 Task: Use the "Unmute" button to quickly unmute conversations.
Action: Mouse pressed left at (266, 219)
Screenshot: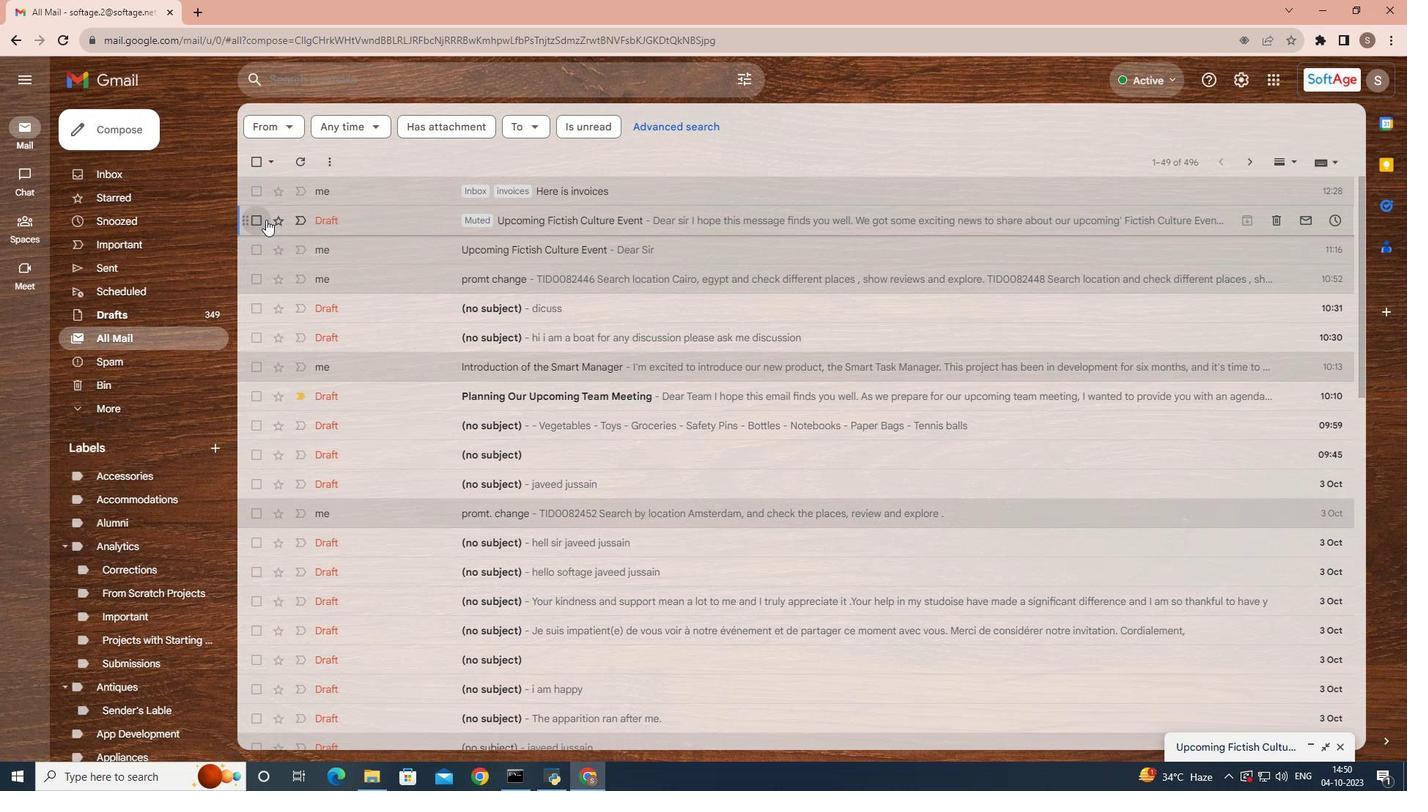 
Action: Mouse moved to (332, 215)
Screenshot: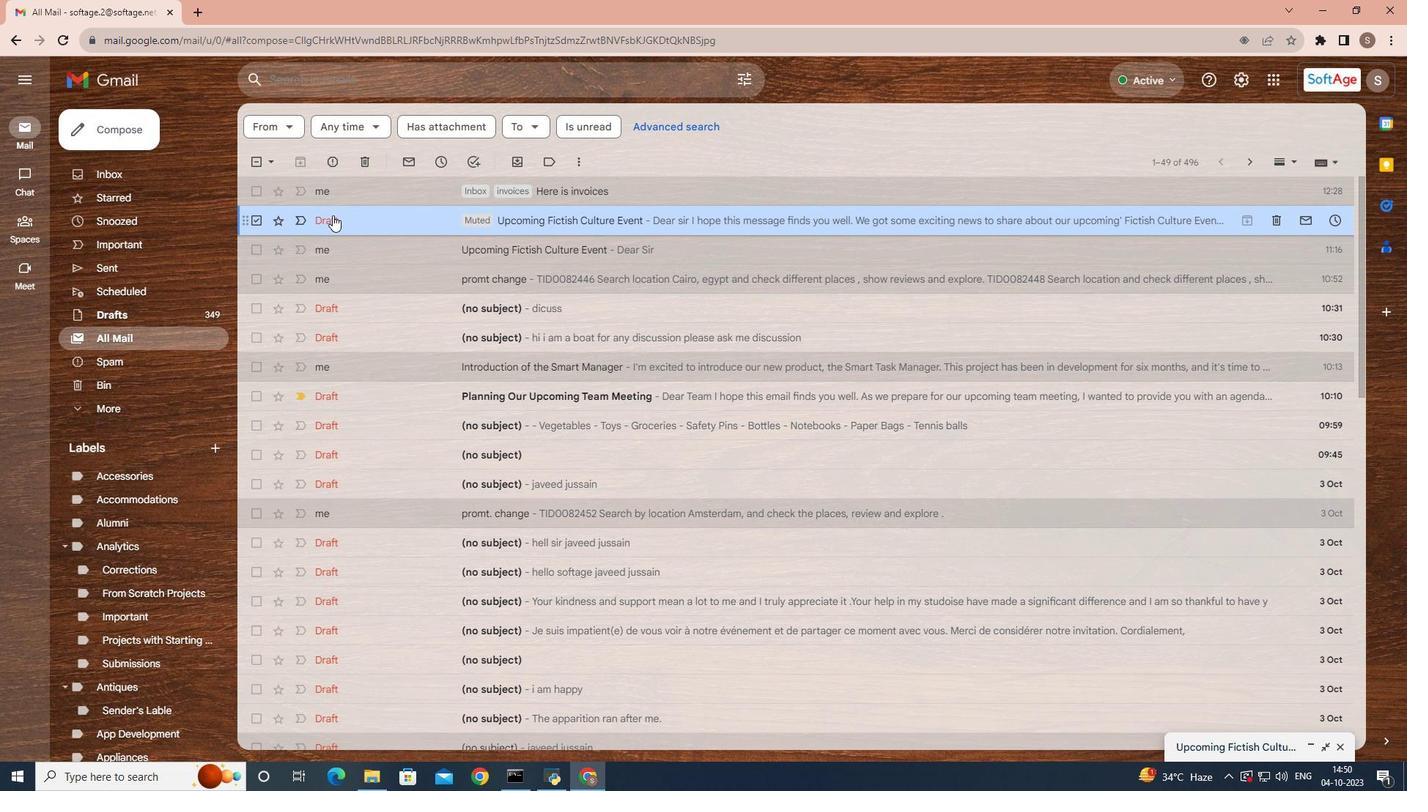 
Action: Mouse pressed right at (332, 215)
Screenshot: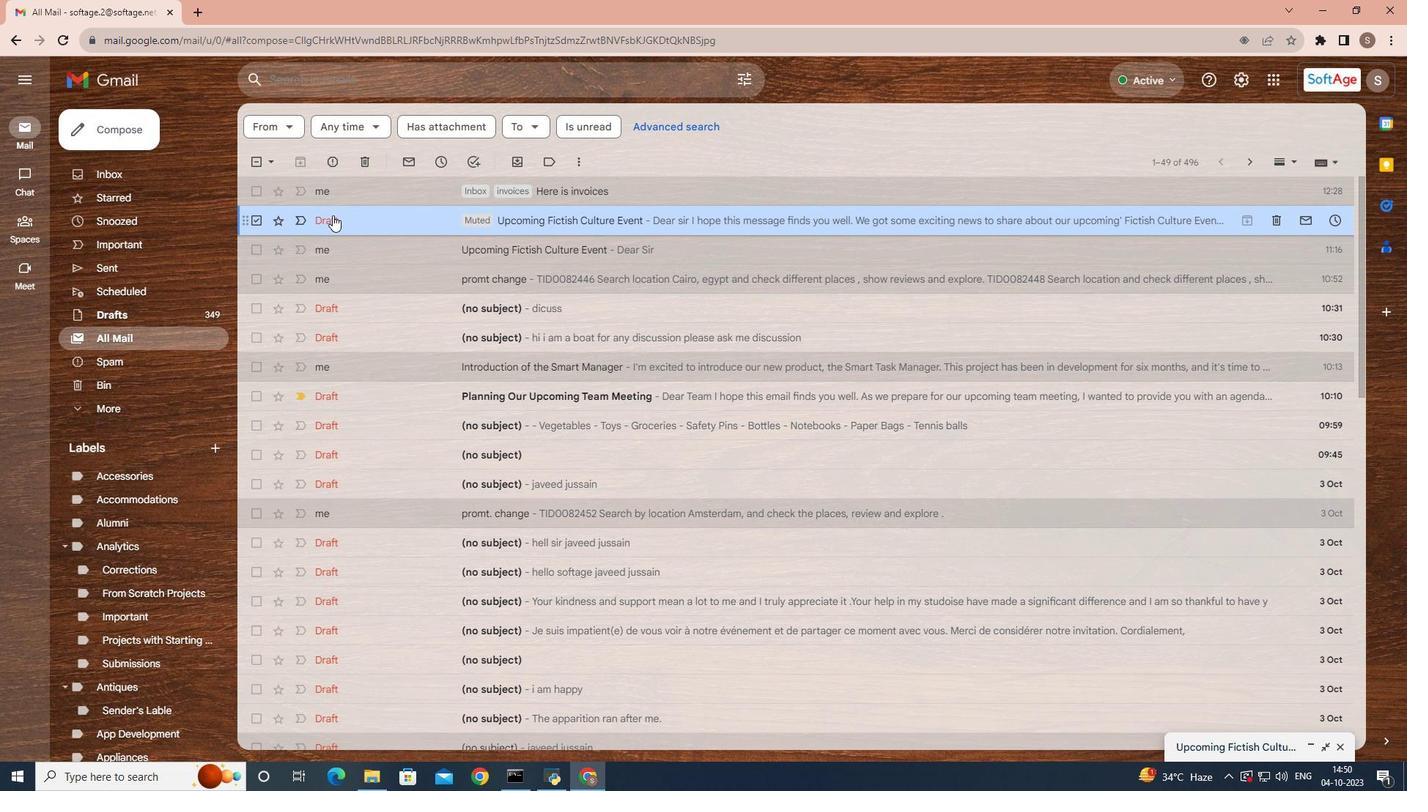 
Action: Mouse moved to (361, 440)
Screenshot: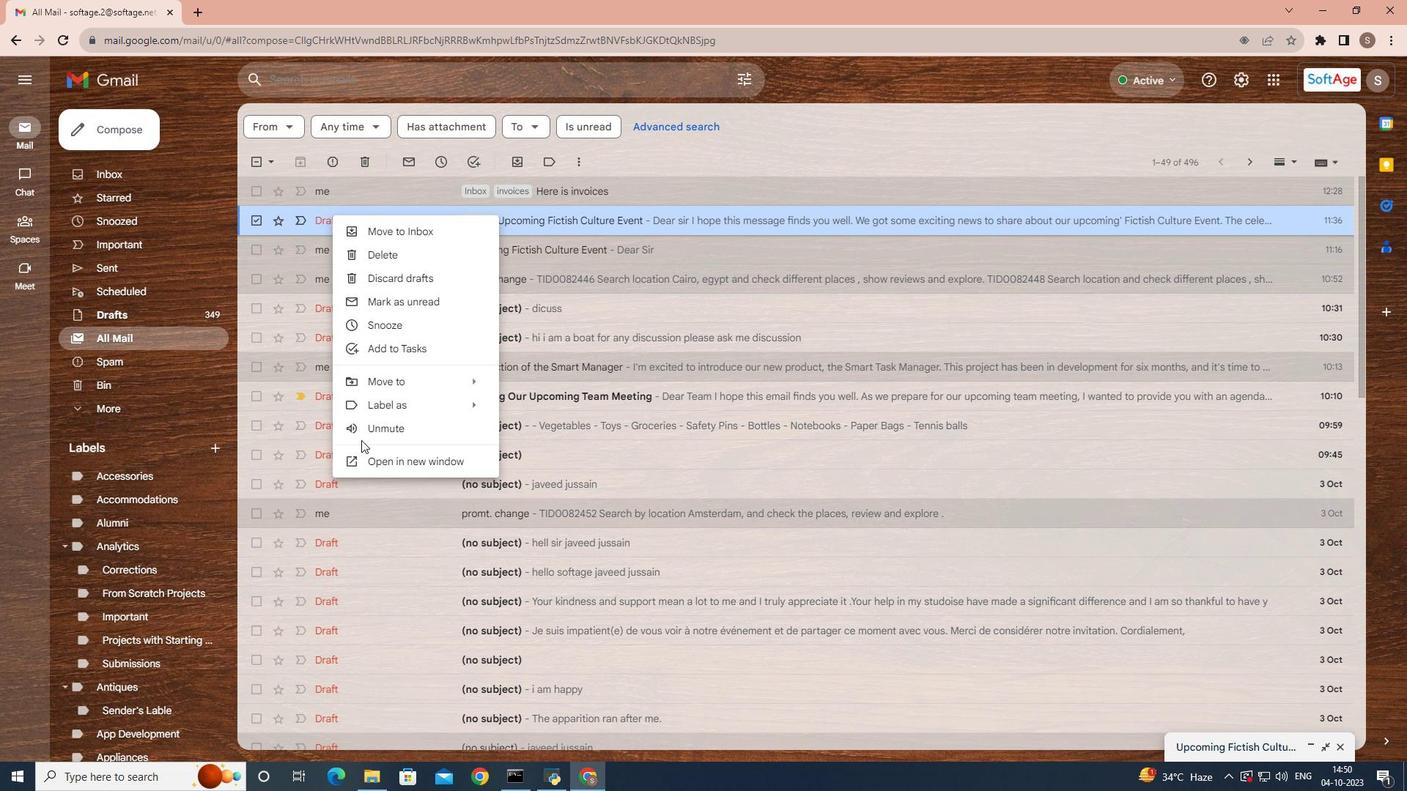
Action: Mouse pressed left at (361, 440)
Screenshot: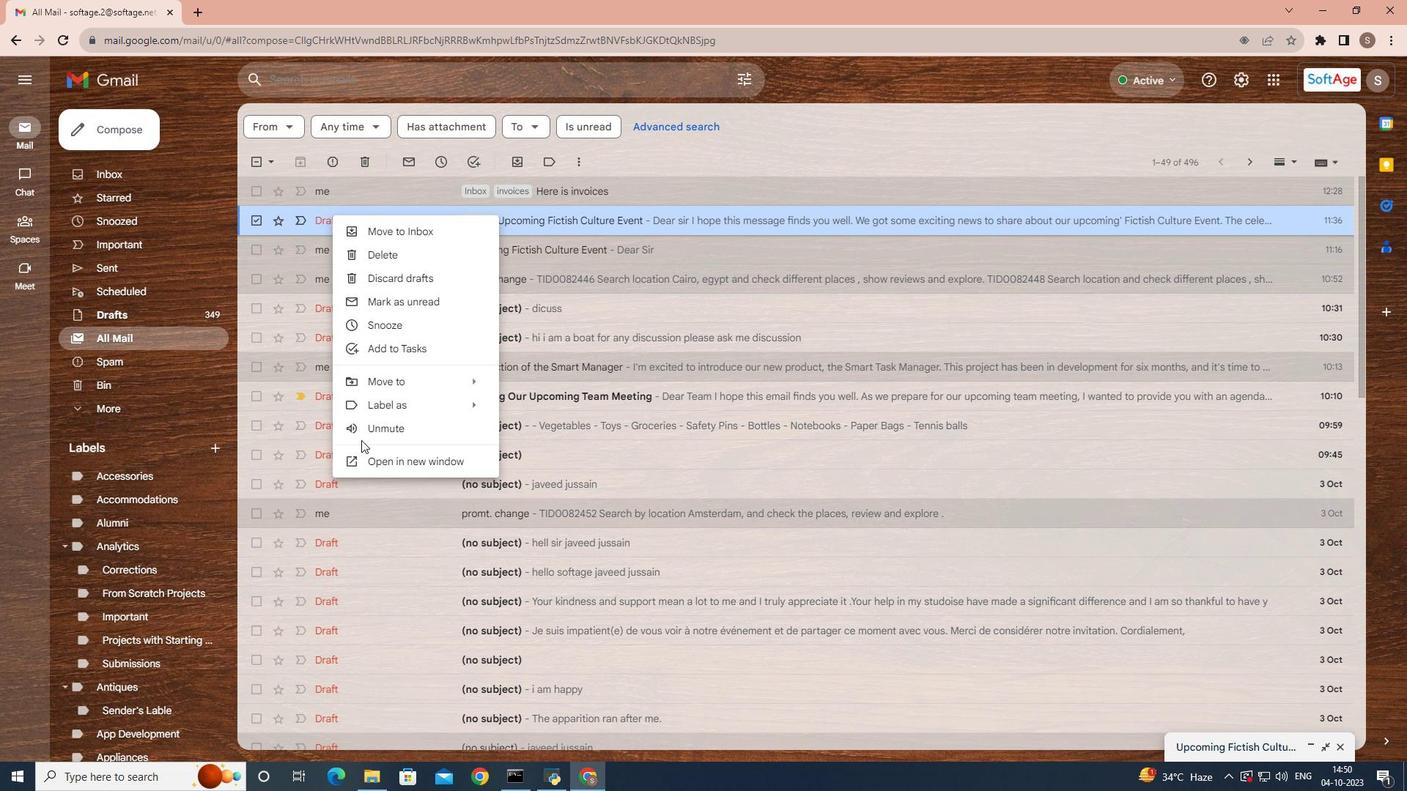 
Action: Mouse moved to (373, 434)
Screenshot: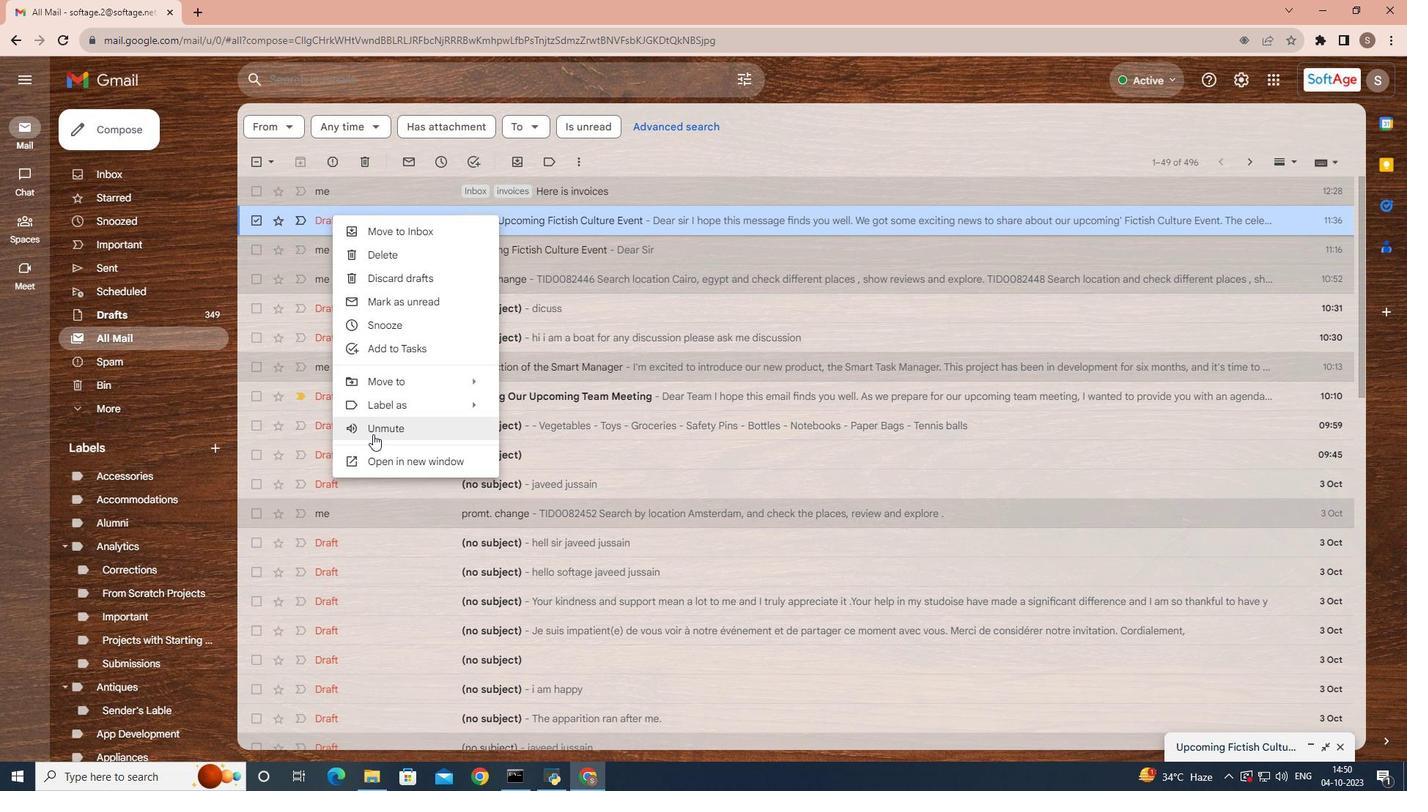 
Action: Mouse pressed left at (373, 434)
Screenshot: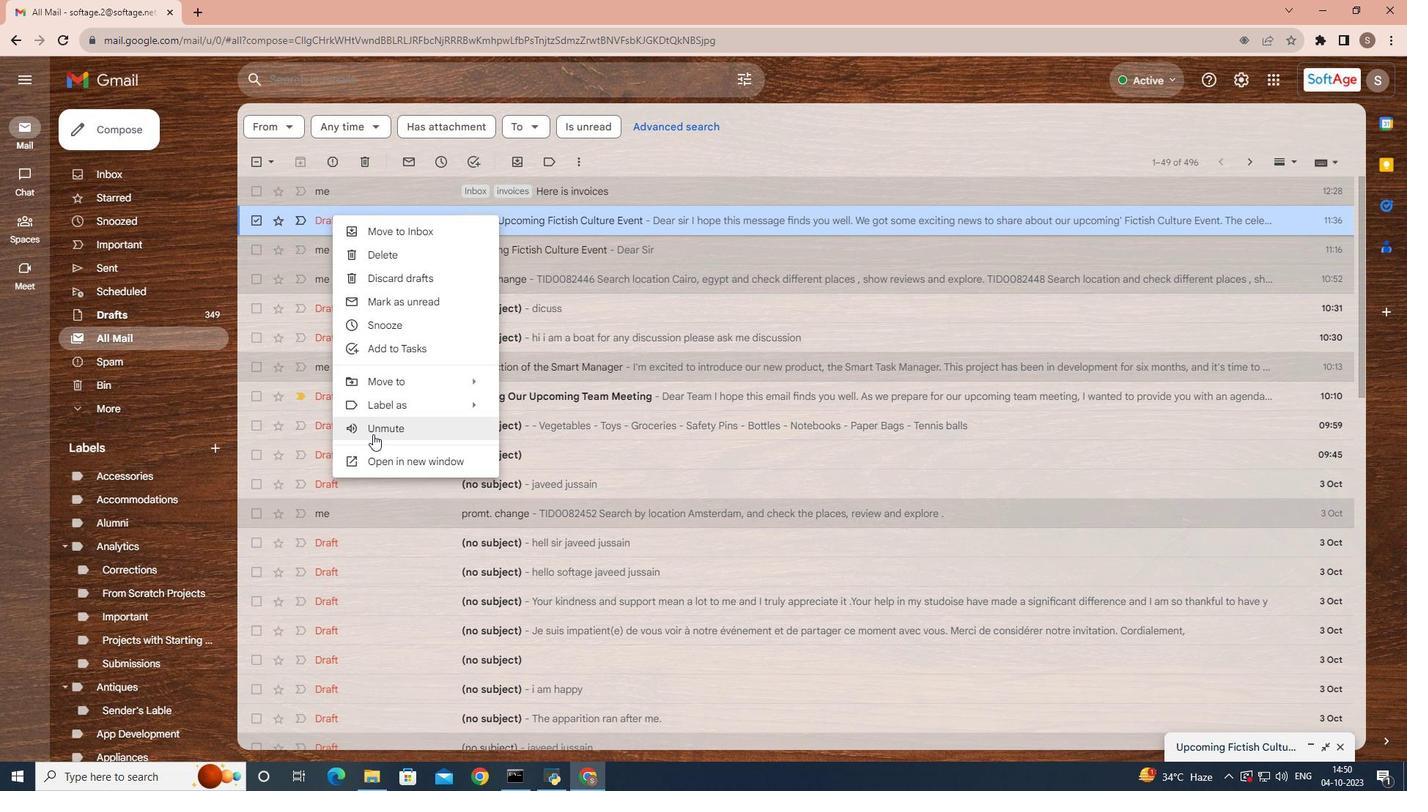 
Action: Mouse moved to (355, 386)
Screenshot: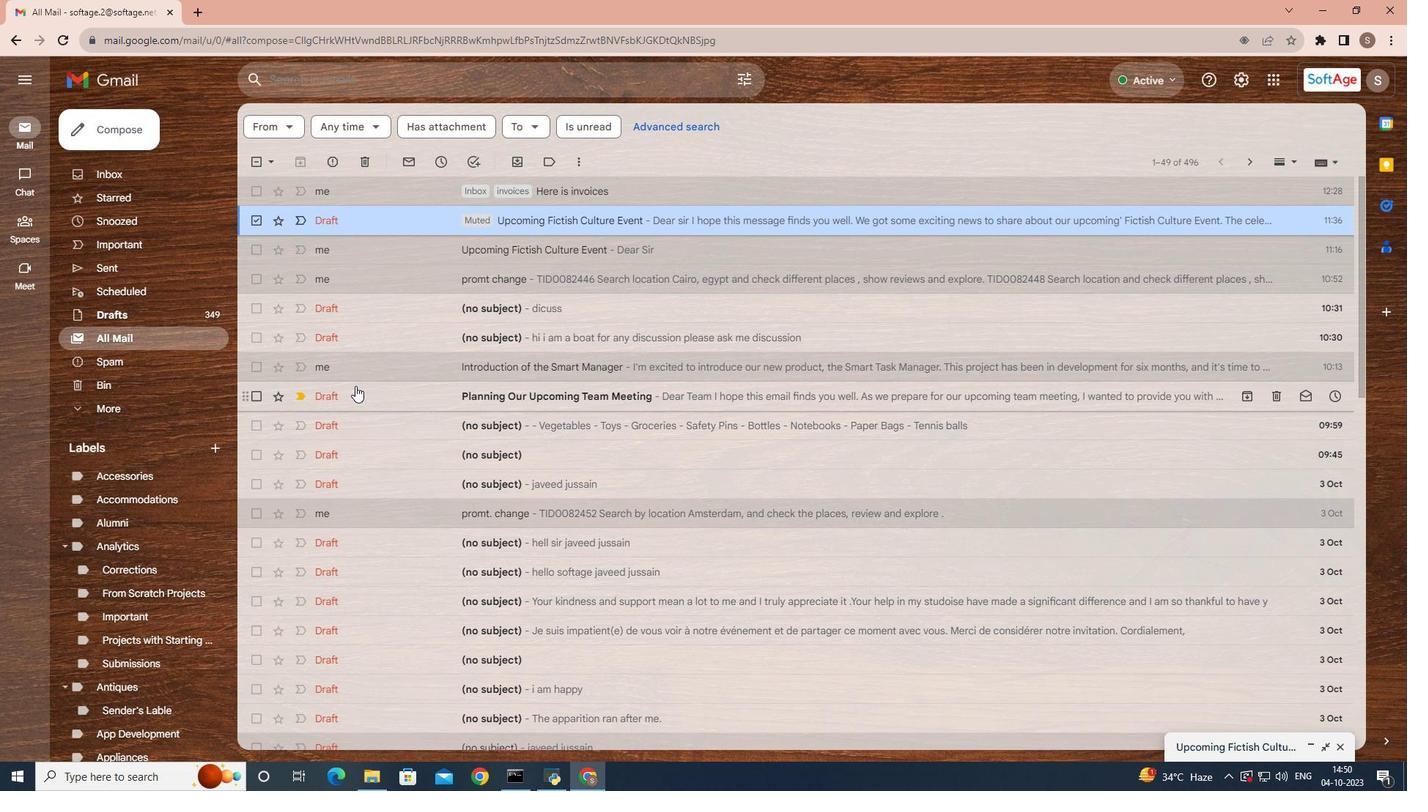 
Action: Mouse scrolled (355, 385) with delta (0, 0)
Screenshot: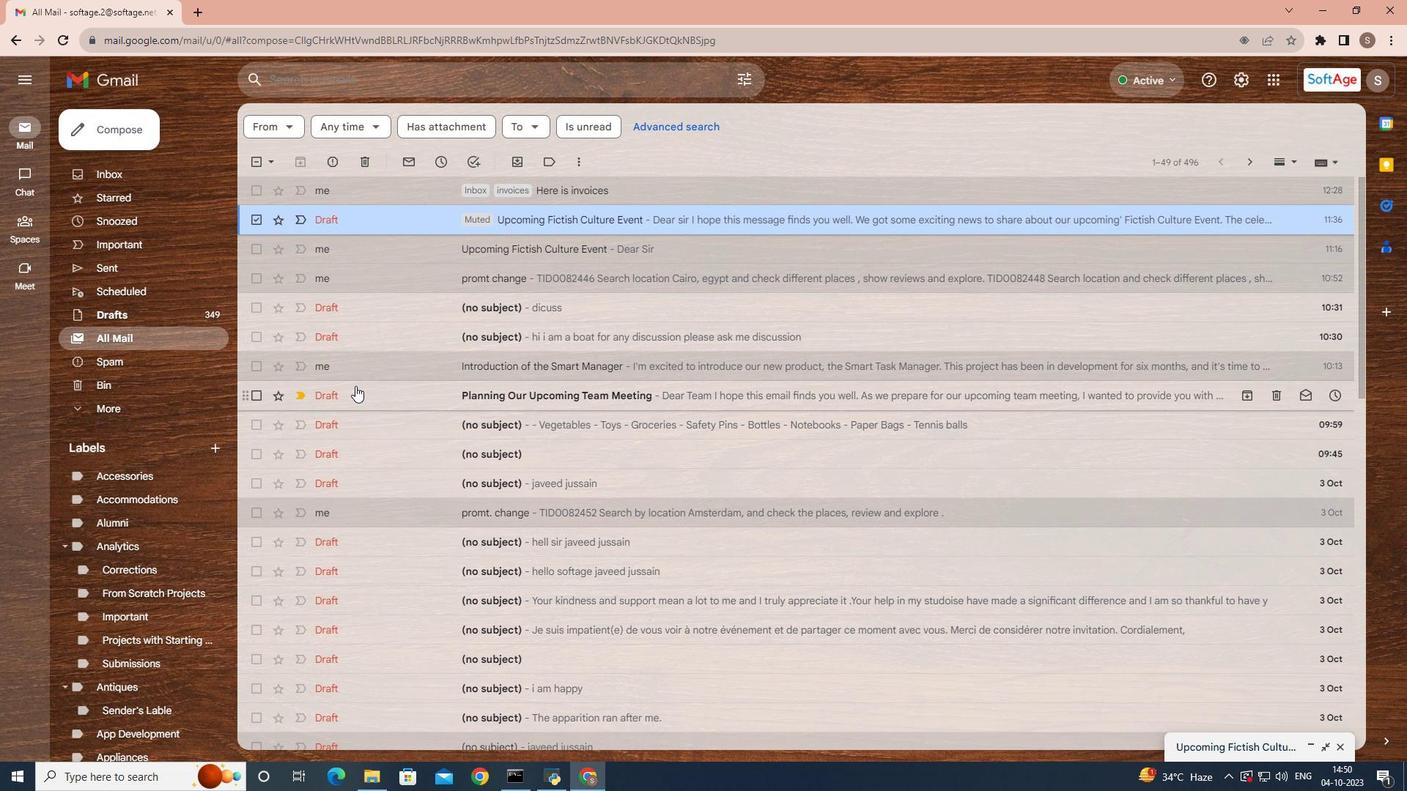 
Action: Mouse scrolled (355, 385) with delta (0, 0)
Screenshot: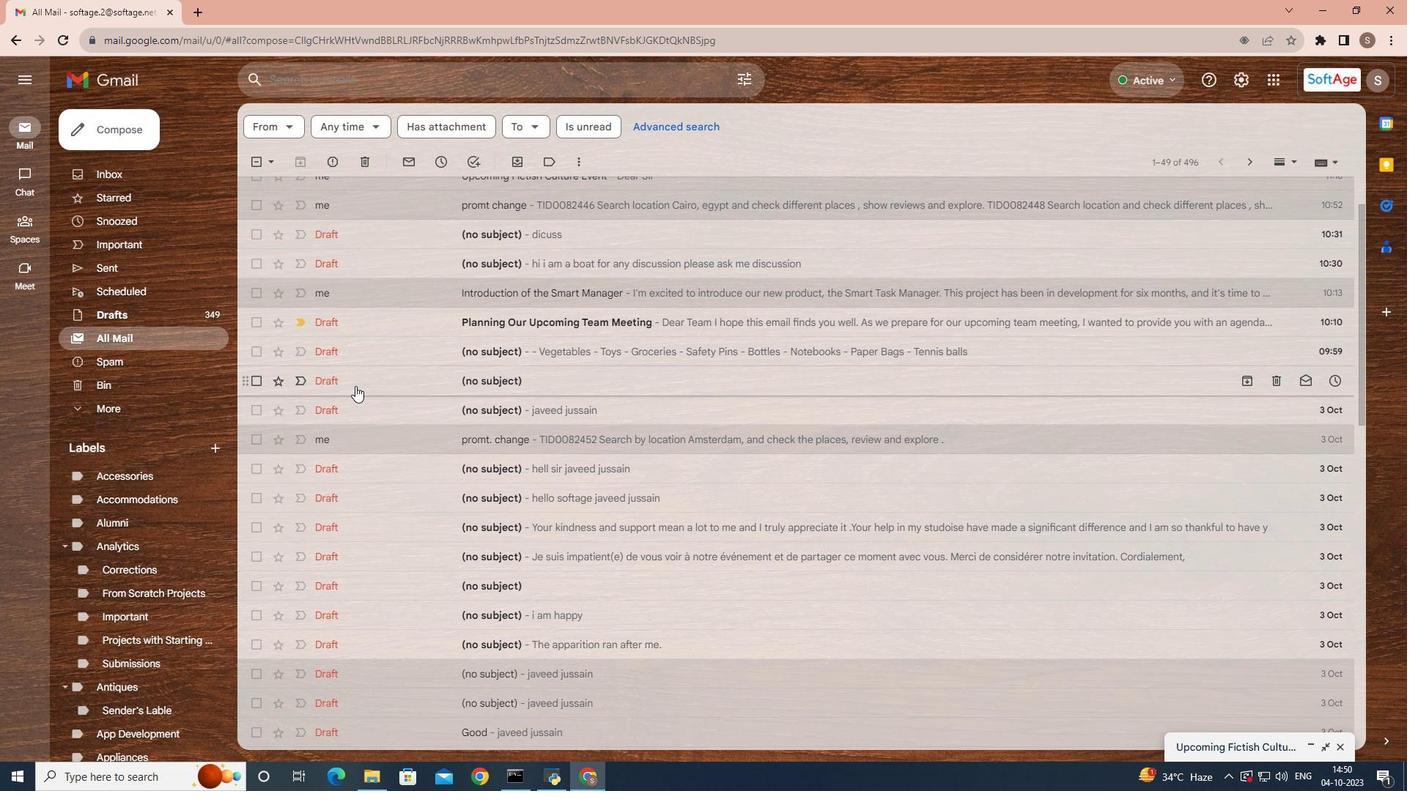 
Action: Mouse scrolled (355, 385) with delta (0, 0)
Screenshot: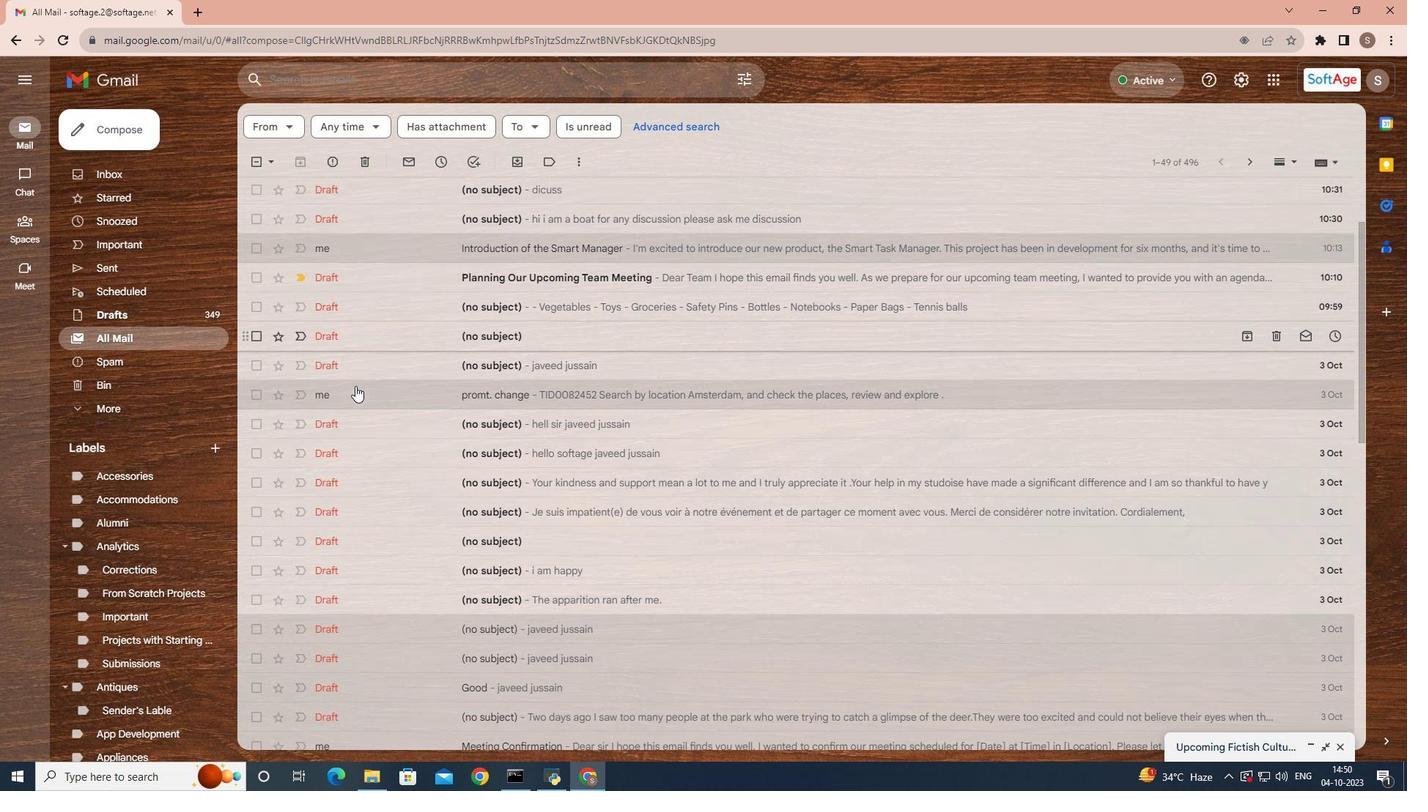 
Action: Mouse scrolled (355, 385) with delta (0, 0)
Screenshot: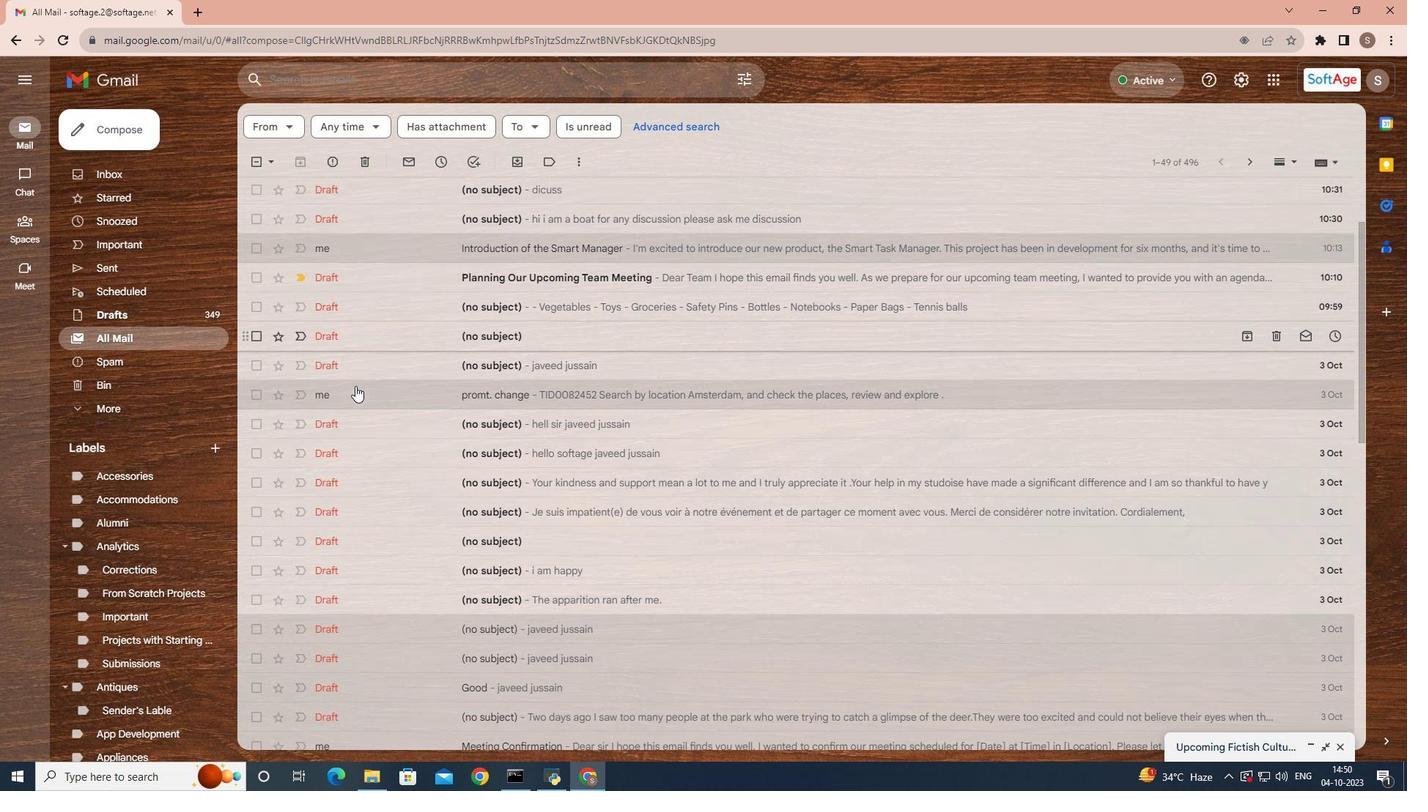 
Action: Mouse scrolled (355, 385) with delta (0, 0)
Screenshot: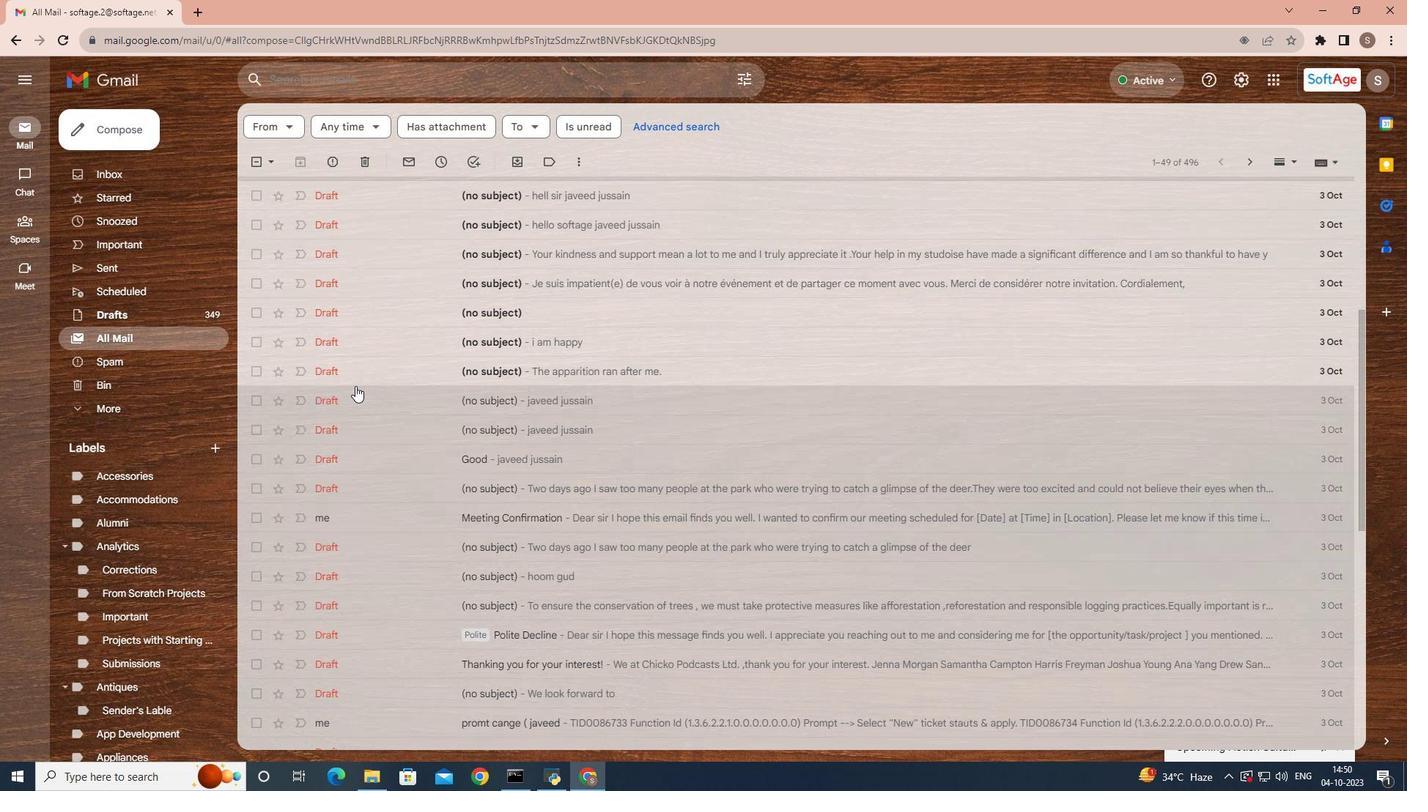 
Action: Mouse scrolled (355, 385) with delta (0, 0)
Screenshot: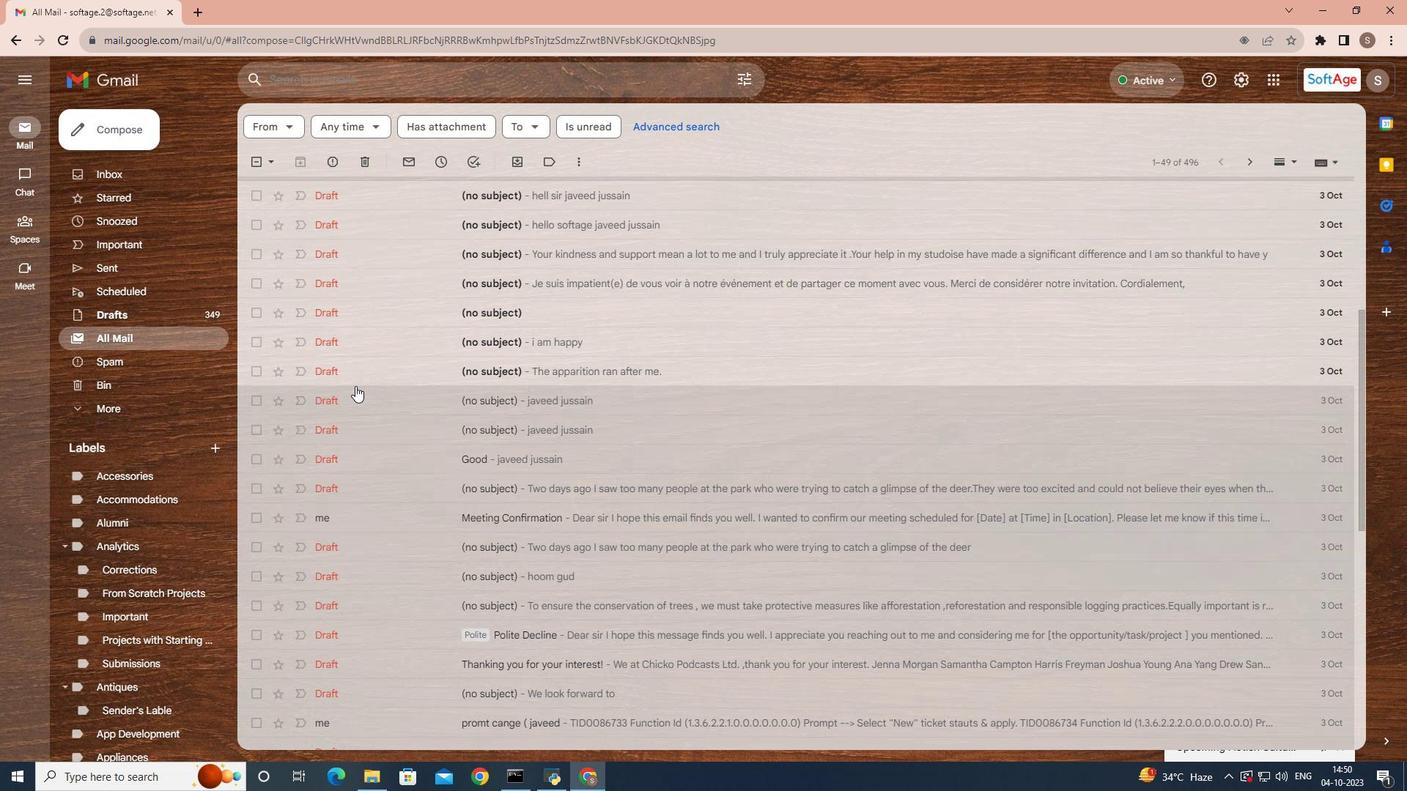 
Action: Mouse scrolled (355, 385) with delta (0, 0)
Screenshot: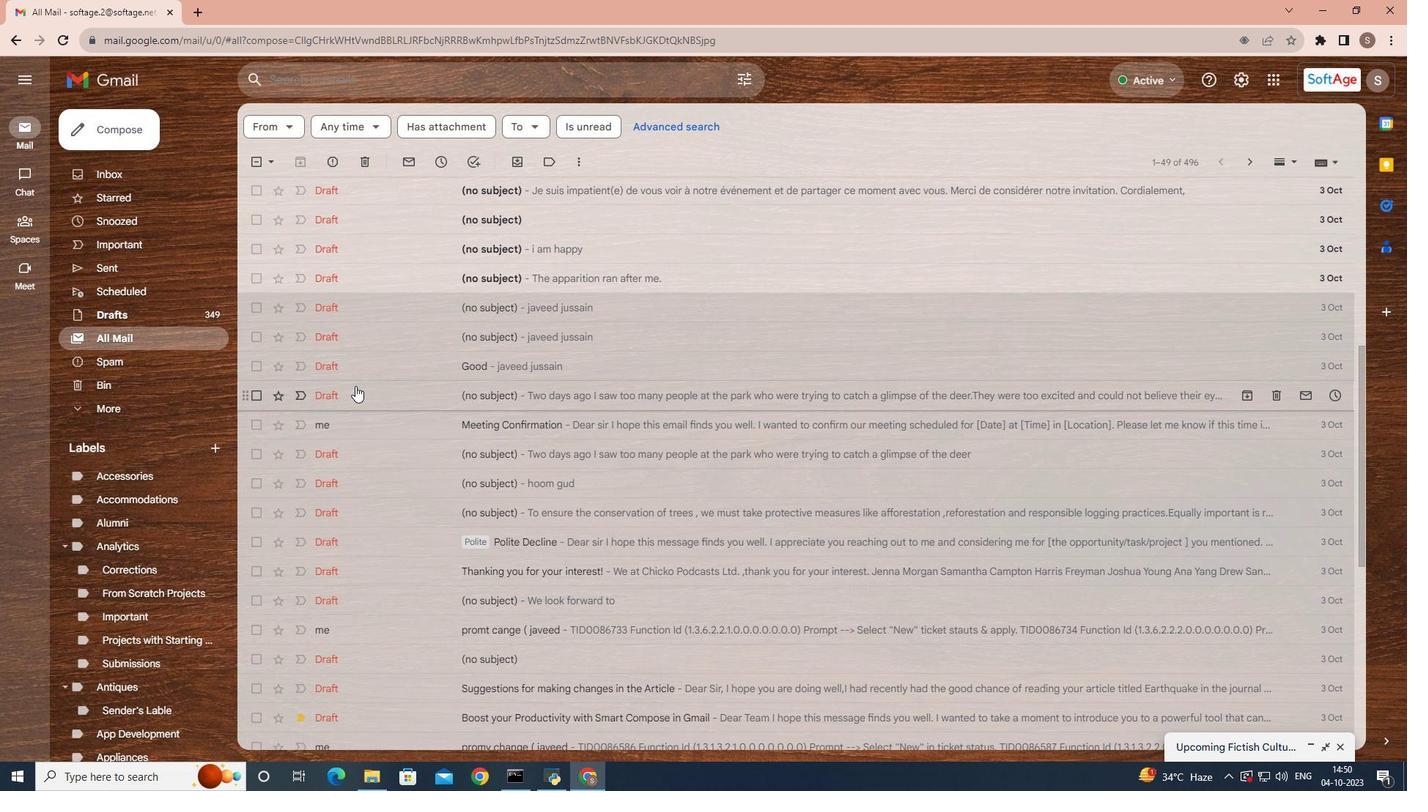 
Action: Mouse scrolled (355, 385) with delta (0, 0)
Screenshot: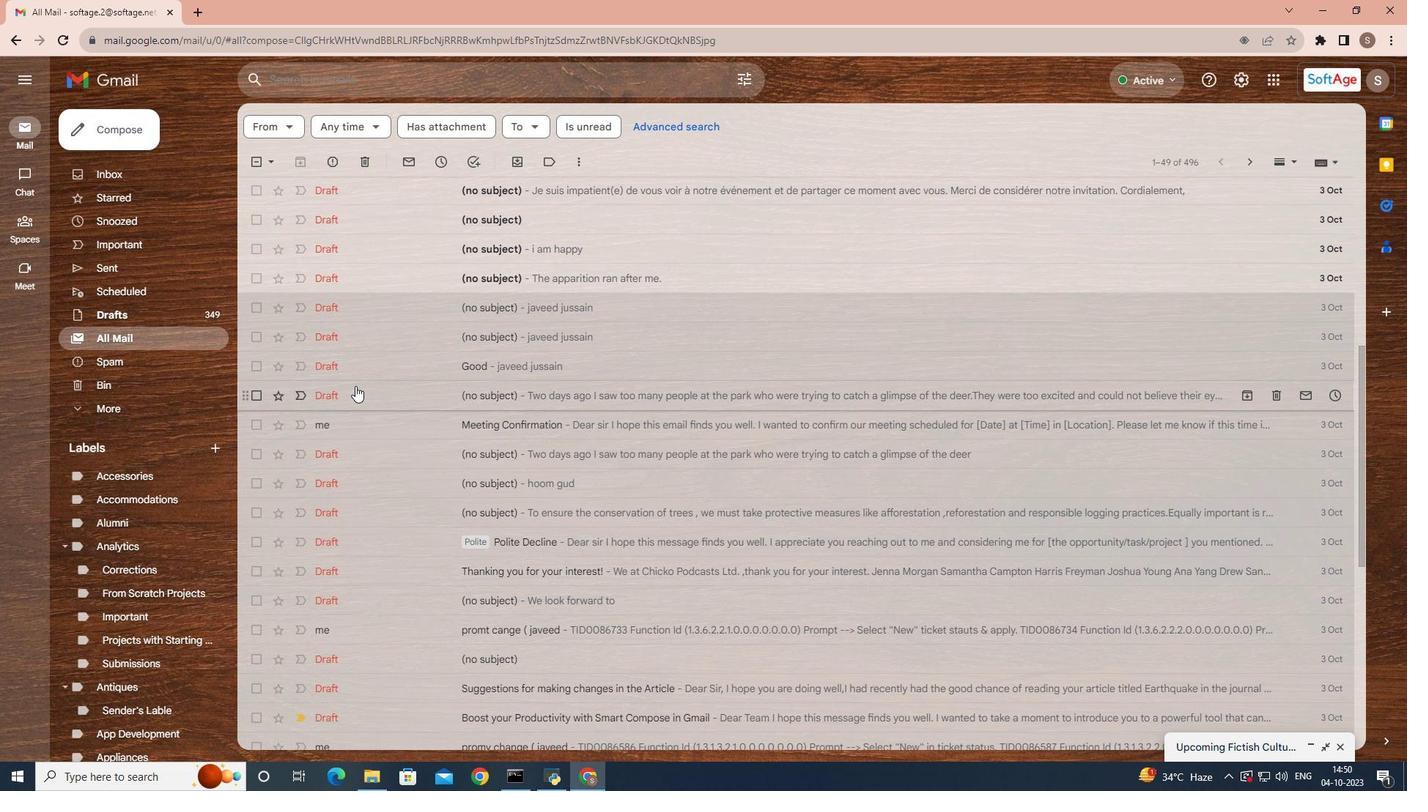 
Action: Mouse scrolled (355, 385) with delta (0, 0)
Screenshot: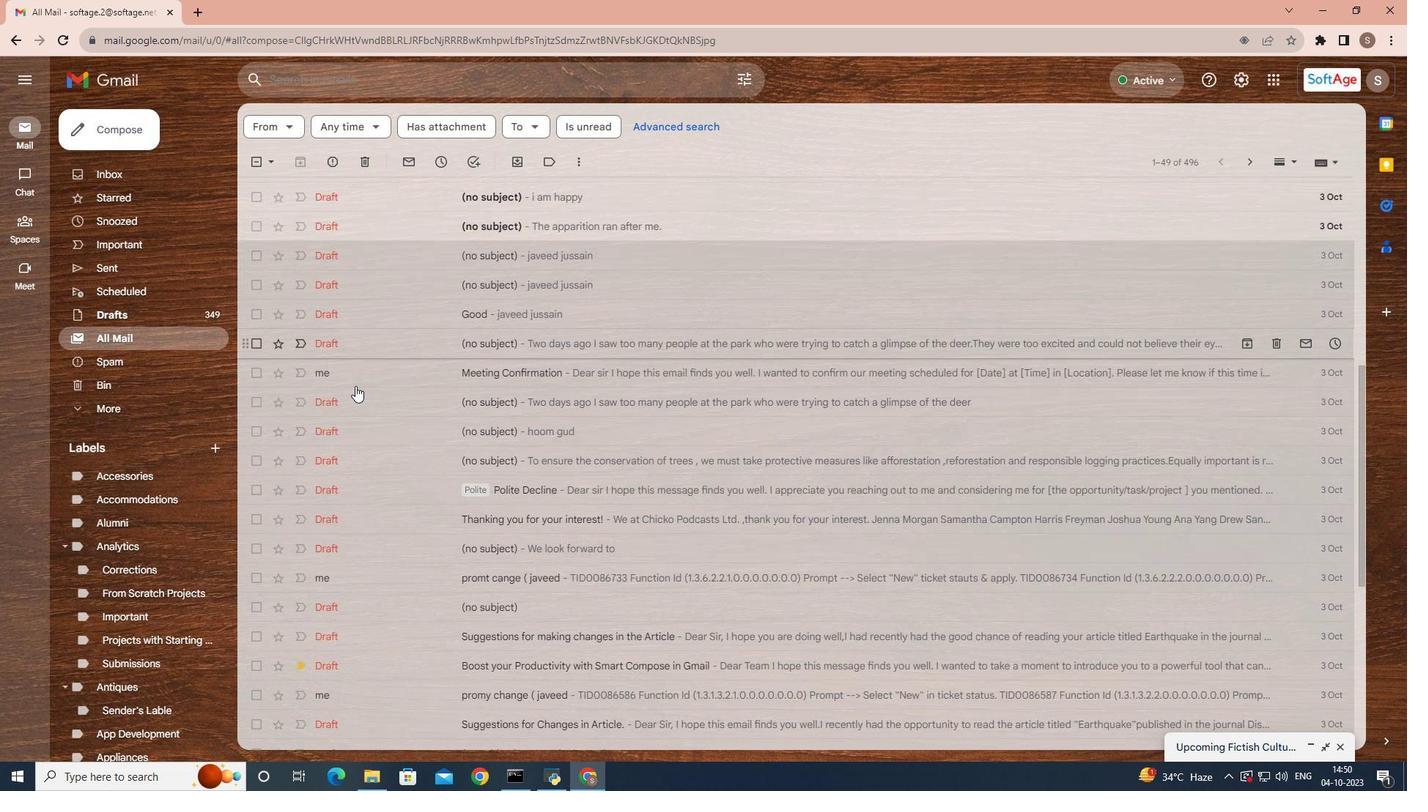 
Action: Mouse scrolled (355, 385) with delta (0, 0)
Screenshot: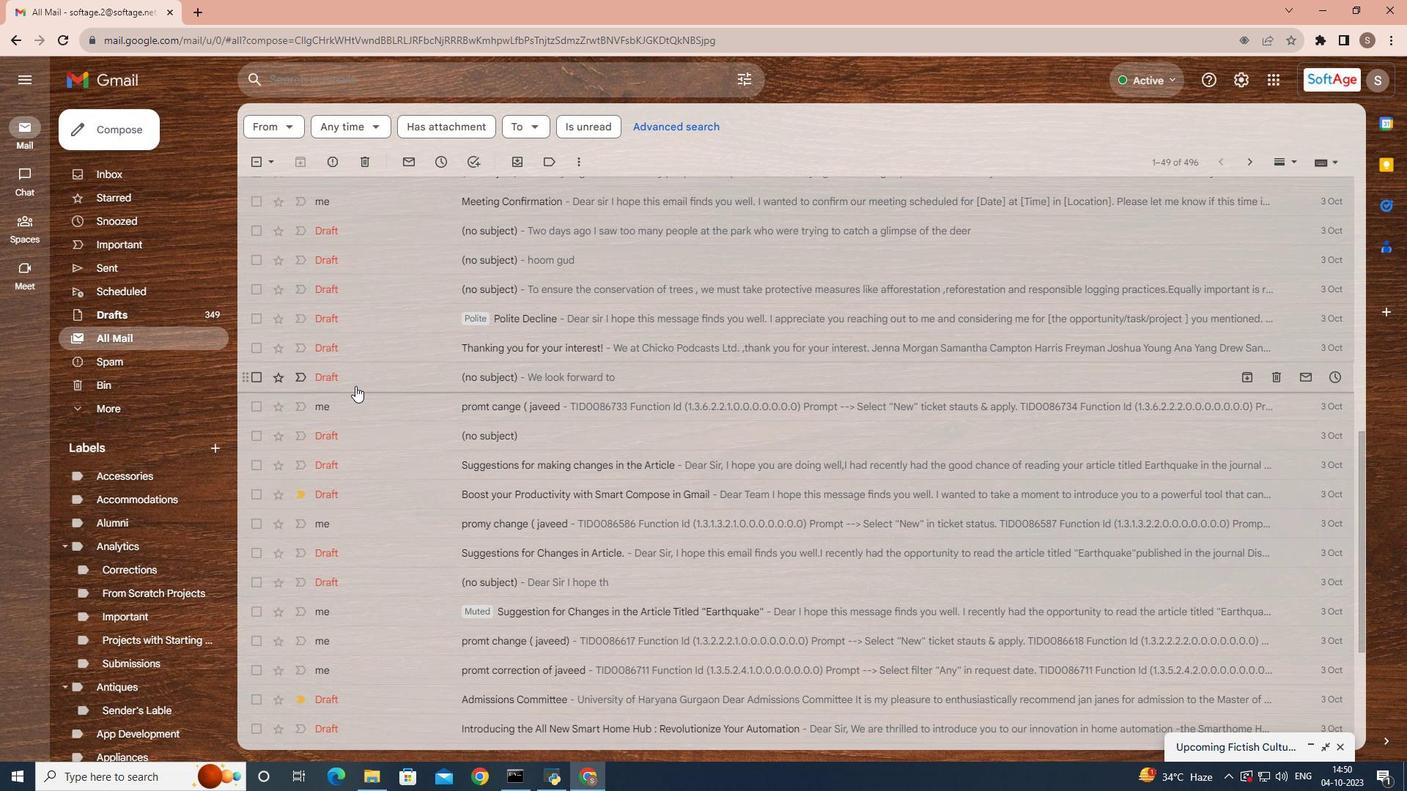 
Action: Mouse scrolled (355, 385) with delta (0, 0)
Screenshot: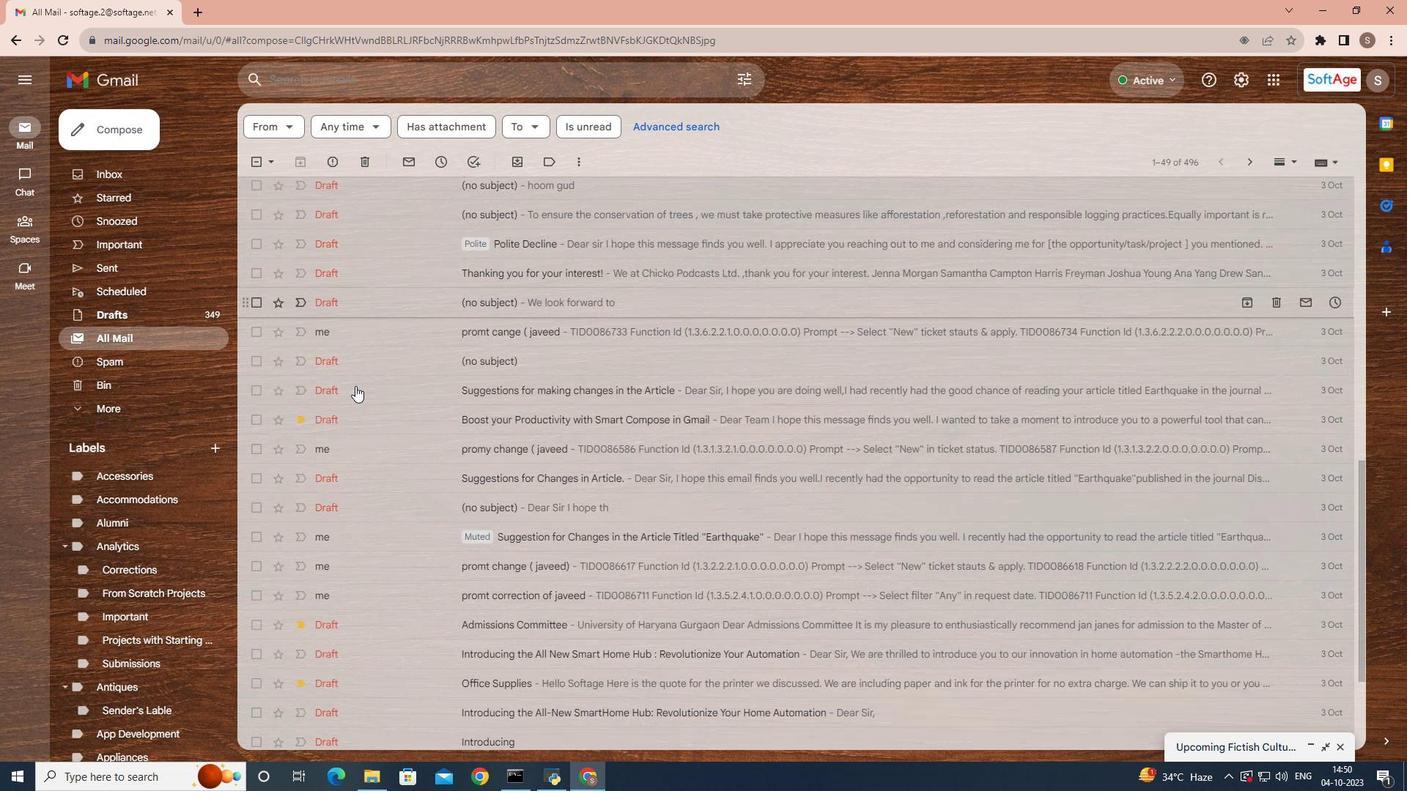 
Action: Mouse scrolled (355, 385) with delta (0, 0)
Screenshot: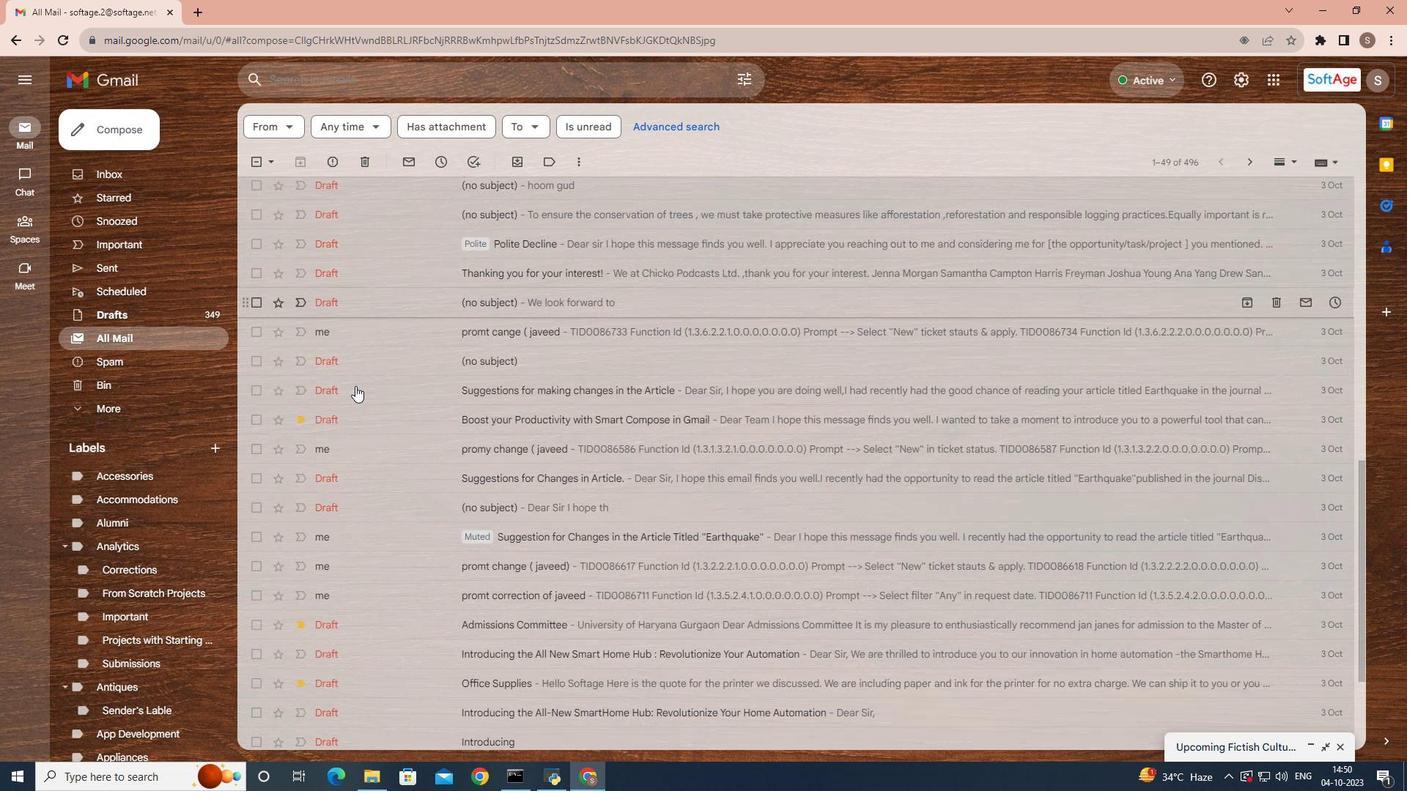 
Action: Mouse scrolled (355, 385) with delta (0, 0)
Screenshot: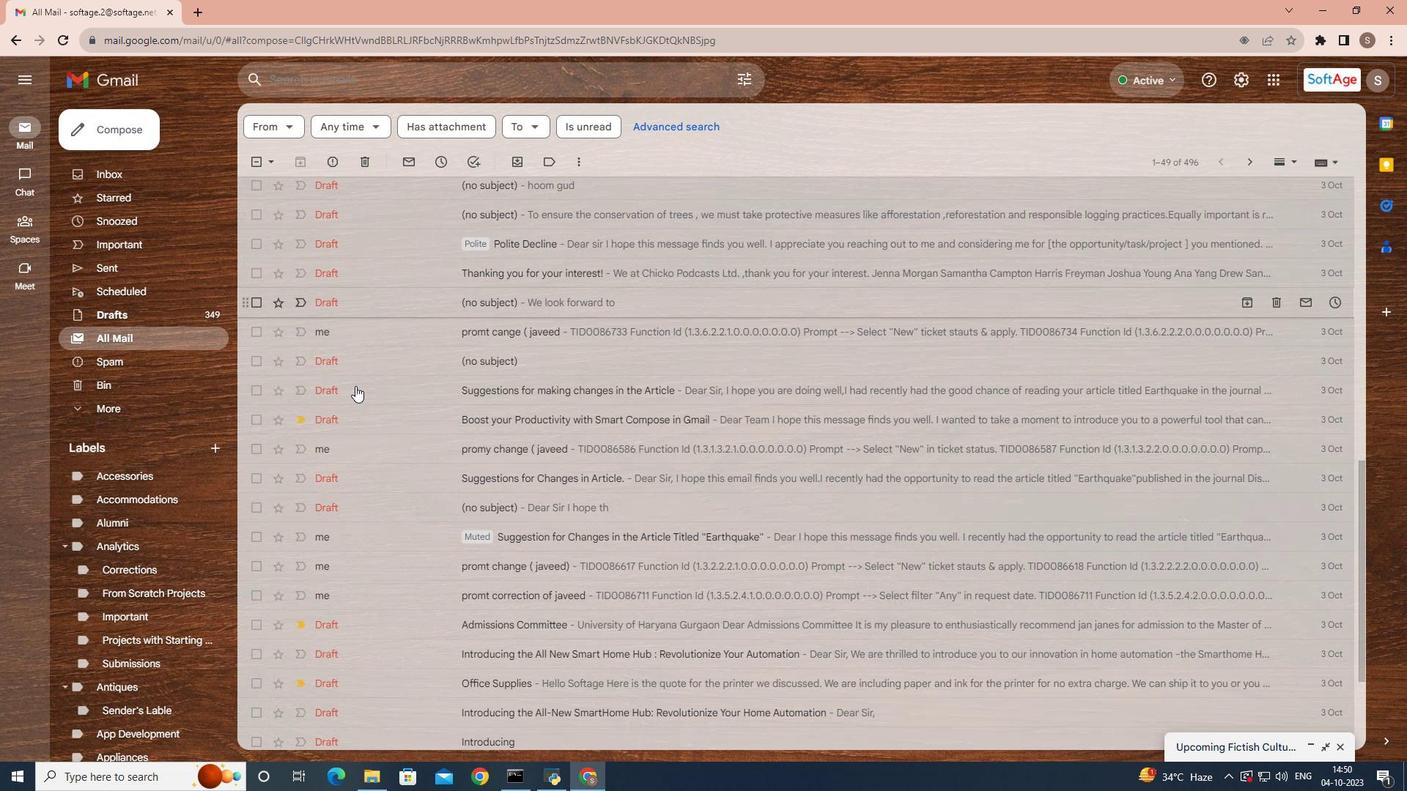 
Action: Mouse scrolled (355, 385) with delta (0, 0)
Screenshot: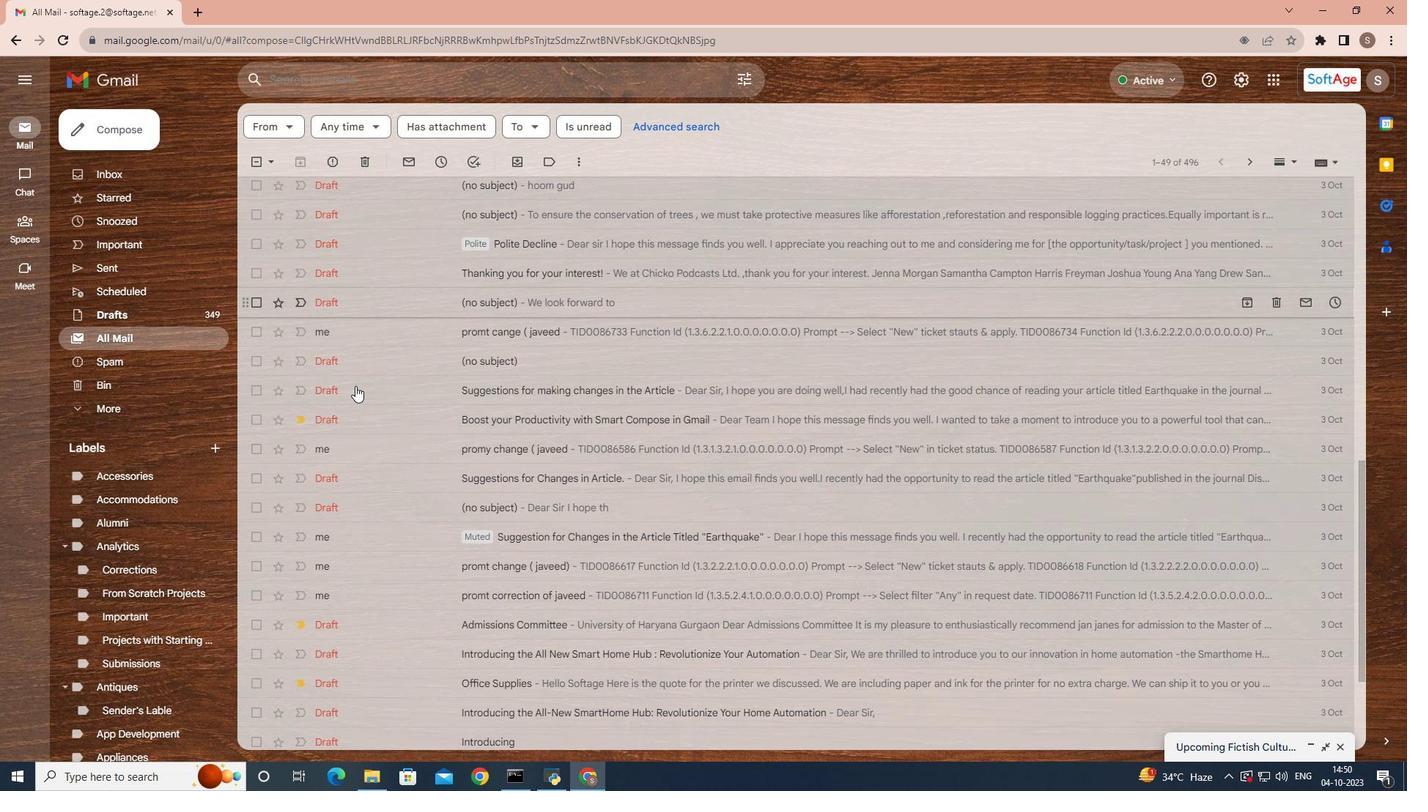 
Action: Mouse moved to (256, 362)
Screenshot: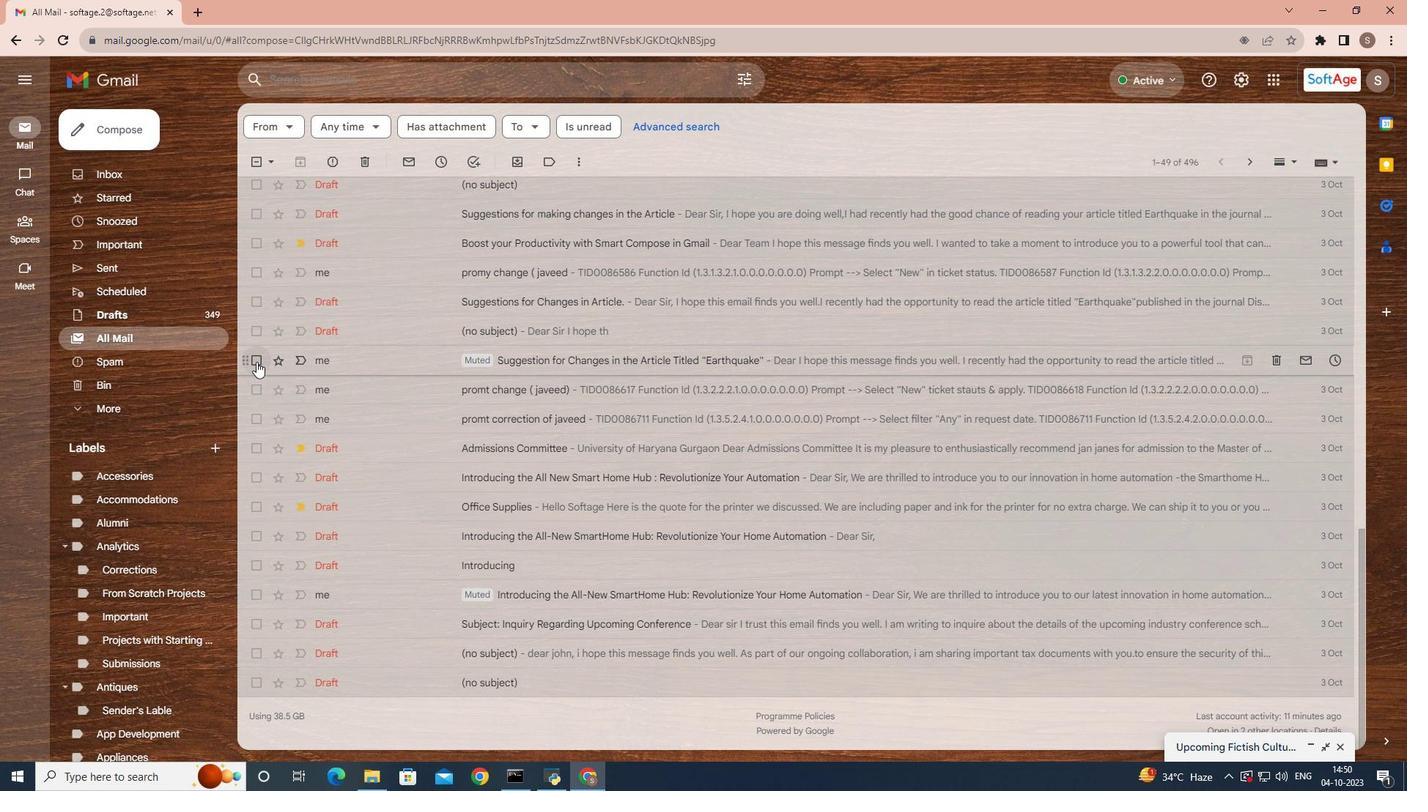 
Action: Mouse pressed left at (256, 362)
Screenshot: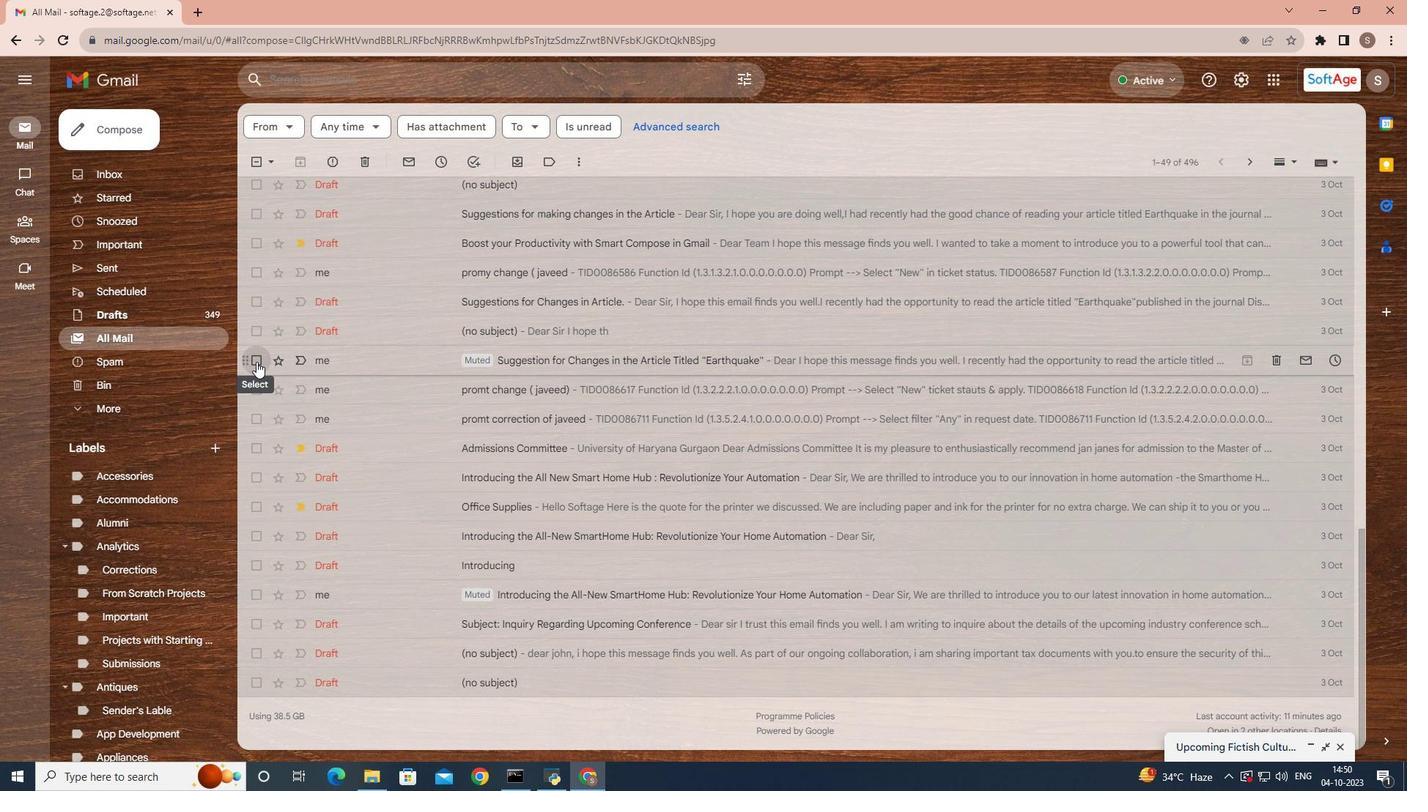 
Action: Mouse moved to (350, 363)
Screenshot: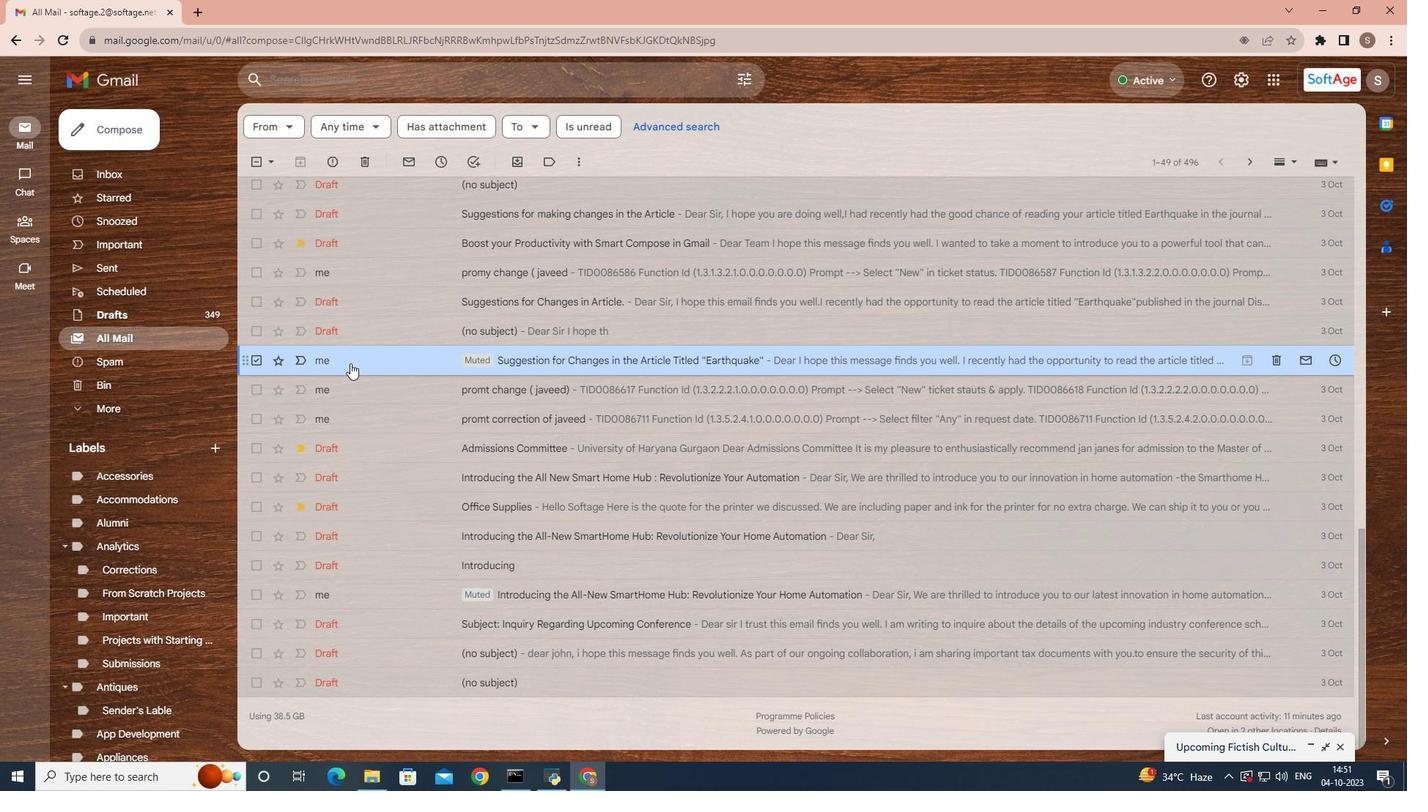 
Action: Mouse pressed right at (350, 363)
Screenshot: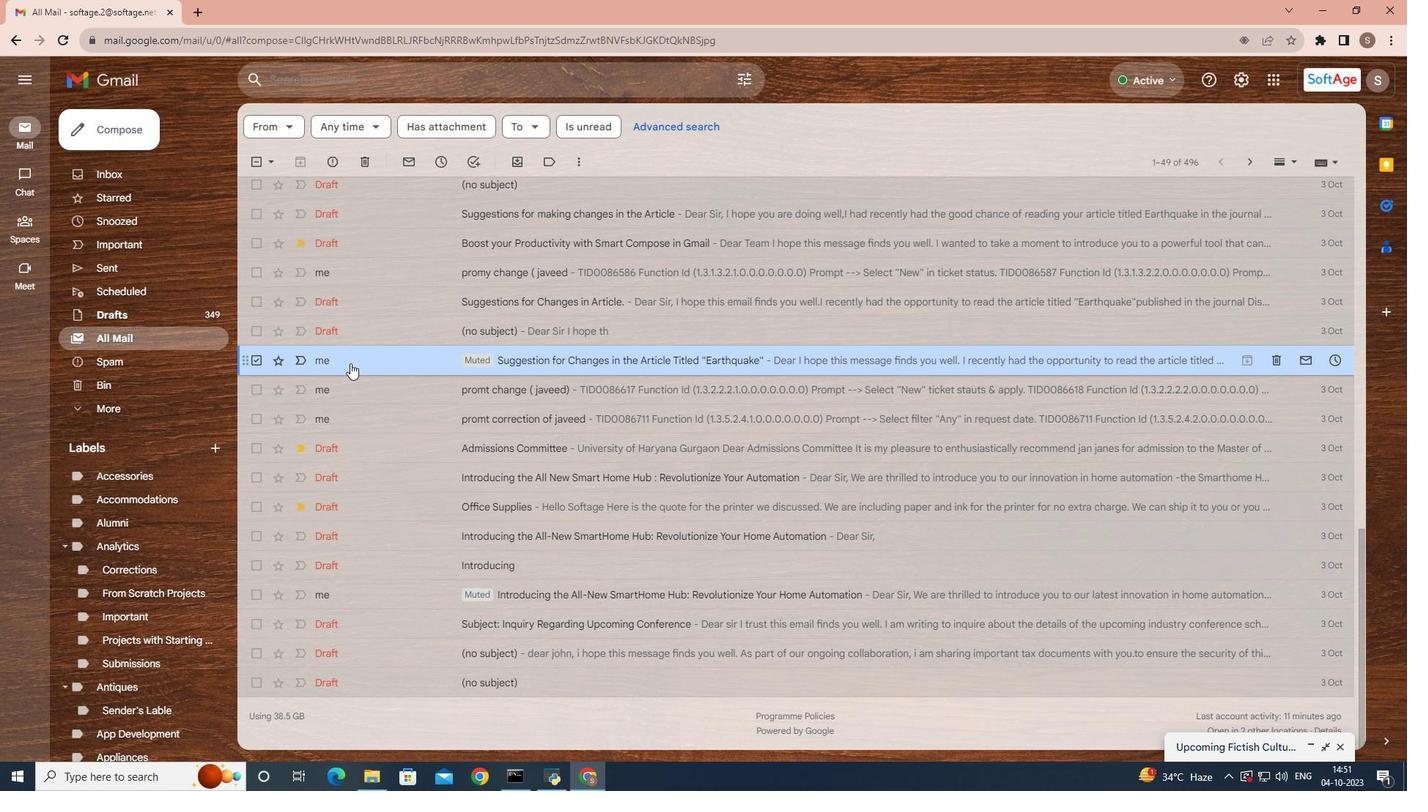 
Action: Mouse moved to (376, 679)
Screenshot: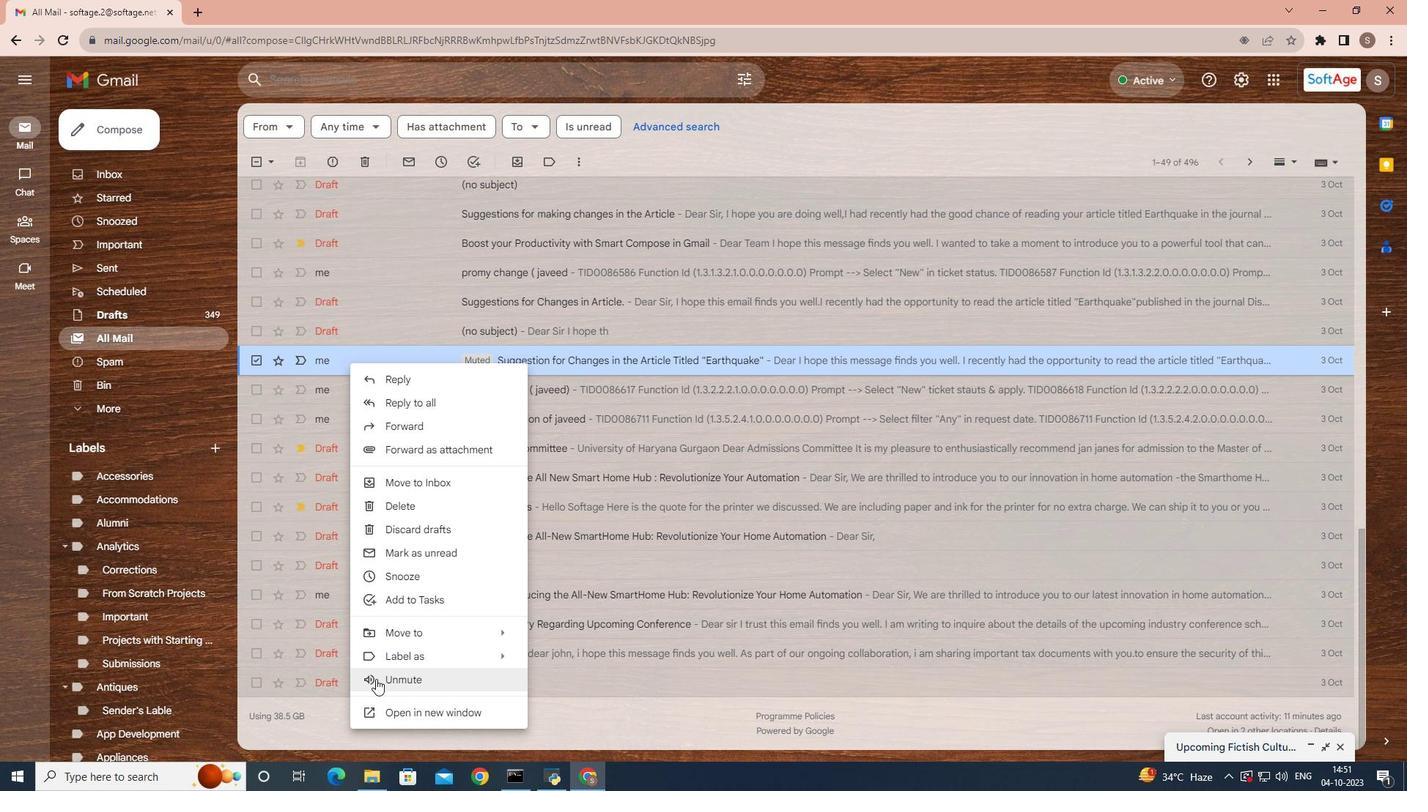 
Action: Mouse pressed left at (376, 679)
Screenshot: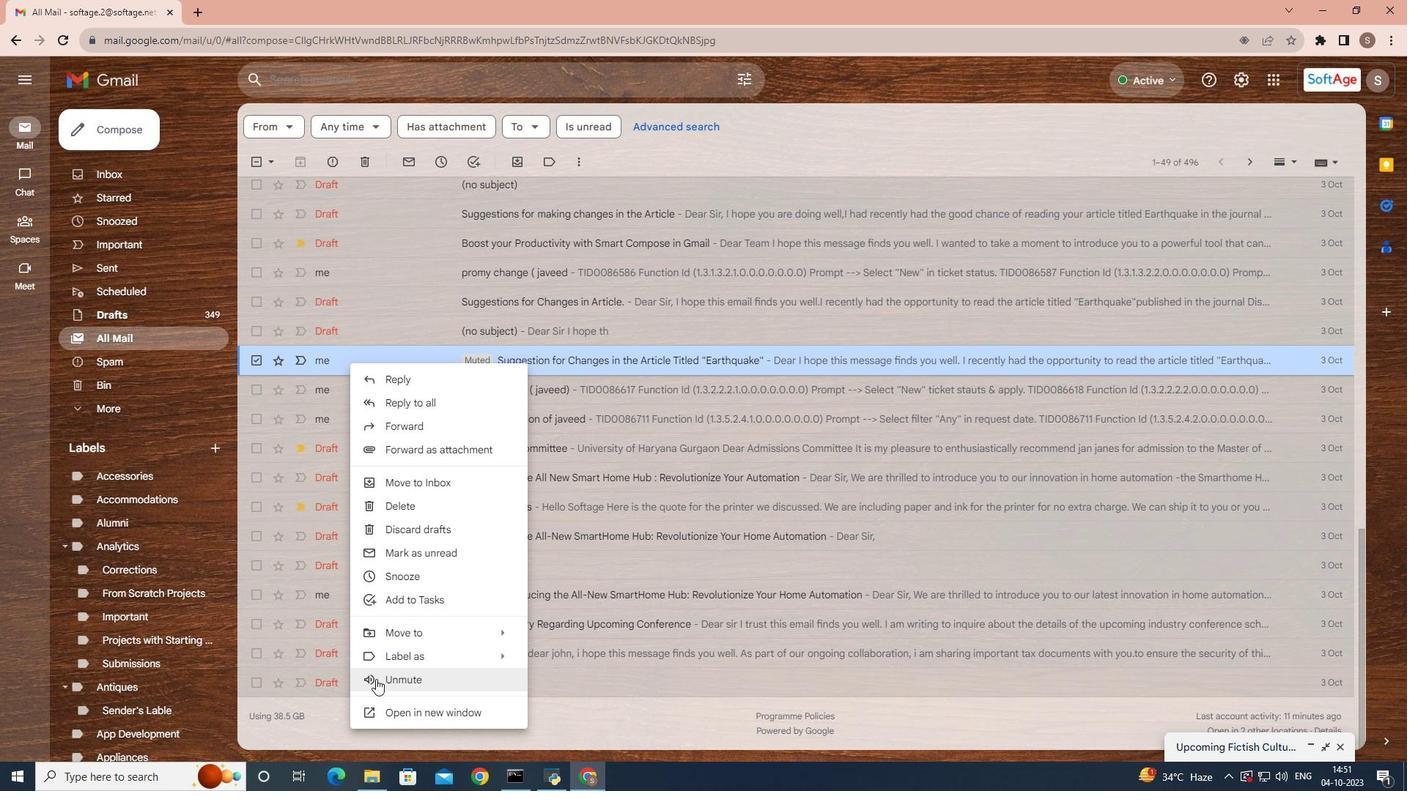 
Action: Mouse moved to (258, 589)
Screenshot: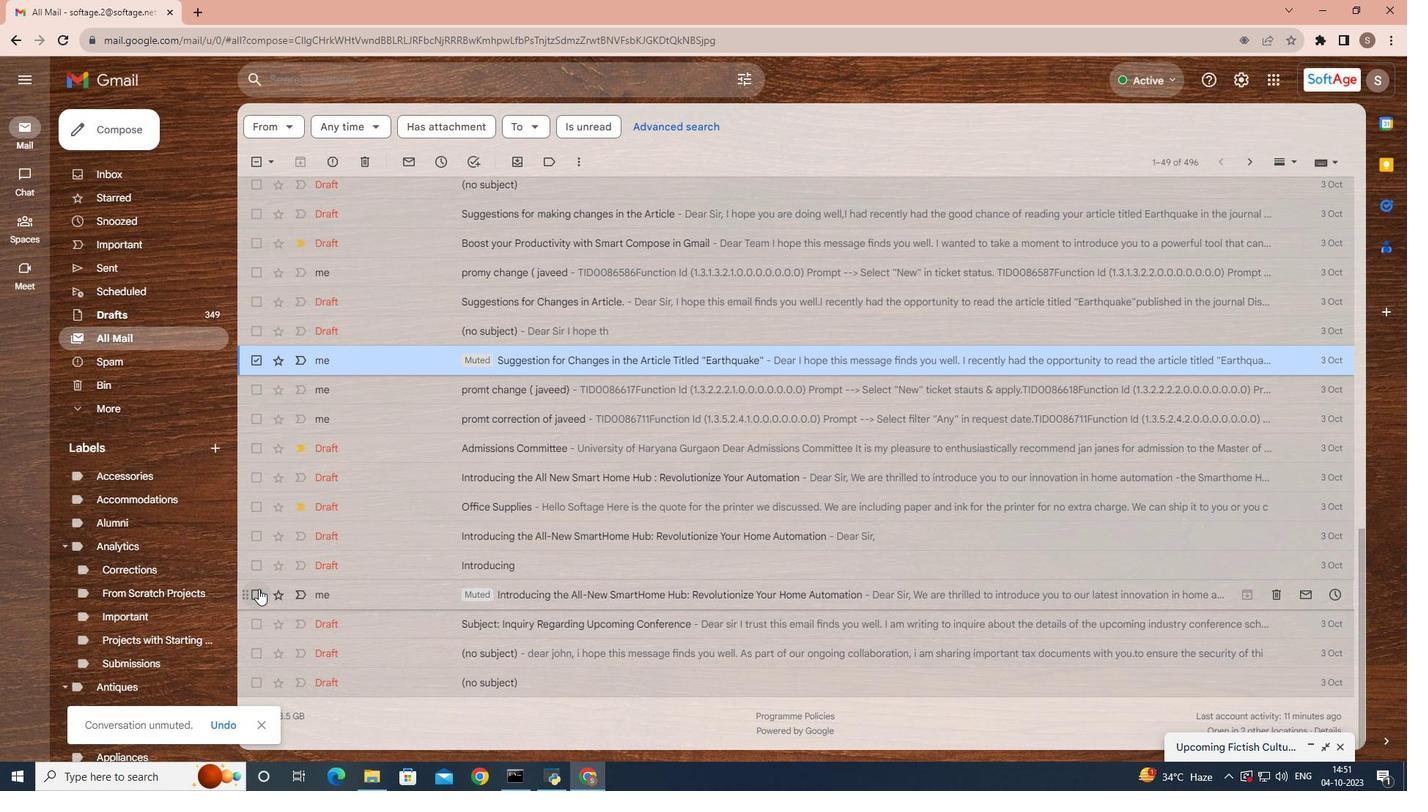 
Action: Mouse pressed left at (258, 589)
Screenshot: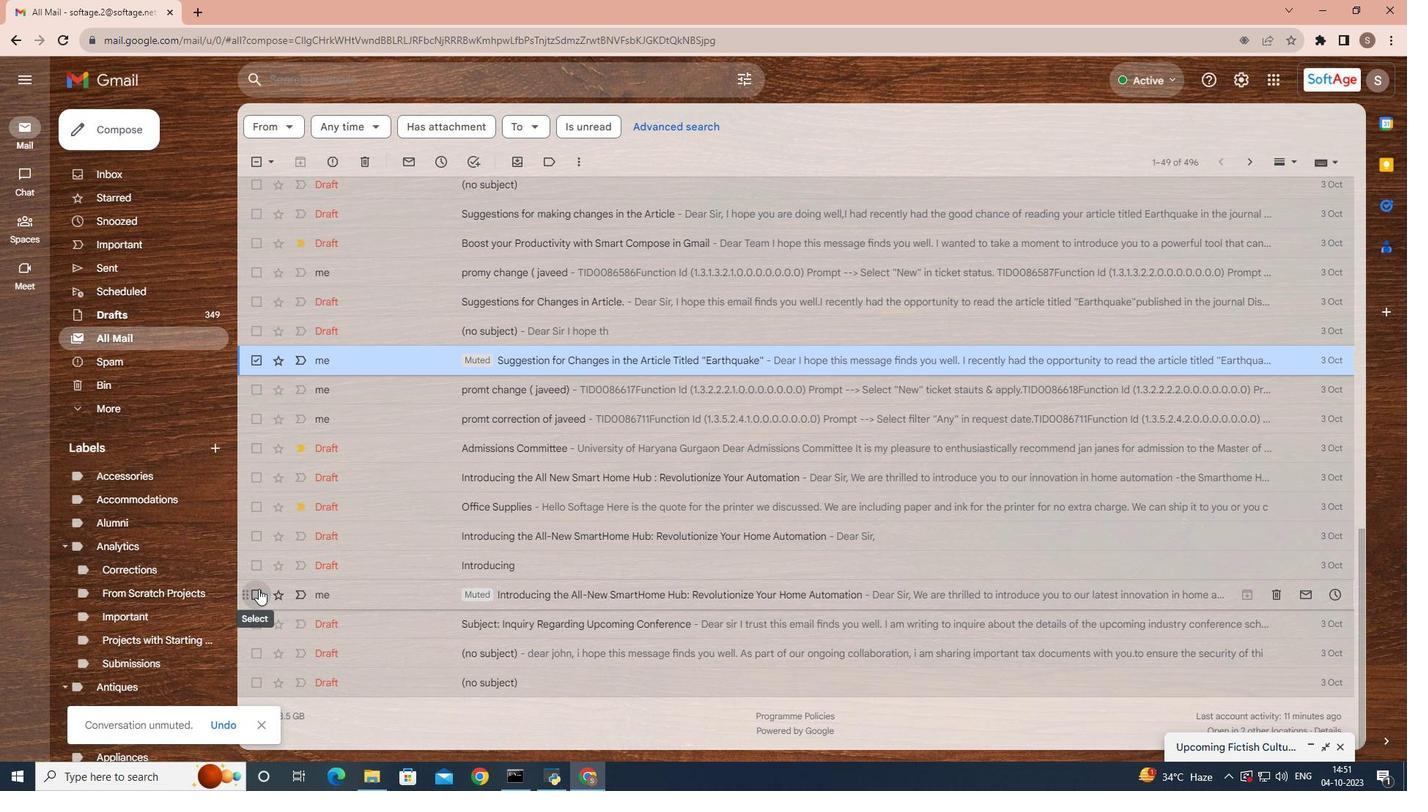
Action: Mouse moved to (351, 595)
Screenshot: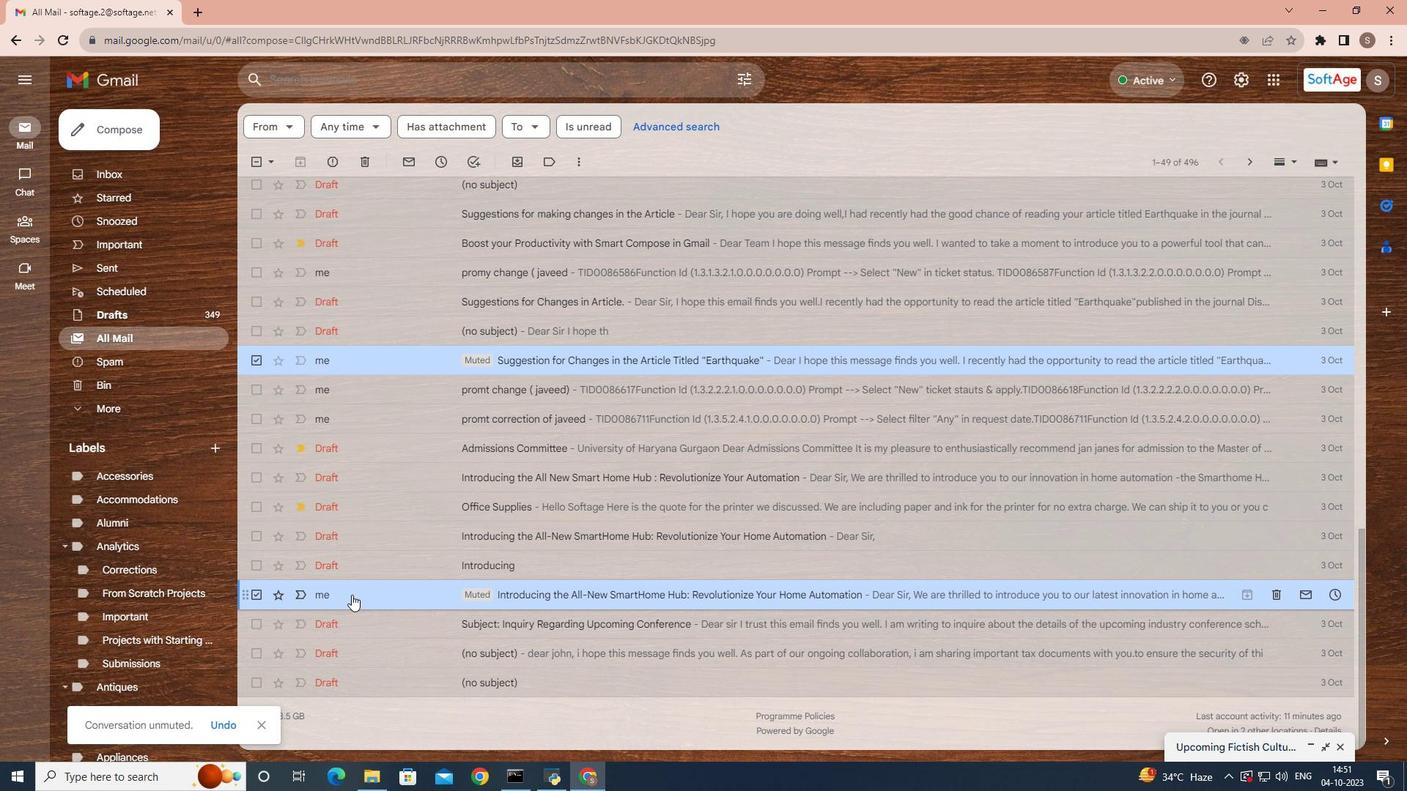 
Action: Mouse pressed right at (351, 595)
Screenshot: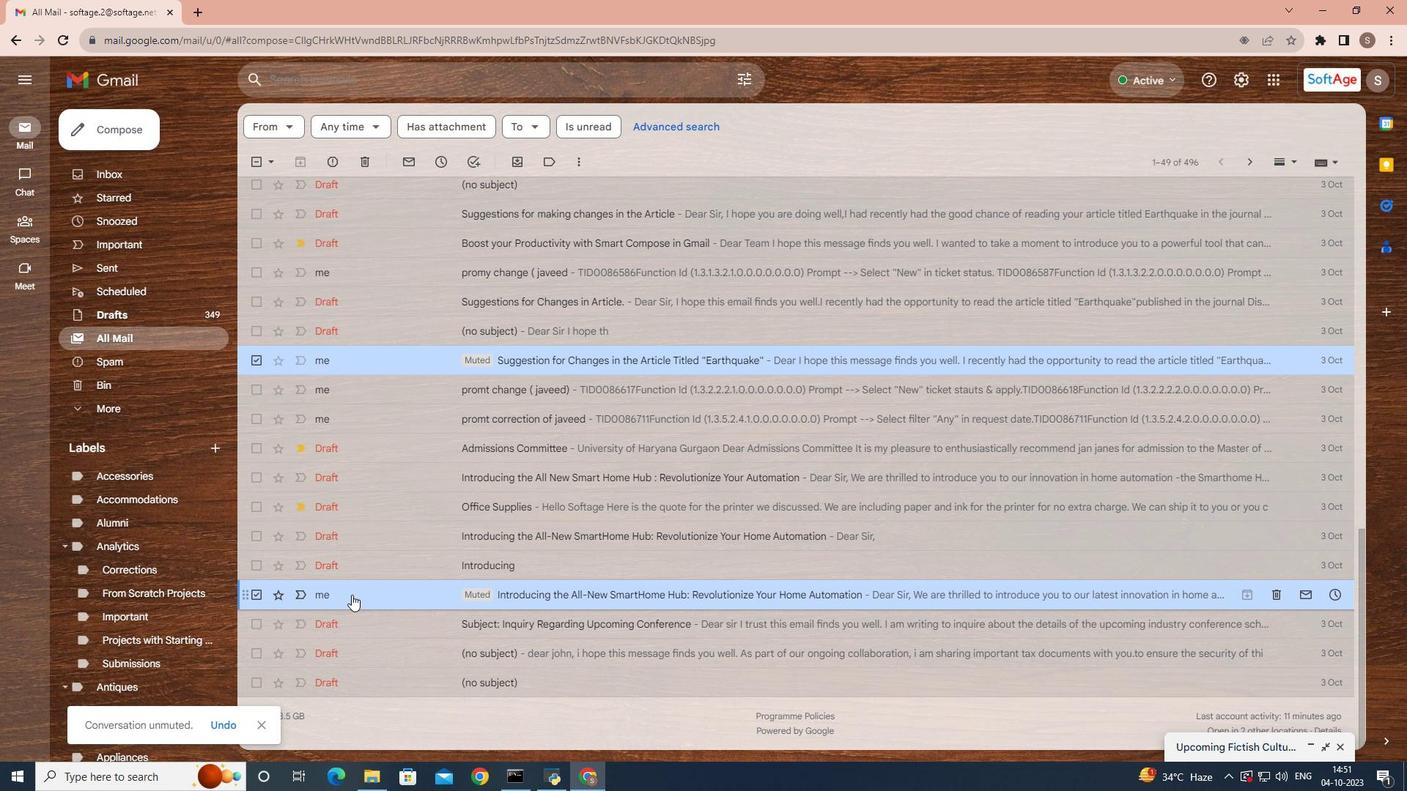 
Action: Mouse moved to (398, 549)
Screenshot: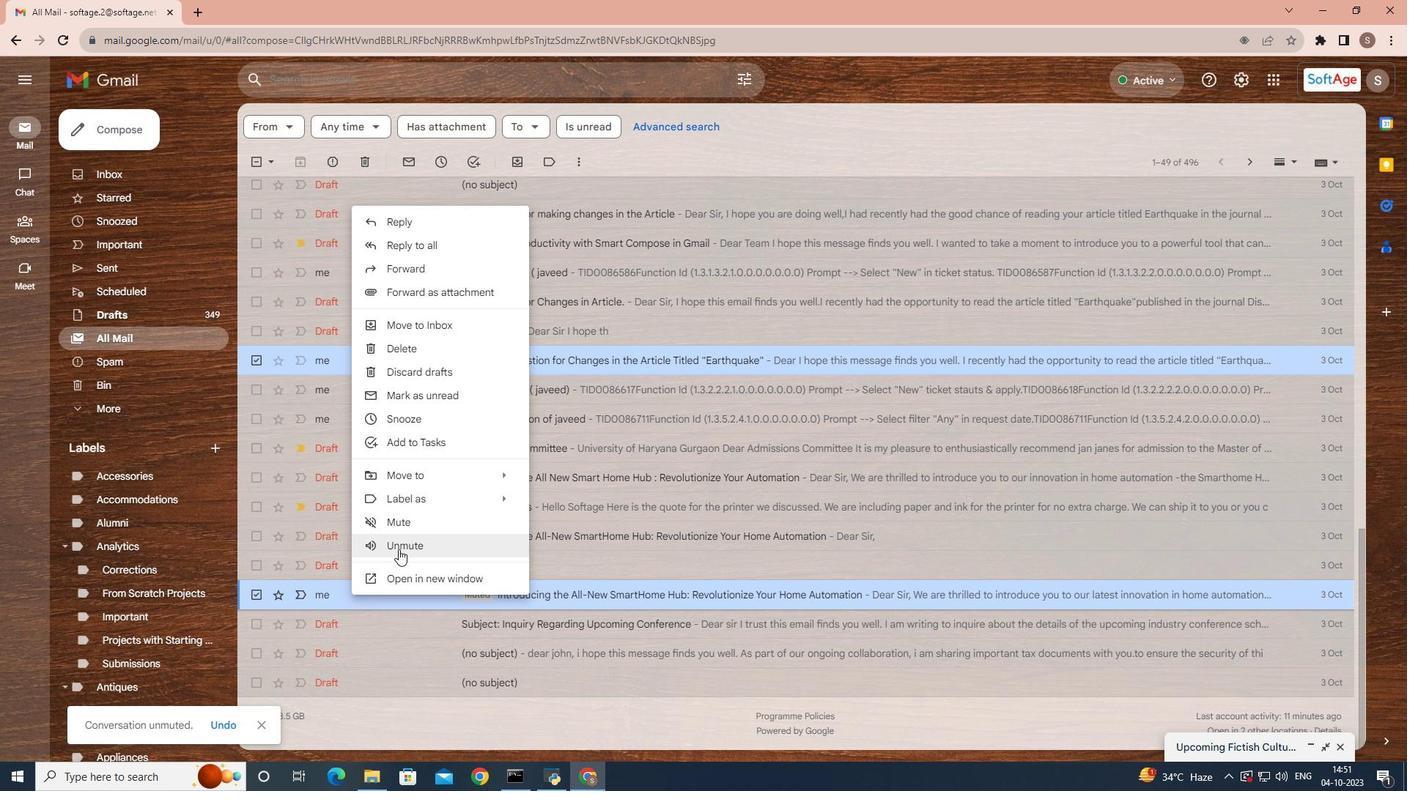 
Action: Mouse pressed left at (398, 549)
Screenshot: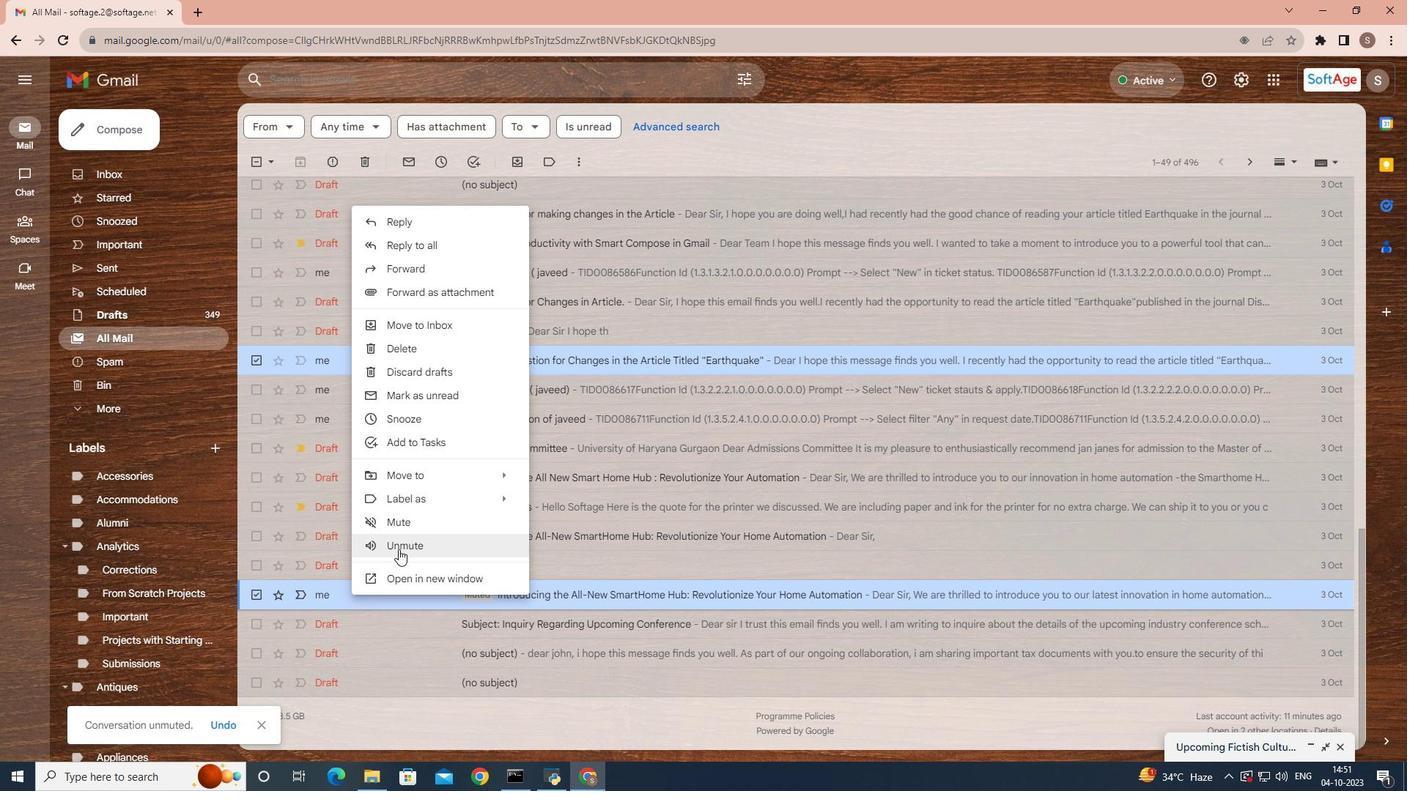 
Action: Mouse moved to (369, 597)
Screenshot: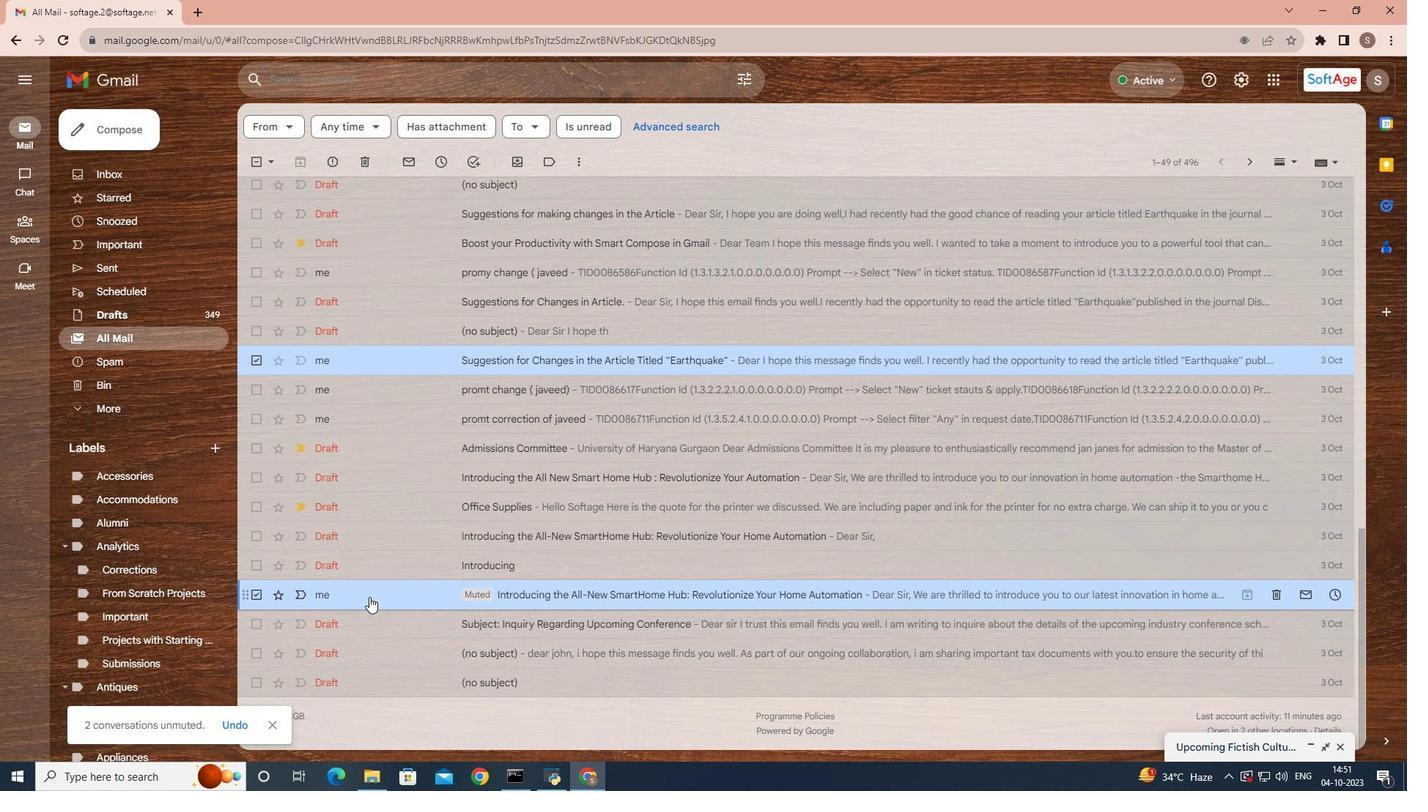 
Action: Mouse scrolled (369, 596) with delta (0, 0)
Screenshot: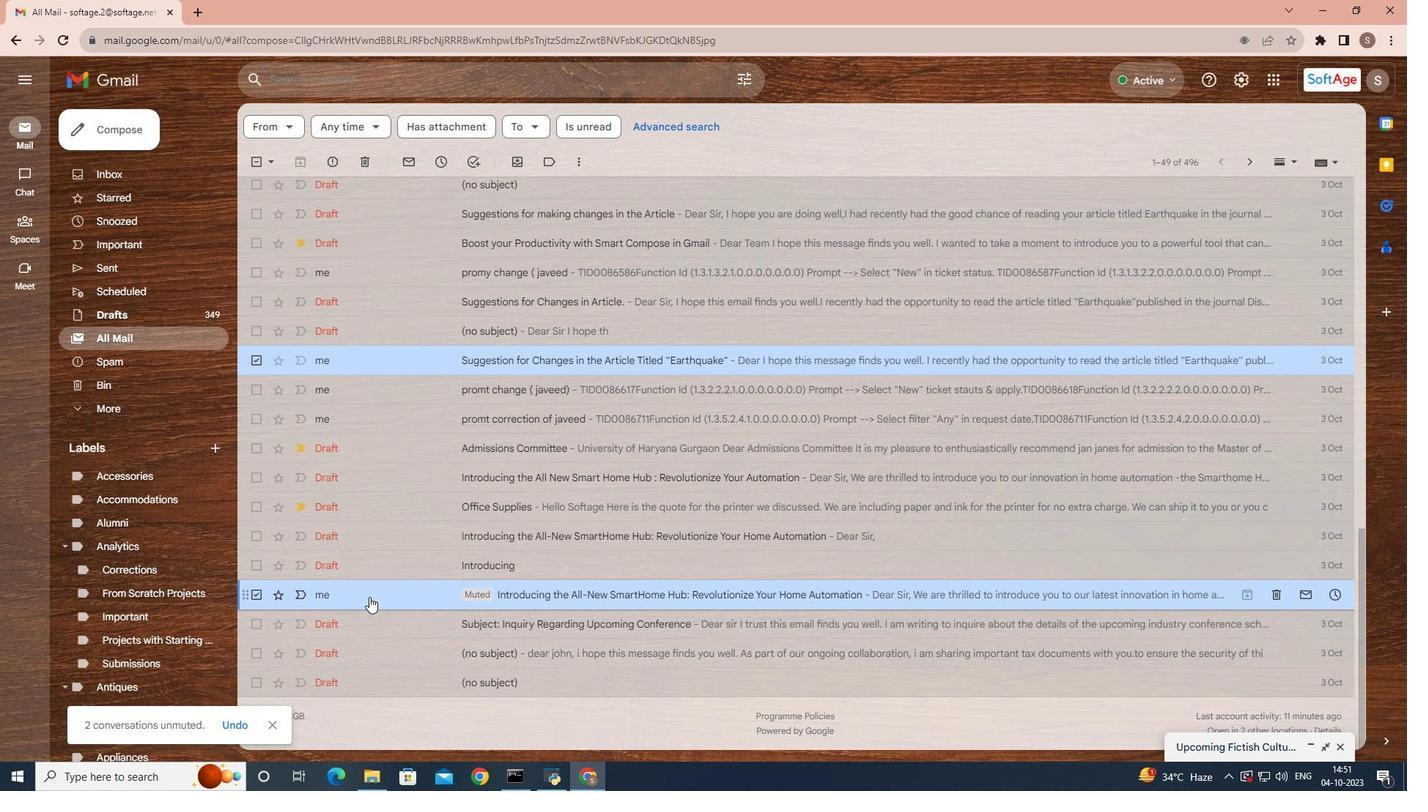 
Action: Mouse scrolled (369, 596) with delta (0, 0)
Screenshot: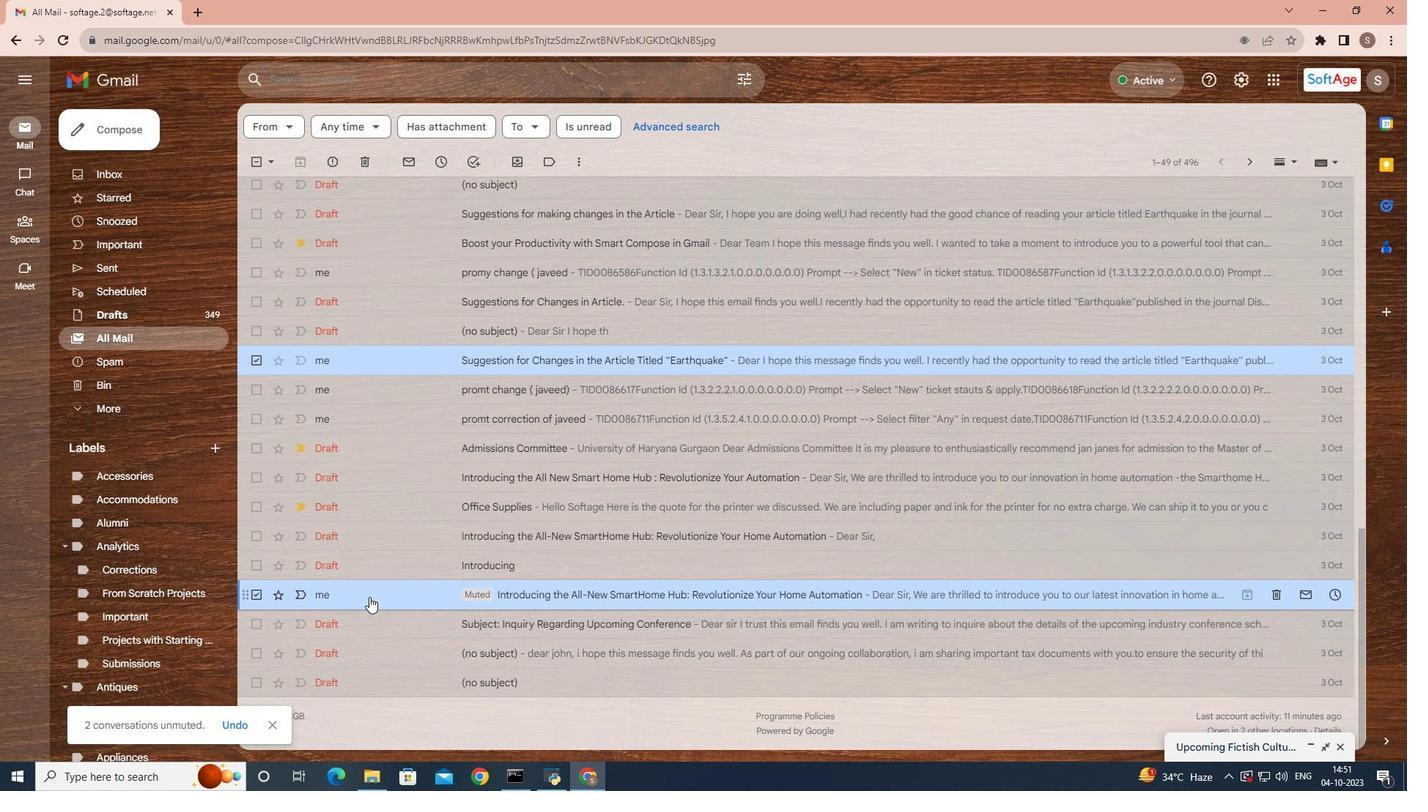
Action: Mouse scrolled (369, 596) with delta (0, 0)
Screenshot: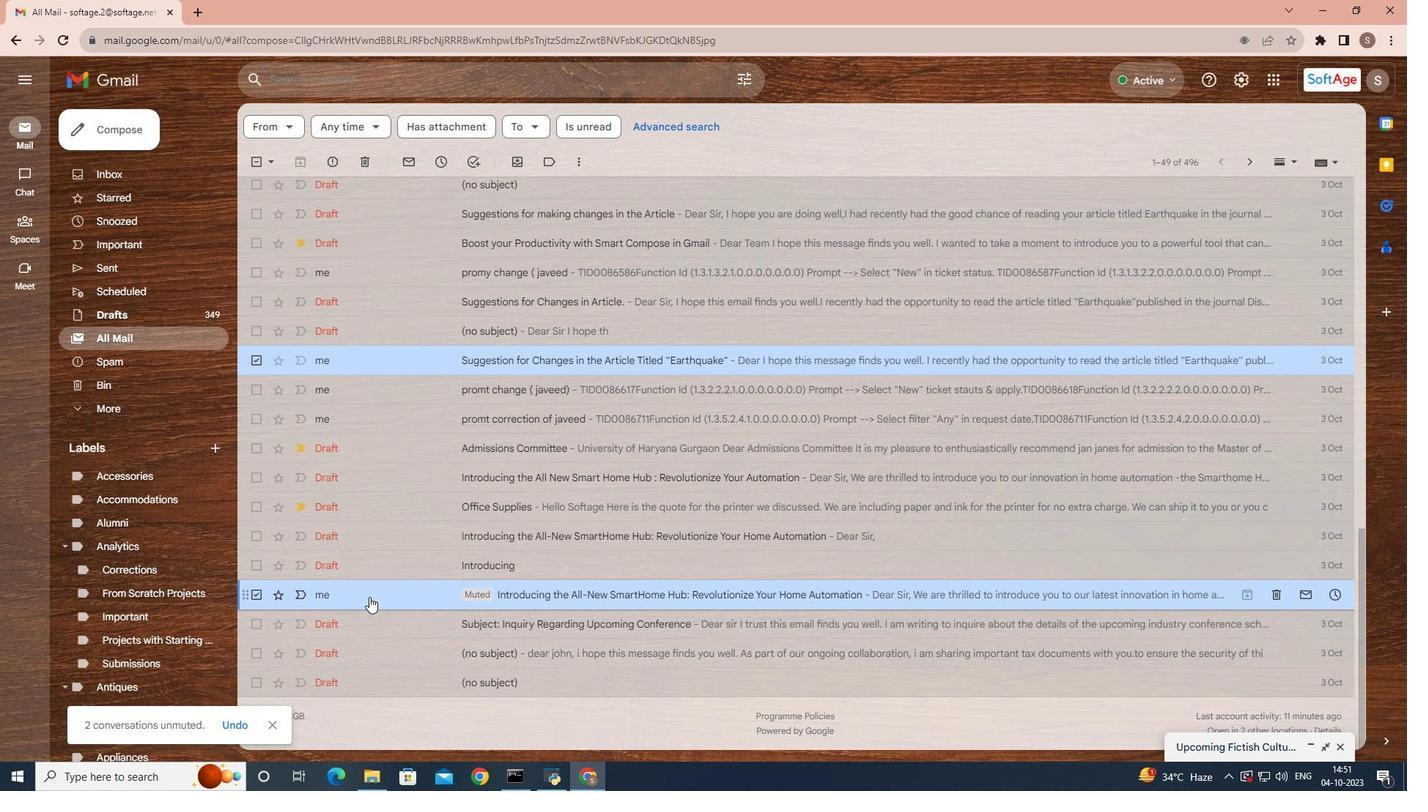 
Action: Mouse scrolled (369, 596) with delta (0, 0)
Screenshot: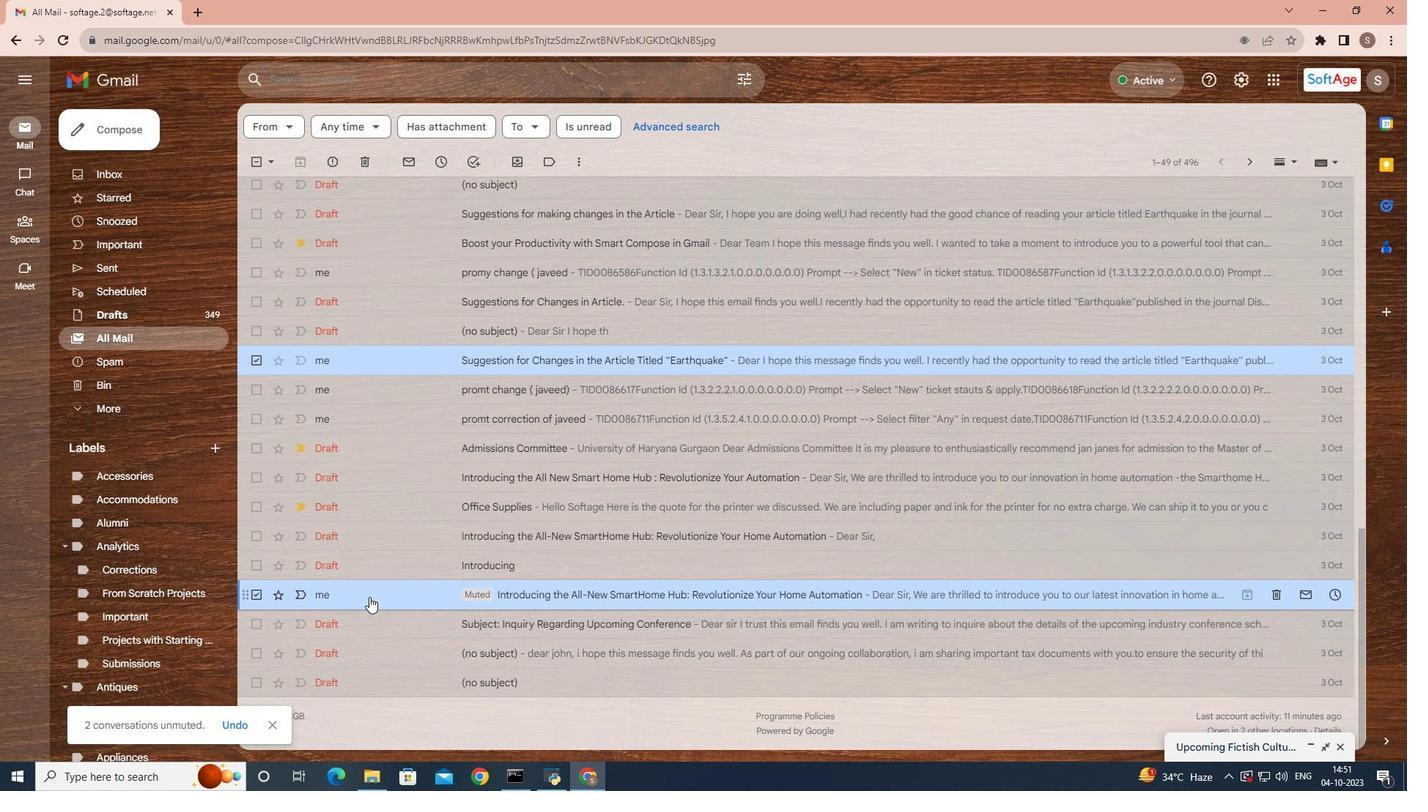 
Action: Mouse scrolled (369, 596) with delta (0, 0)
Screenshot: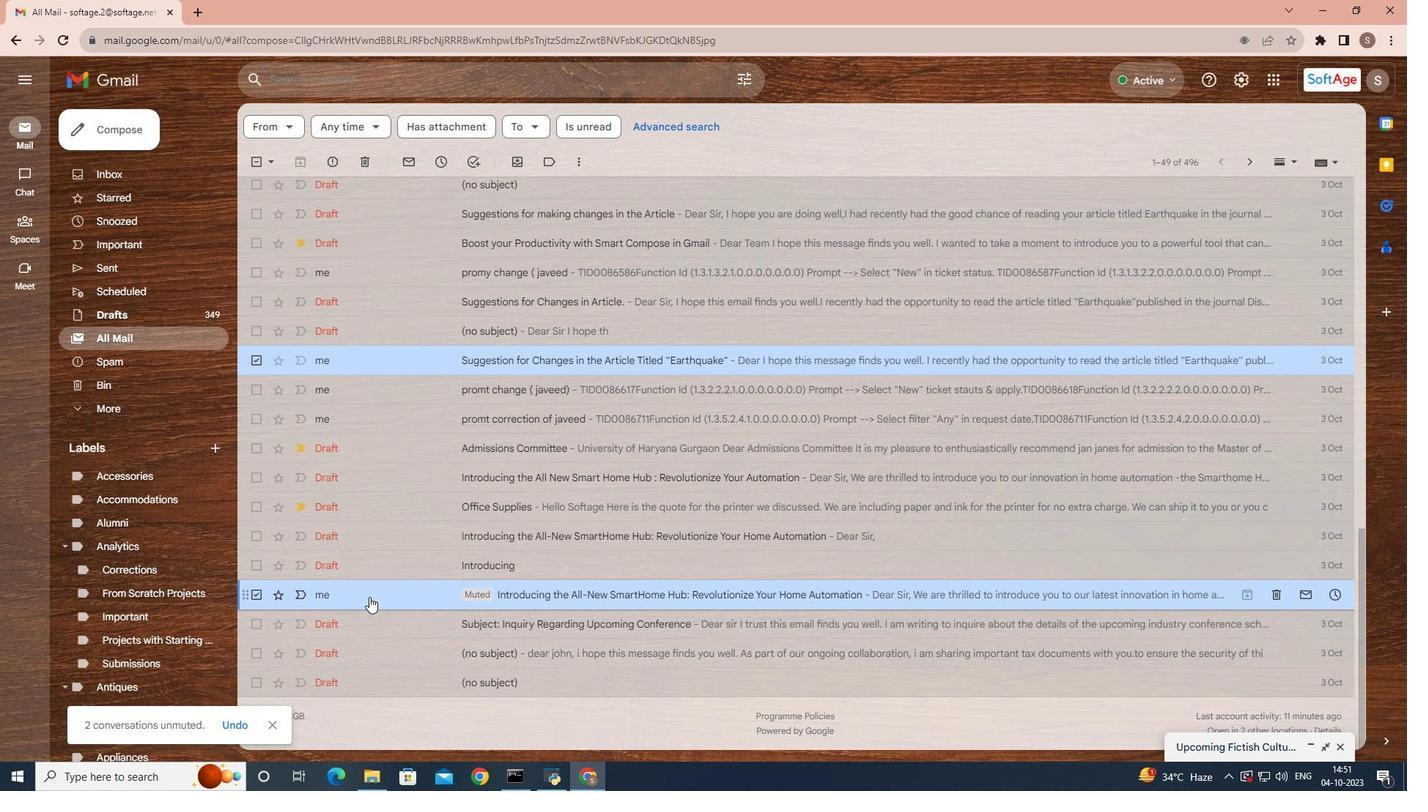 
Action: Mouse scrolled (369, 596) with delta (0, 0)
Screenshot: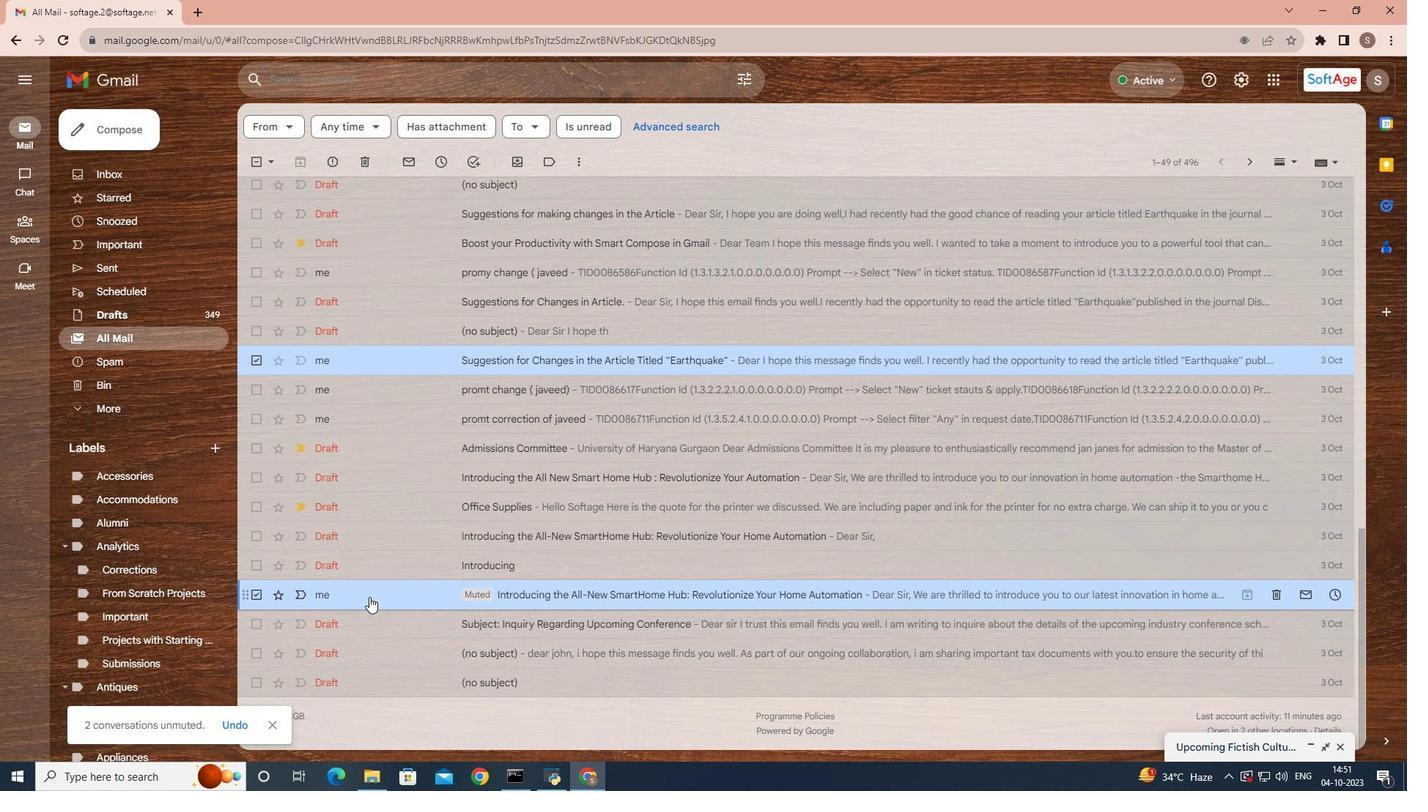 
Action: Mouse moved to (258, 357)
Screenshot: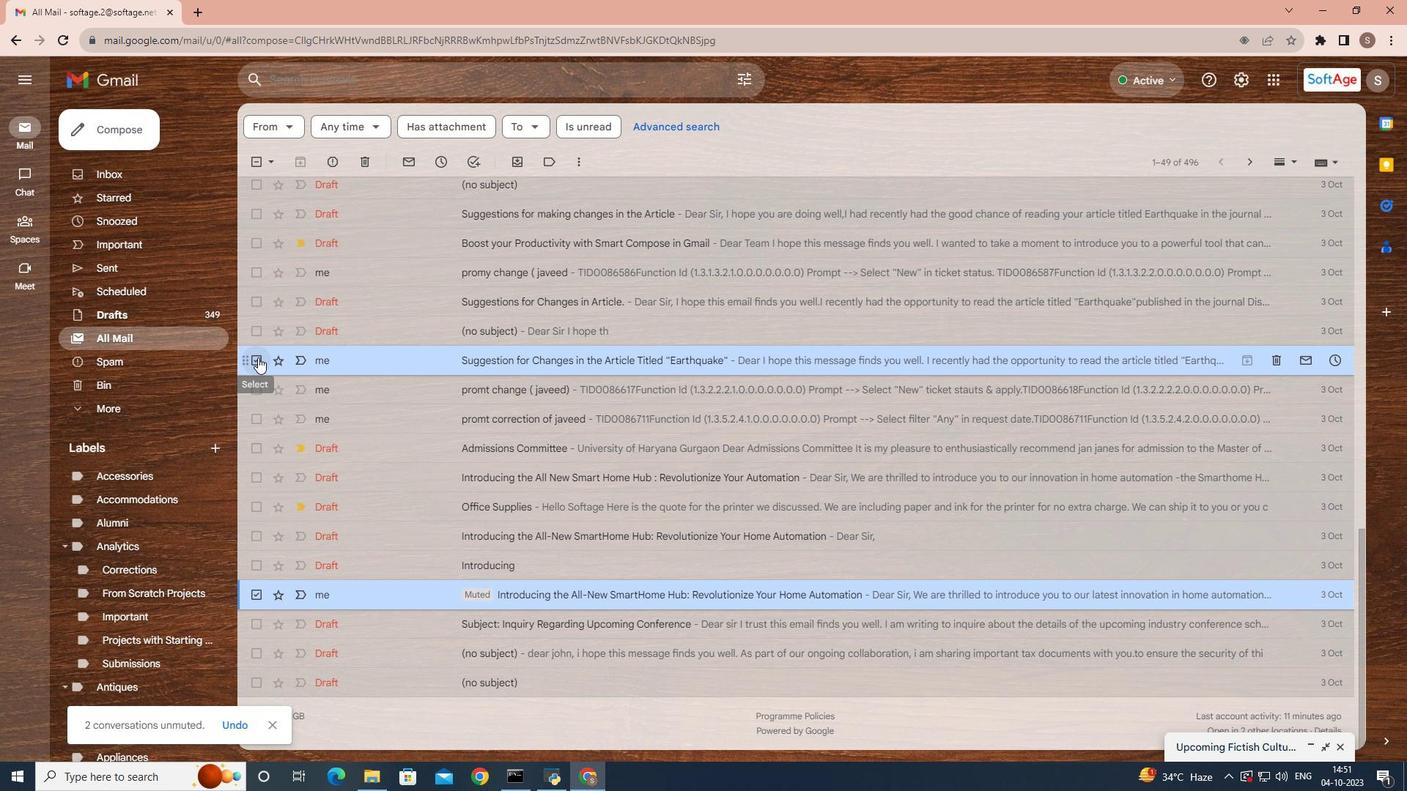 
Action: Mouse pressed left at (258, 357)
Screenshot: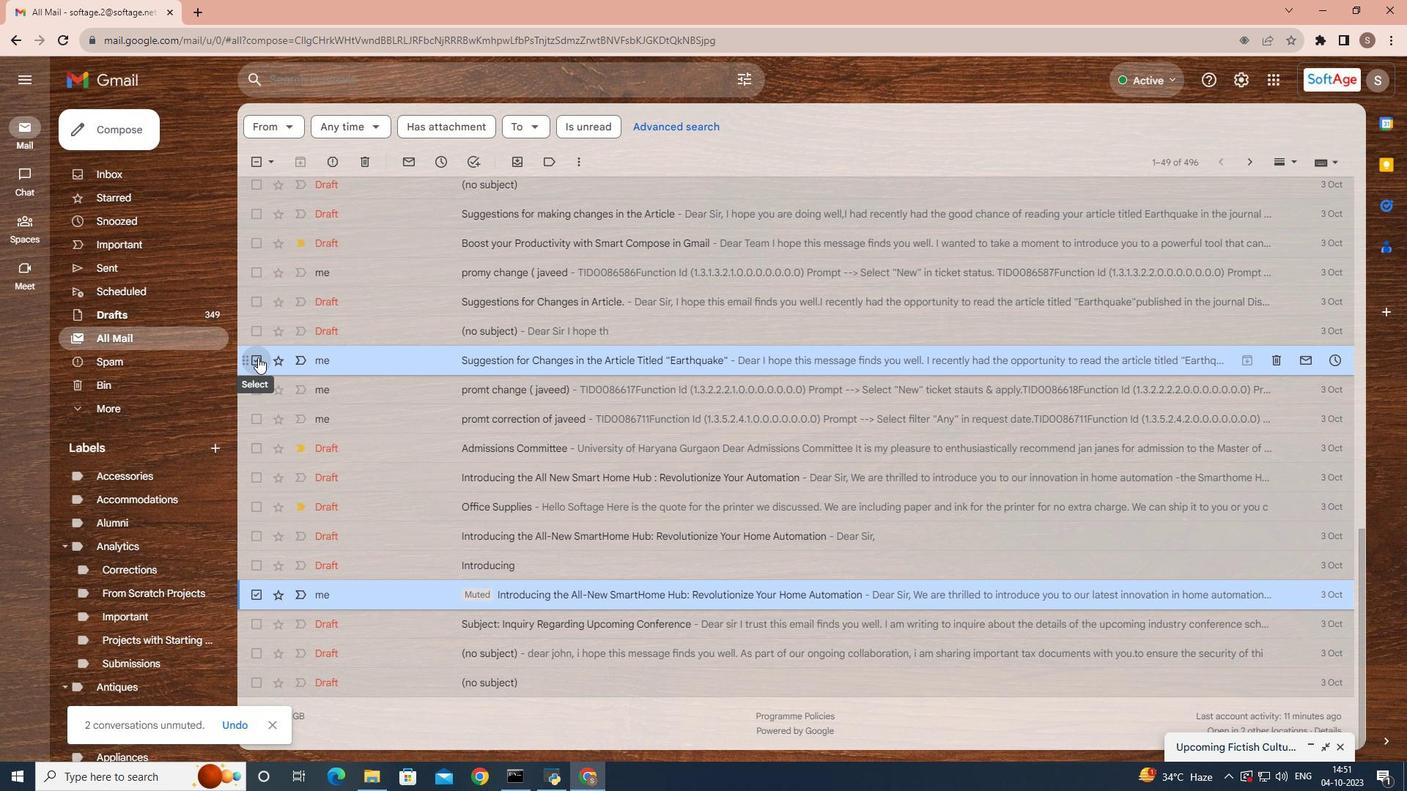 
Action: Mouse moved to (390, 593)
Screenshot: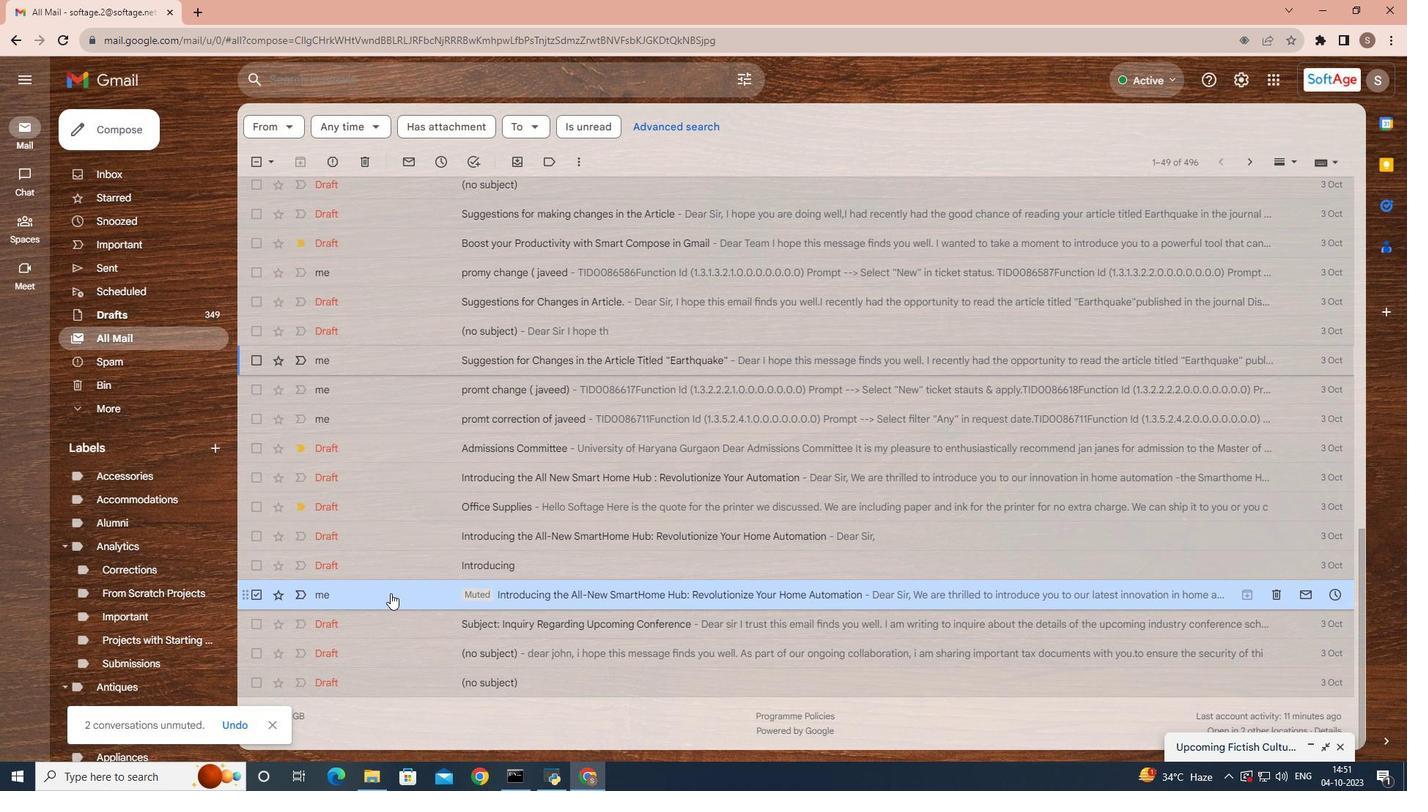 
Action: Mouse pressed right at (390, 593)
Screenshot: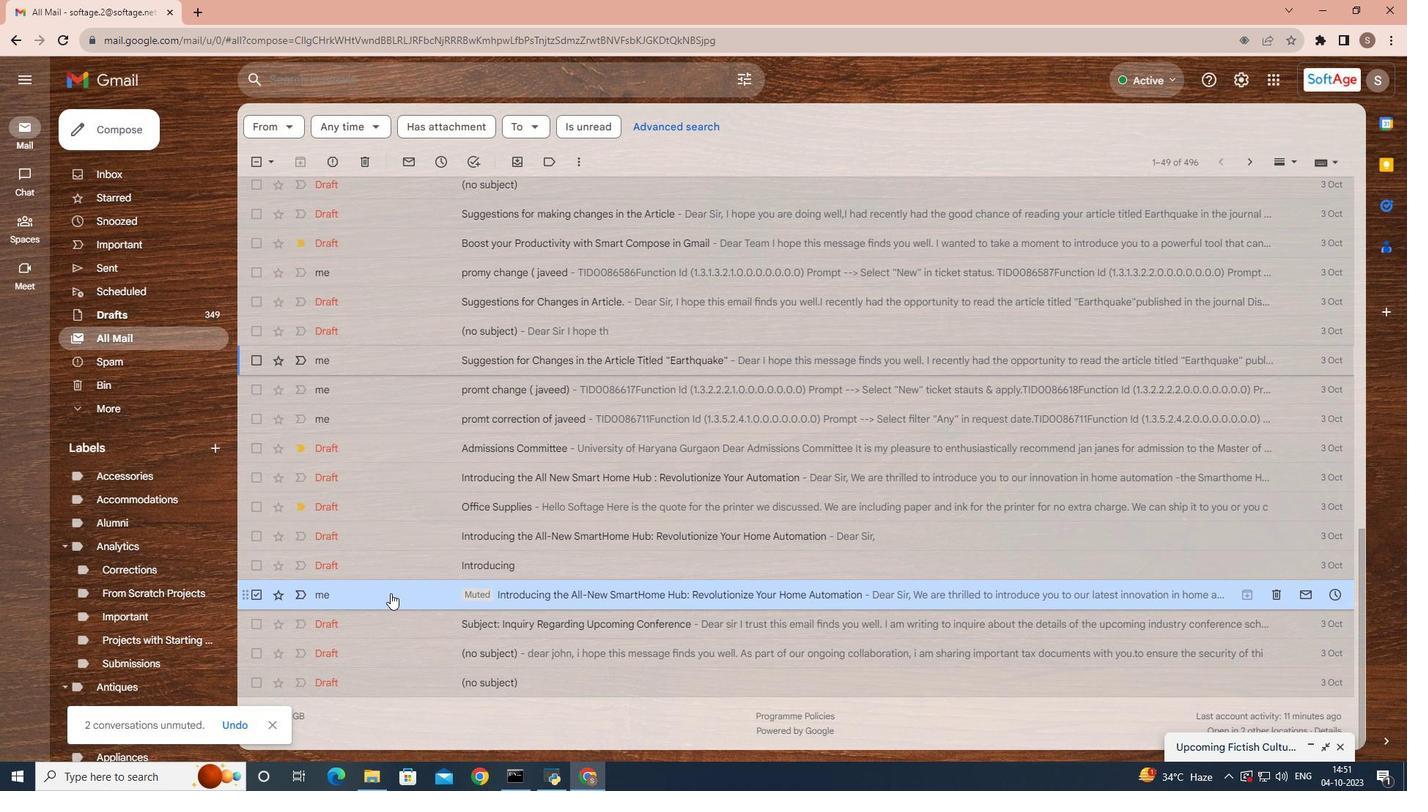 
Action: Mouse moved to (450, 540)
Screenshot: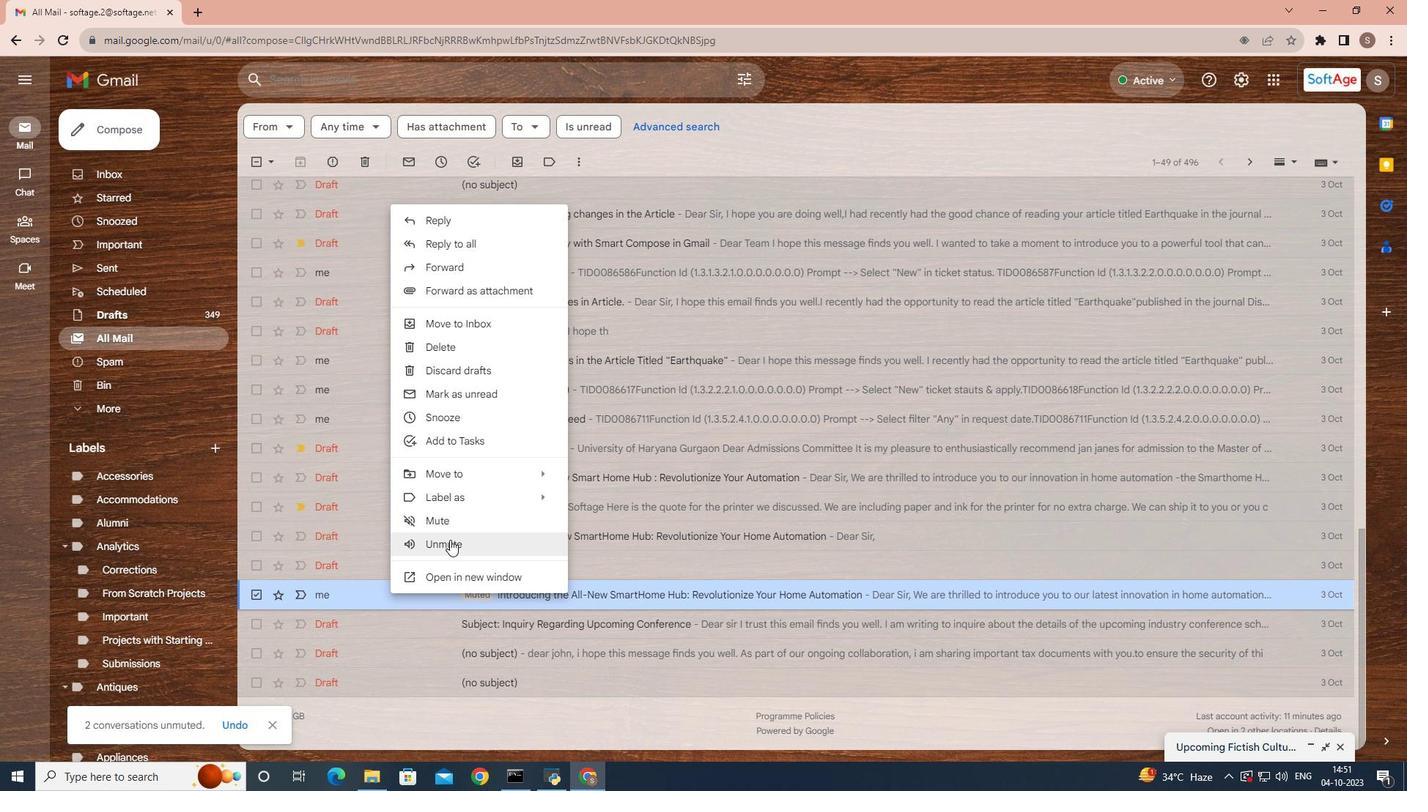 
Action: Mouse pressed left at (450, 540)
Screenshot: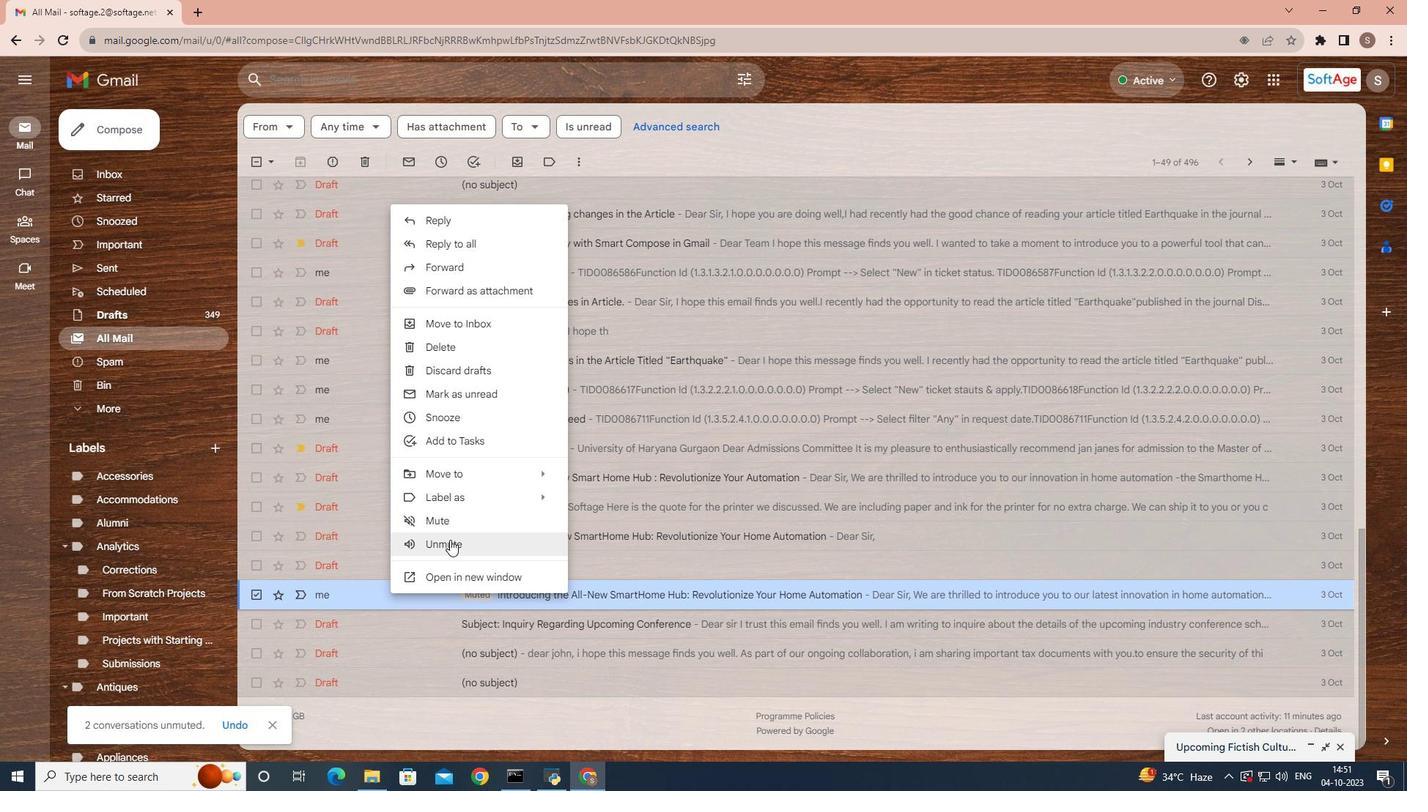 
Action: Mouse moved to (396, 619)
Screenshot: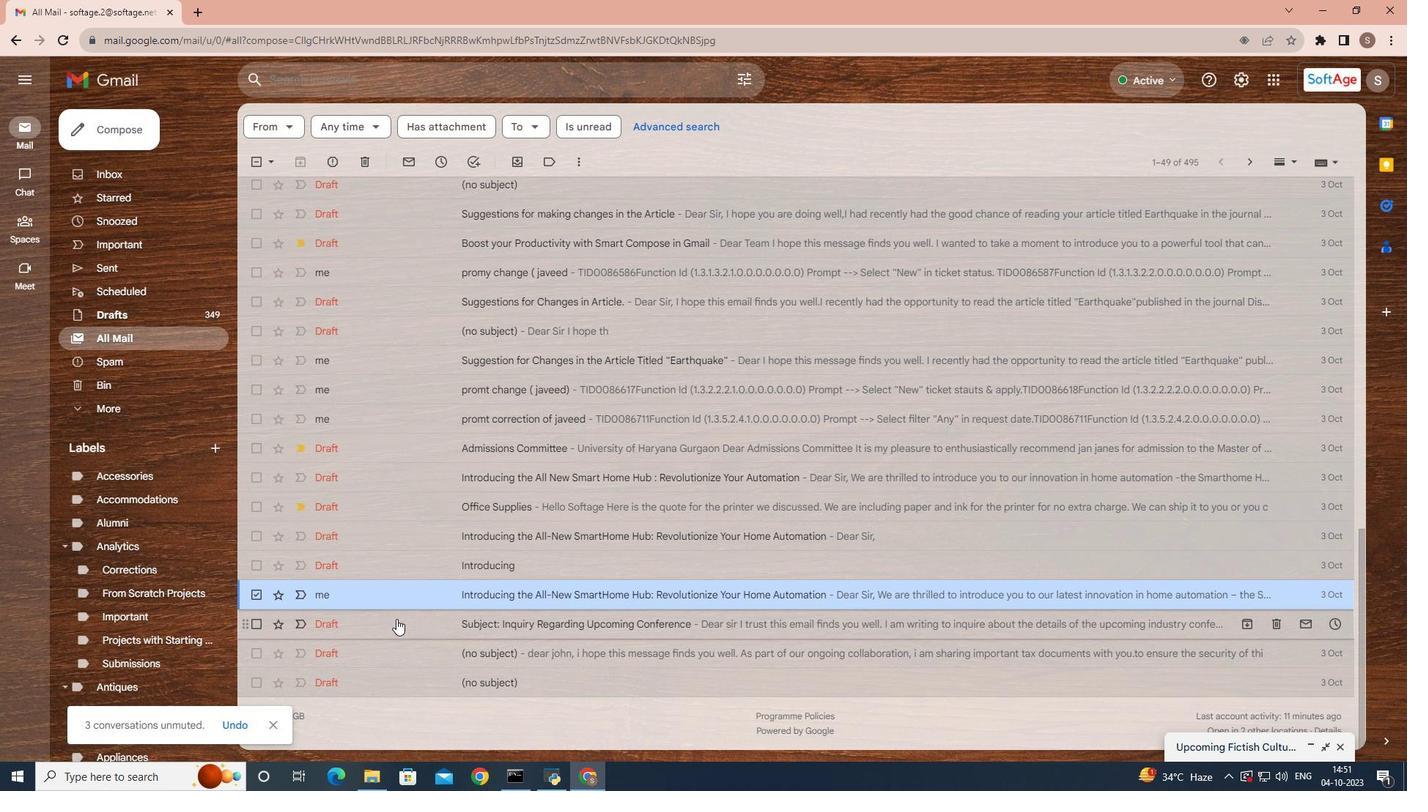 
Action: Mouse scrolled (396, 618) with delta (0, 0)
Screenshot: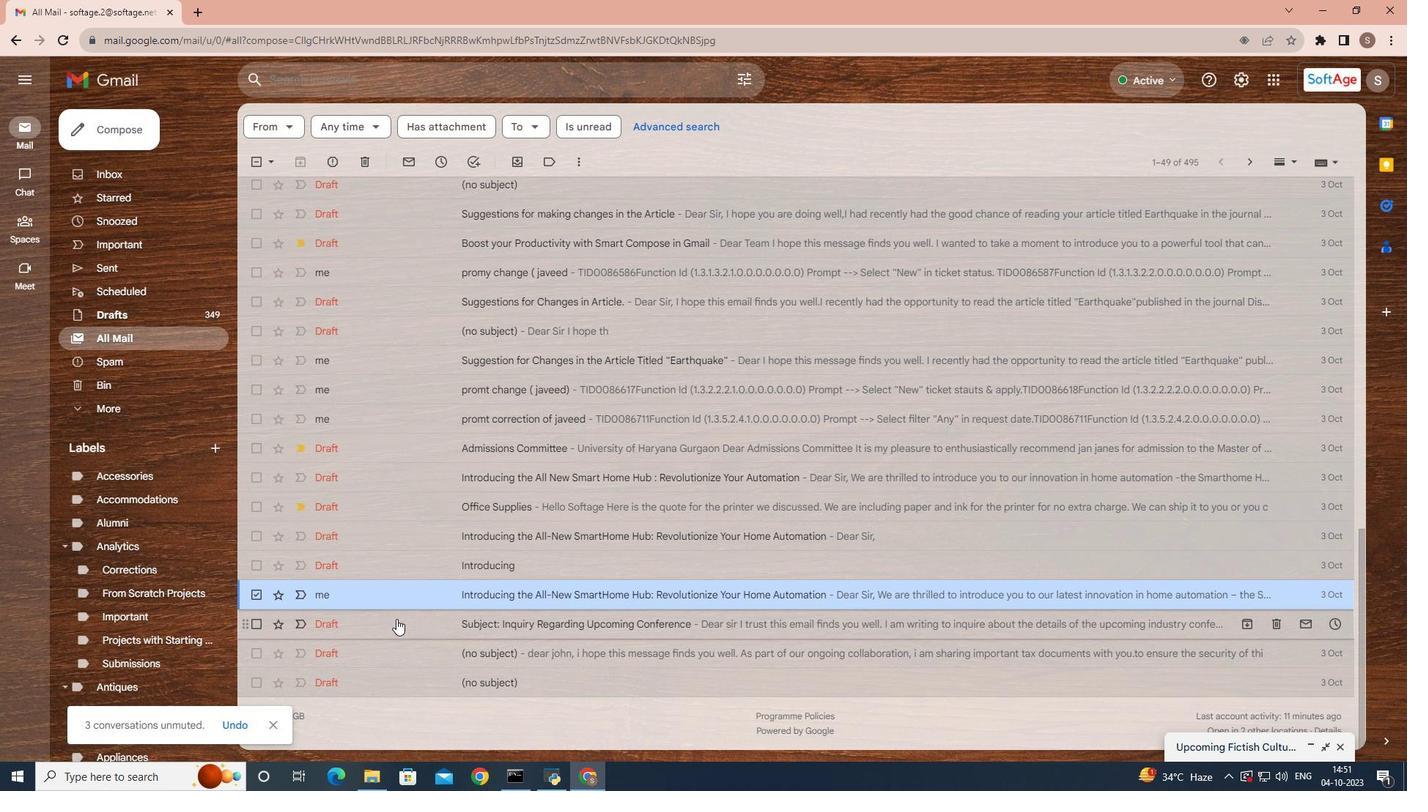 
Action: Mouse scrolled (396, 618) with delta (0, 0)
Screenshot: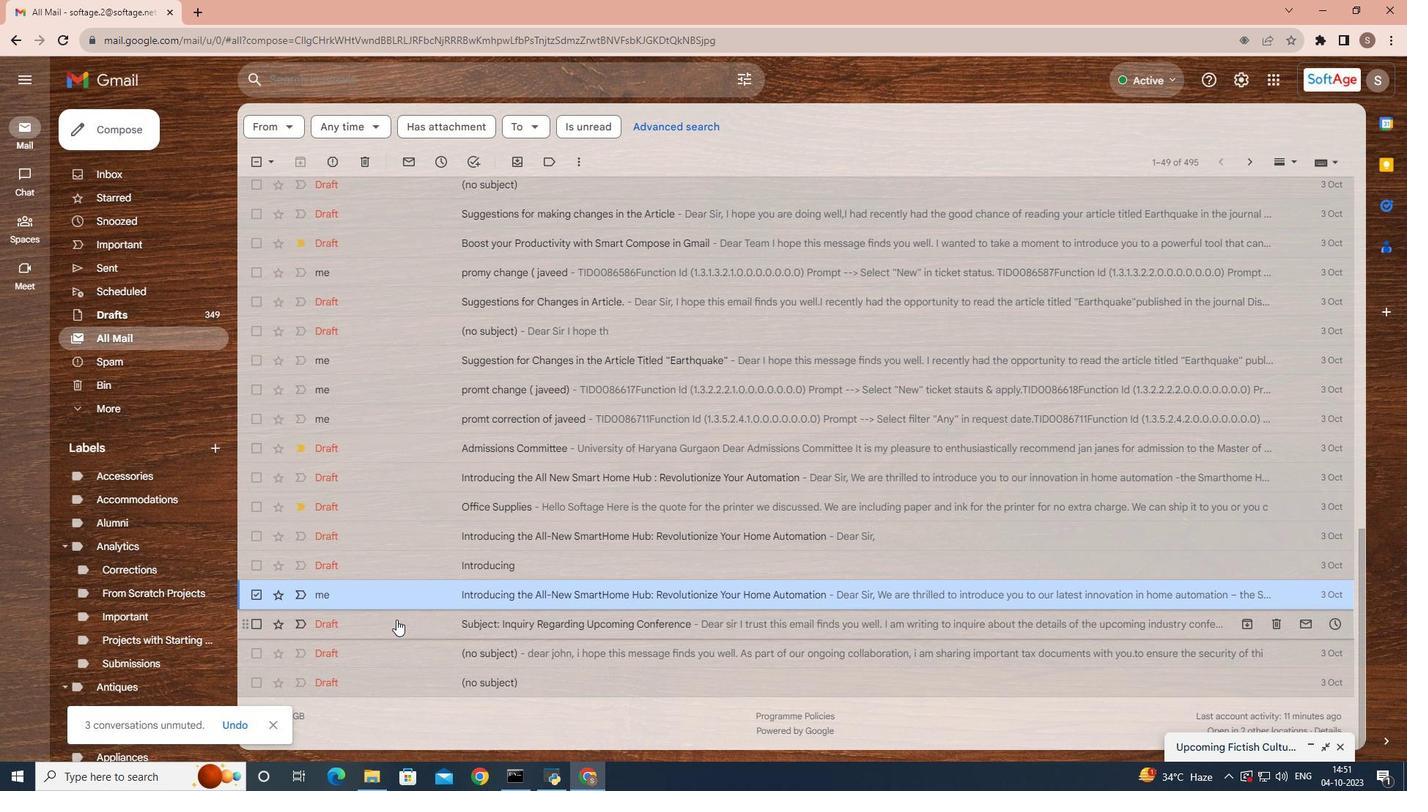 
Action: Mouse scrolled (396, 618) with delta (0, 0)
Screenshot: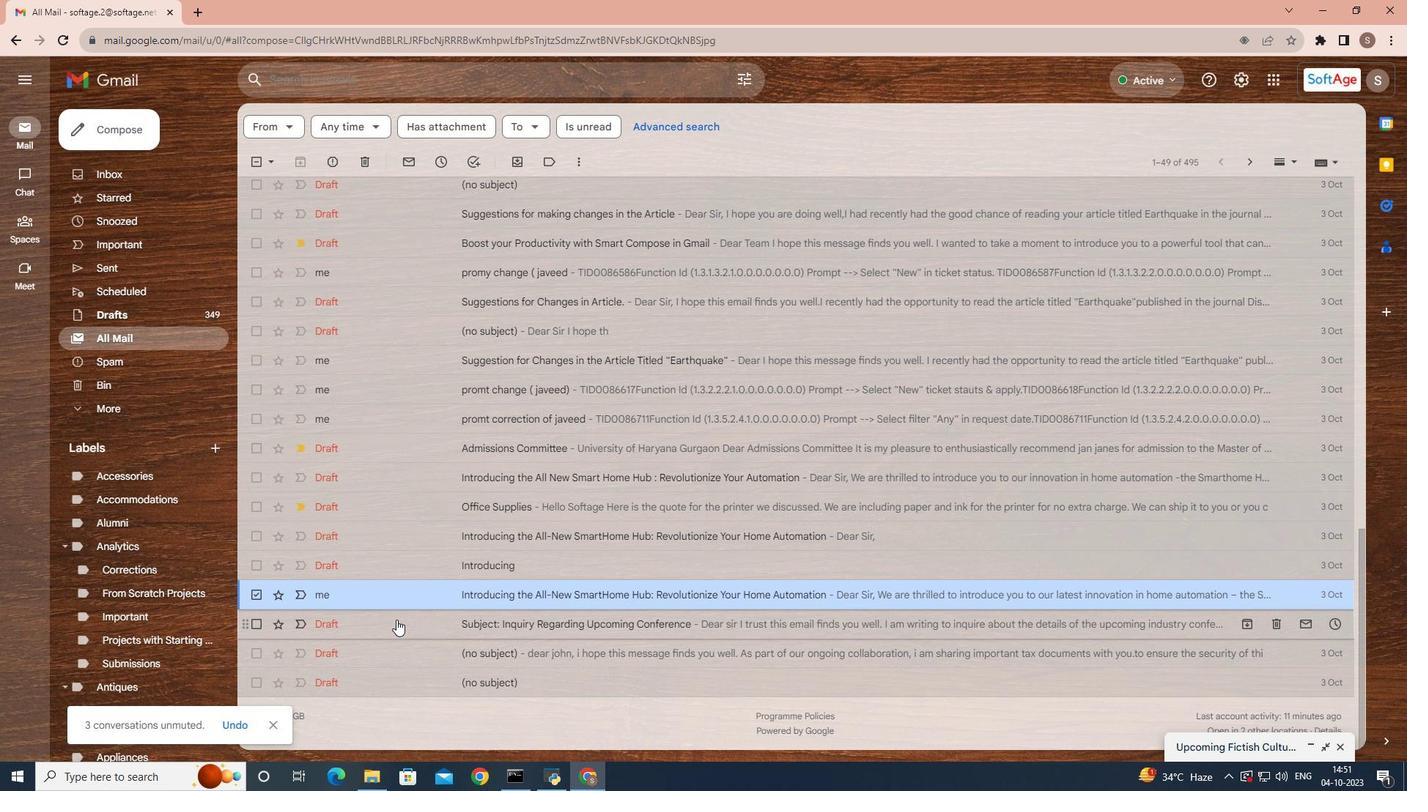 
Action: Mouse moved to (396, 620)
Screenshot: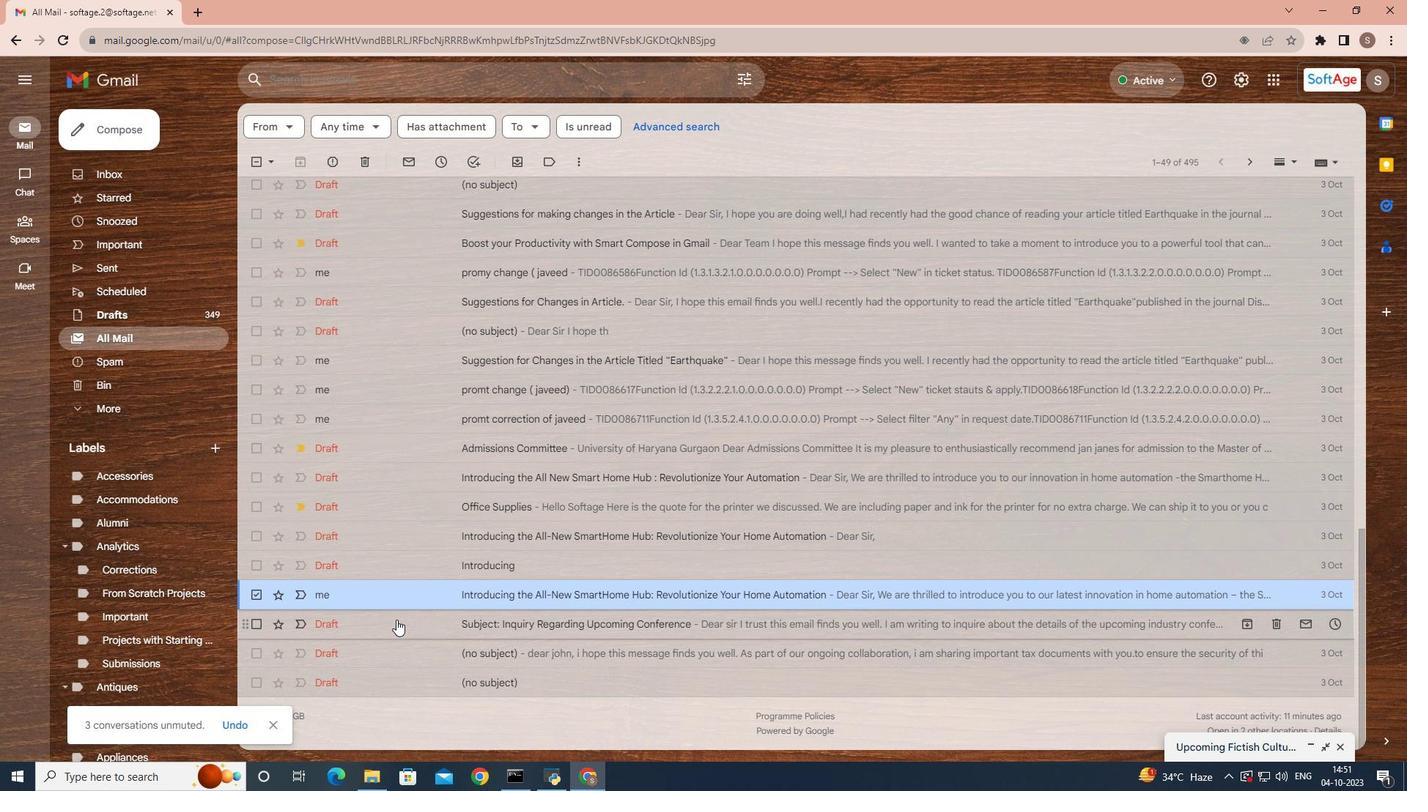 
Action: Mouse scrolled (396, 619) with delta (0, 0)
Screenshot: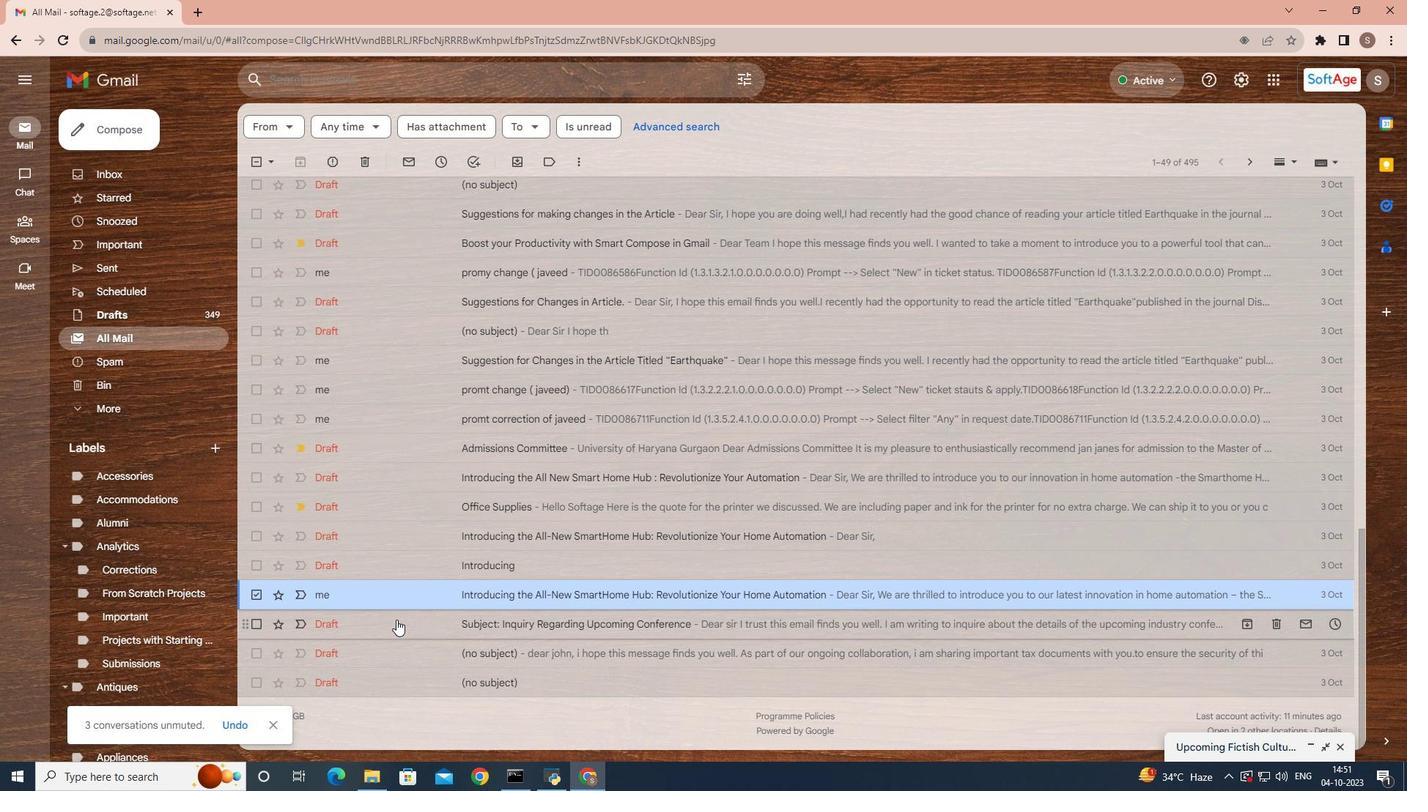 
Action: Mouse scrolled (396, 619) with delta (0, 0)
Screenshot: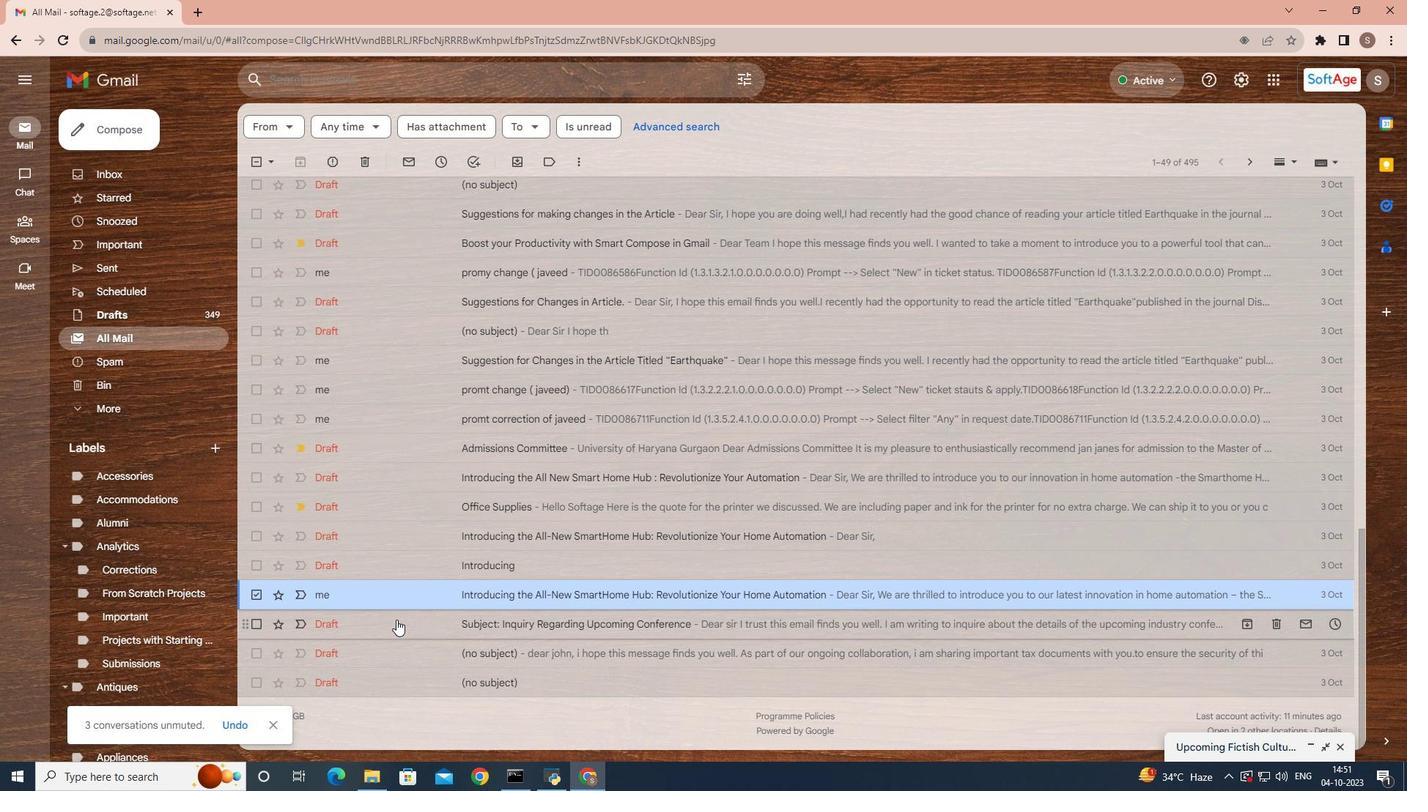 
Action: Mouse moved to (397, 609)
Screenshot: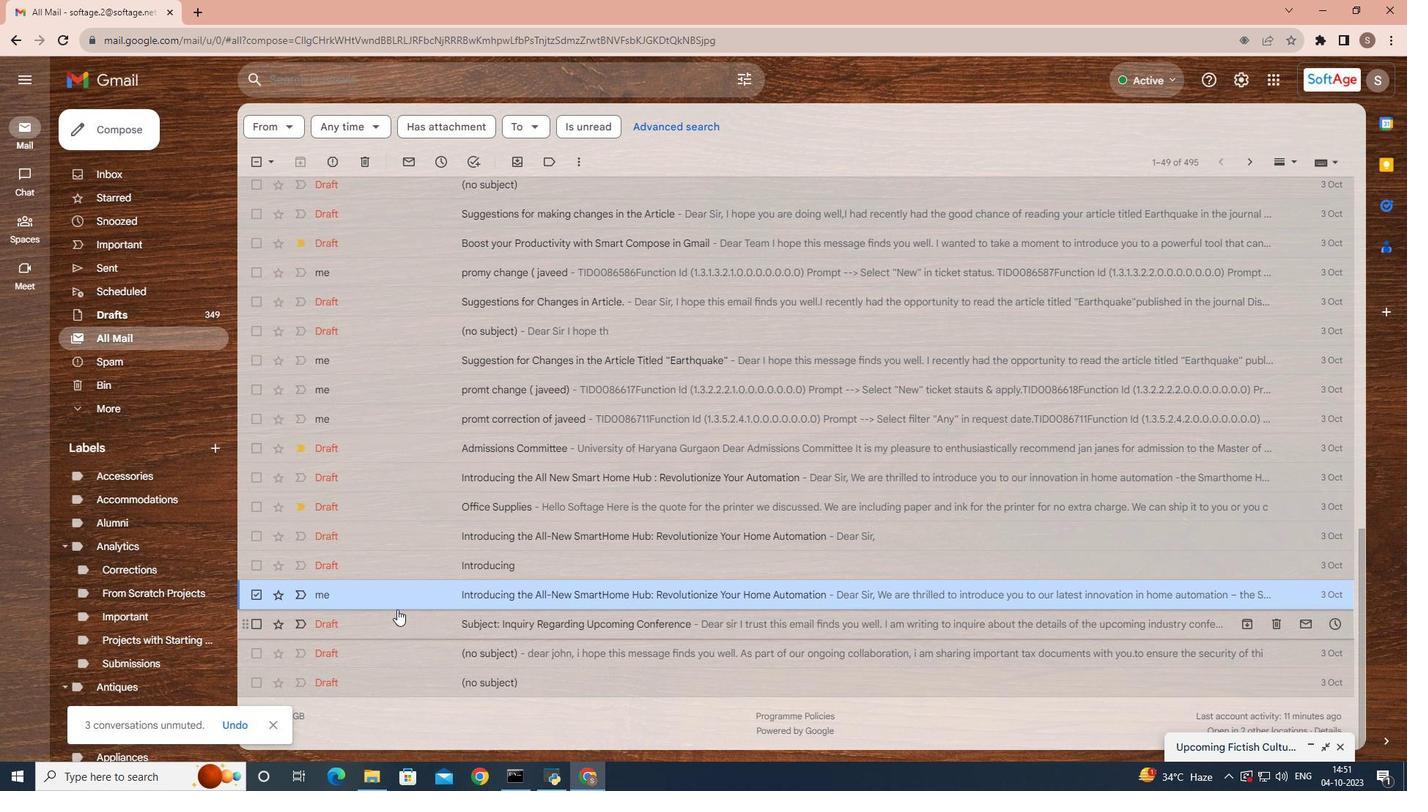 
Action: Mouse scrolled (397, 609) with delta (0, 0)
Screenshot: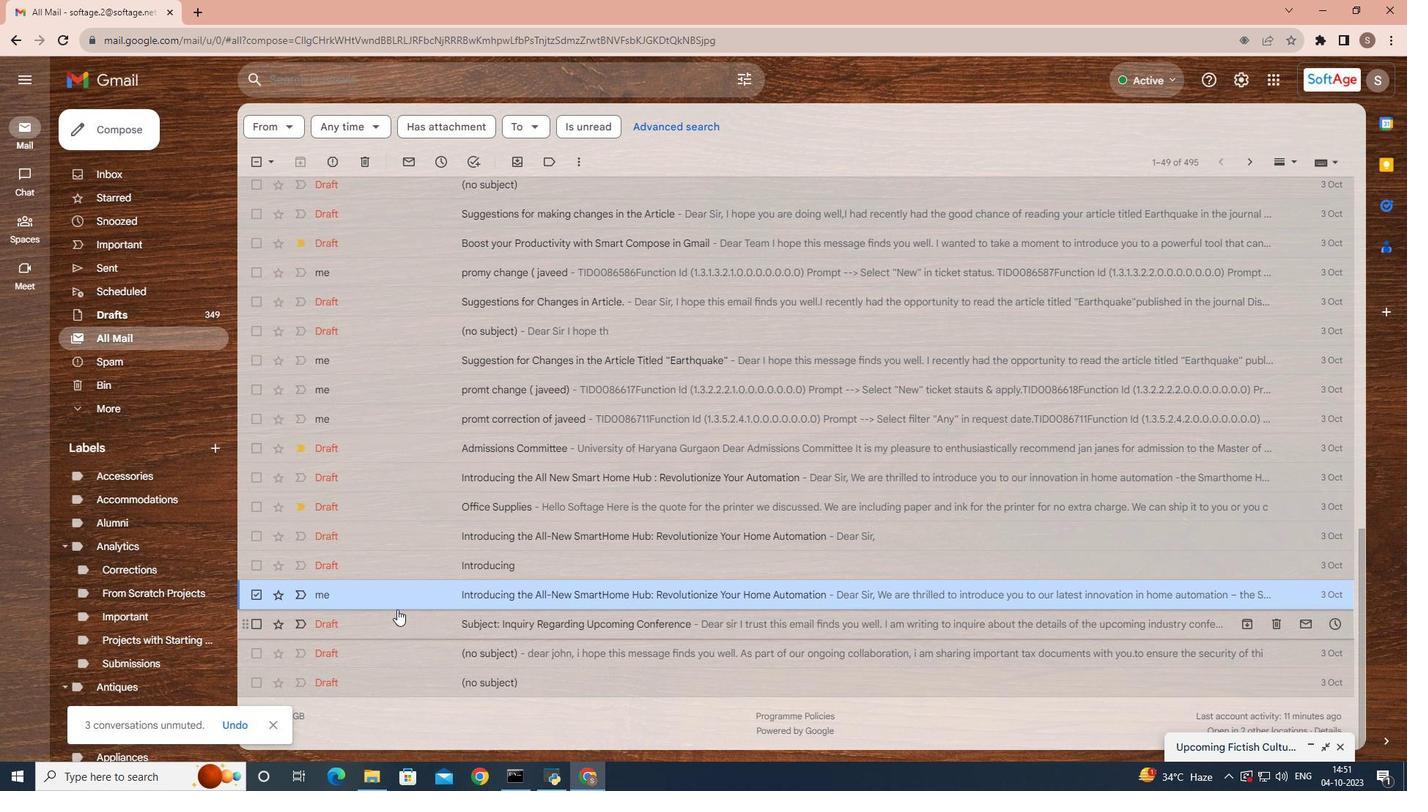 
Action: Mouse scrolled (397, 609) with delta (0, 0)
Screenshot: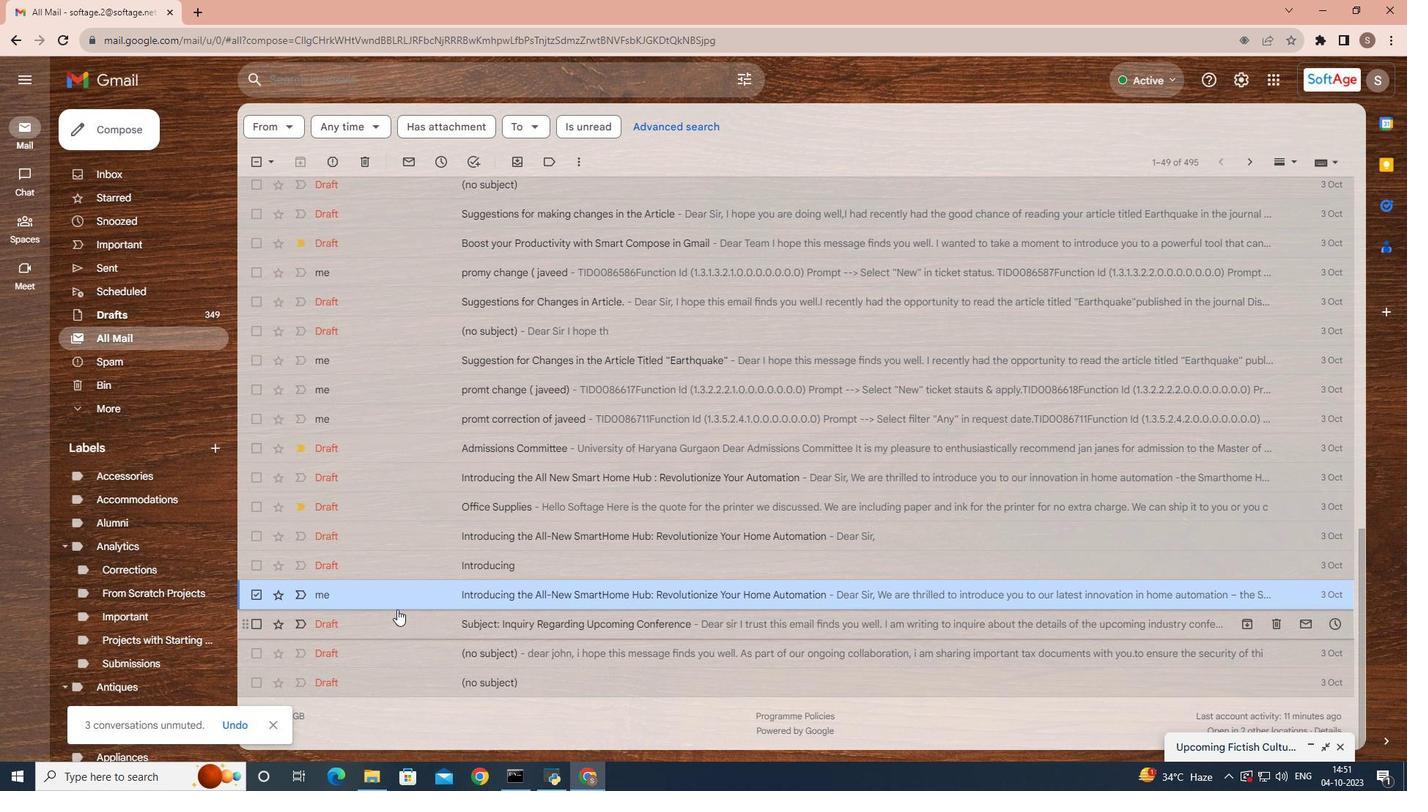 
Action: Mouse scrolled (397, 609) with delta (0, 0)
Screenshot: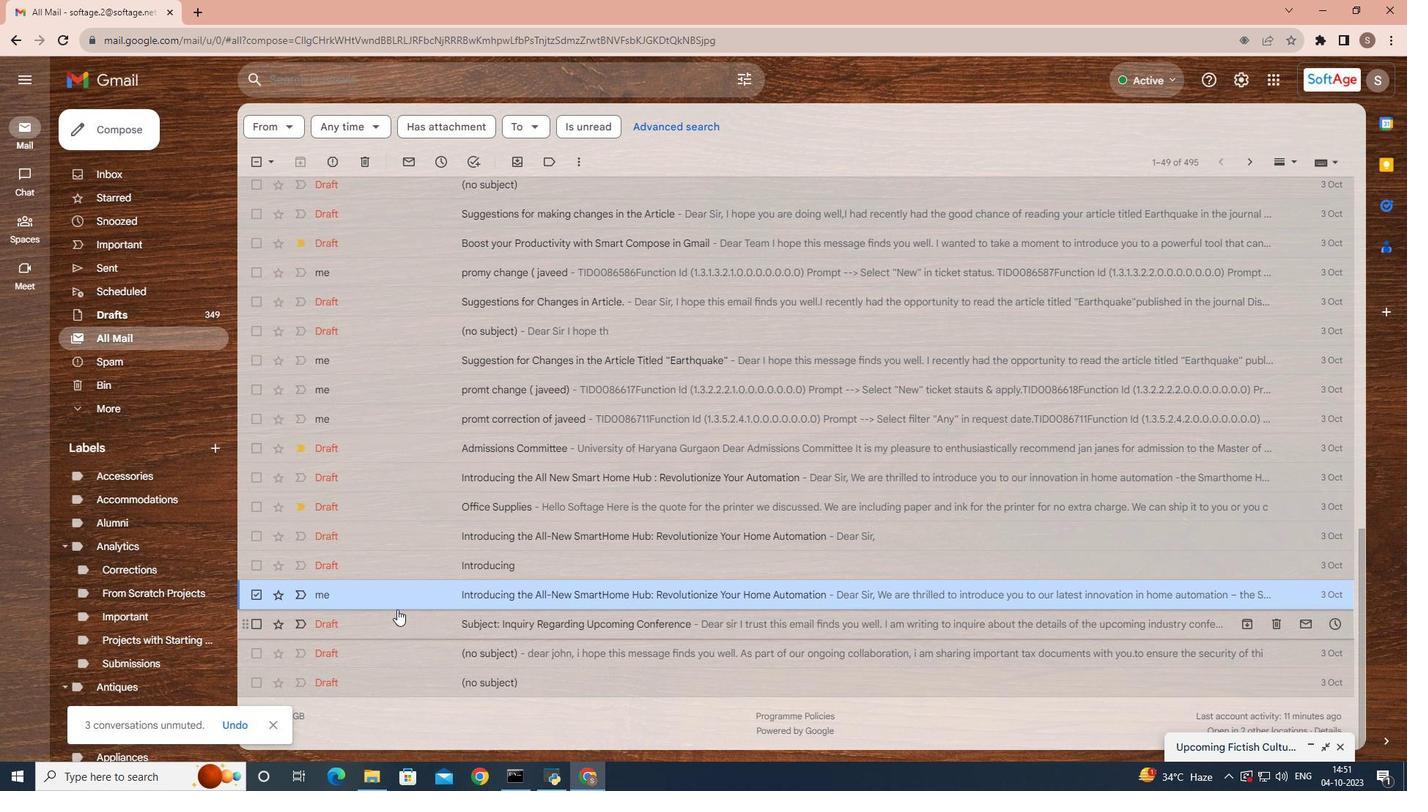 
Action: Mouse scrolled (397, 610) with delta (0, 0)
Screenshot: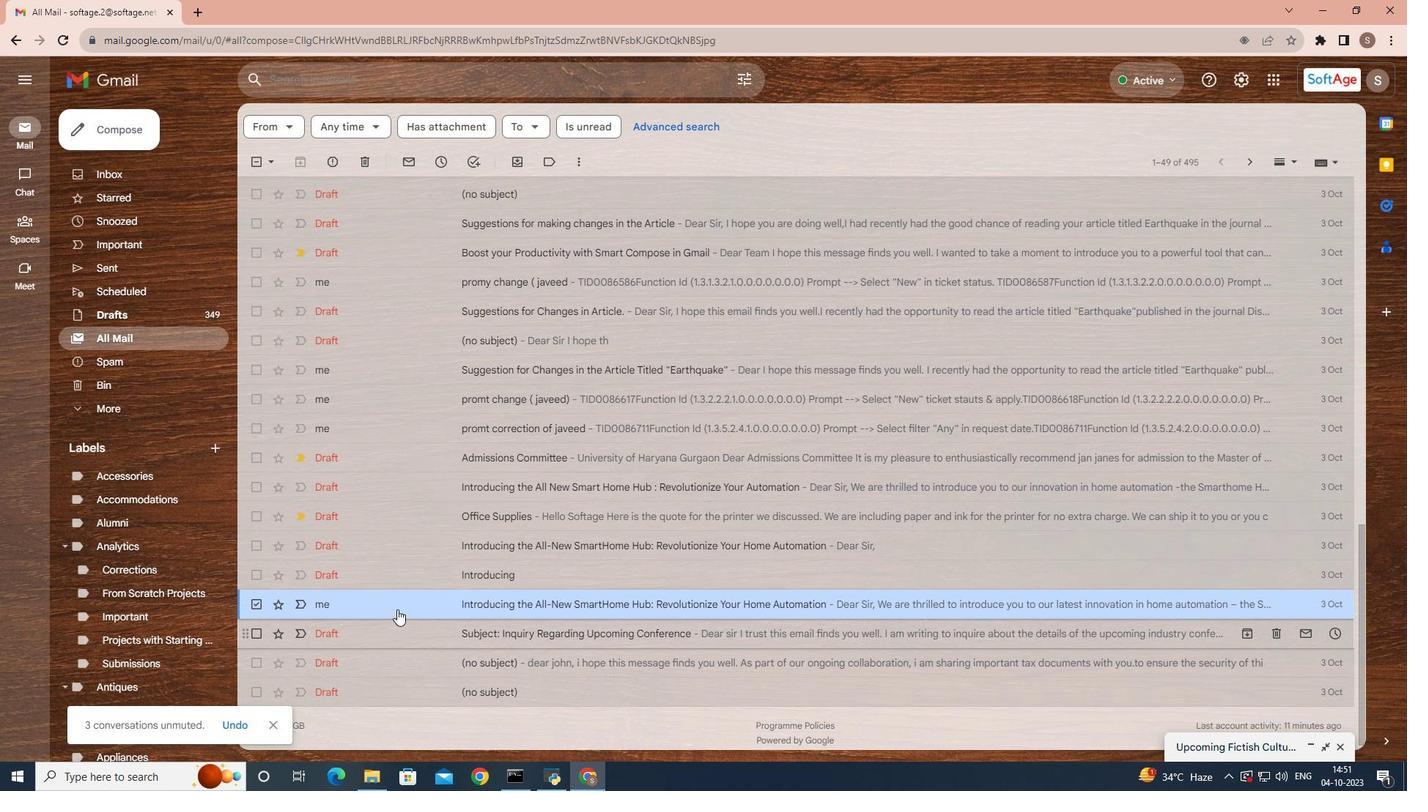 
Action: Mouse scrolled (397, 610) with delta (0, 0)
Screenshot: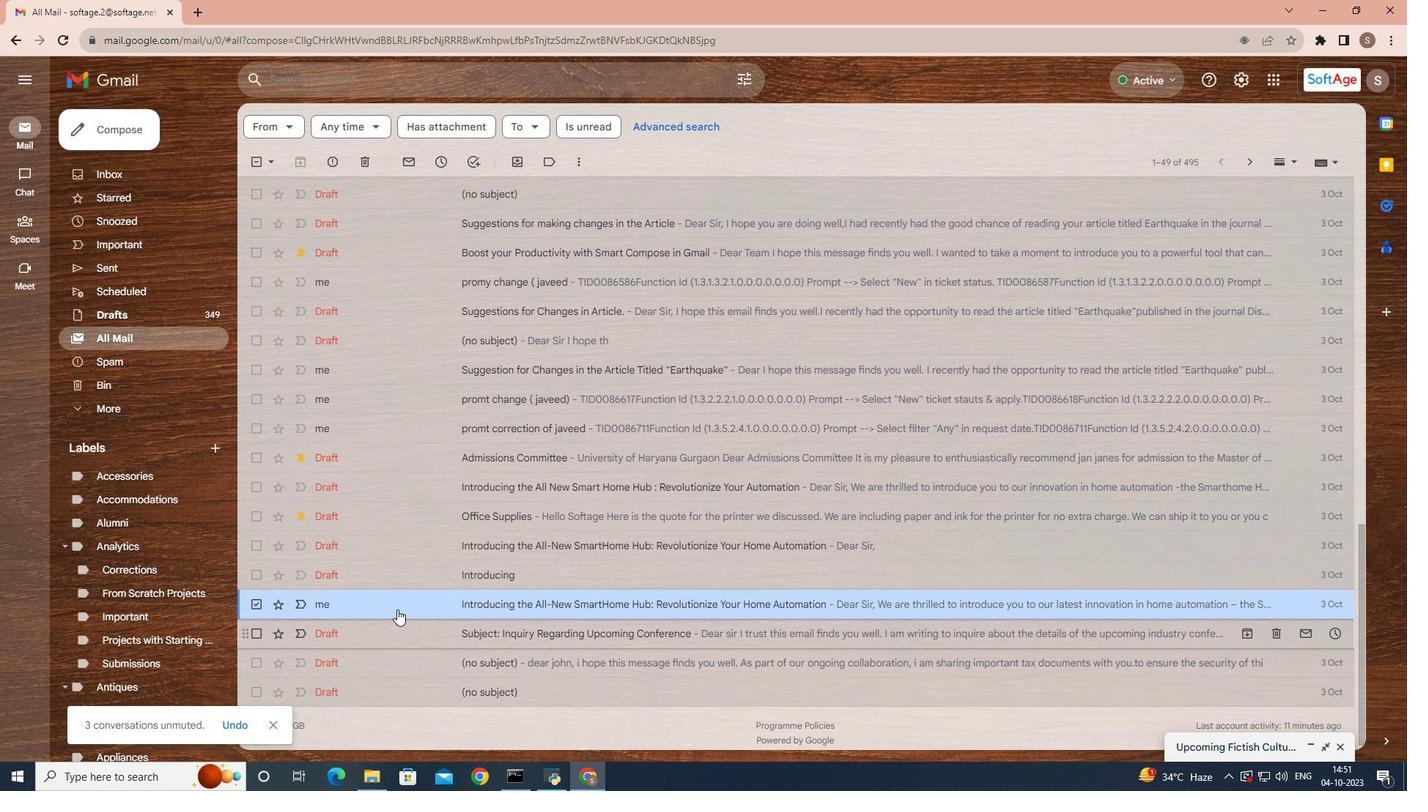 
Action: Mouse scrolled (397, 610) with delta (0, 0)
Screenshot: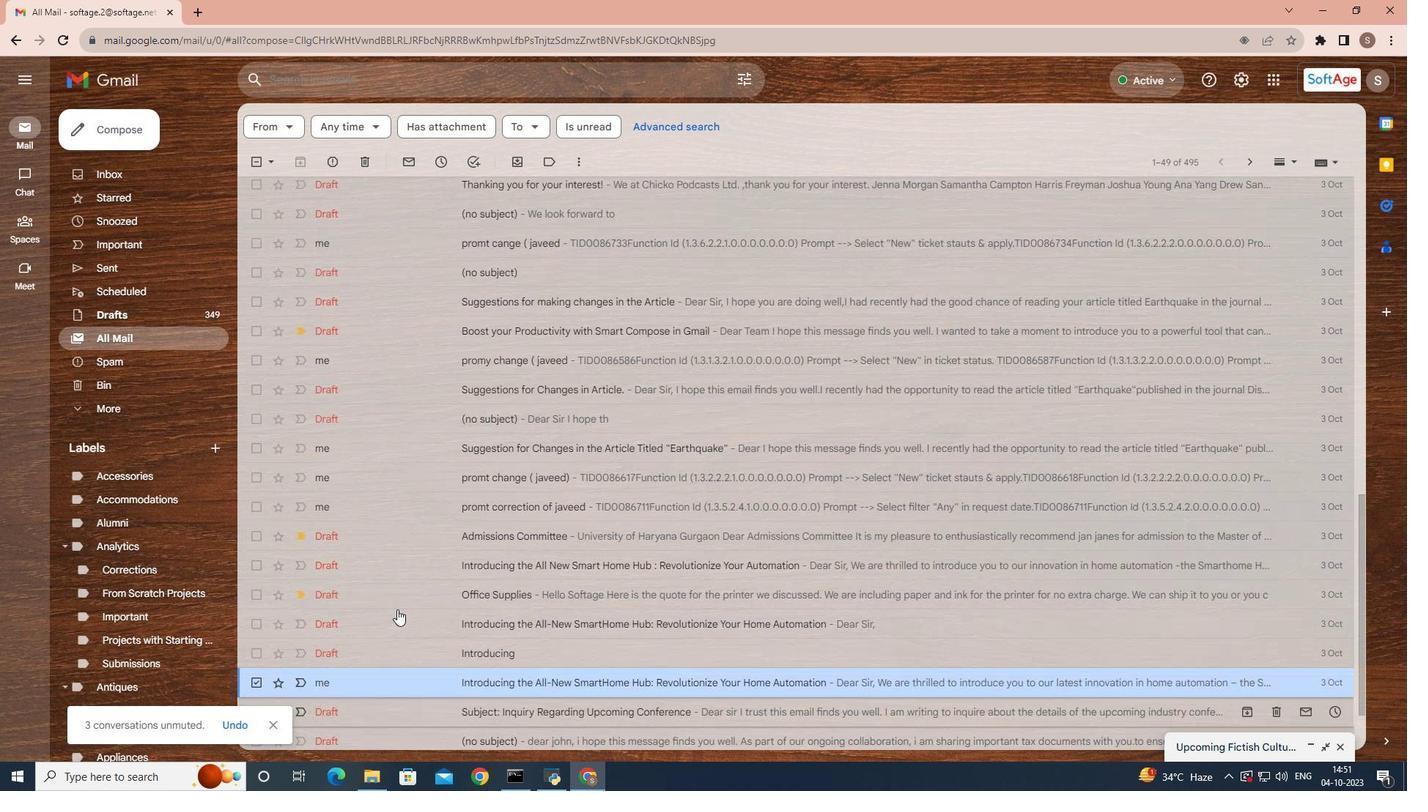 
Action: Mouse scrolled (397, 610) with delta (0, 0)
Screenshot: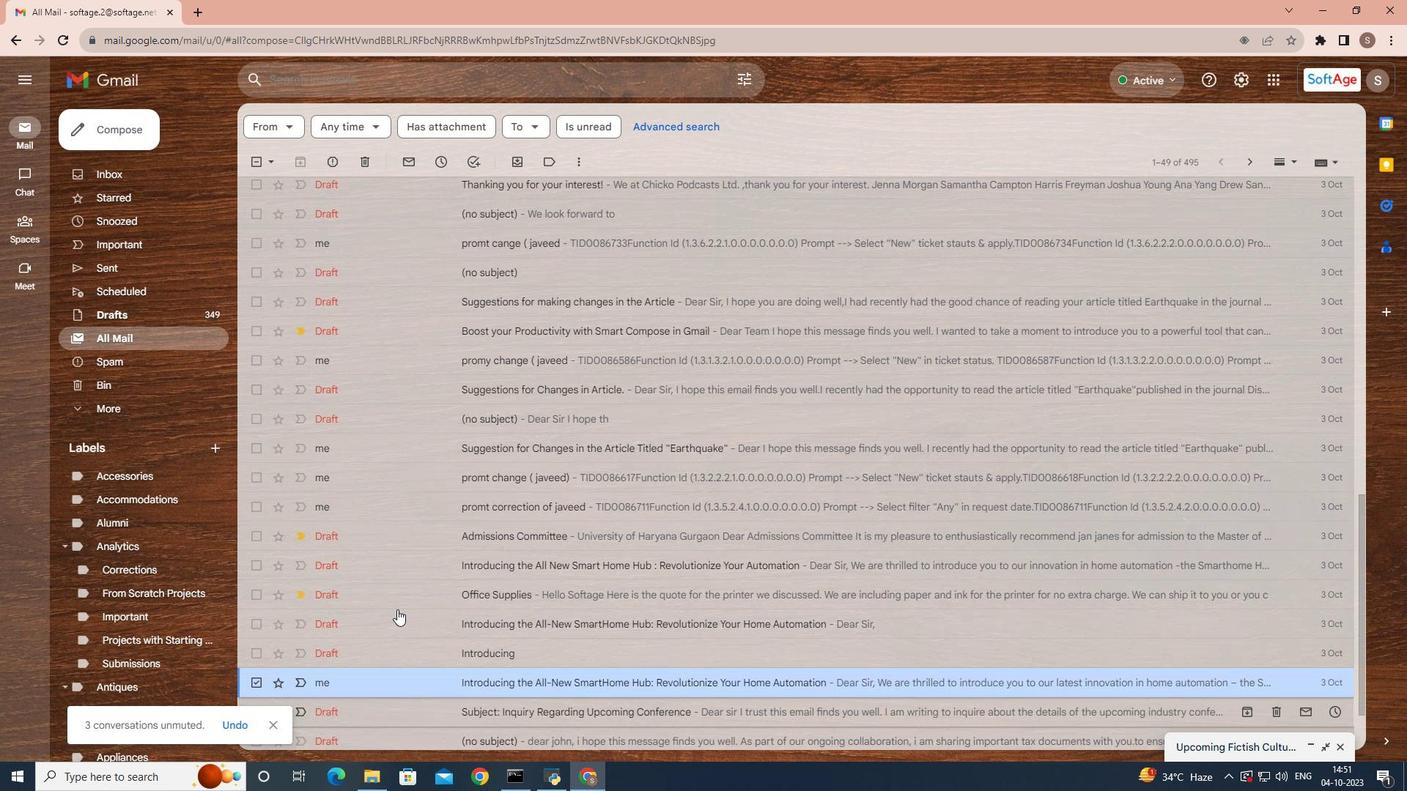 
Action: Mouse scrolled (397, 610) with delta (0, 0)
Screenshot: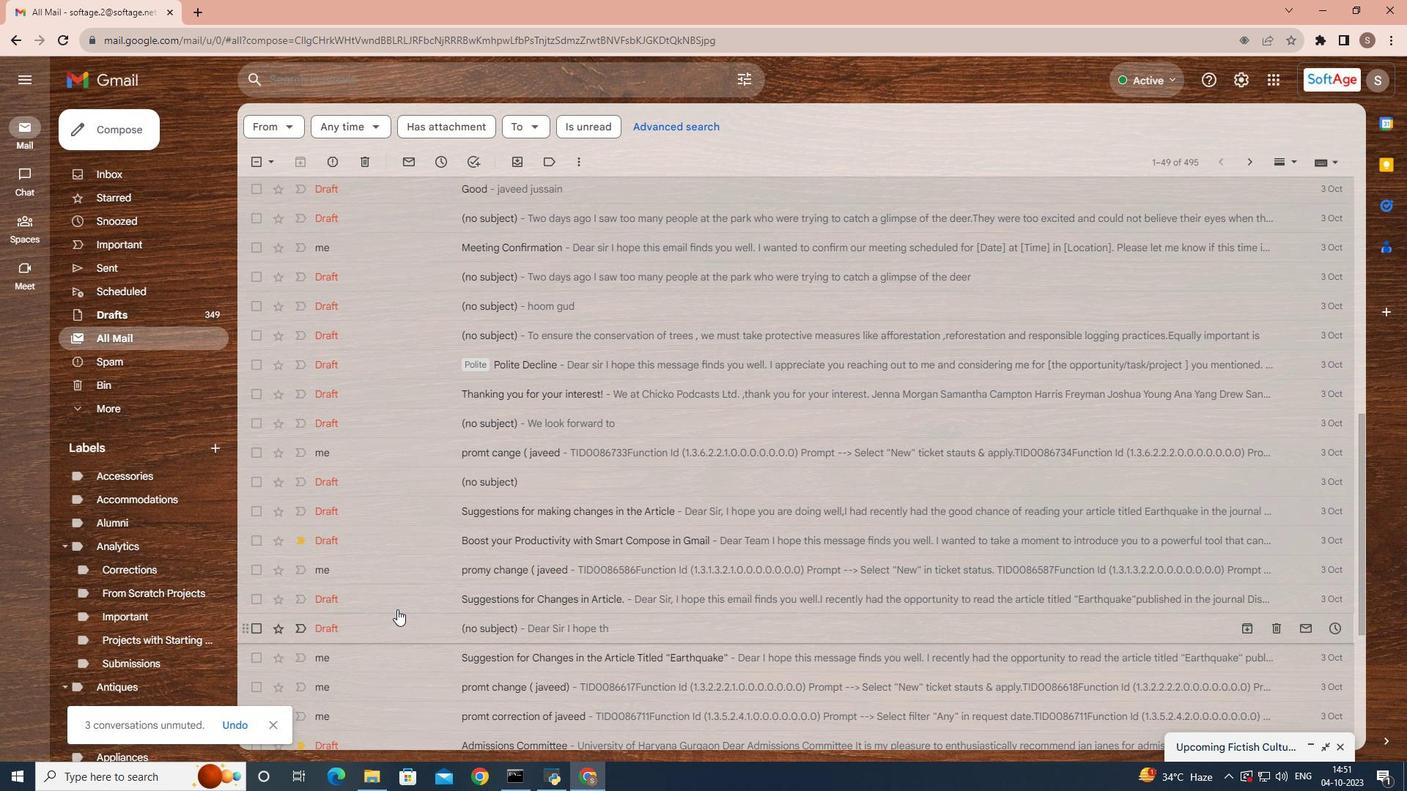 
Action: Mouse scrolled (397, 610) with delta (0, 0)
Screenshot: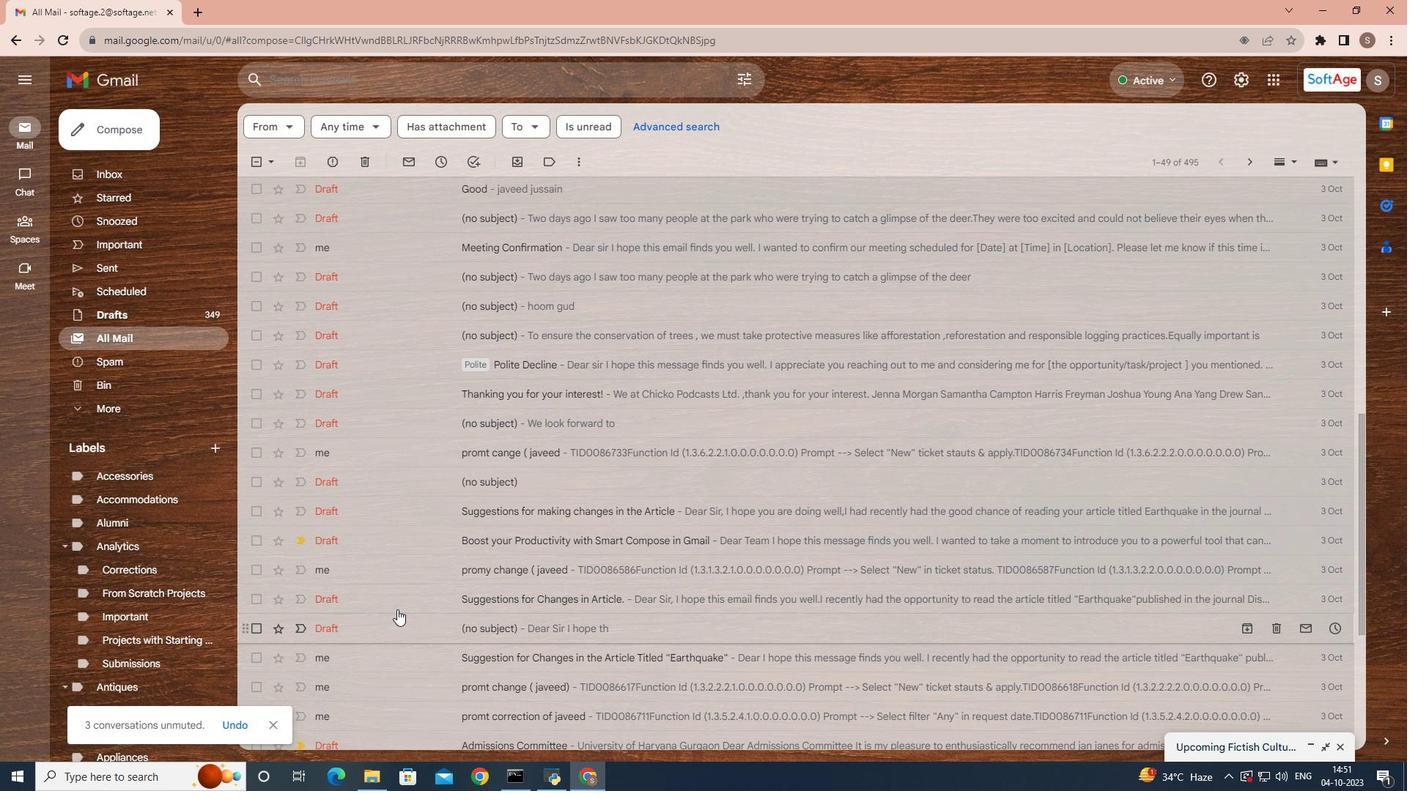 
Action: Mouse scrolled (397, 610) with delta (0, 0)
Screenshot: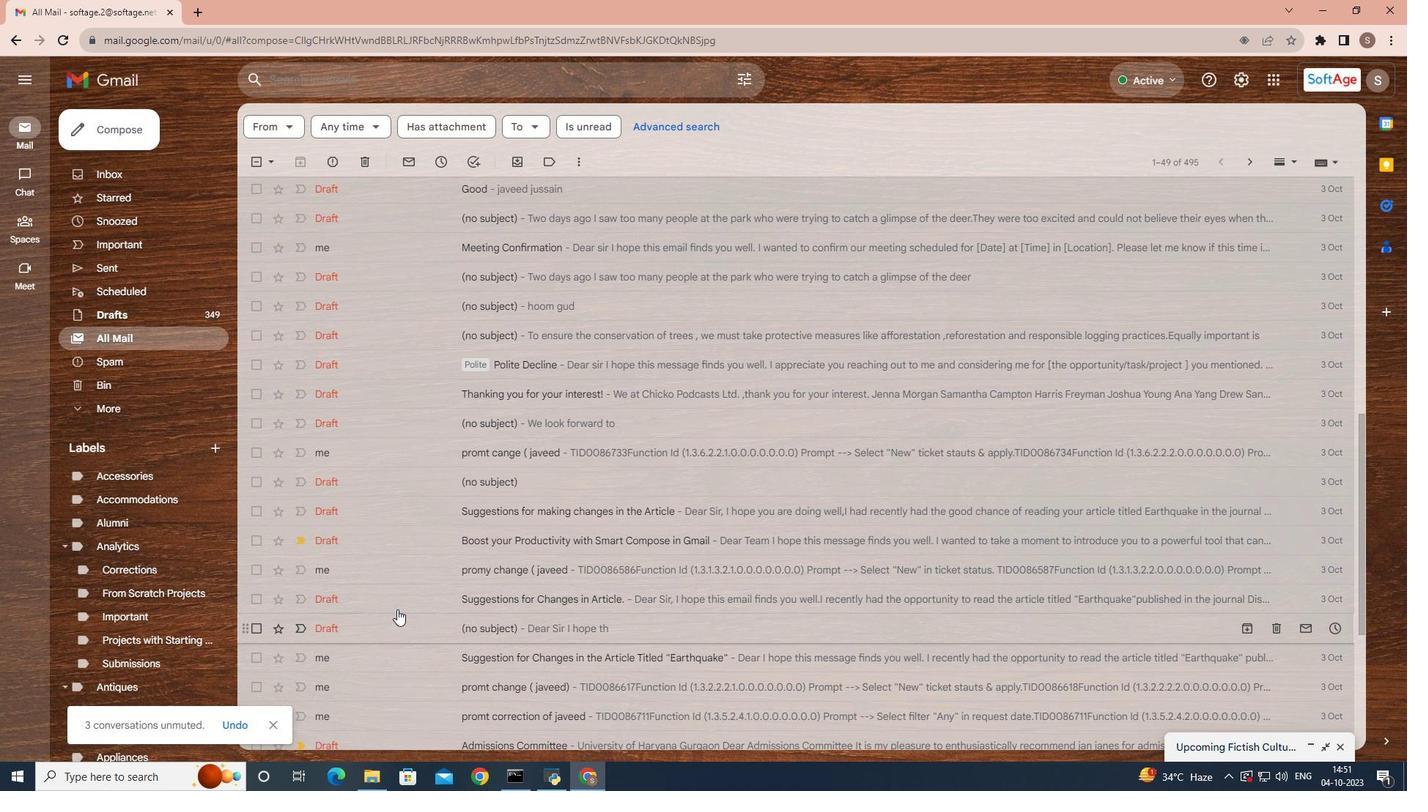 
Action: Mouse scrolled (397, 610) with delta (0, 0)
Screenshot: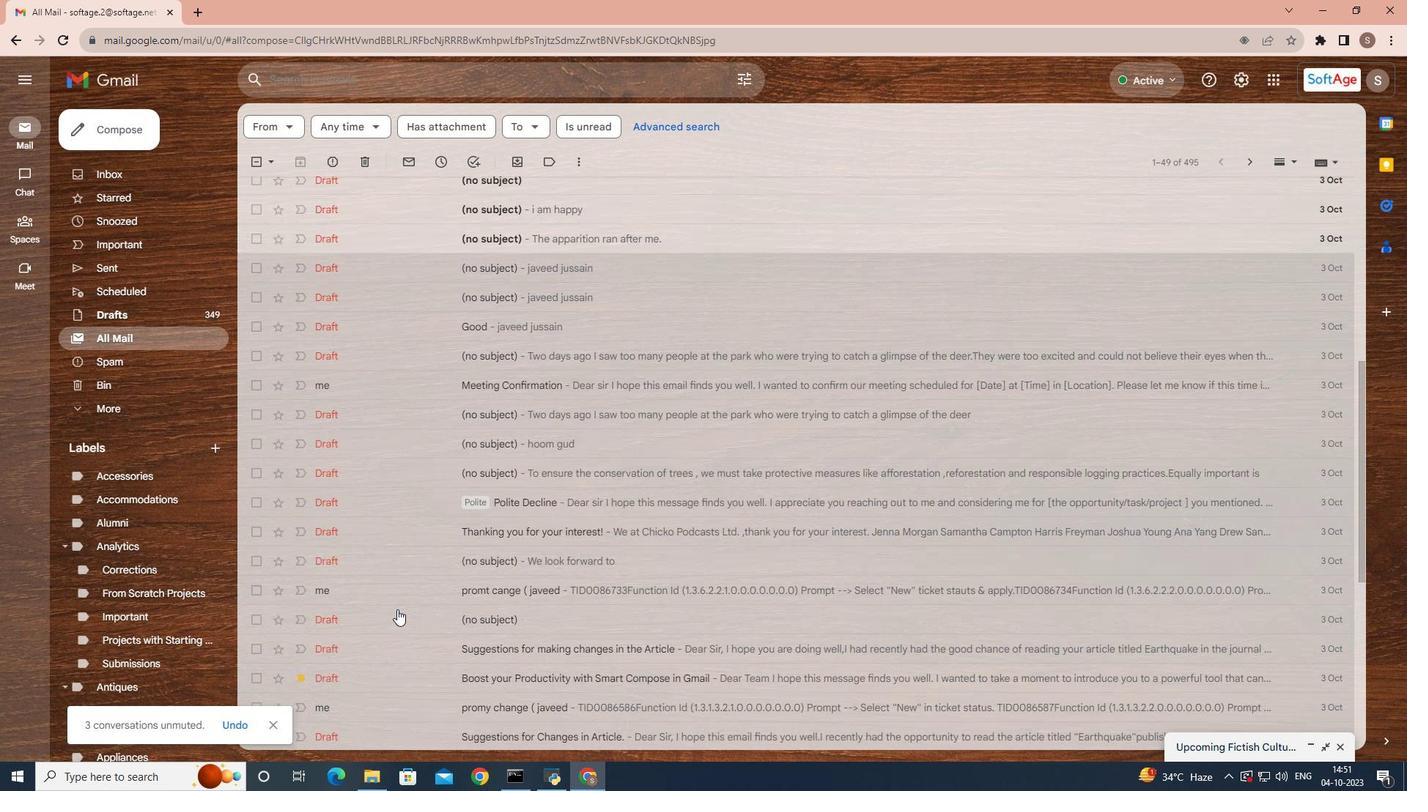 
Action: Mouse scrolled (397, 610) with delta (0, 0)
Screenshot: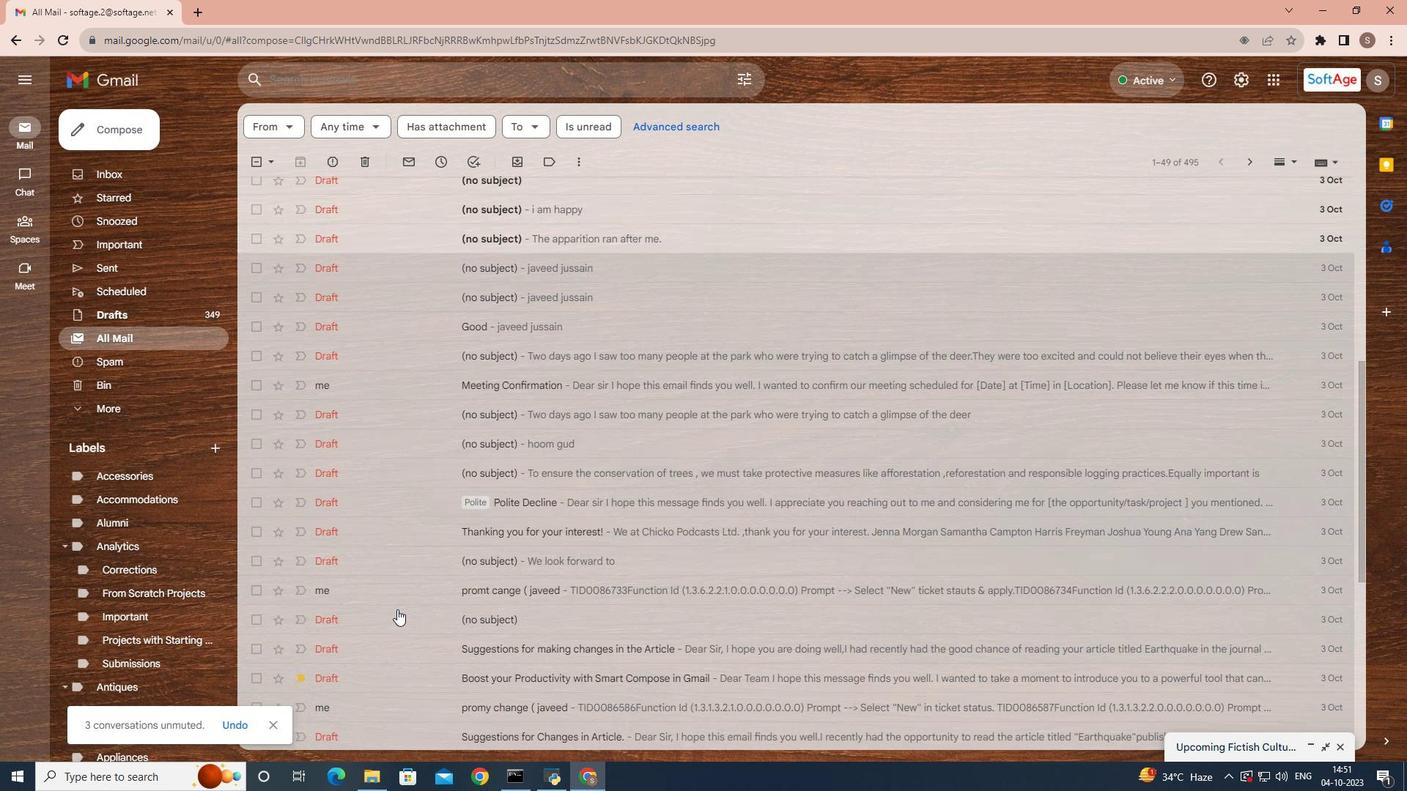 
Action: Mouse scrolled (397, 610) with delta (0, 0)
Screenshot: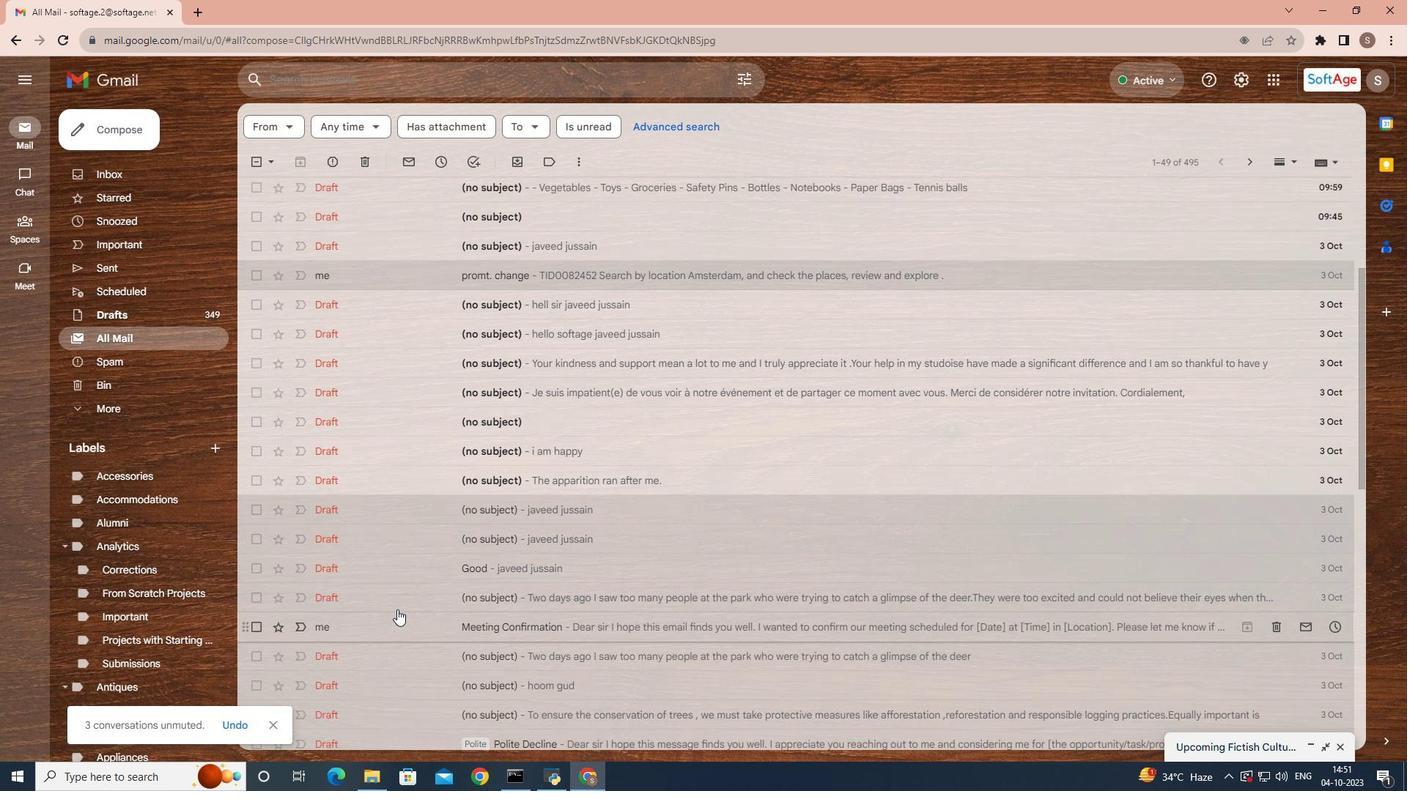 
Action: Mouse scrolled (397, 610) with delta (0, 0)
Screenshot: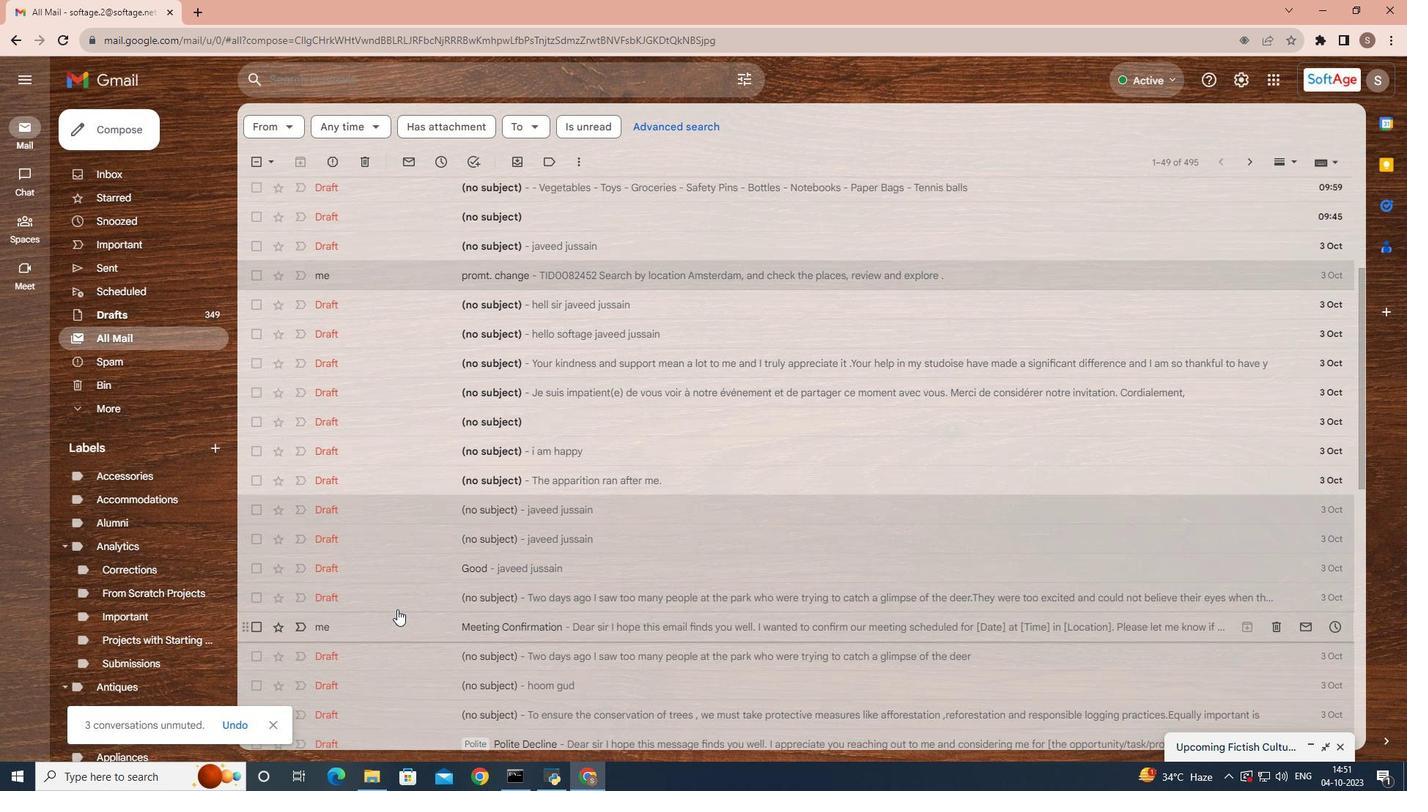 
Action: Mouse scrolled (397, 610) with delta (0, 0)
Screenshot: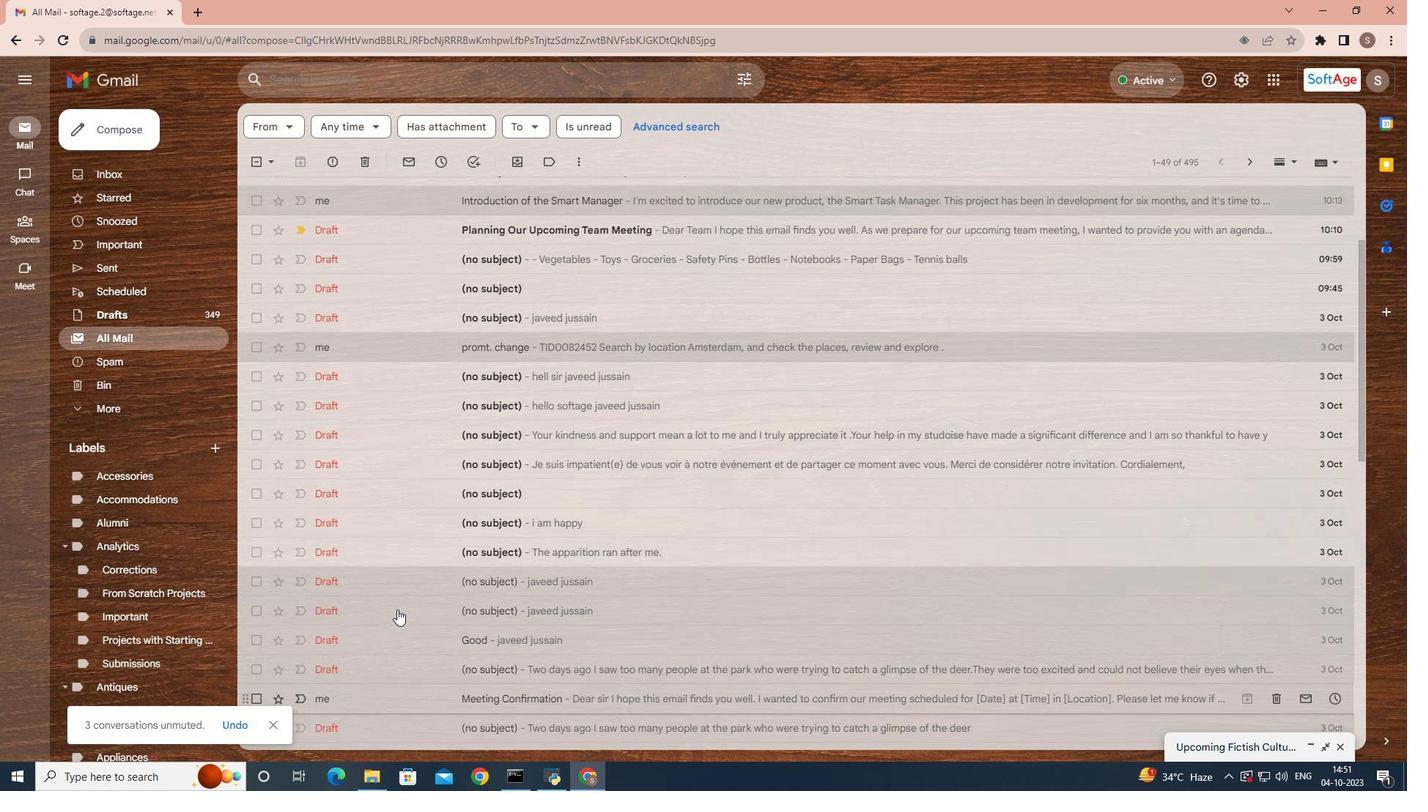 
Action: Mouse scrolled (397, 610) with delta (0, 0)
Screenshot: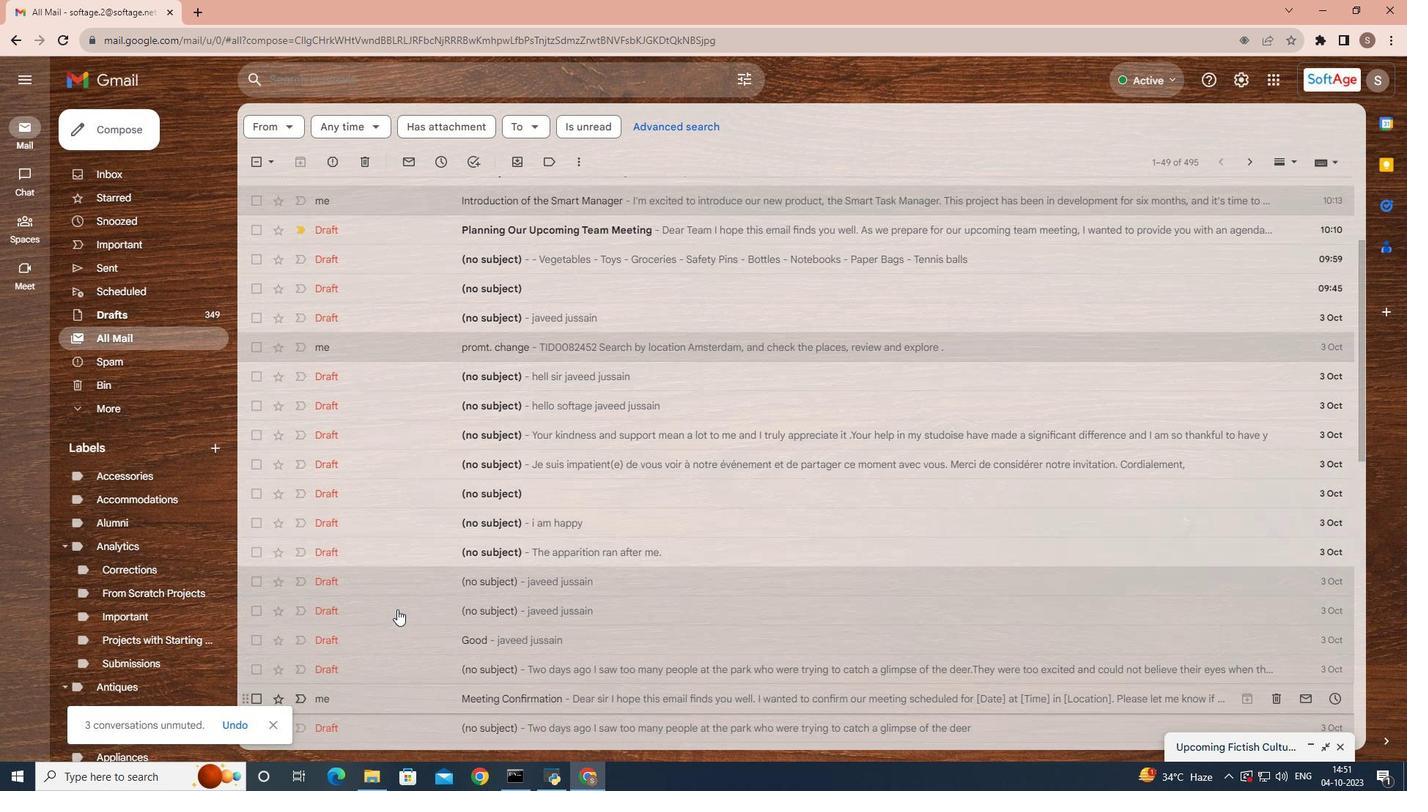 
Action: Mouse scrolled (397, 610) with delta (0, 0)
Screenshot: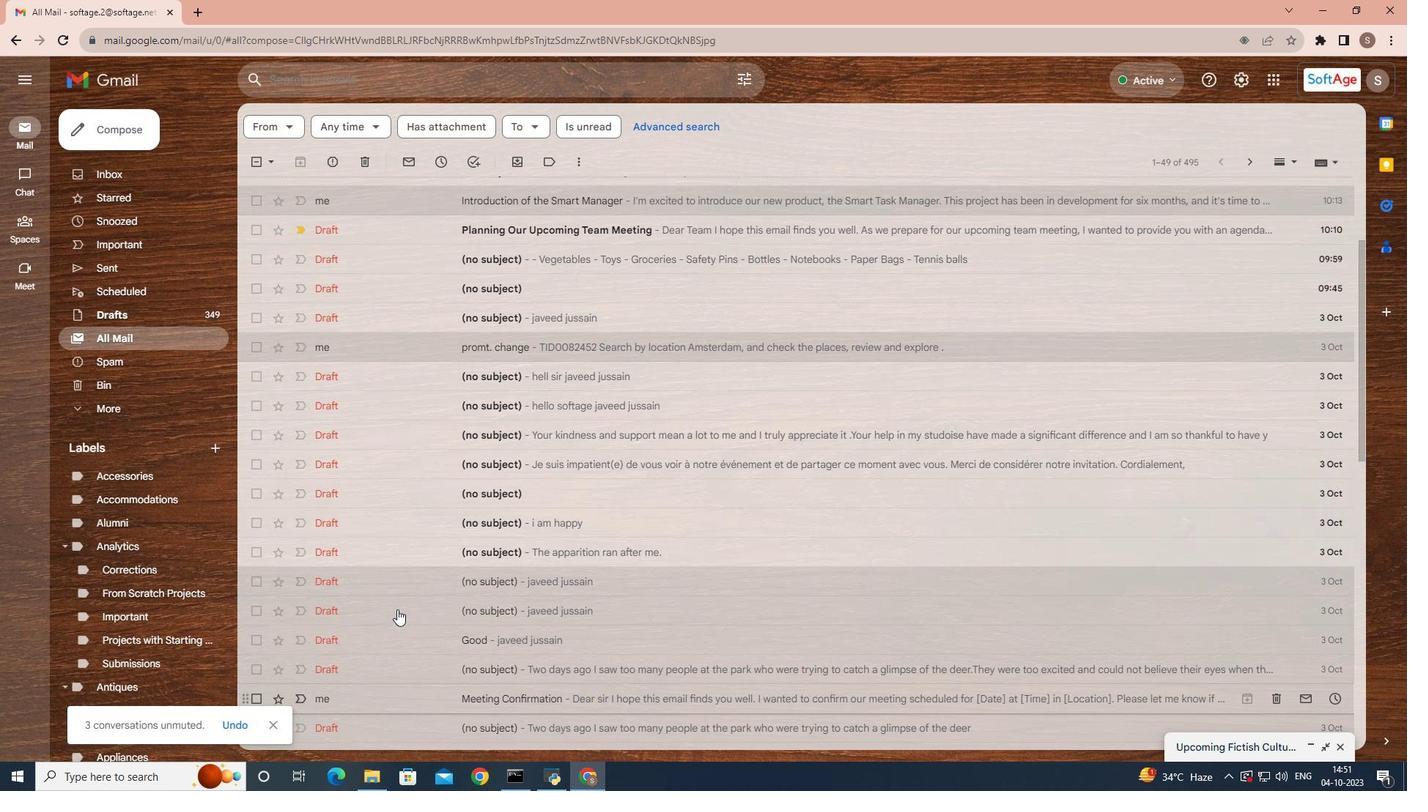 
Action: Mouse scrolled (397, 610) with delta (0, 0)
Screenshot: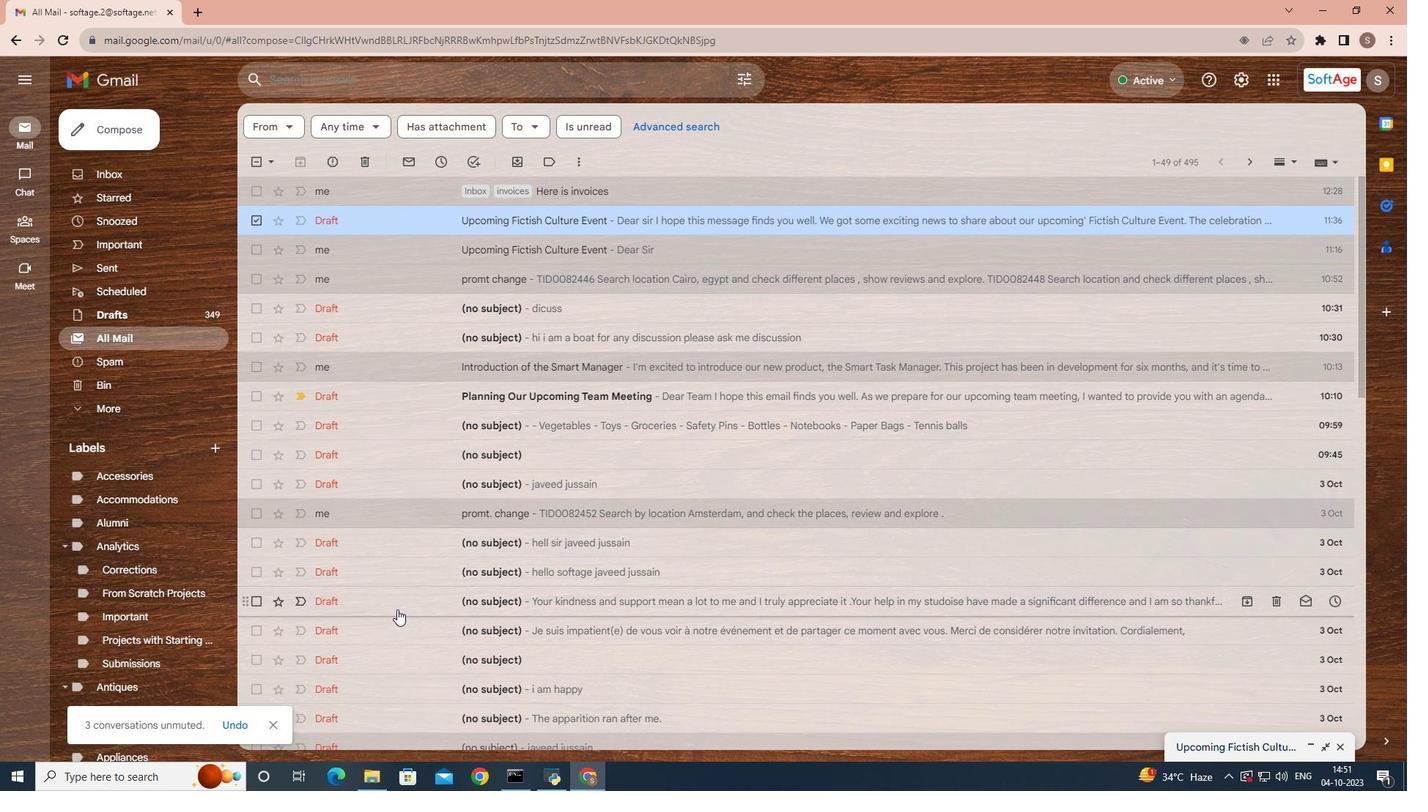 
Action: Mouse scrolled (397, 610) with delta (0, 0)
Screenshot: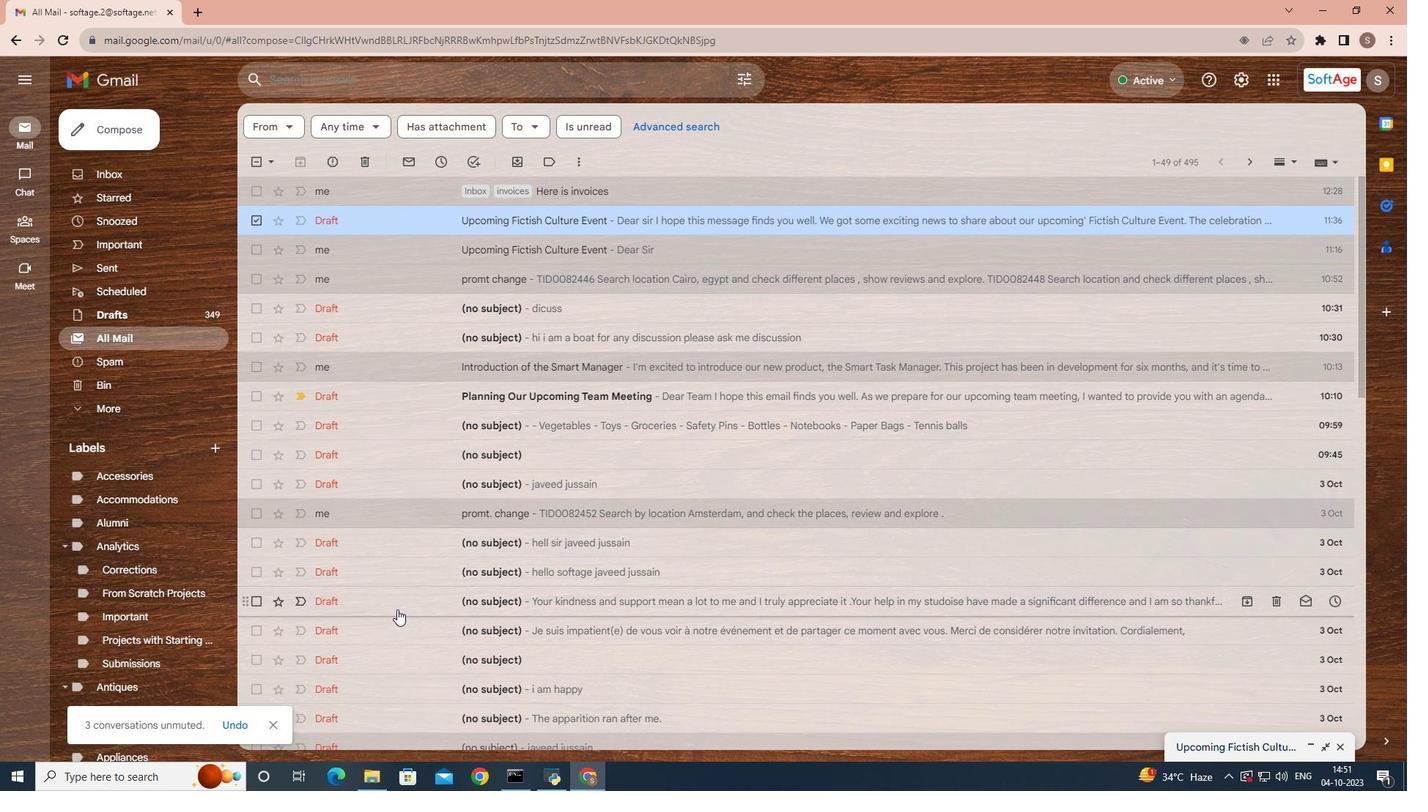 
Action: Mouse scrolled (397, 610) with delta (0, 0)
Screenshot: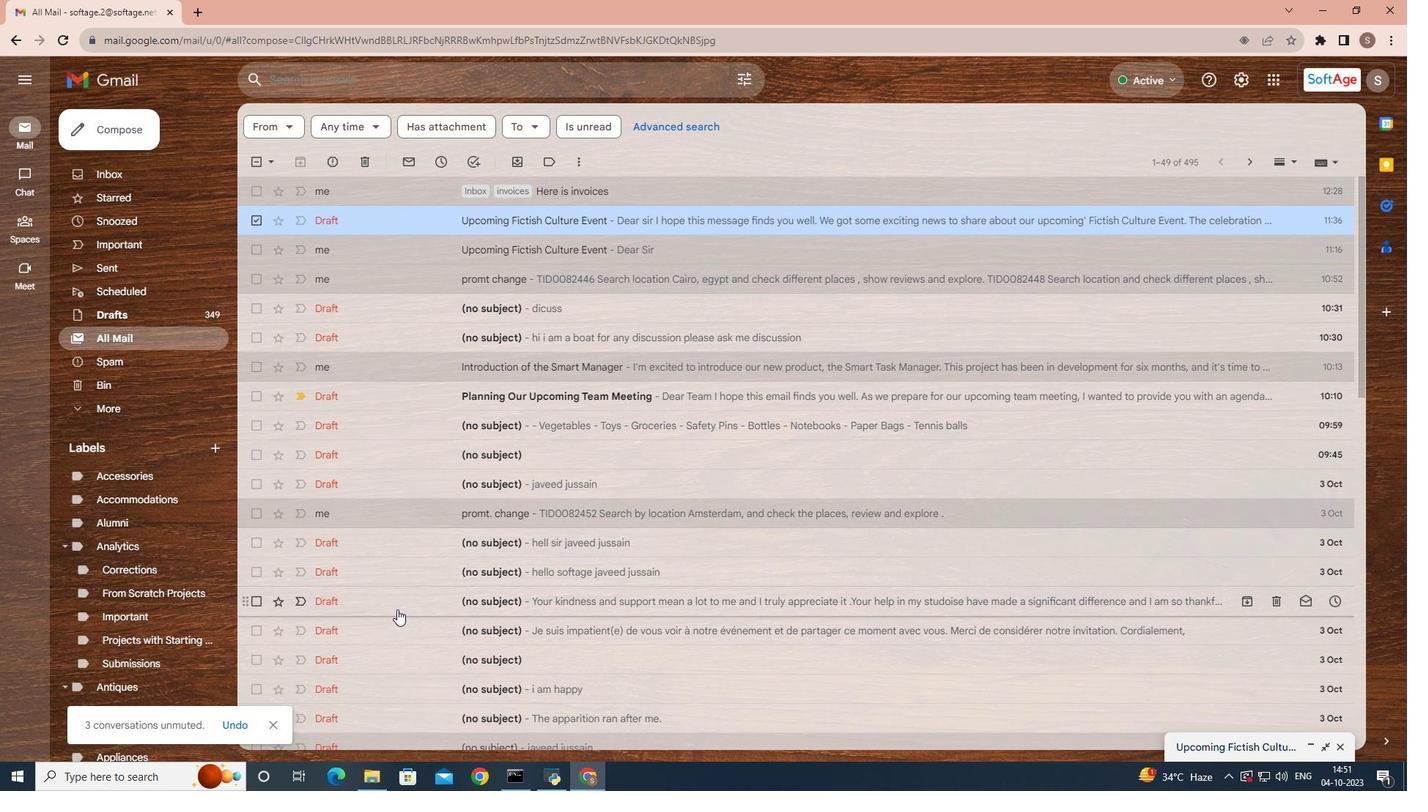 
Action: Mouse scrolled (397, 610) with delta (0, 0)
Screenshot: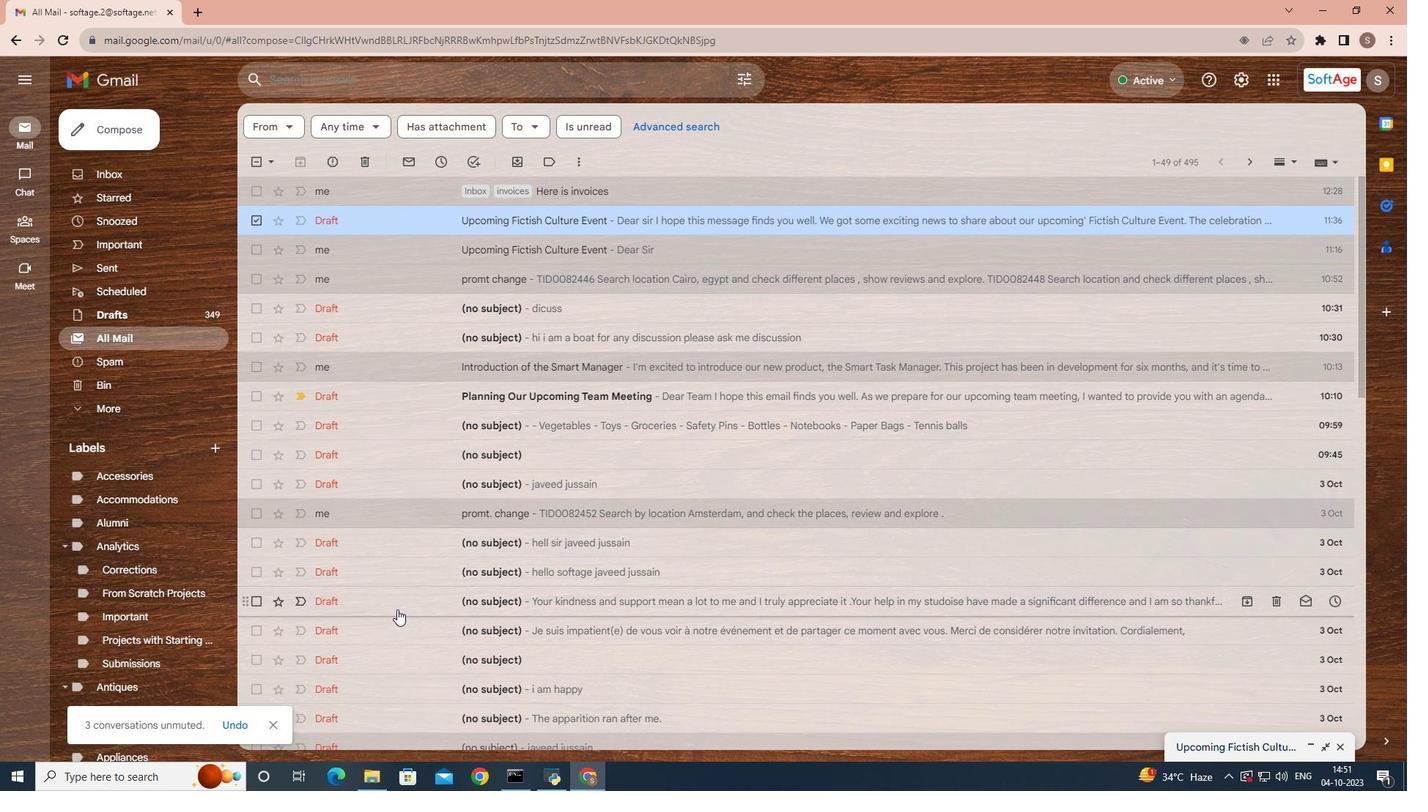 
Action: Mouse scrolled (397, 610) with delta (0, 0)
Screenshot: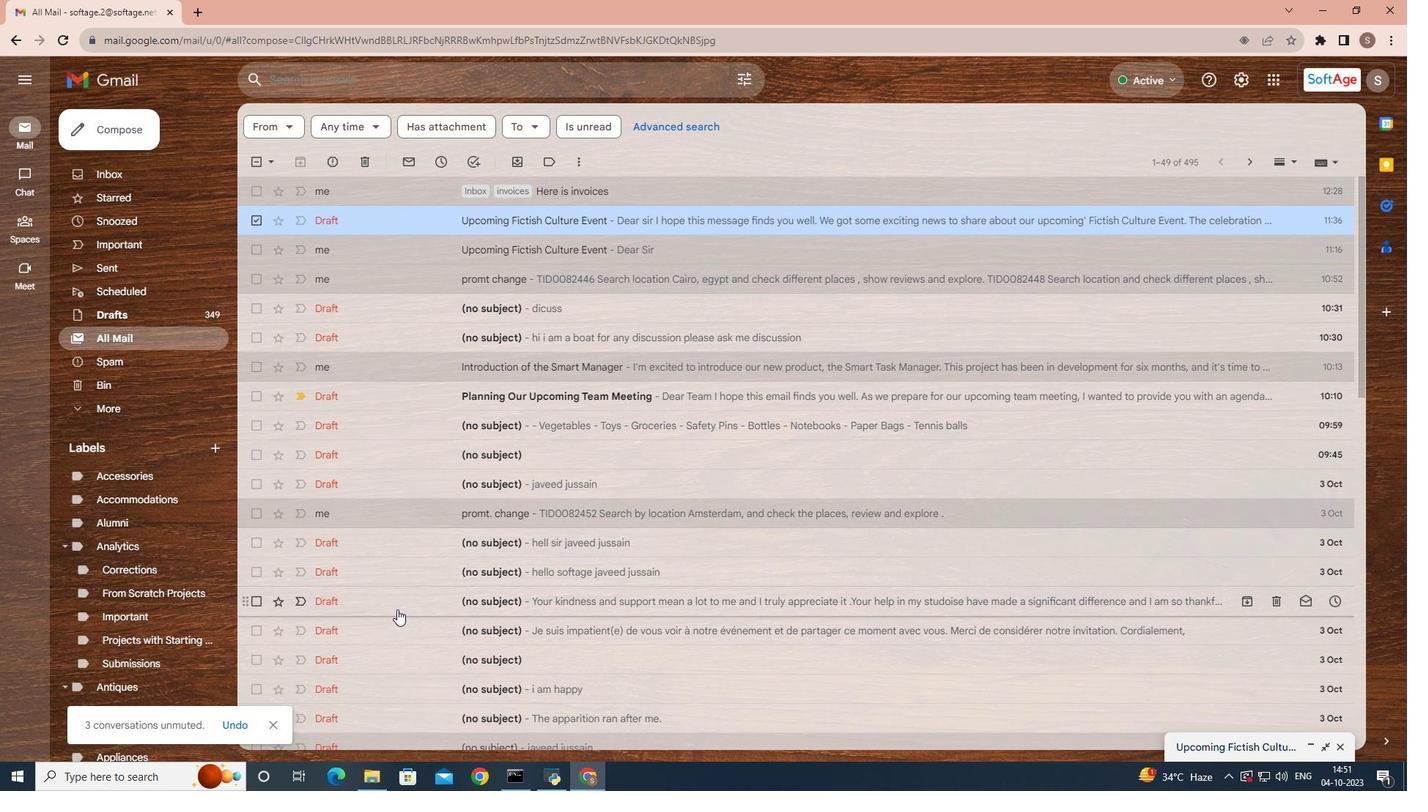 
Action: Mouse scrolled (397, 609) with delta (0, 0)
Screenshot: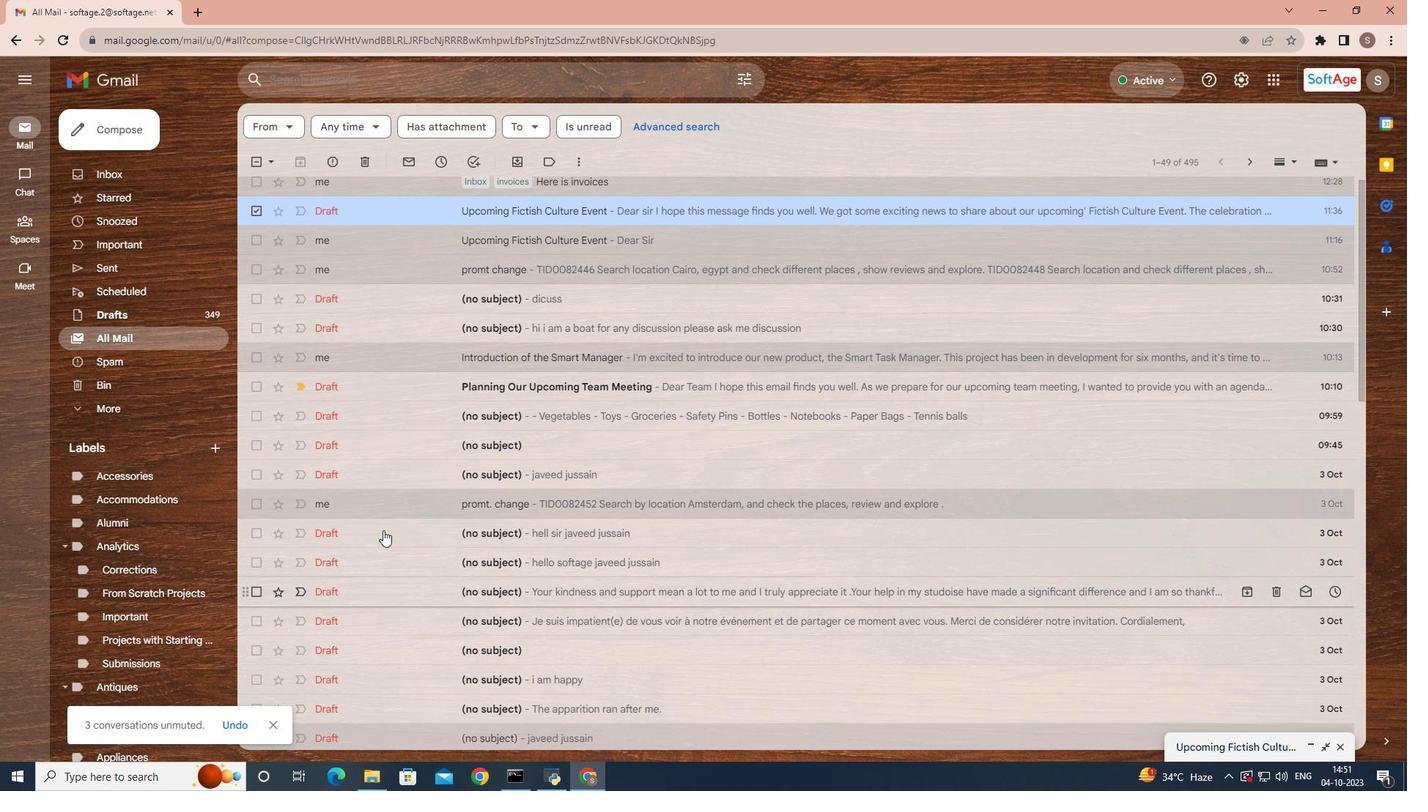 
Action: Mouse moved to (322, 404)
Screenshot: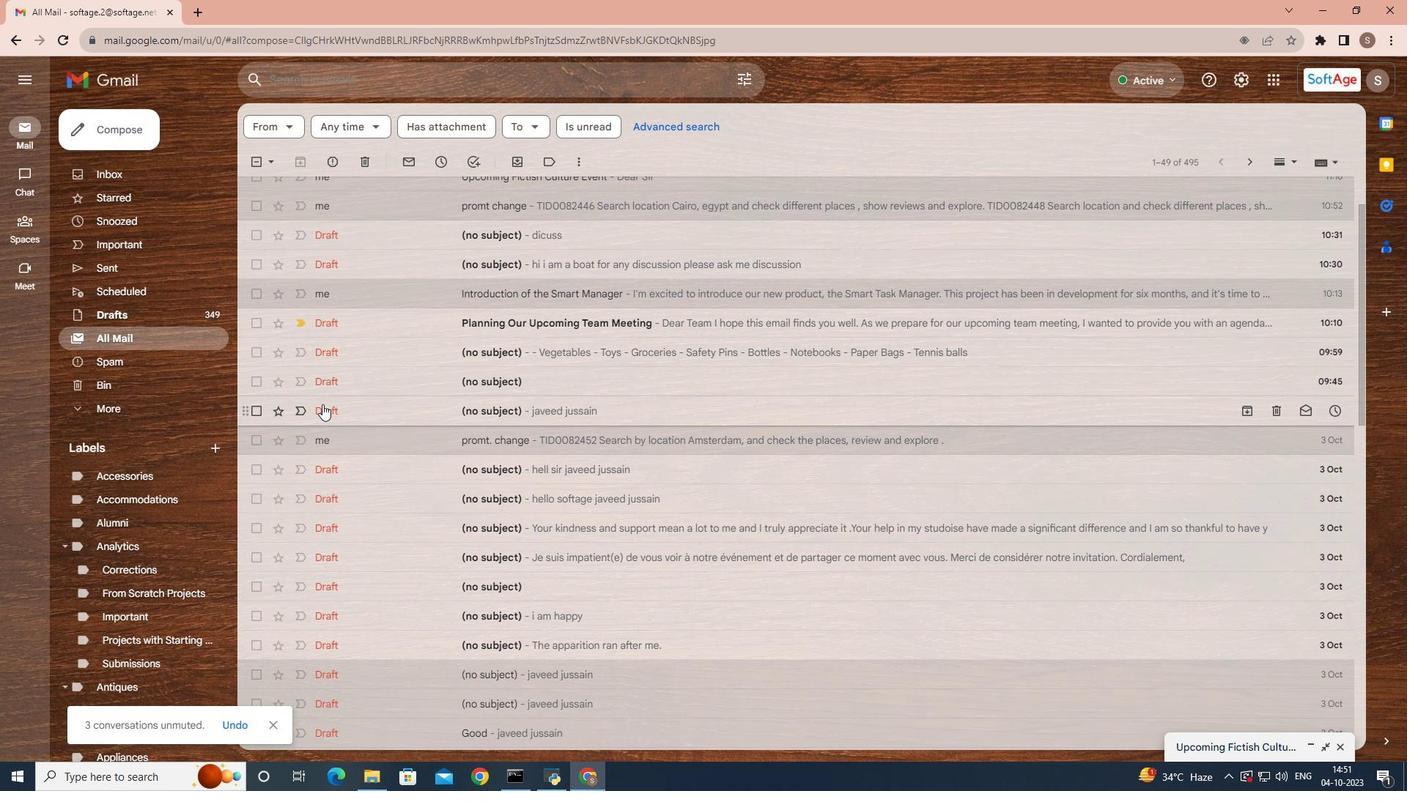 
Action: Mouse scrolled (322, 403) with delta (0, 0)
Screenshot: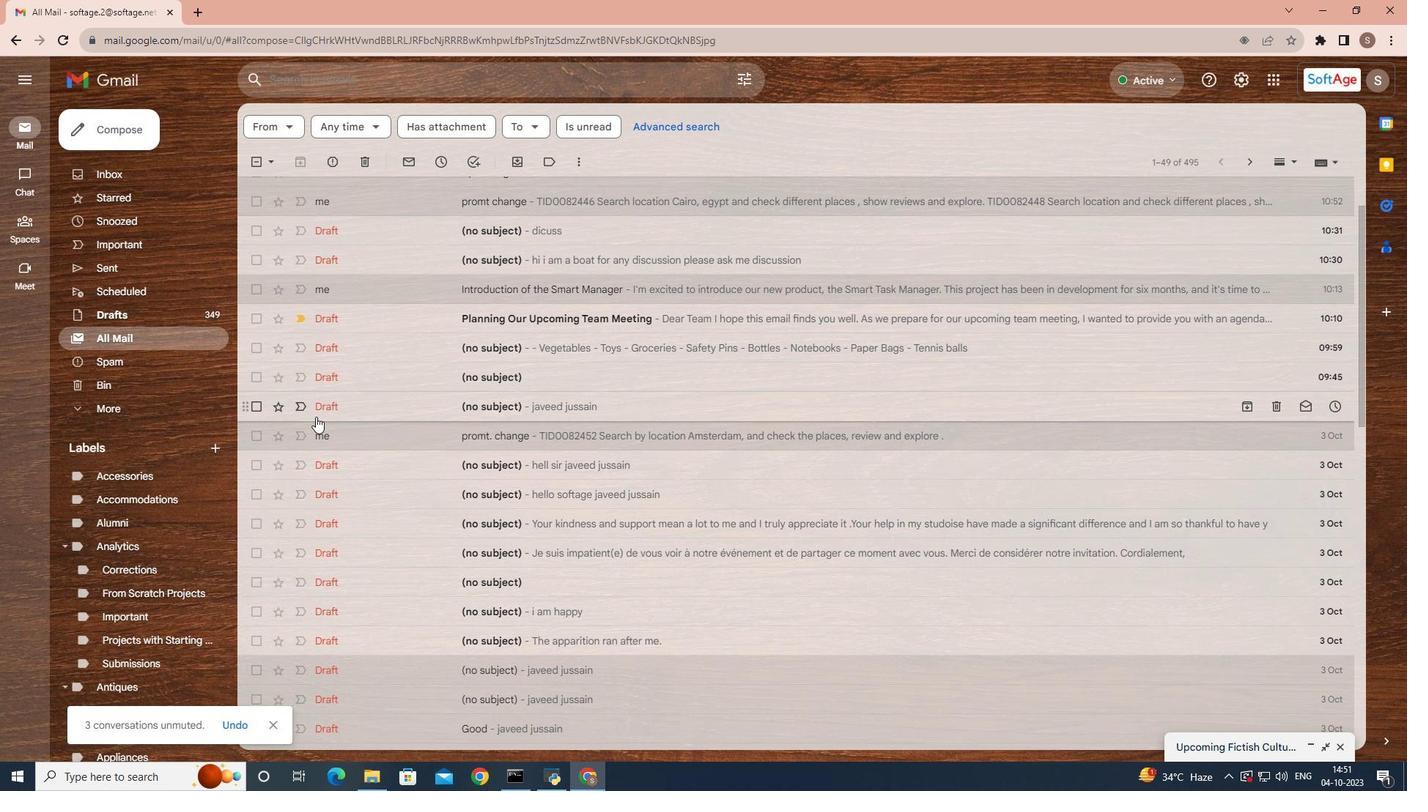 
Action: Mouse moved to (321, 405)
Screenshot: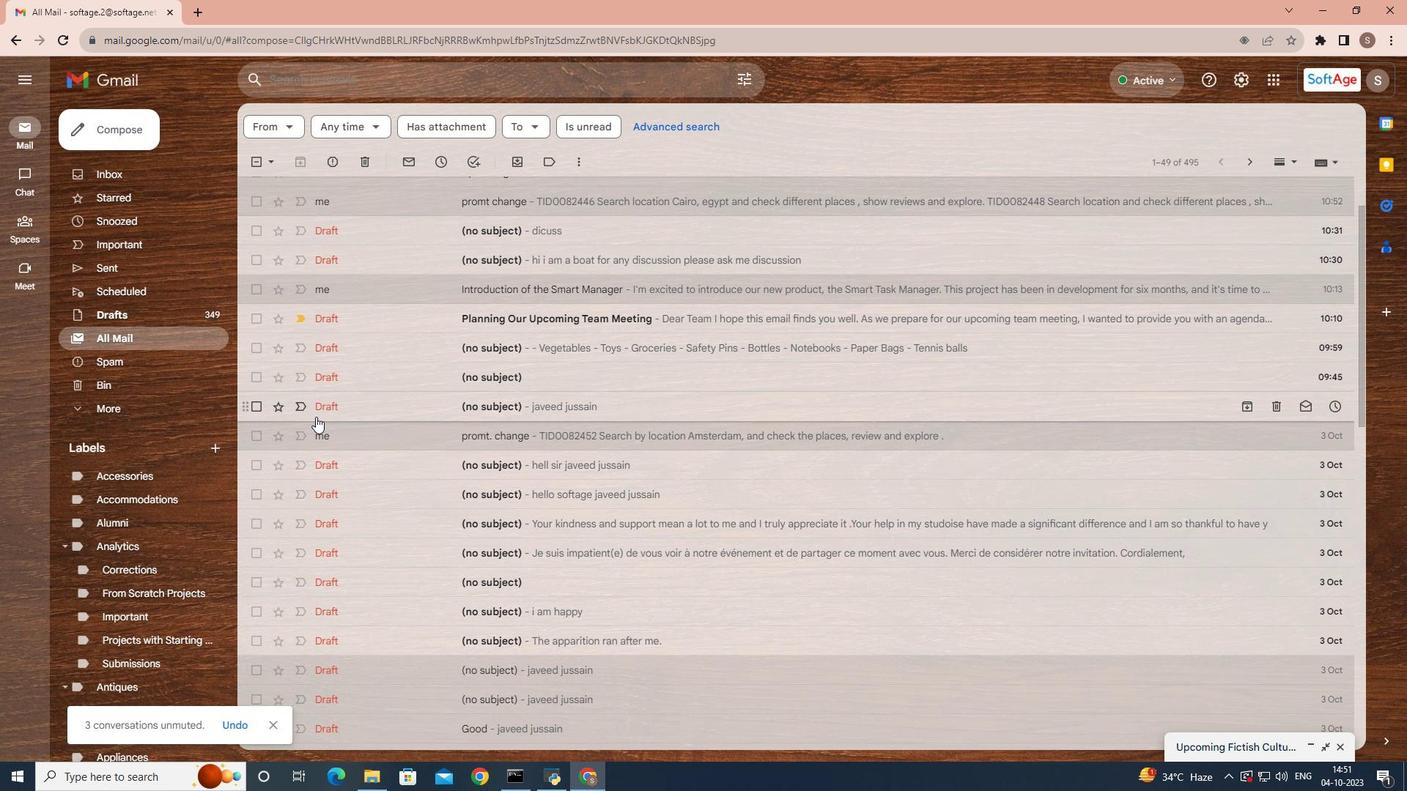 
Action: Mouse scrolled (321, 404) with delta (0, 0)
Screenshot: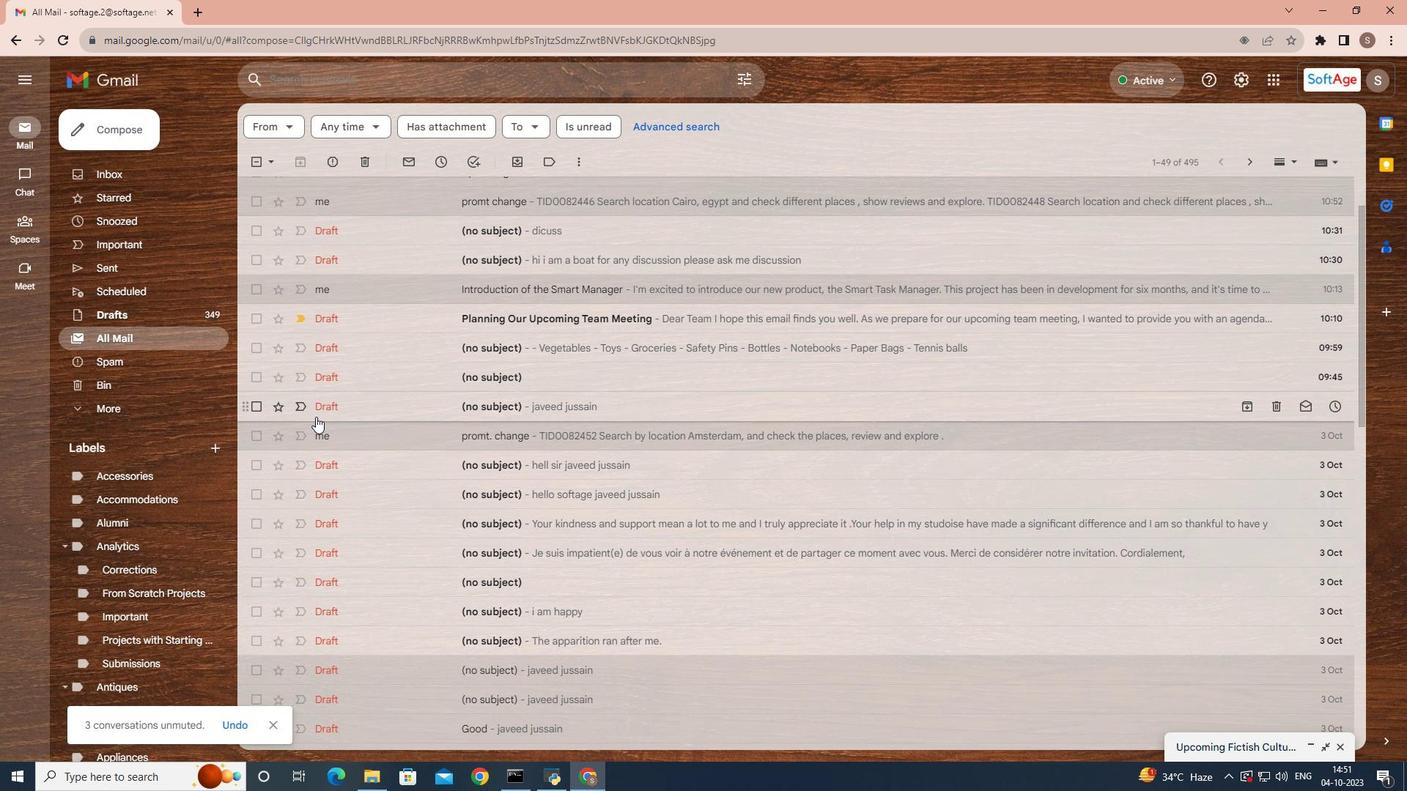 
Action: Mouse moved to (319, 408)
Screenshot: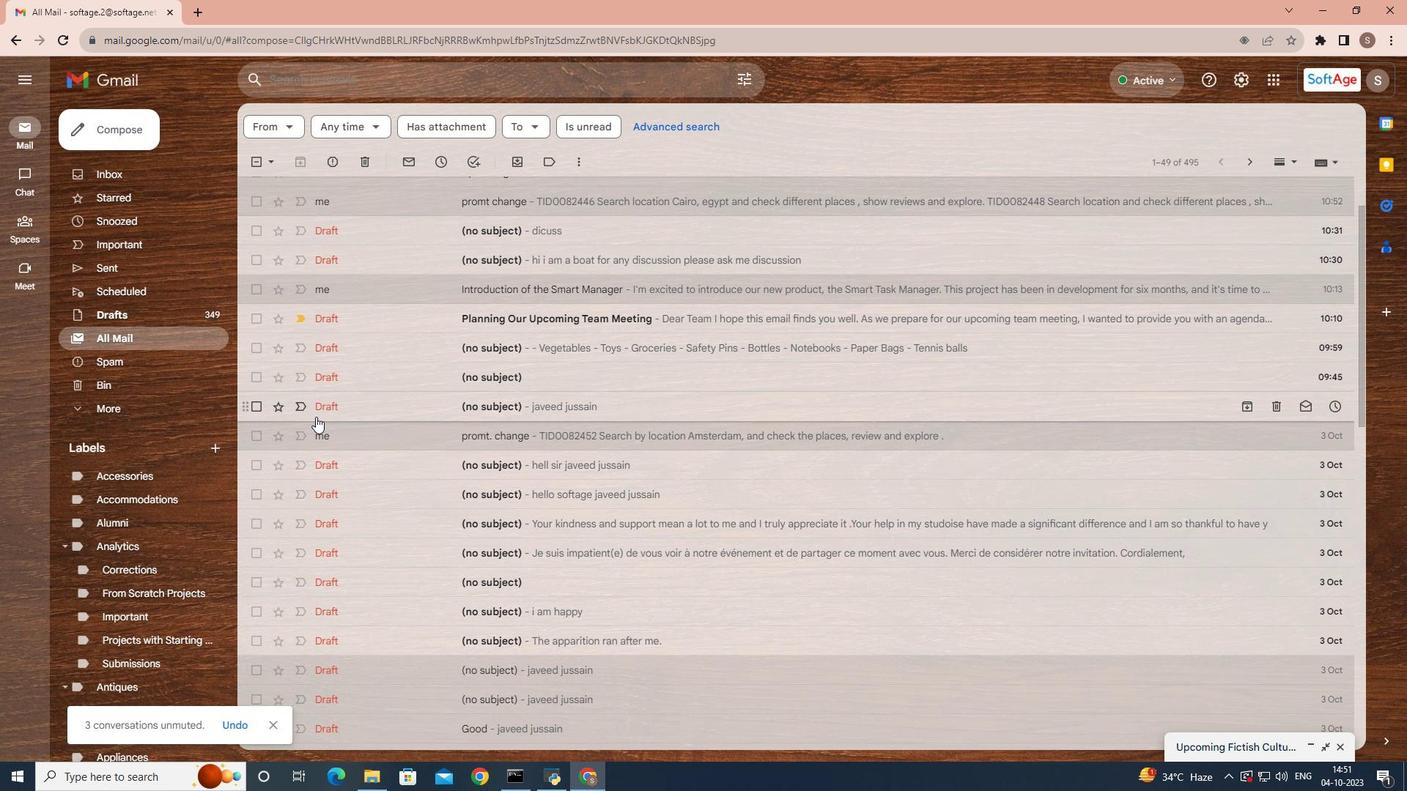 
Action: Mouse scrolled (319, 407) with delta (0, 0)
Screenshot: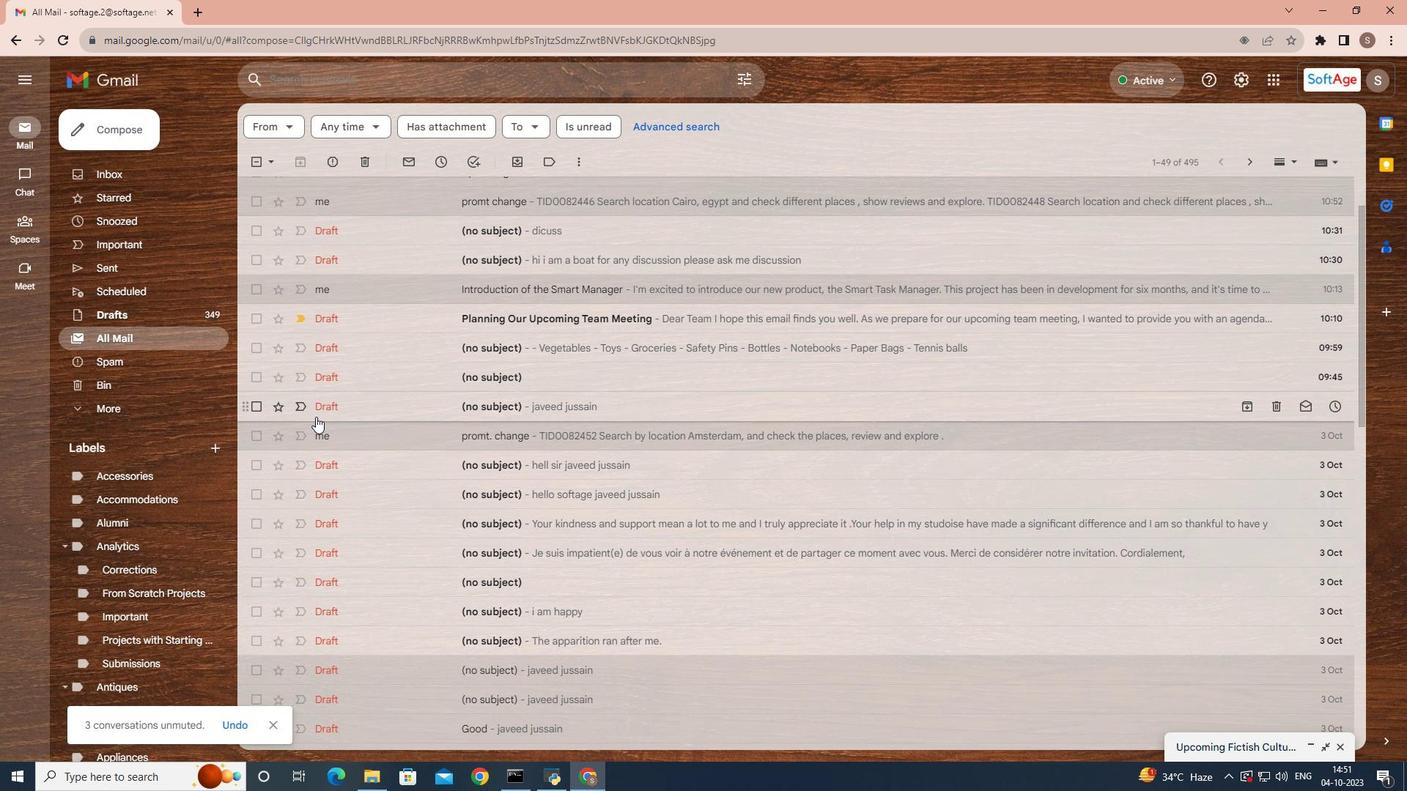 
Action: Mouse moved to (319, 409)
Screenshot: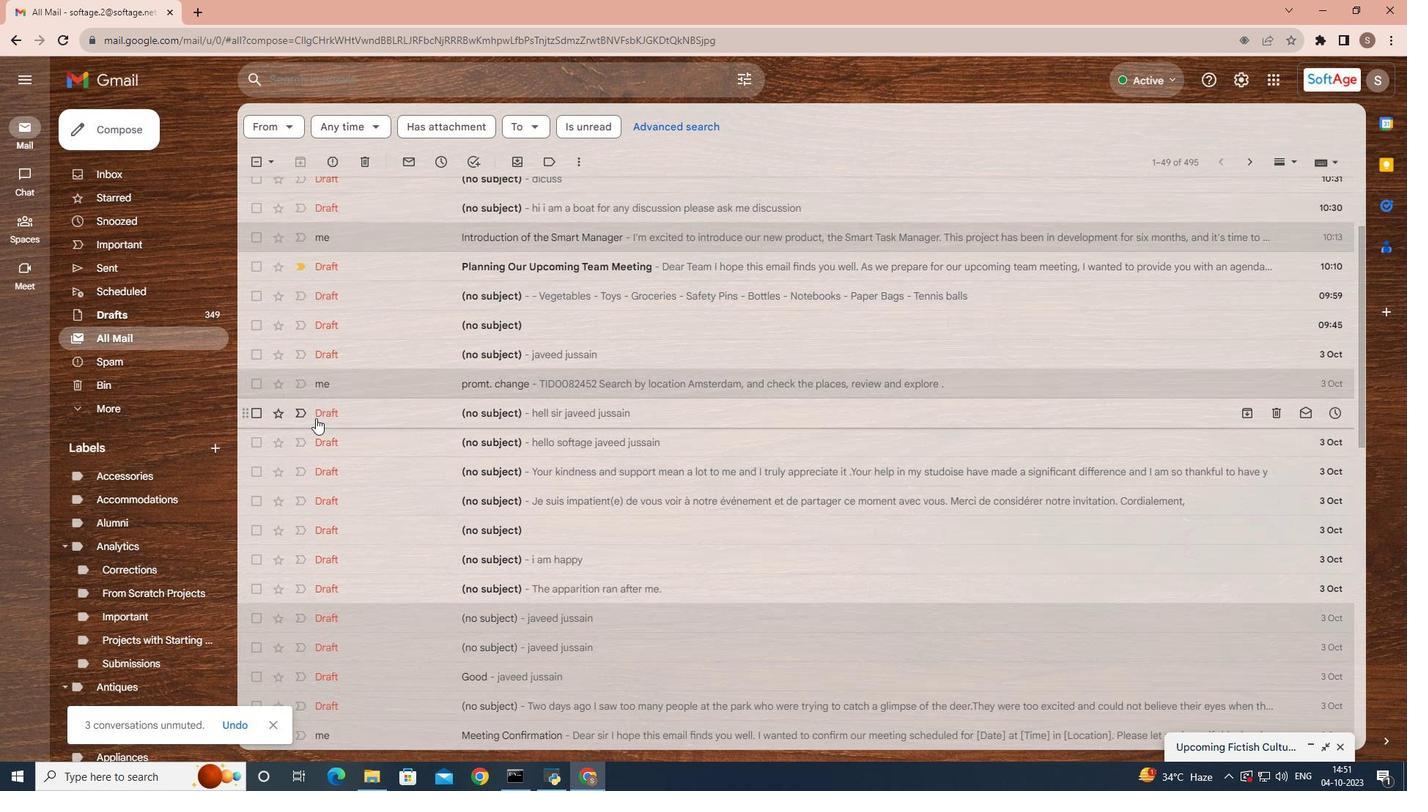 
Action: Mouse scrolled (319, 409) with delta (0, 0)
Screenshot: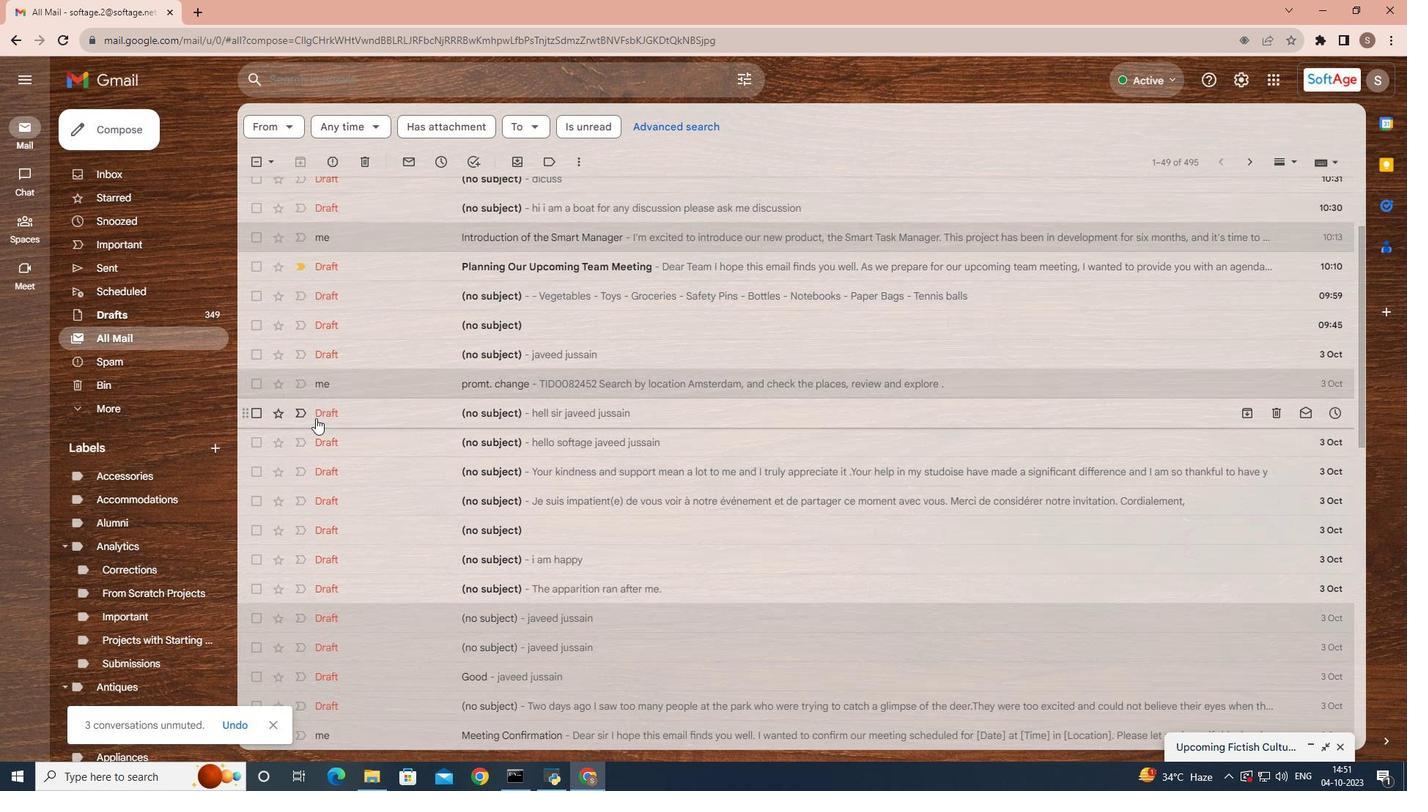 
Action: Mouse moved to (317, 412)
Screenshot: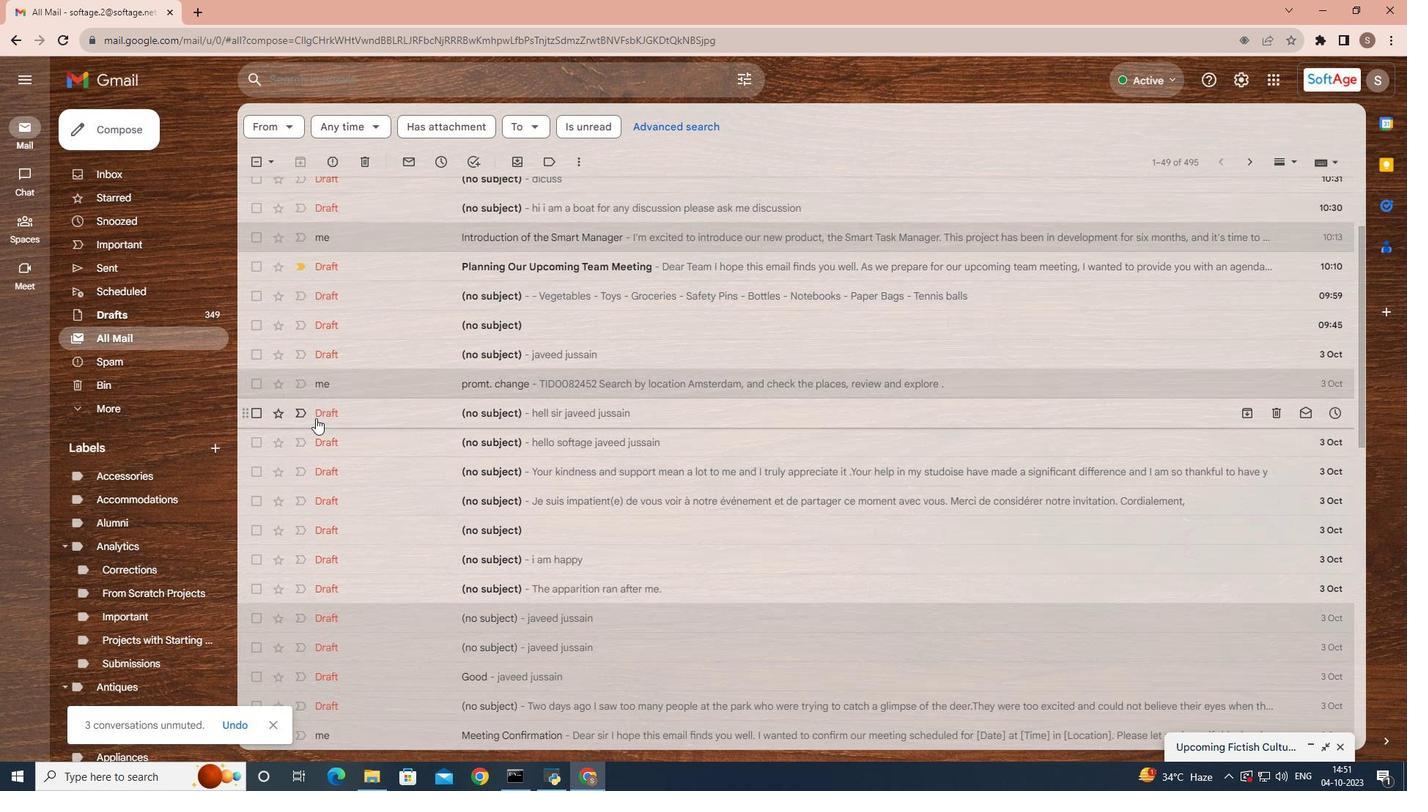 
Action: Mouse scrolled (317, 411) with delta (0, 0)
Screenshot: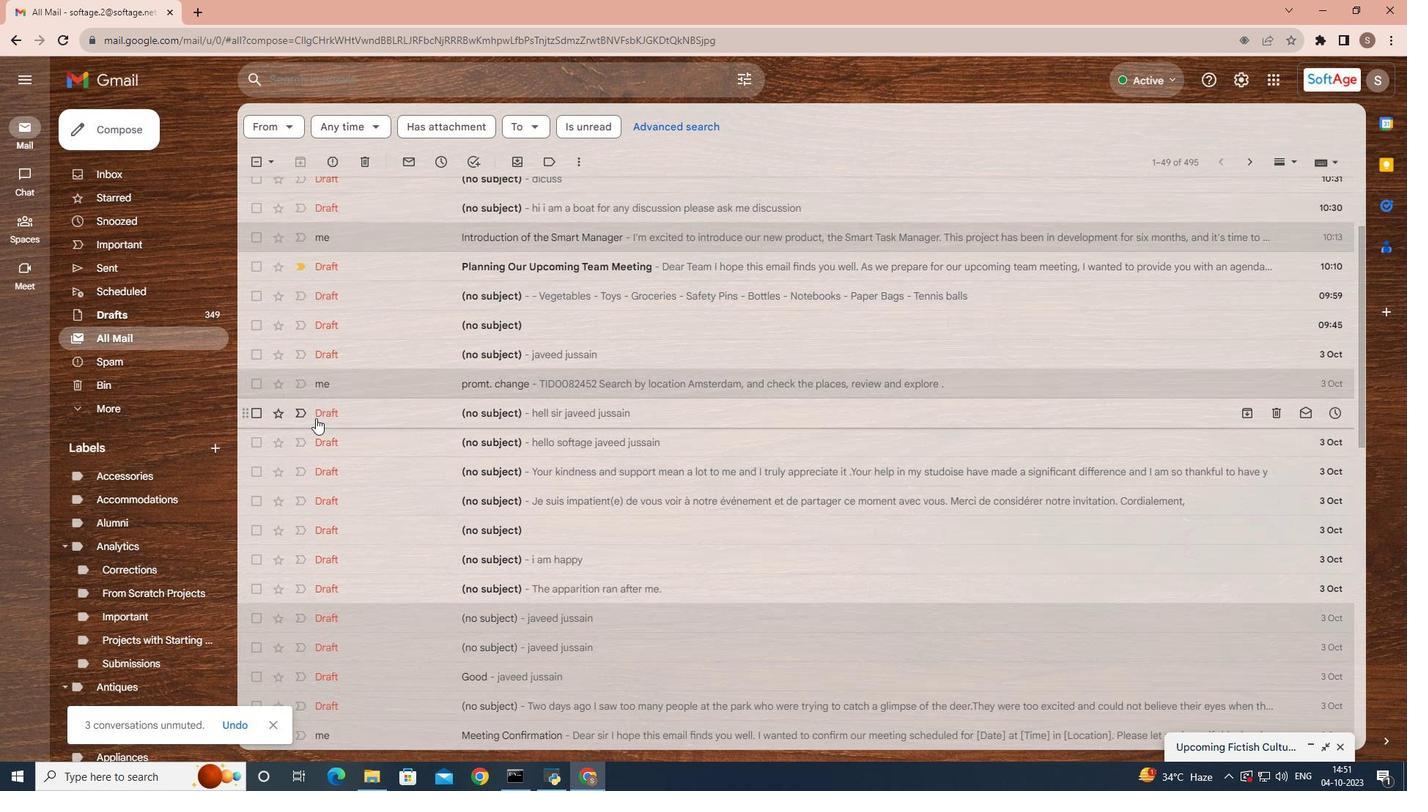
Action: Mouse moved to (315, 416)
Screenshot: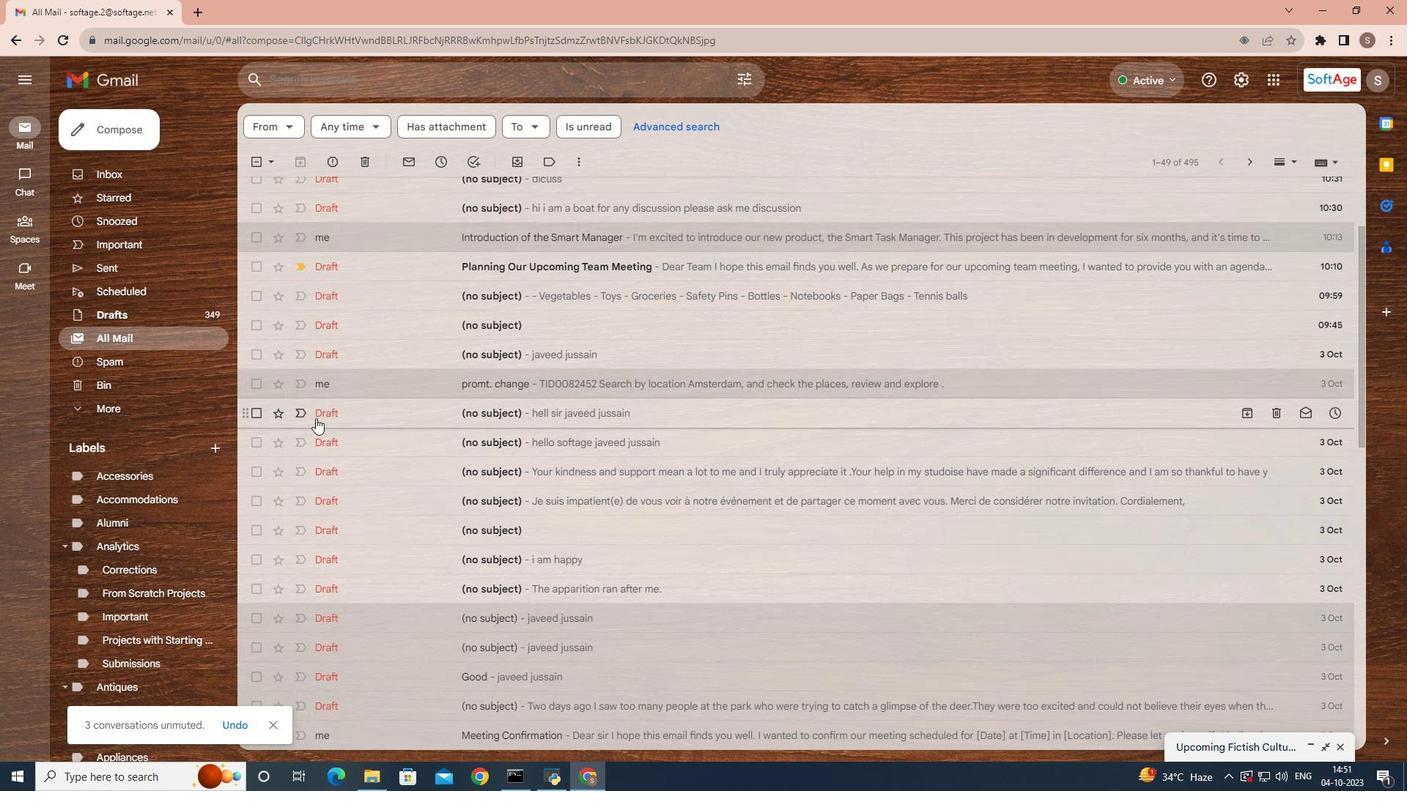
Action: Mouse scrolled (315, 415) with delta (0, 0)
Screenshot: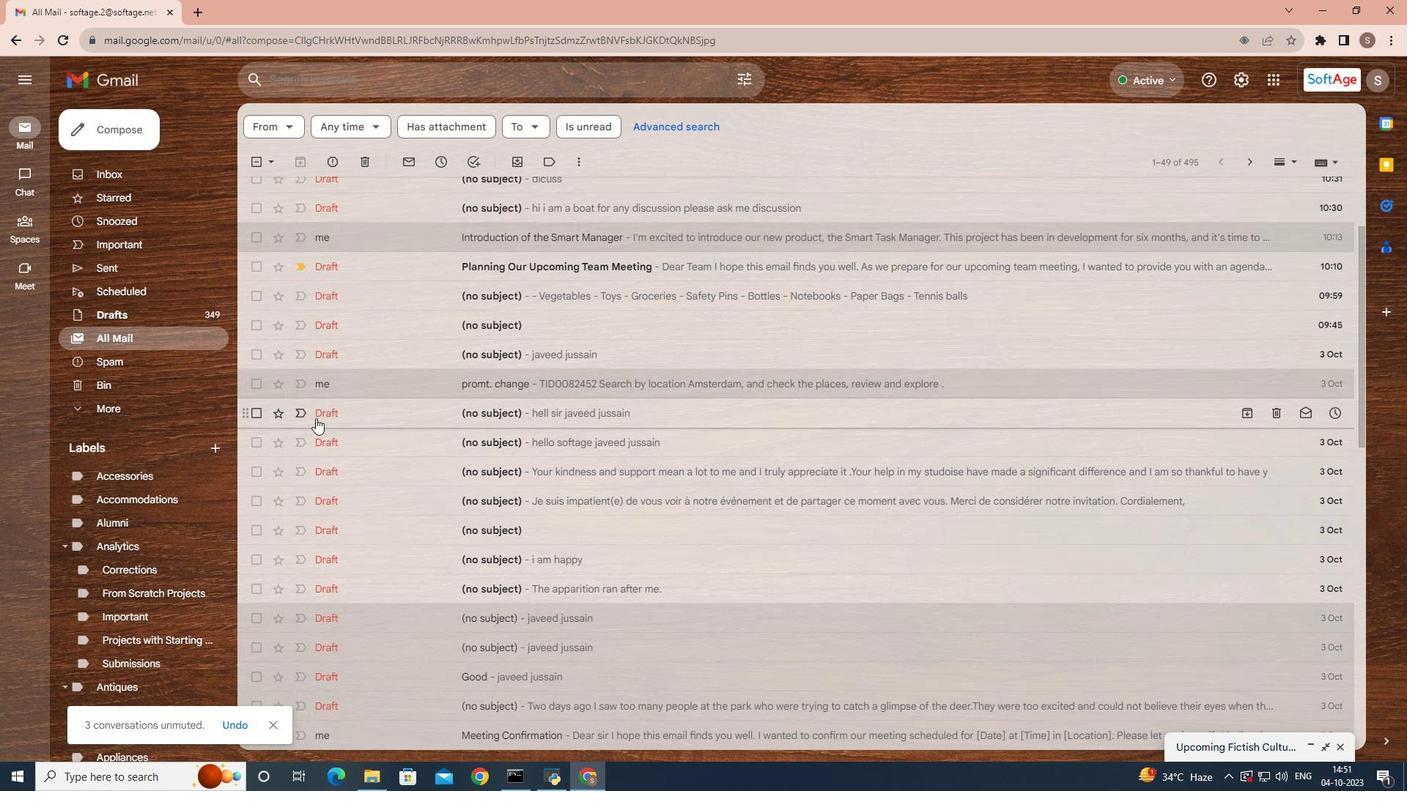 
Action: Mouse moved to (315, 418)
Screenshot: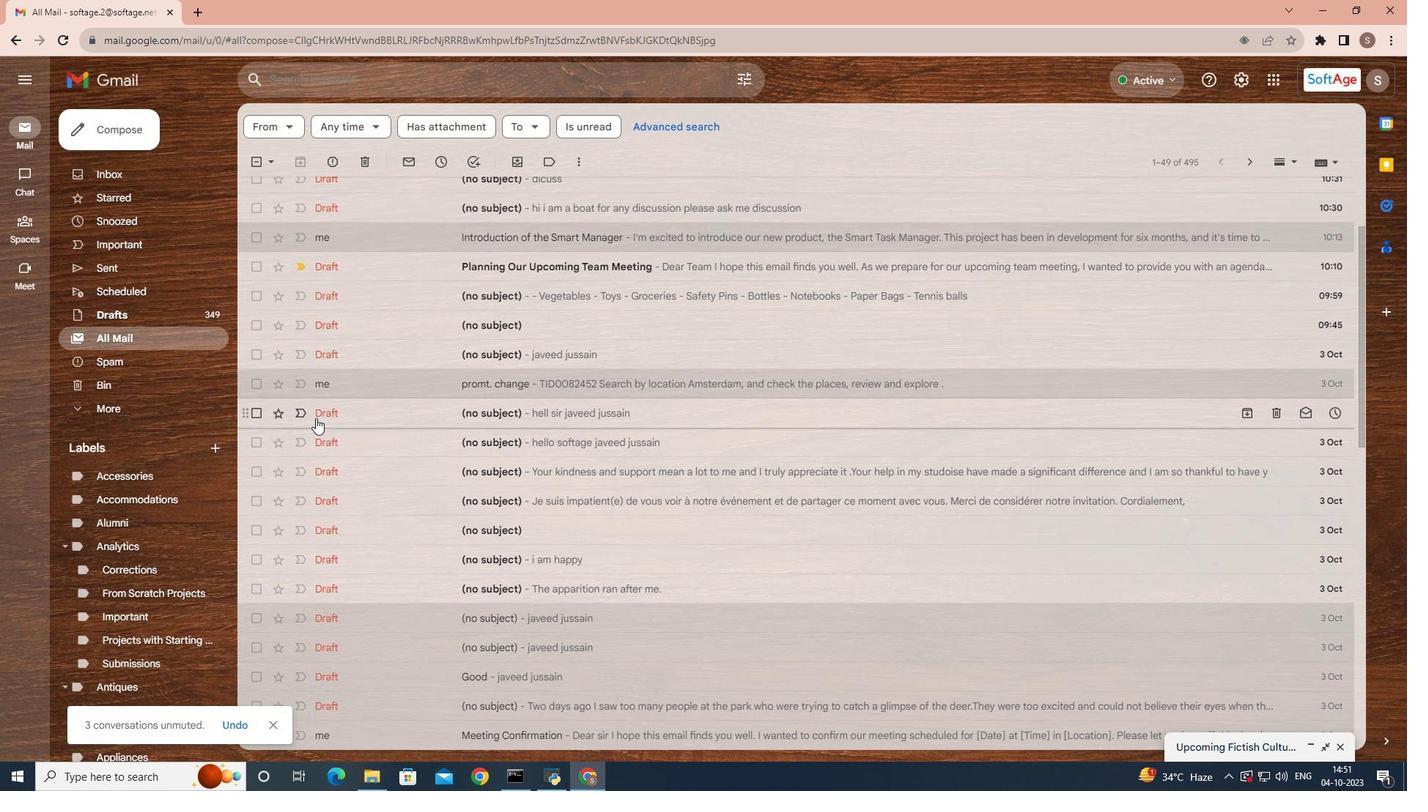 
Action: Mouse scrolled (315, 417) with delta (0, 0)
Screenshot: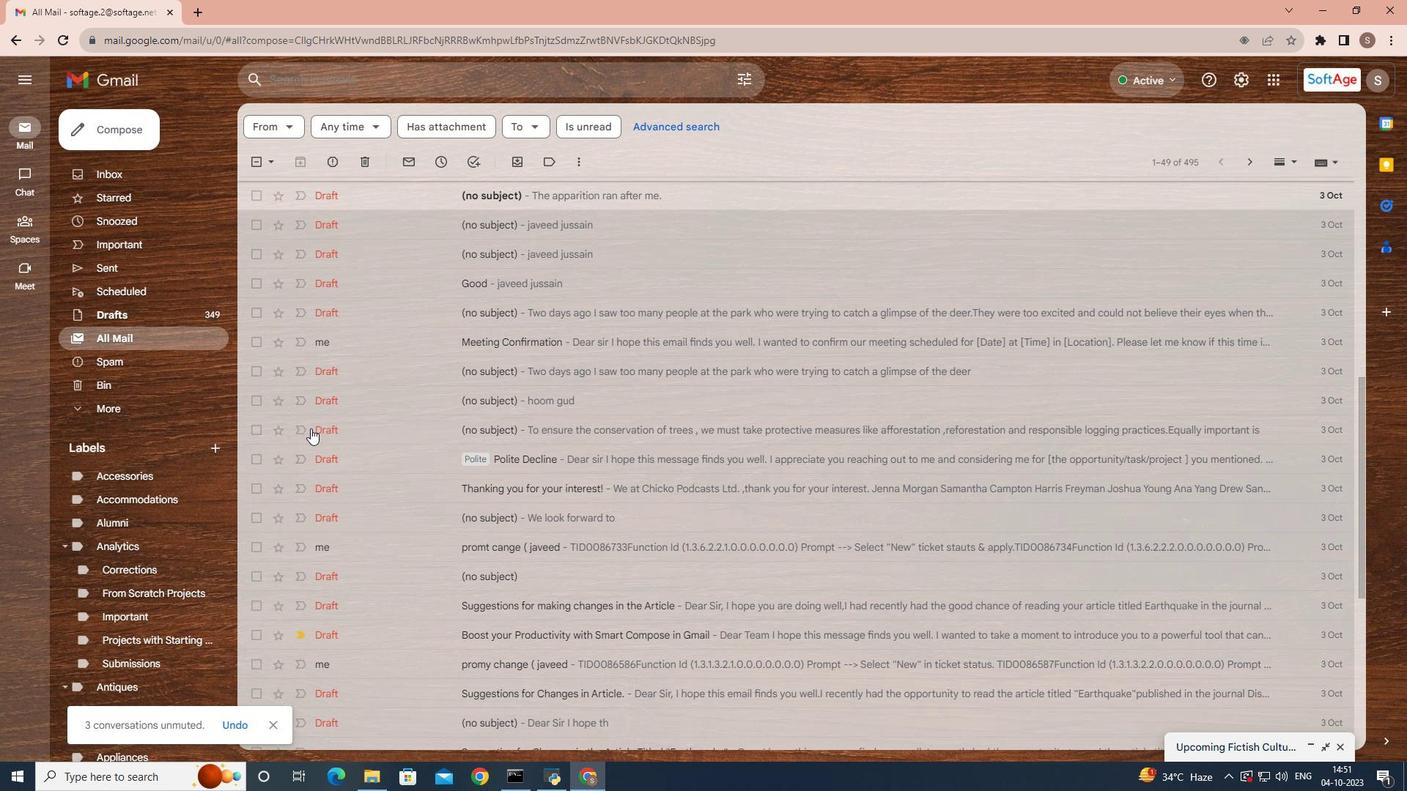 
Action: Mouse scrolled (315, 417) with delta (0, 0)
Screenshot: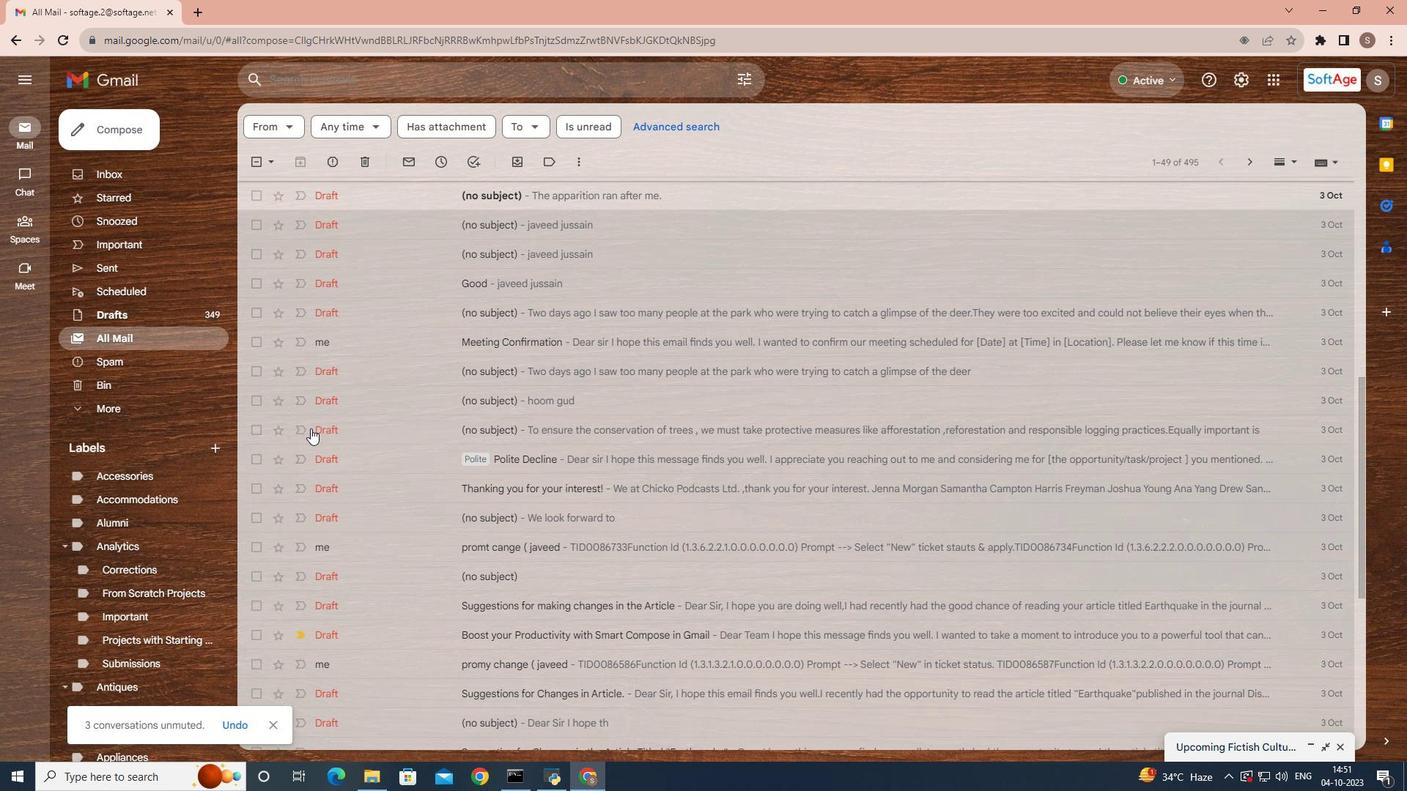 
Action: Mouse scrolled (315, 417) with delta (0, 0)
Screenshot: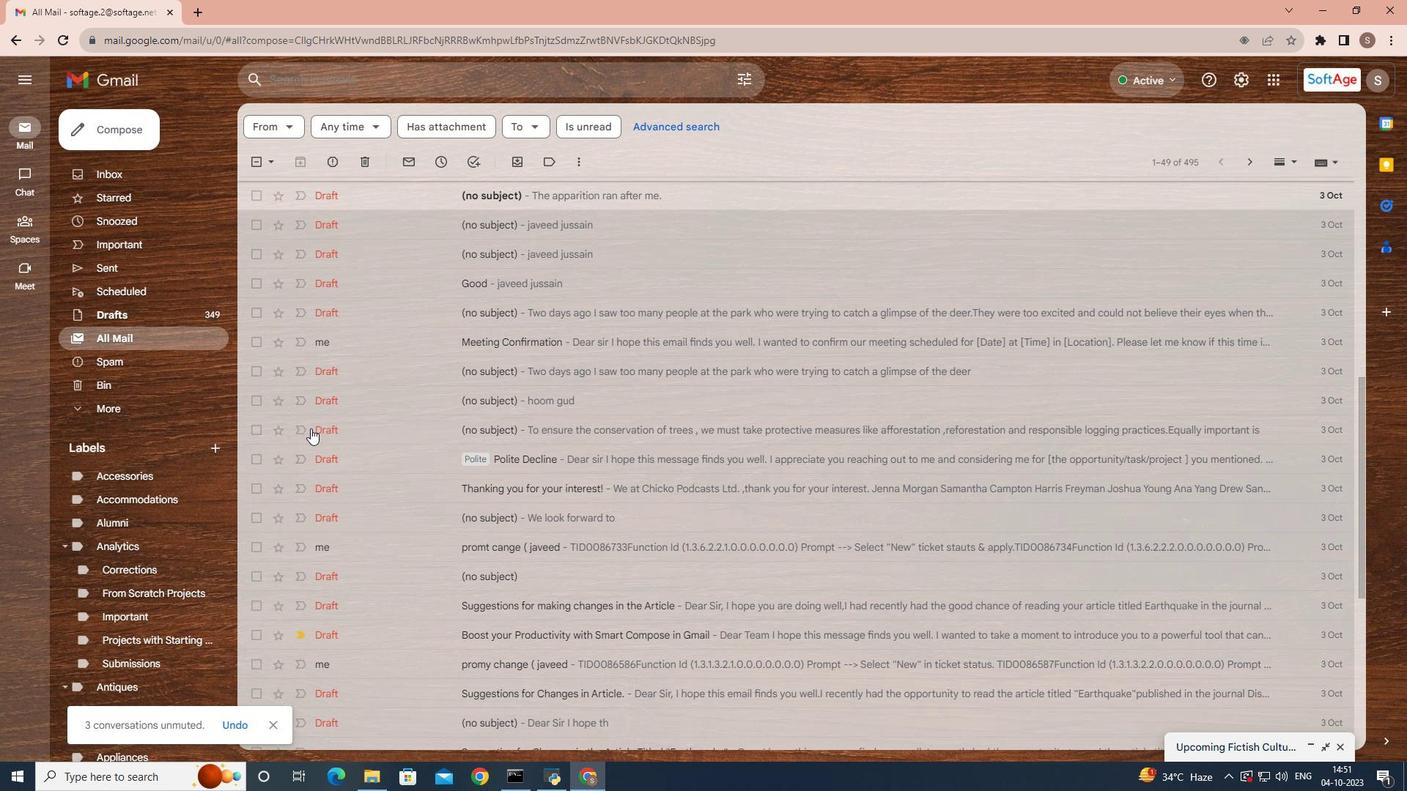 
Action: Mouse moved to (314, 419)
Screenshot: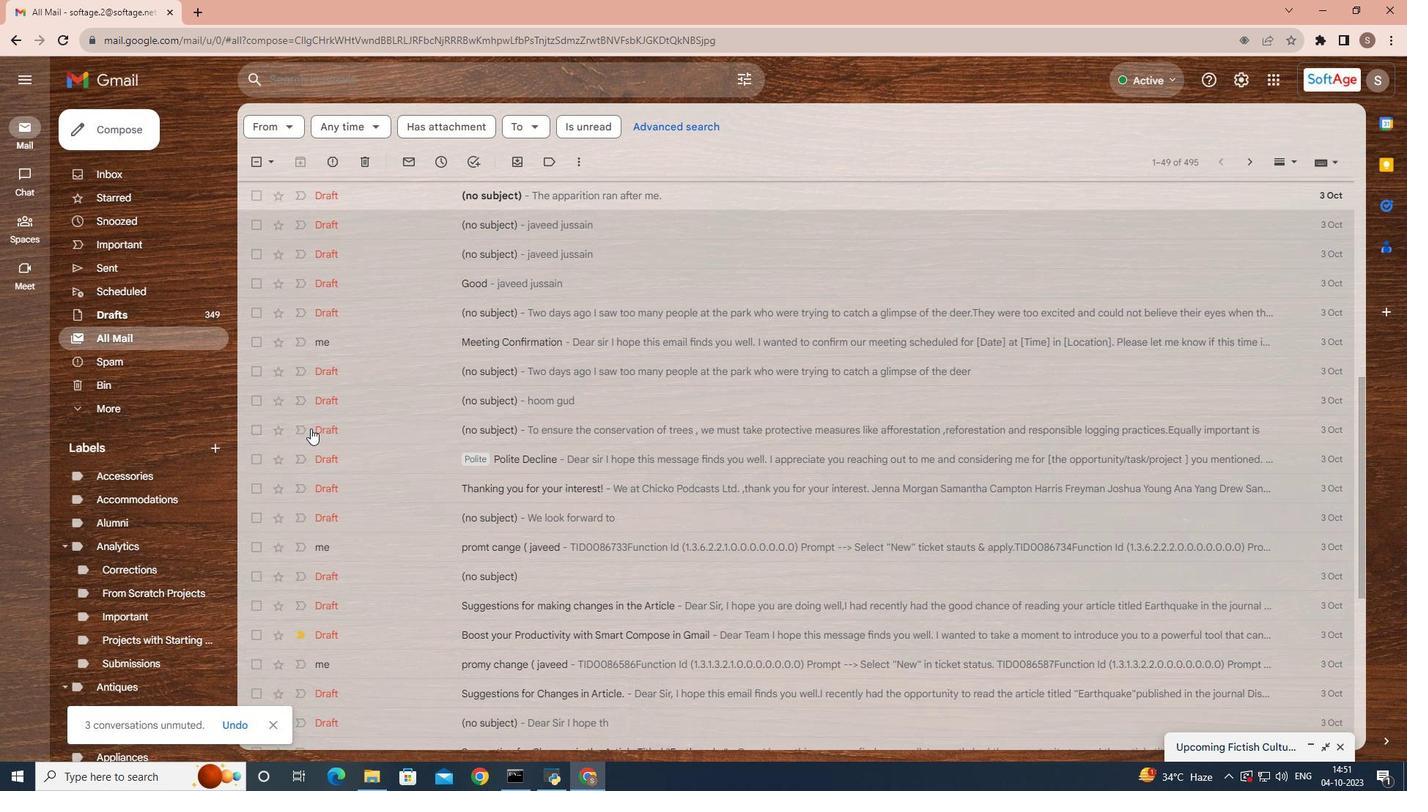 
Action: Mouse scrolled (314, 418) with delta (0, 0)
Screenshot: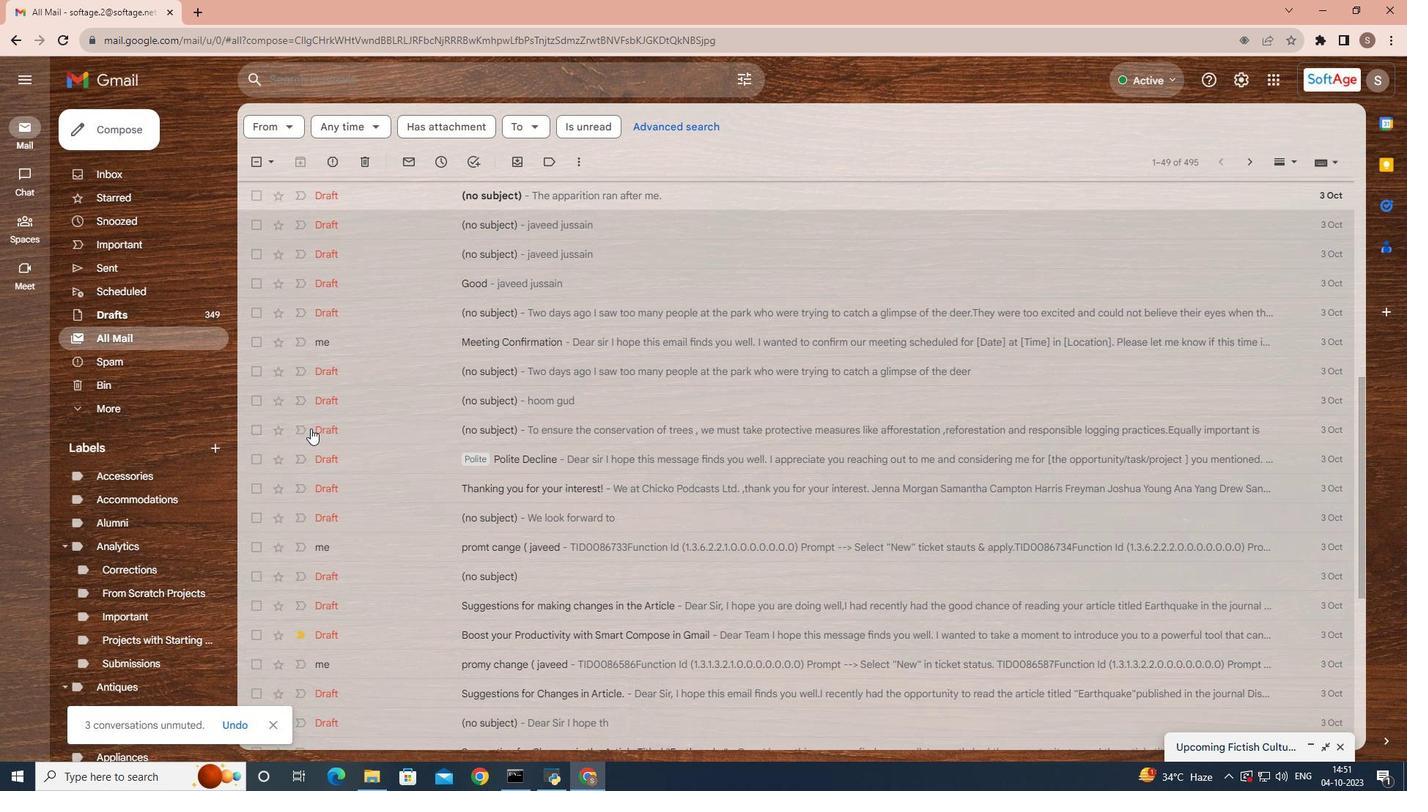 
Action: Mouse moved to (313, 423)
Screenshot: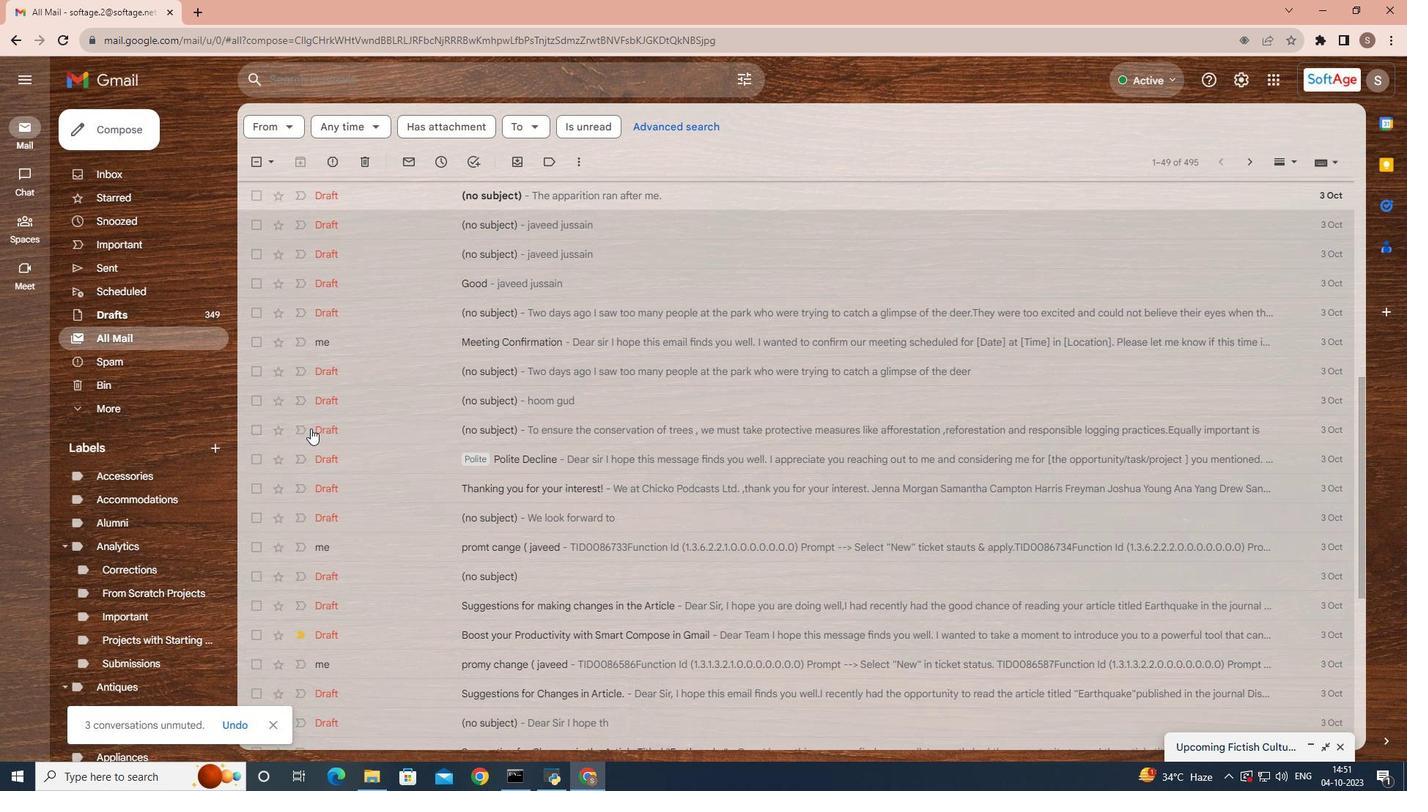 
Action: Mouse scrolled (313, 423) with delta (0, 0)
Screenshot: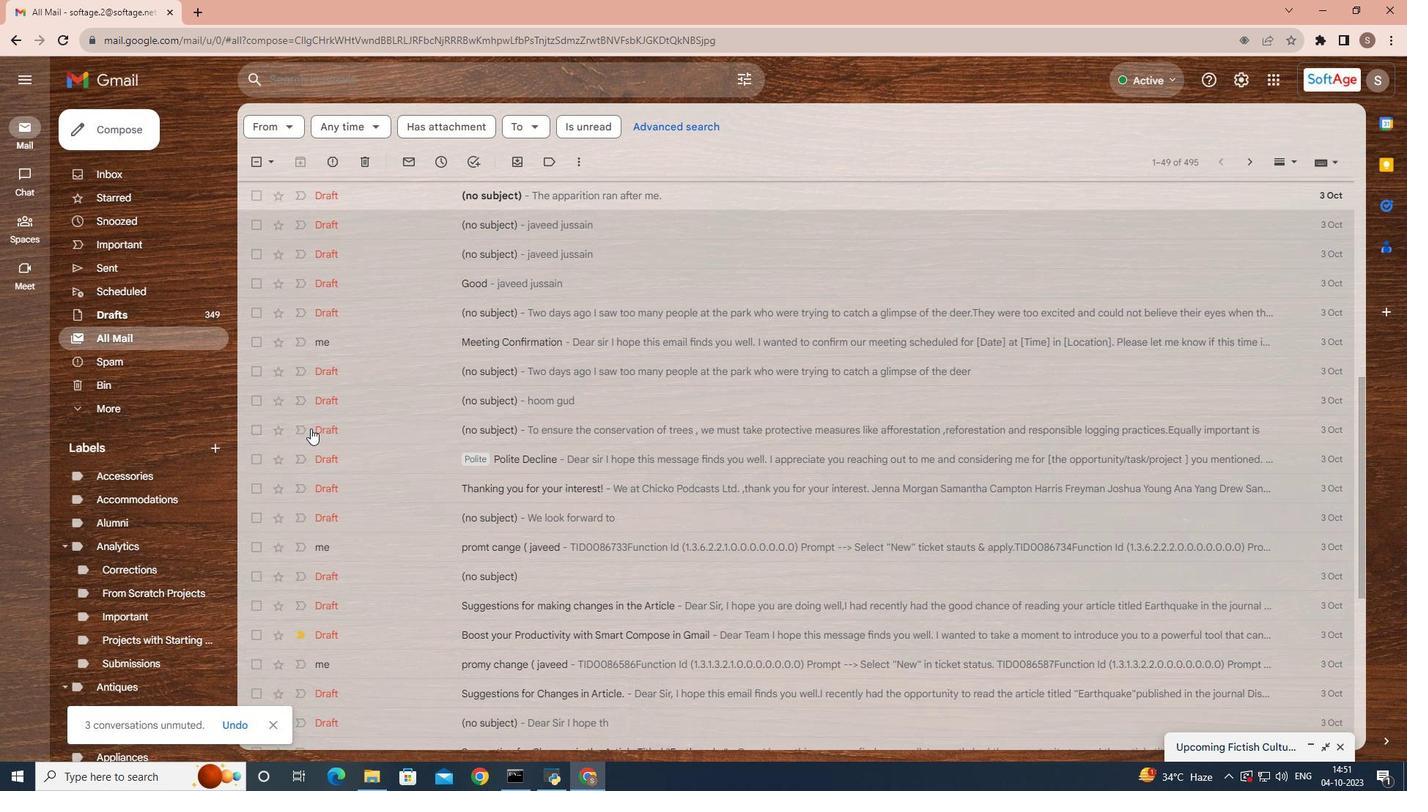 
Action: Mouse moved to (306, 431)
Screenshot: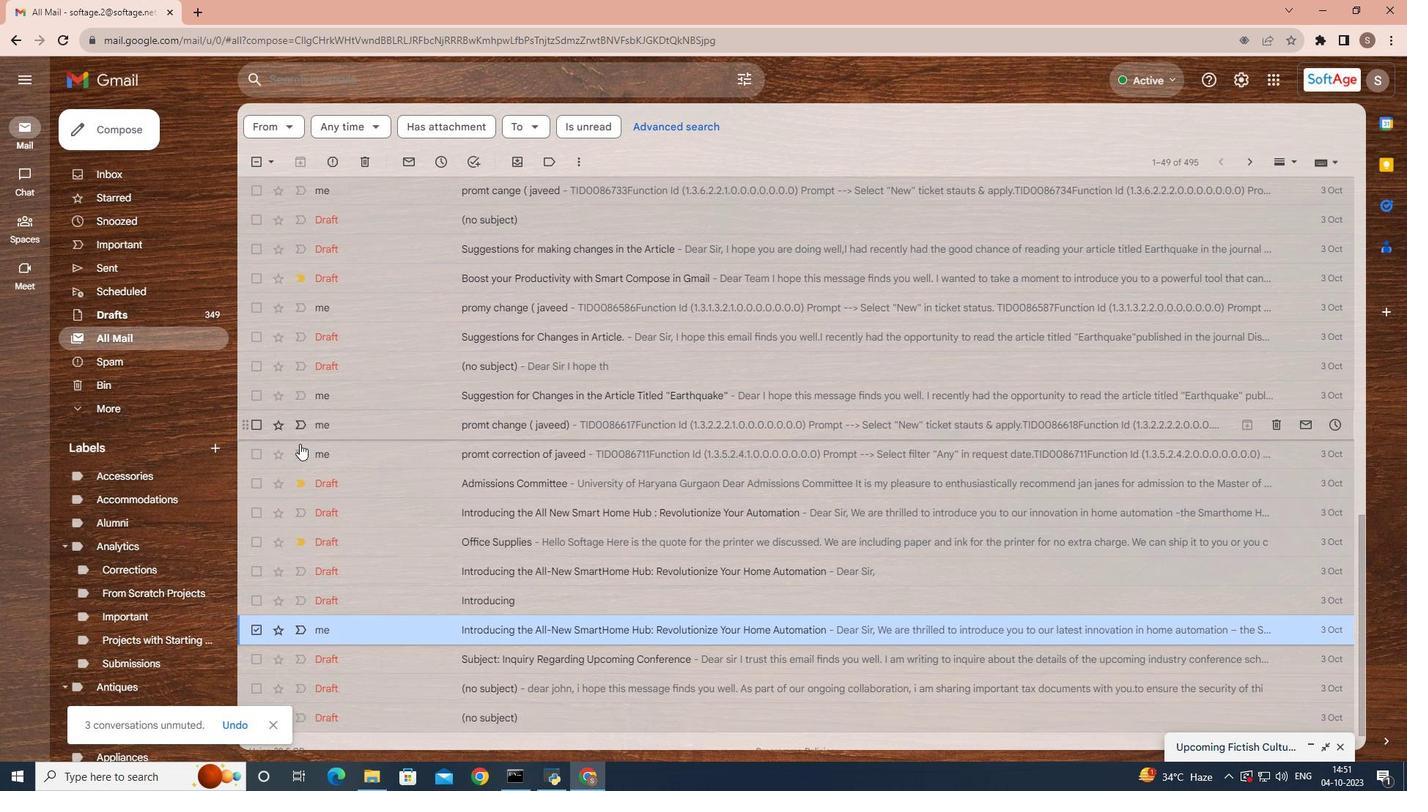 
Action: Mouse scrolled (306, 431) with delta (0, 0)
Screenshot: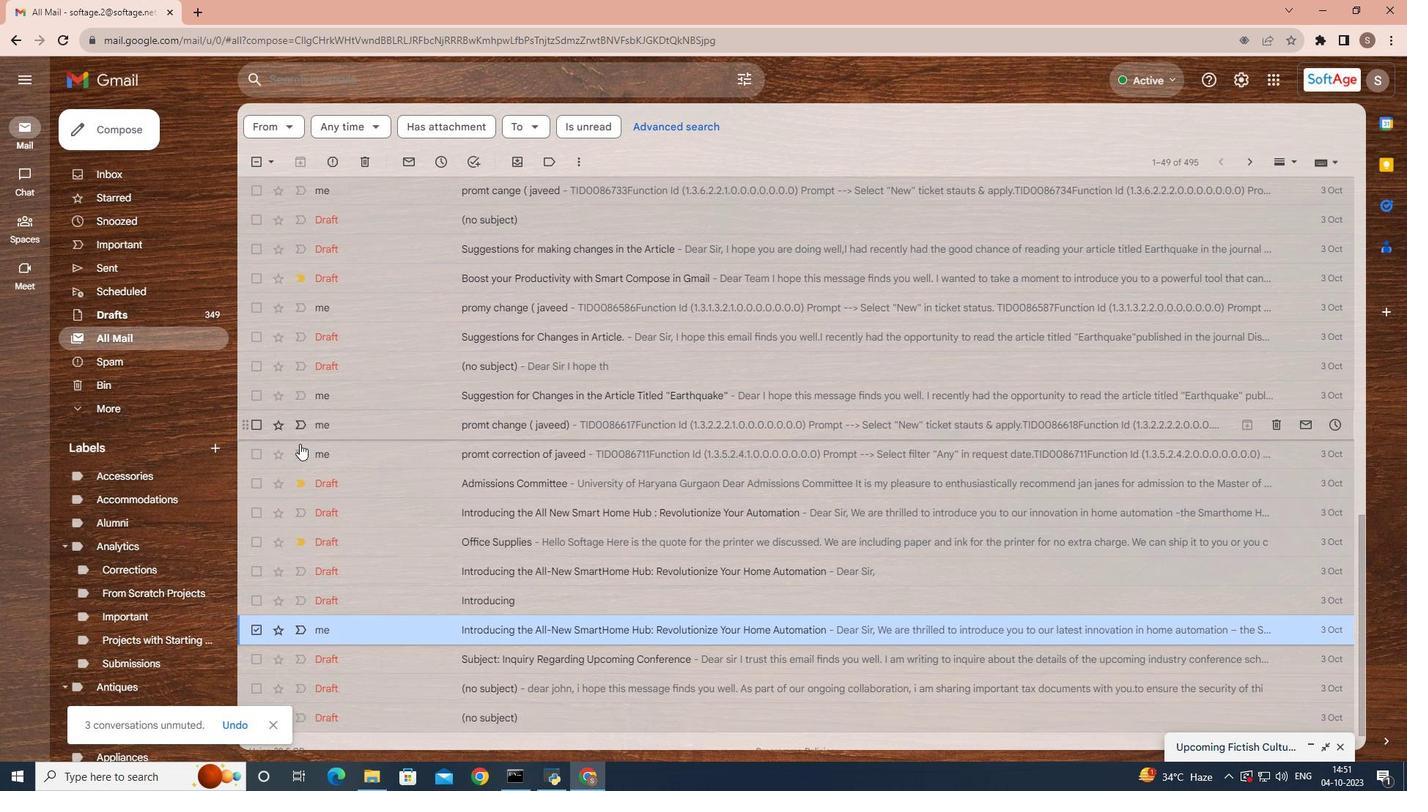 
Action: Mouse moved to (302, 436)
Screenshot: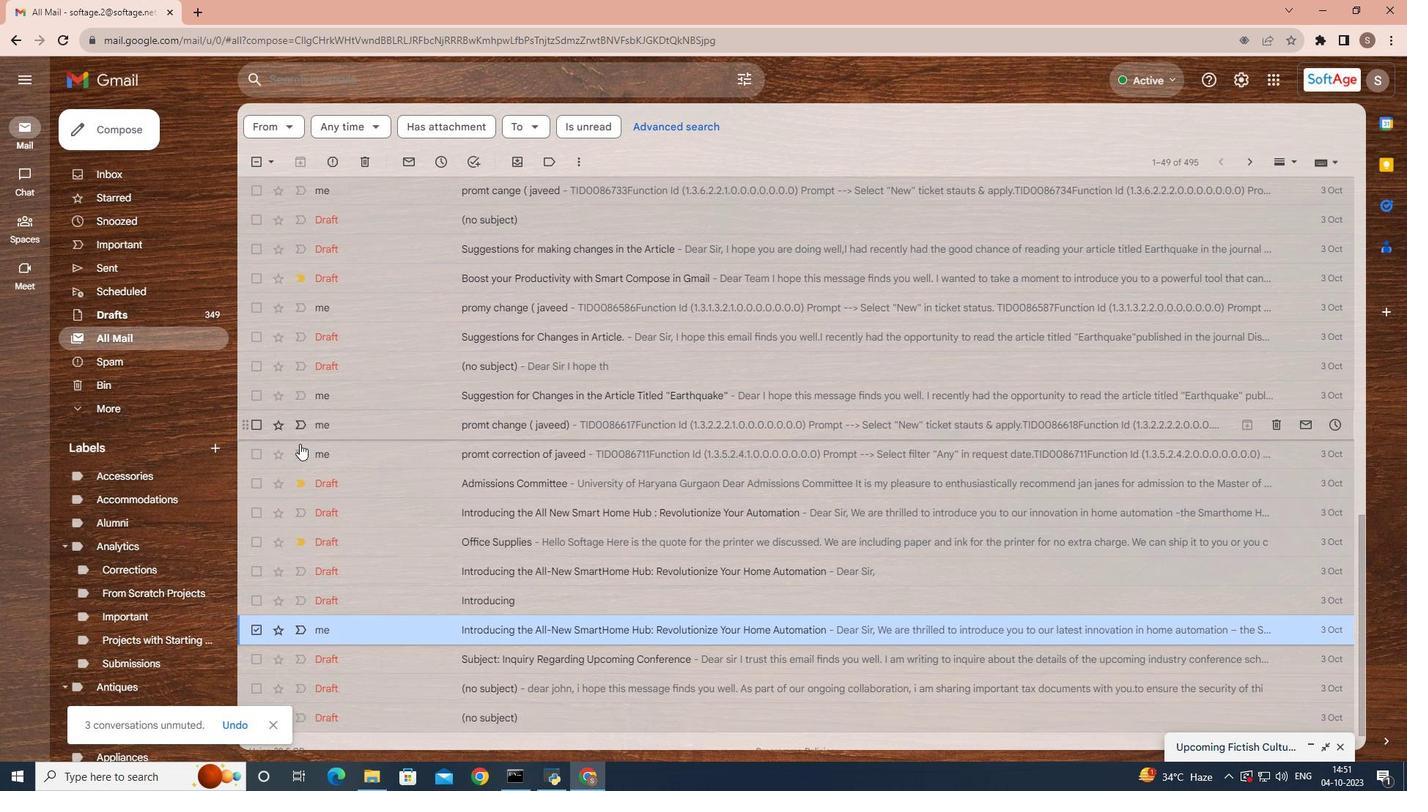 
Action: Mouse scrolled (302, 436) with delta (0, 0)
Screenshot: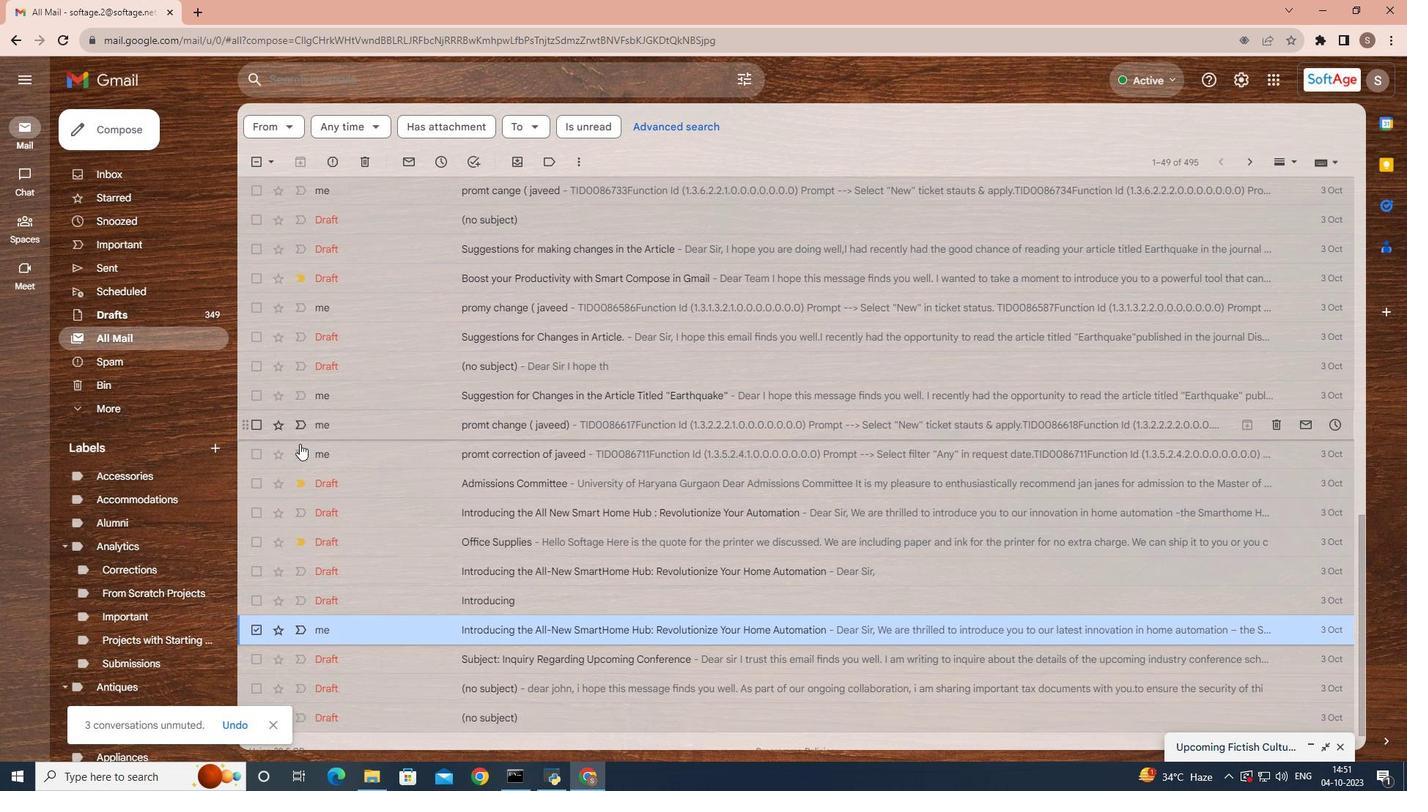 
Action: Mouse moved to (301, 439)
Screenshot: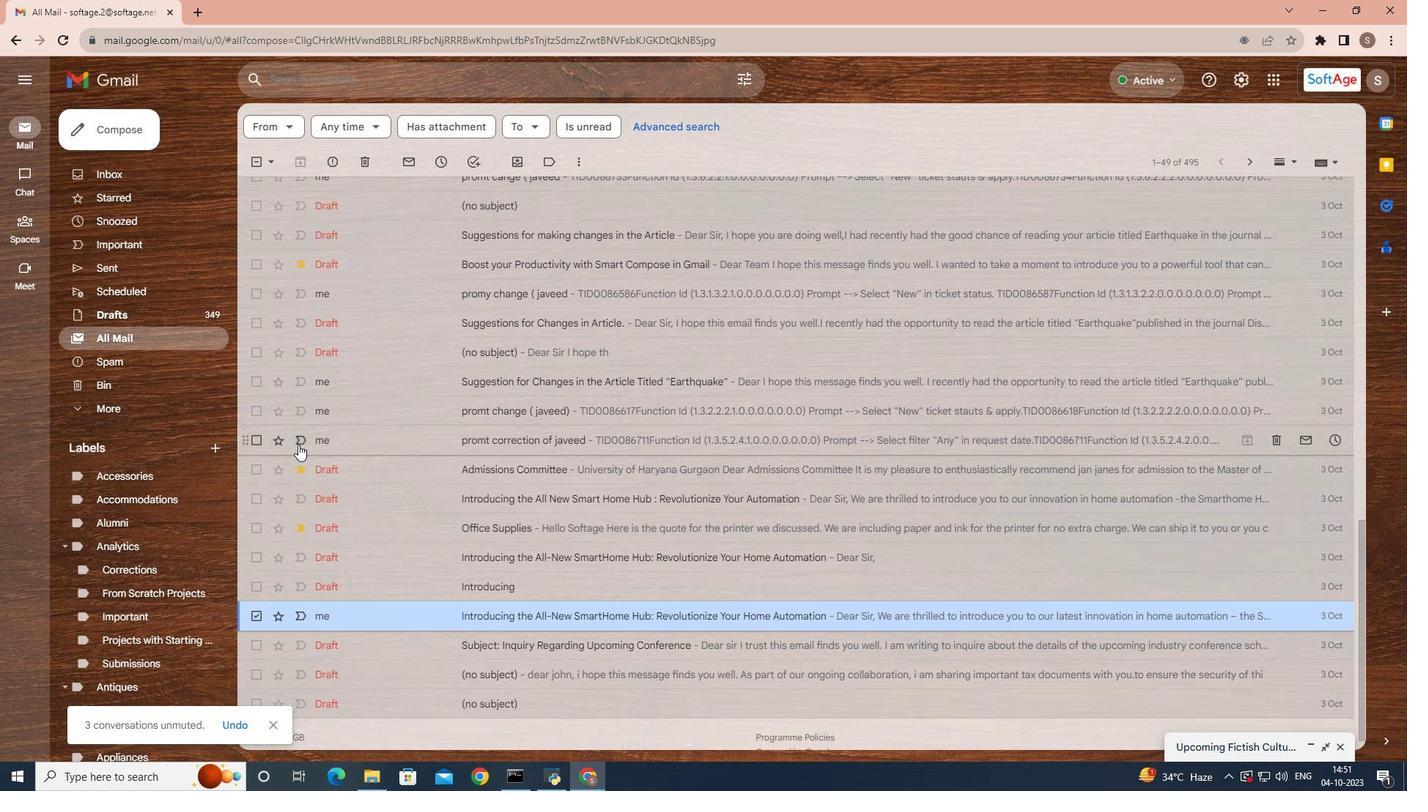 
Action: Mouse scrolled (301, 438) with delta (0, 0)
Screenshot: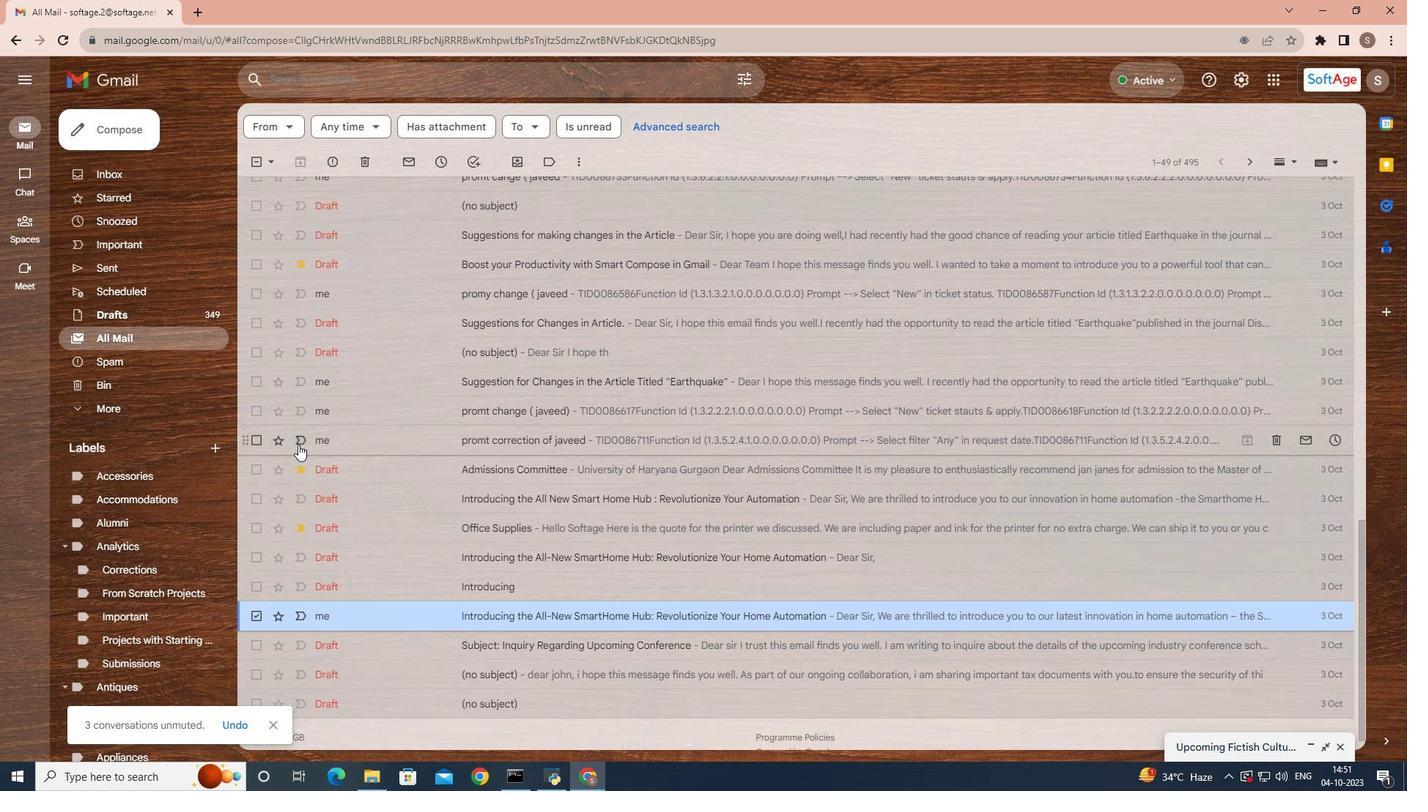 
Action: Mouse moved to (299, 444)
Screenshot: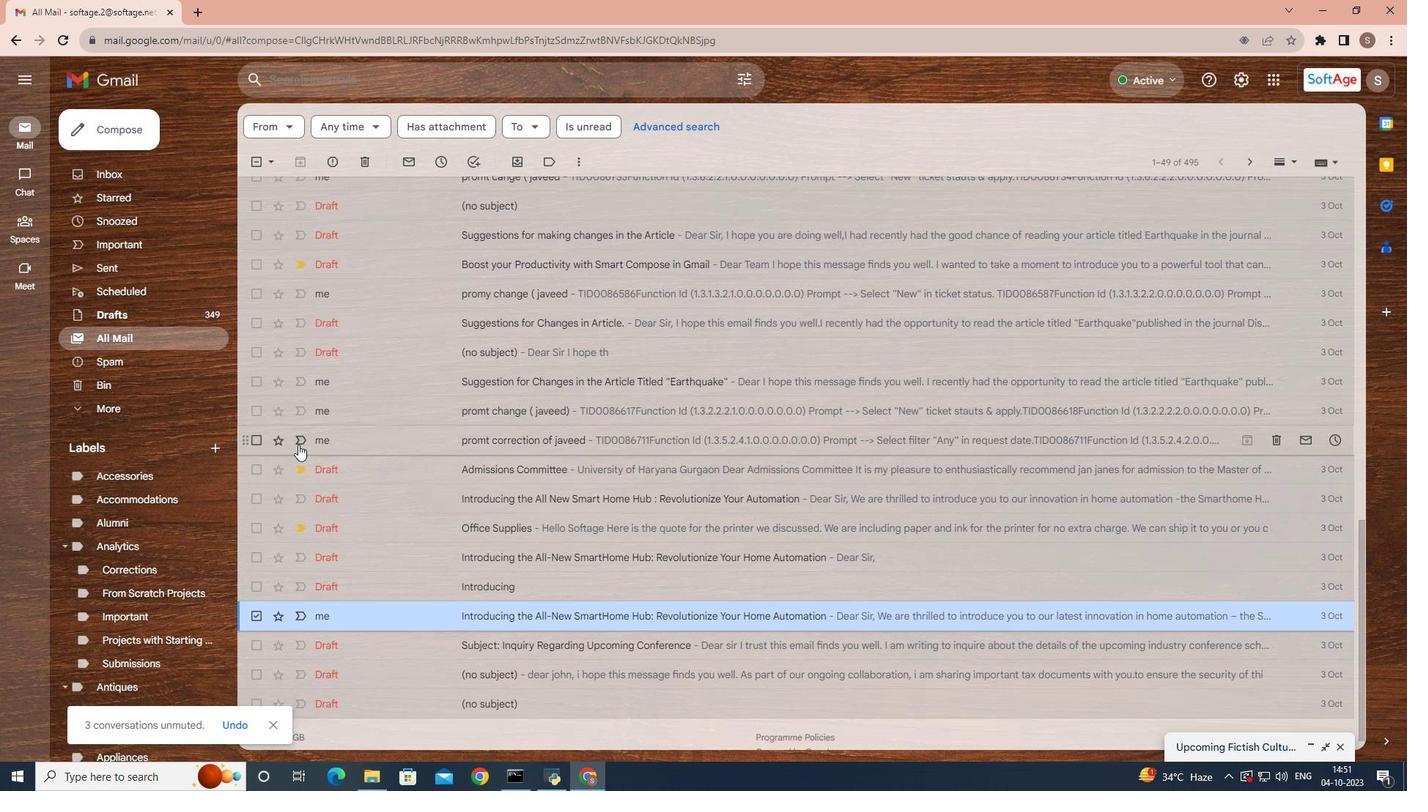 
Action: Mouse scrolled (299, 443) with delta (0, 0)
Screenshot: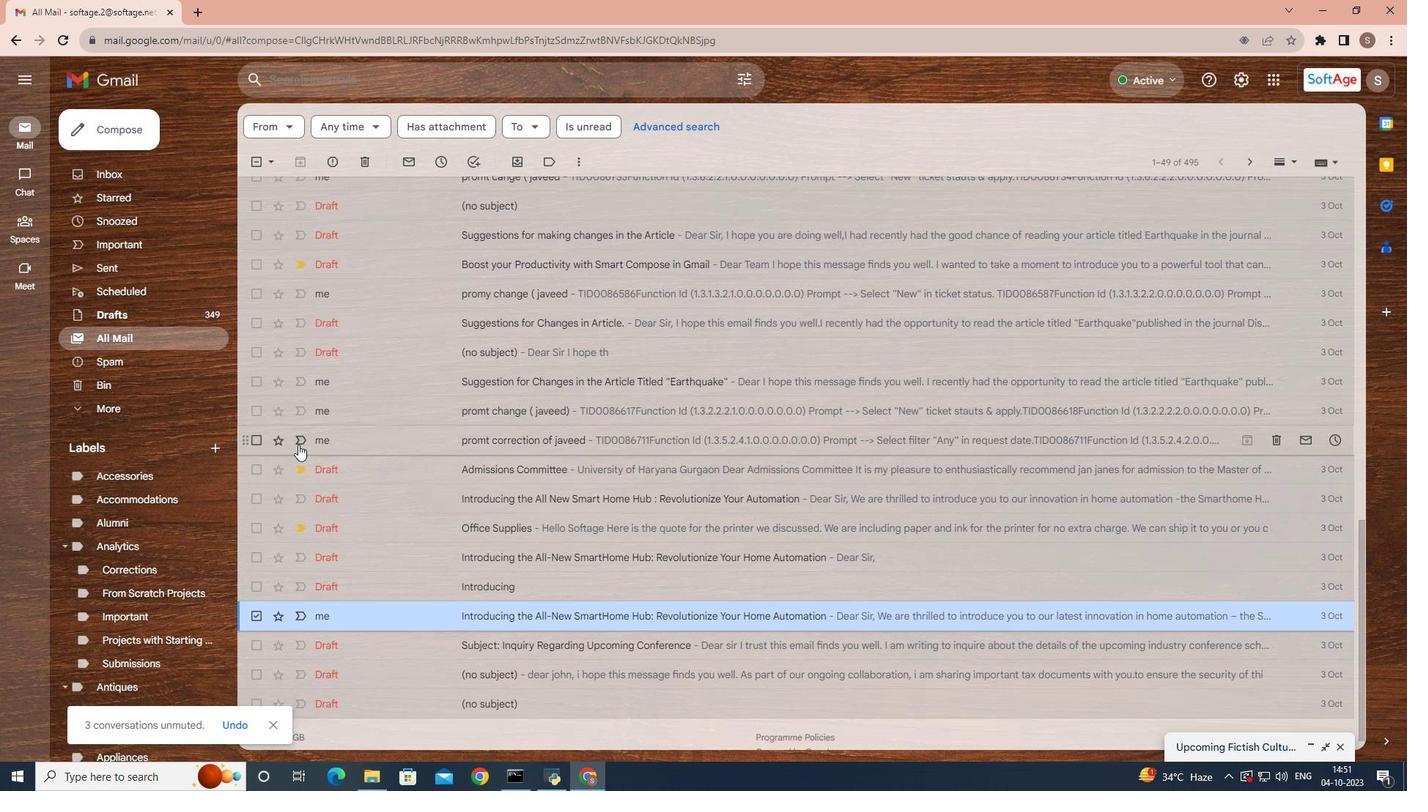 
Action: Mouse moved to (255, 590)
Screenshot: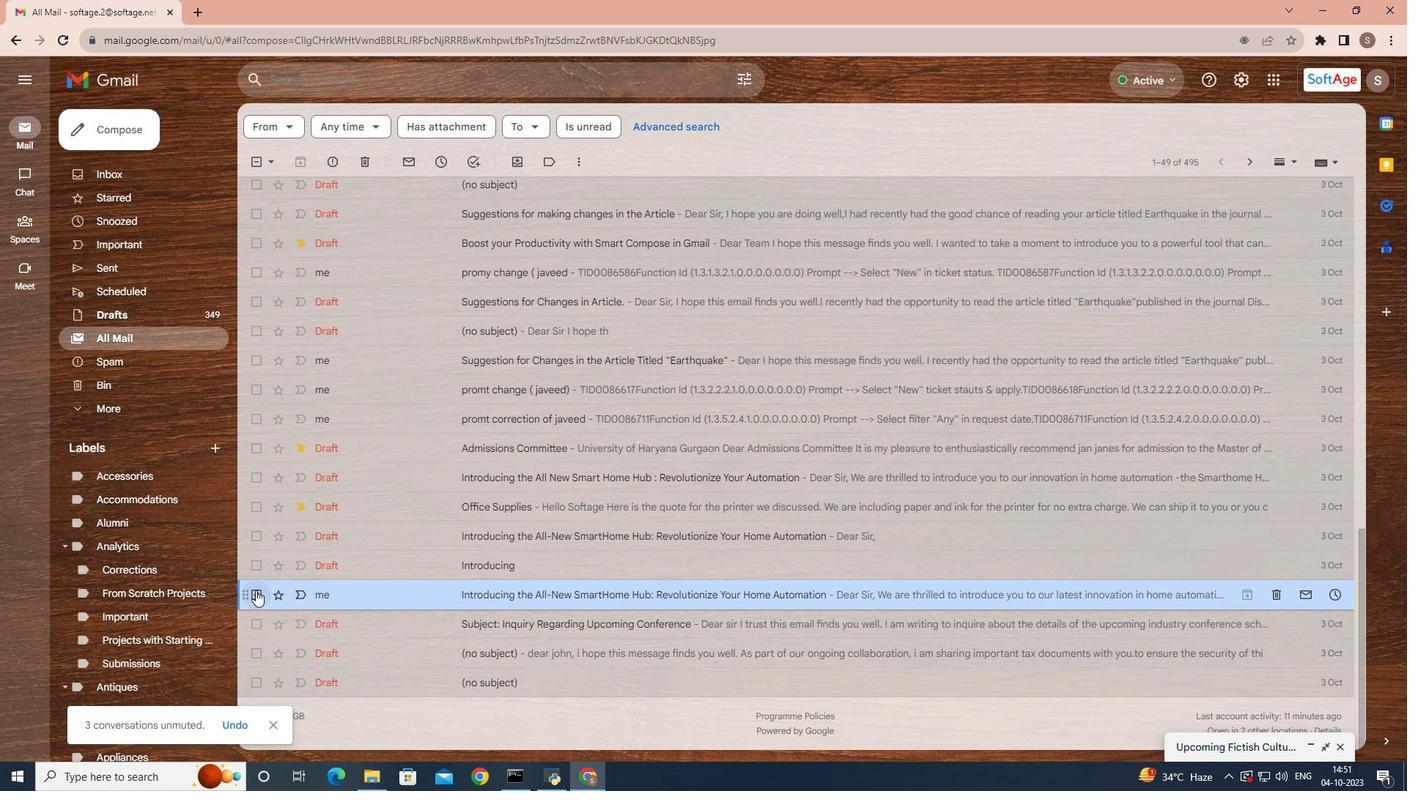 
Action: Mouse pressed left at (255, 590)
Screenshot: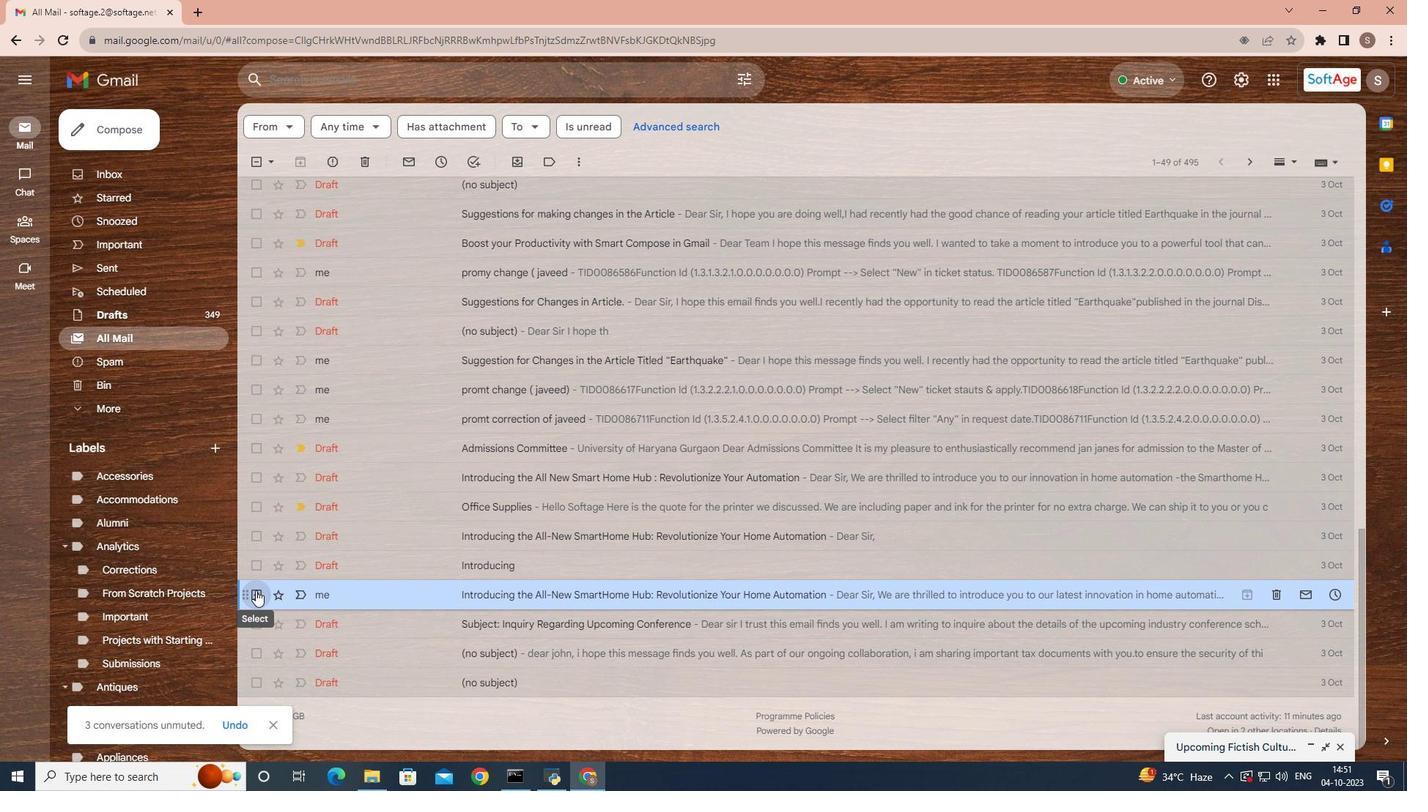 
Action: Mouse moved to (293, 579)
Screenshot: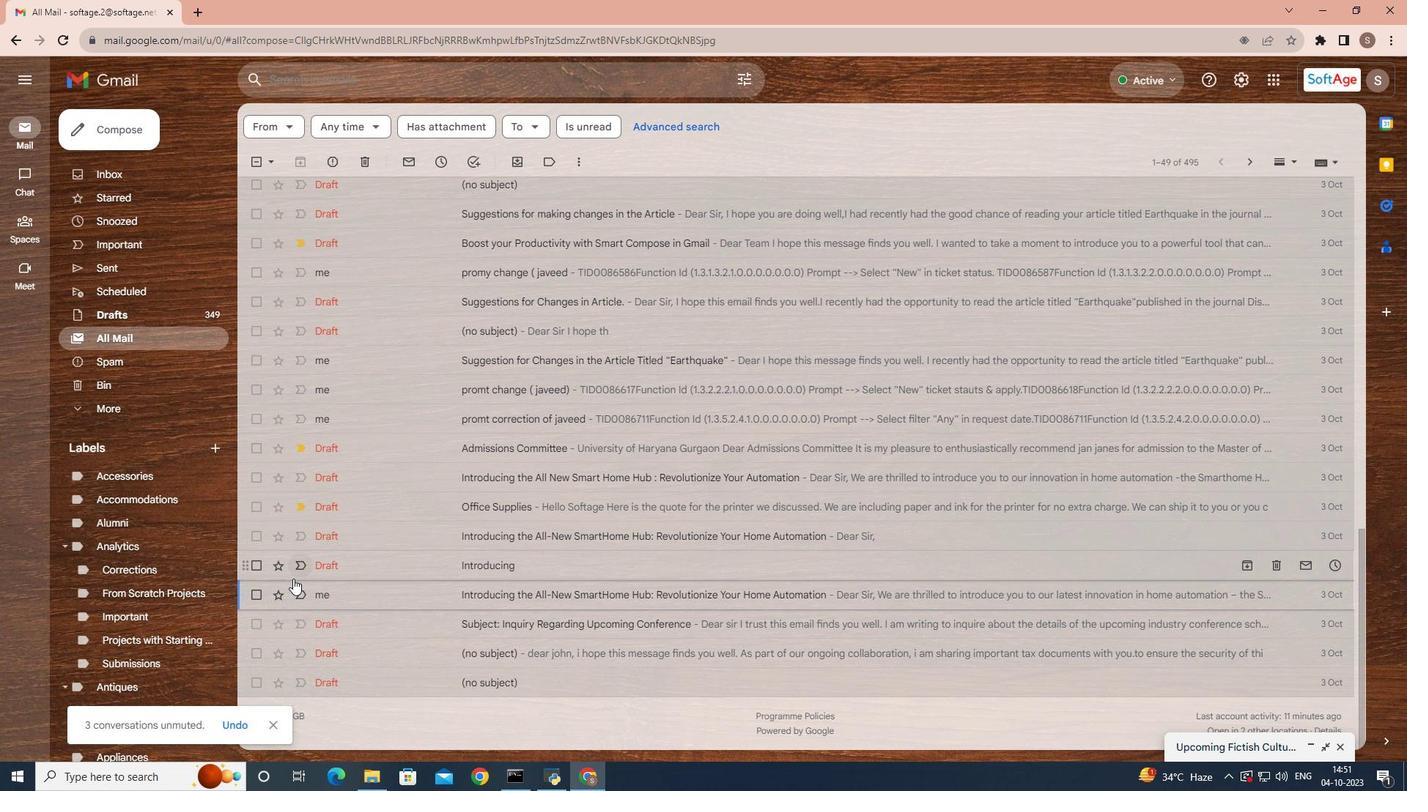 
Action: Mouse scrolled (293, 578) with delta (0, 0)
Screenshot: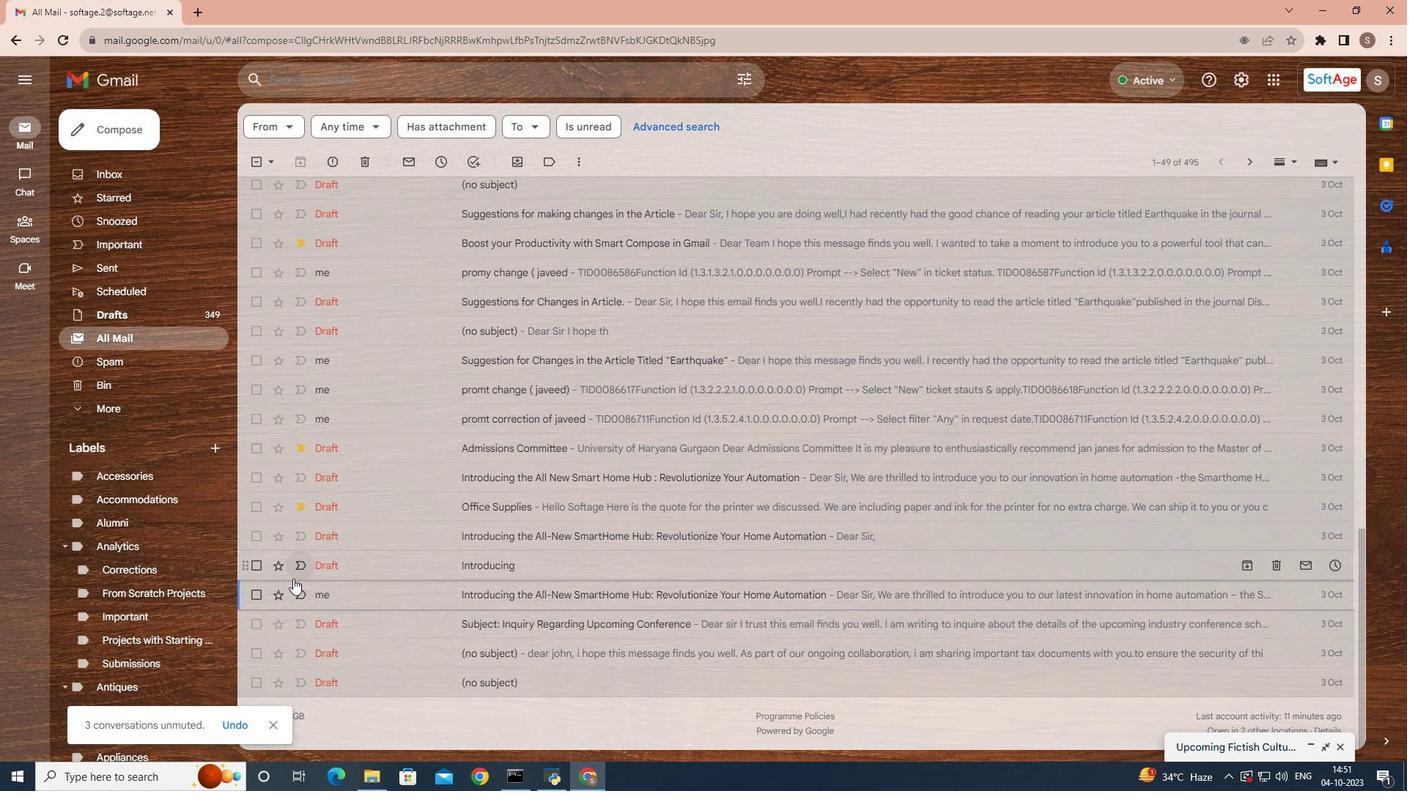 
Action: Mouse scrolled (293, 578) with delta (0, 0)
Screenshot: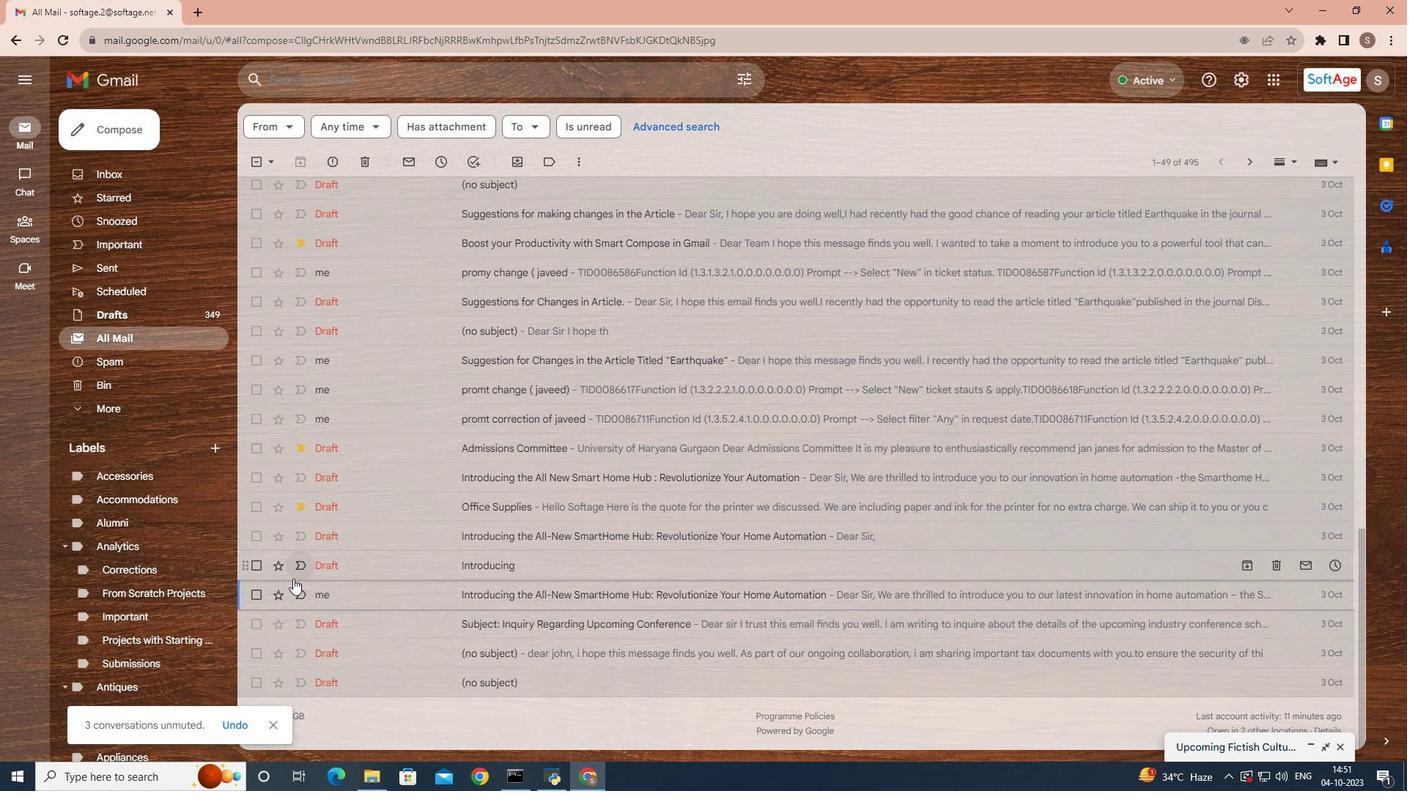
Action: Mouse scrolled (293, 578) with delta (0, 0)
Screenshot: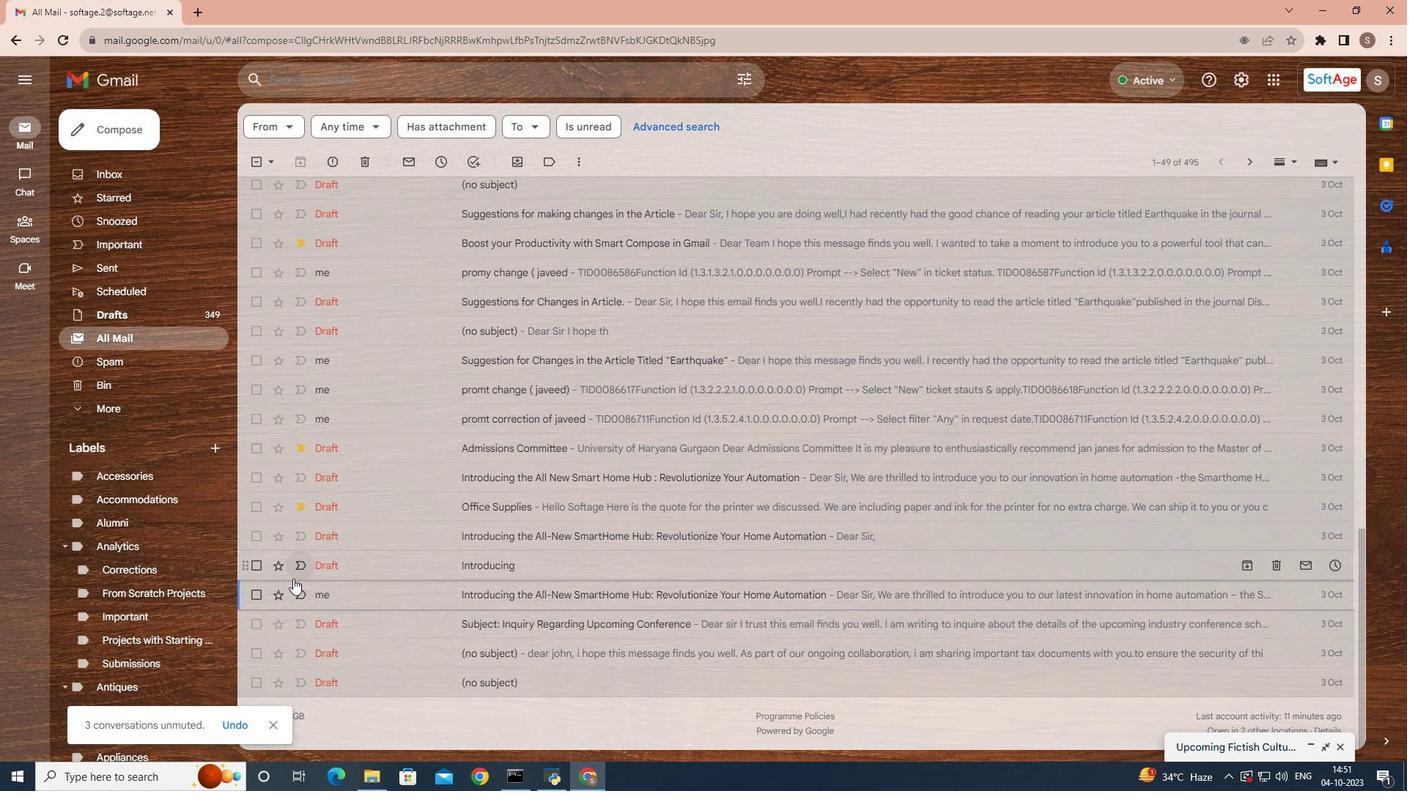 
Action: Mouse scrolled (293, 578) with delta (0, 0)
Screenshot: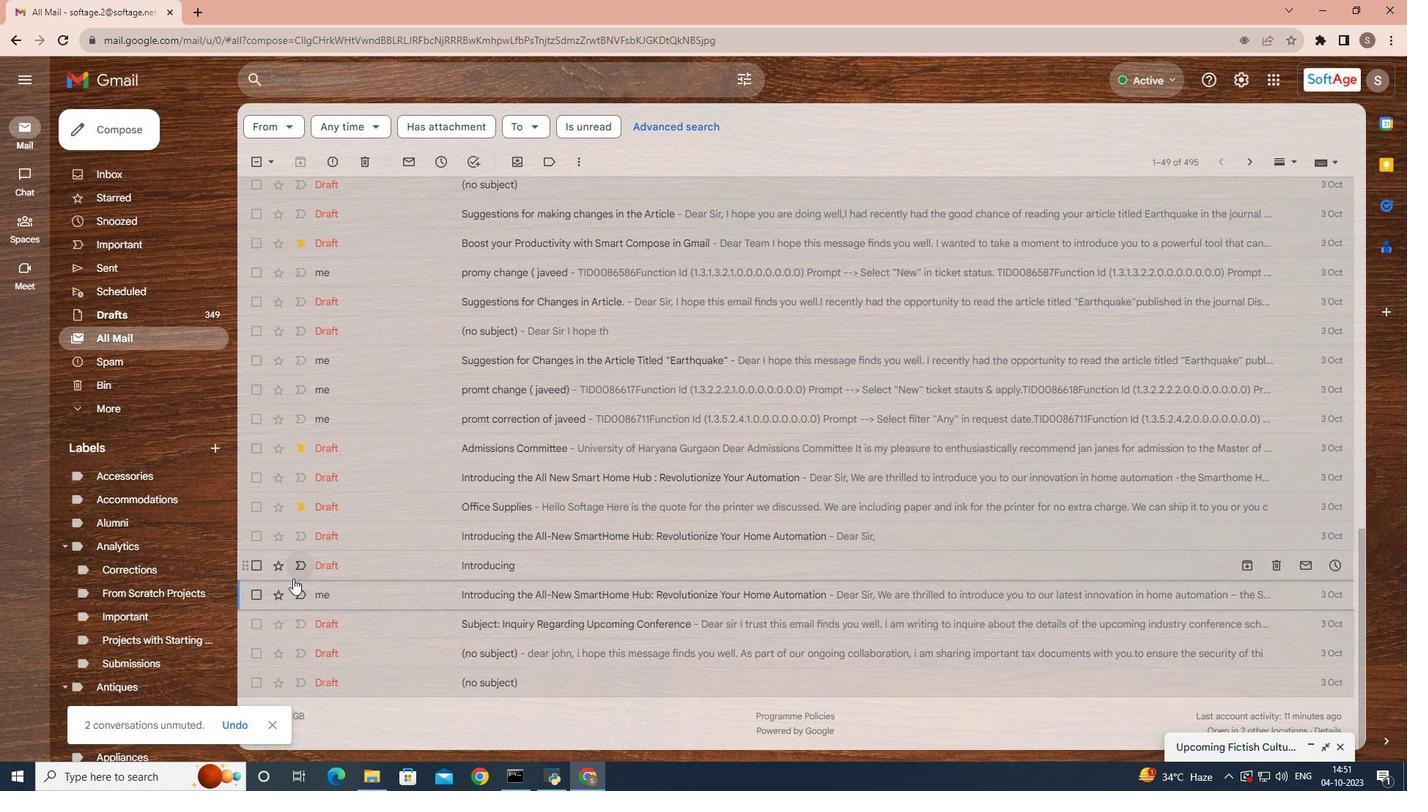 
Action: Mouse scrolled (293, 578) with delta (0, 0)
Screenshot: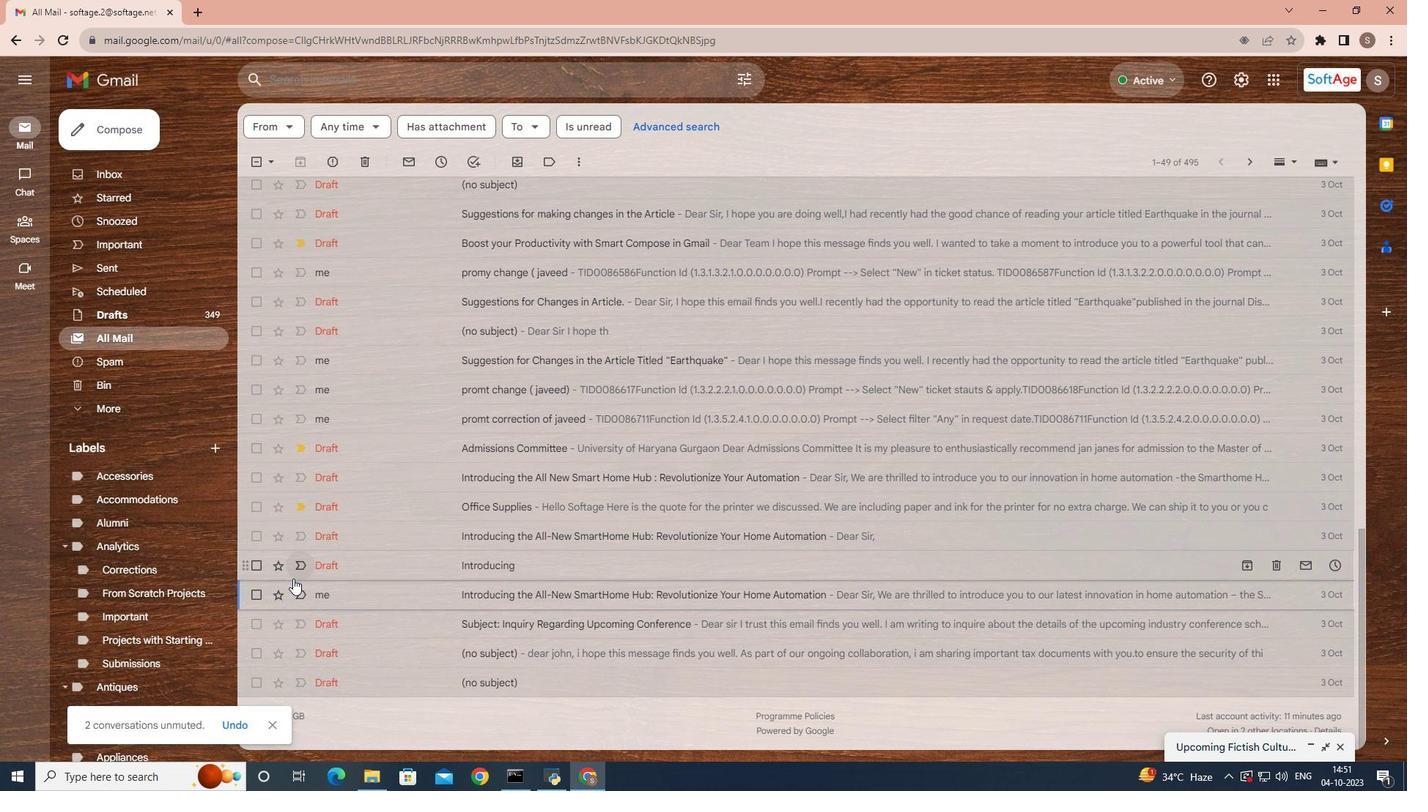 
Action: Mouse scrolled (293, 579) with delta (0, 0)
Screenshot: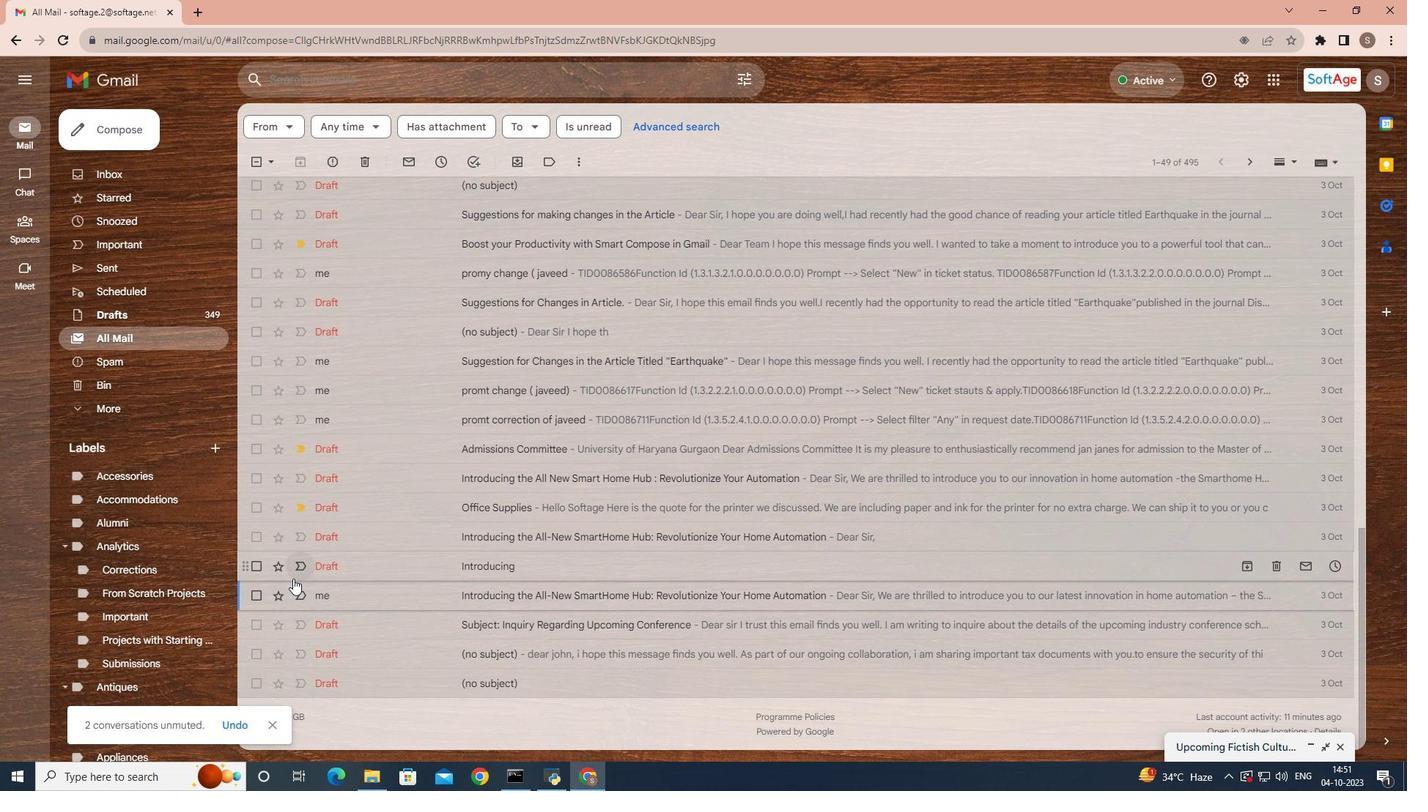 
Action: Mouse scrolled (293, 579) with delta (0, 0)
Screenshot: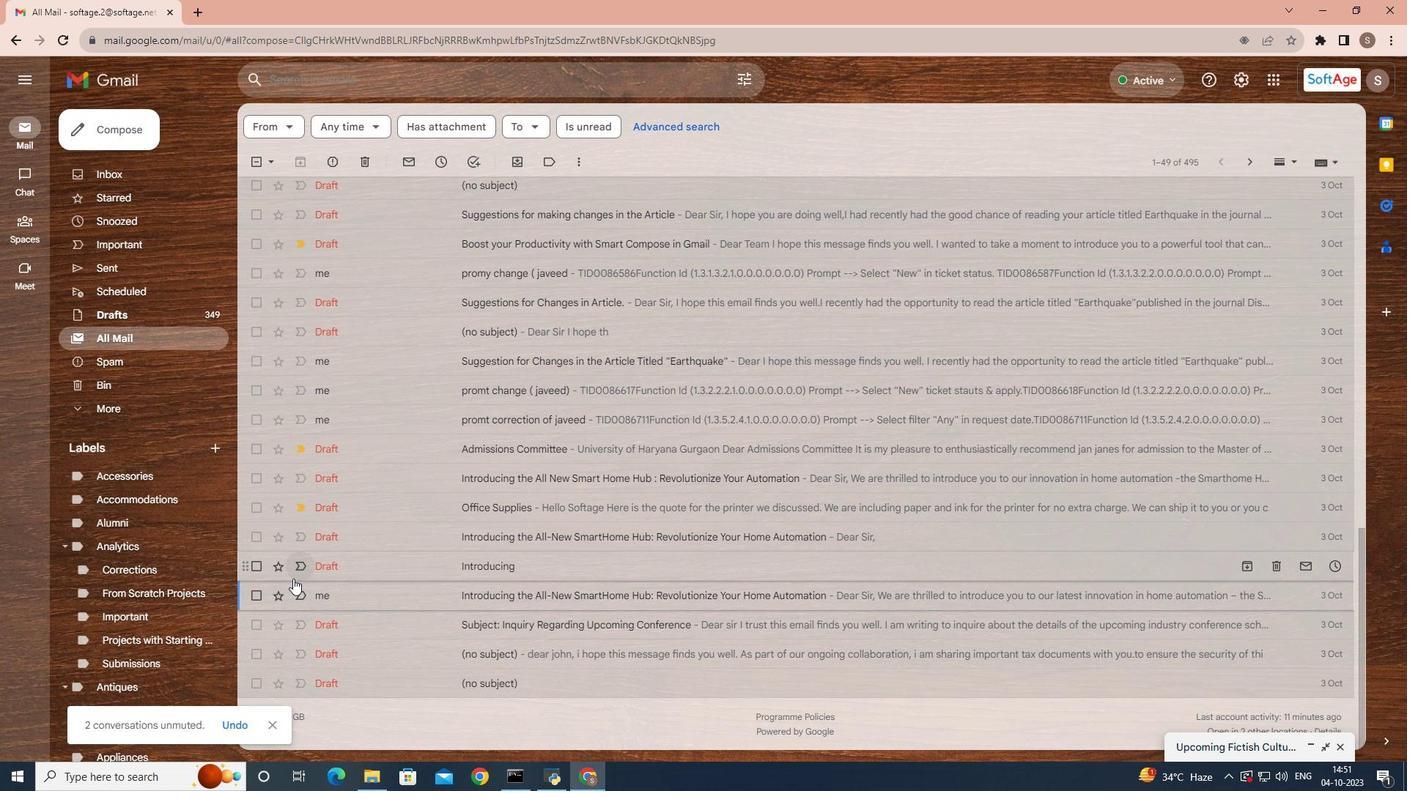 
Action: Mouse scrolled (293, 579) with delta (0, 0)
Screenshot: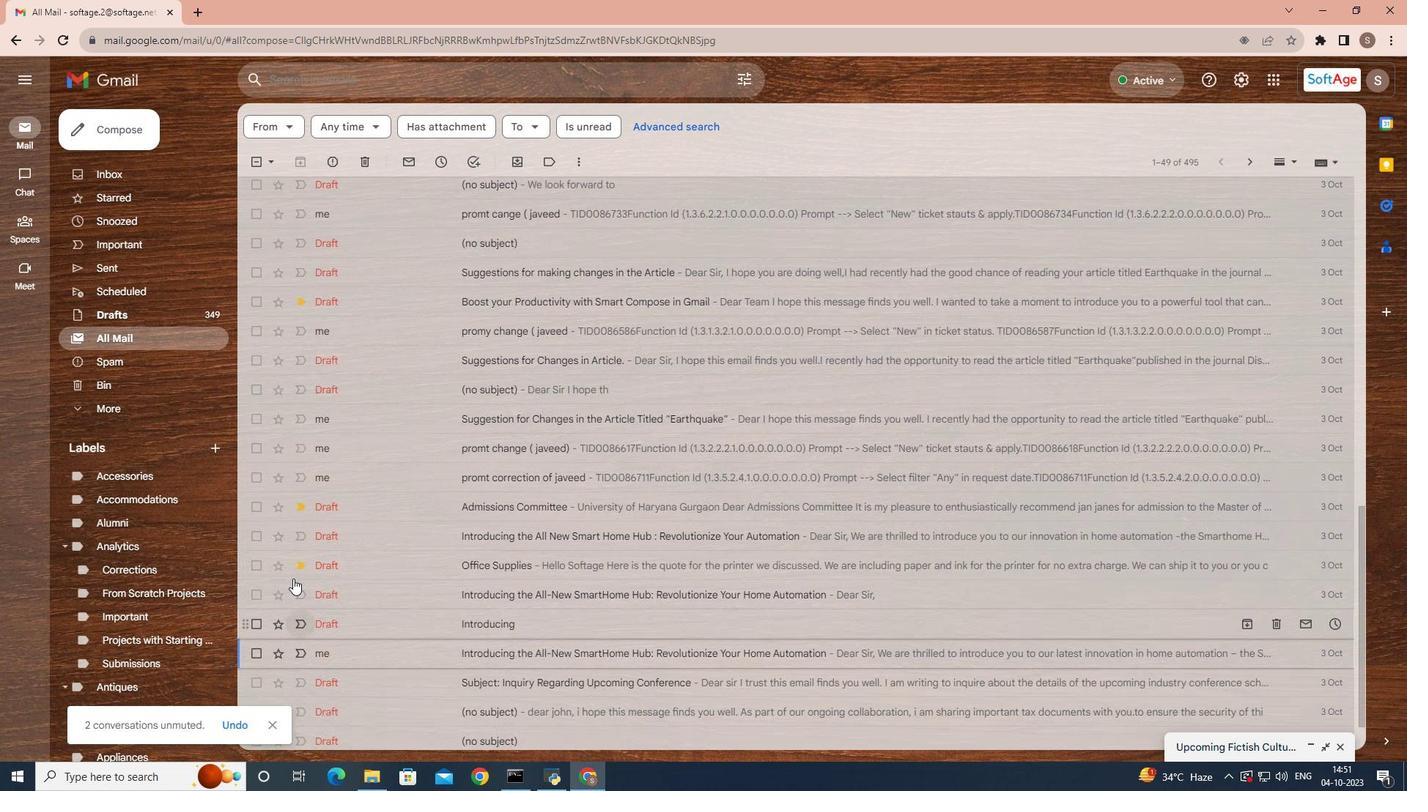 
Action: Mouse scrolled (293, 579) with delta (0, 0)
Screenshot: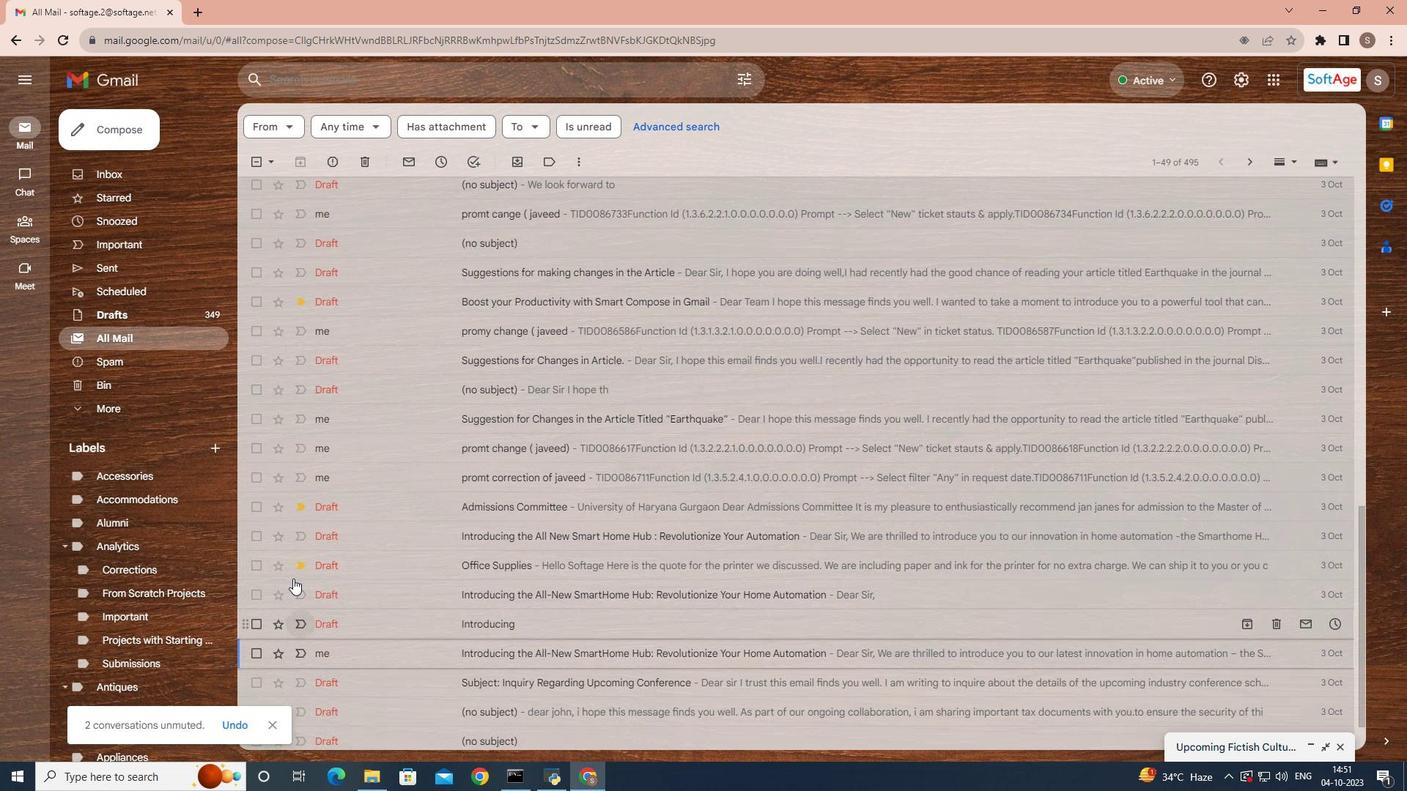 
Action: Mouse scrolled (293, 579) with delta (0, 0)
Screenshot: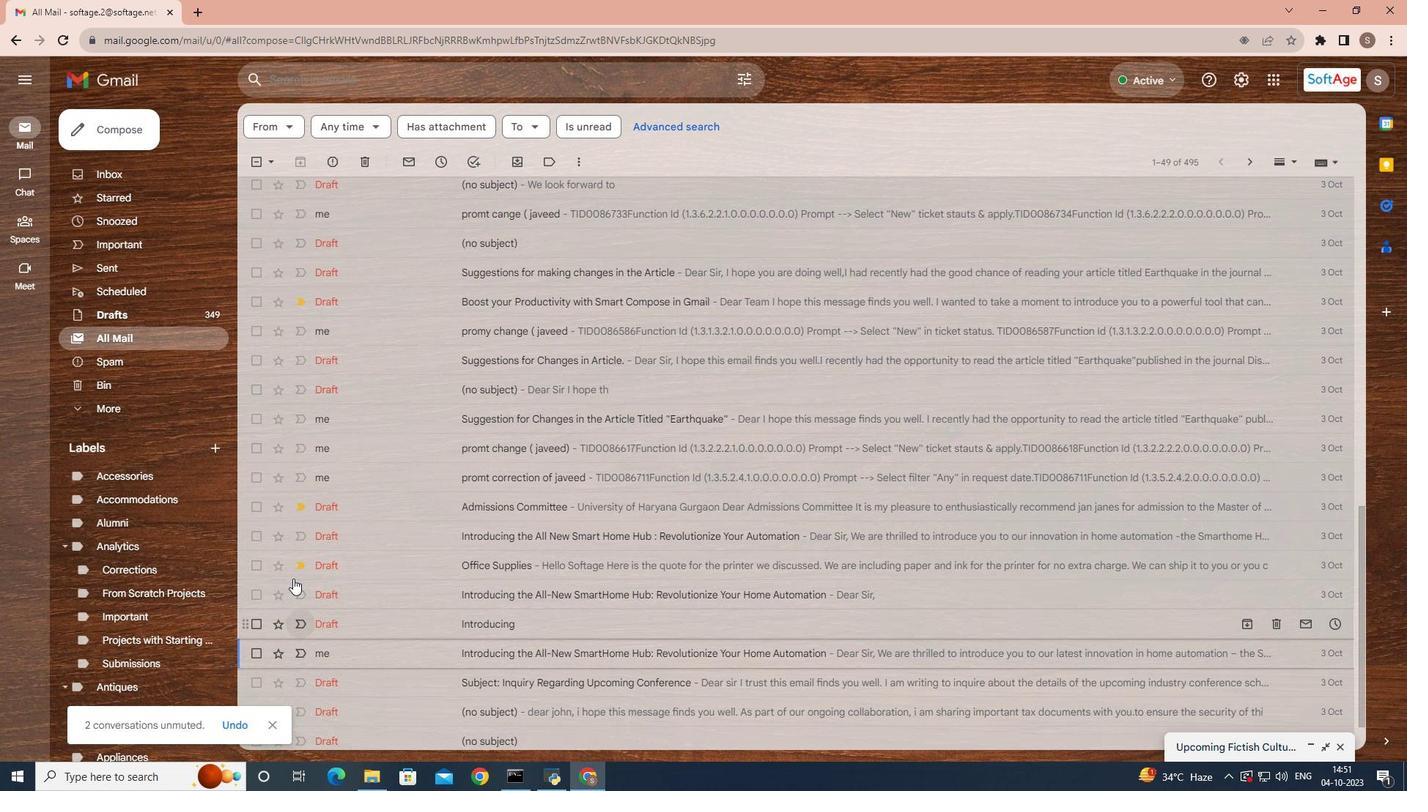 
Action: Mouse scrolled (293, 579) with delta (0, 0)
Screenshot: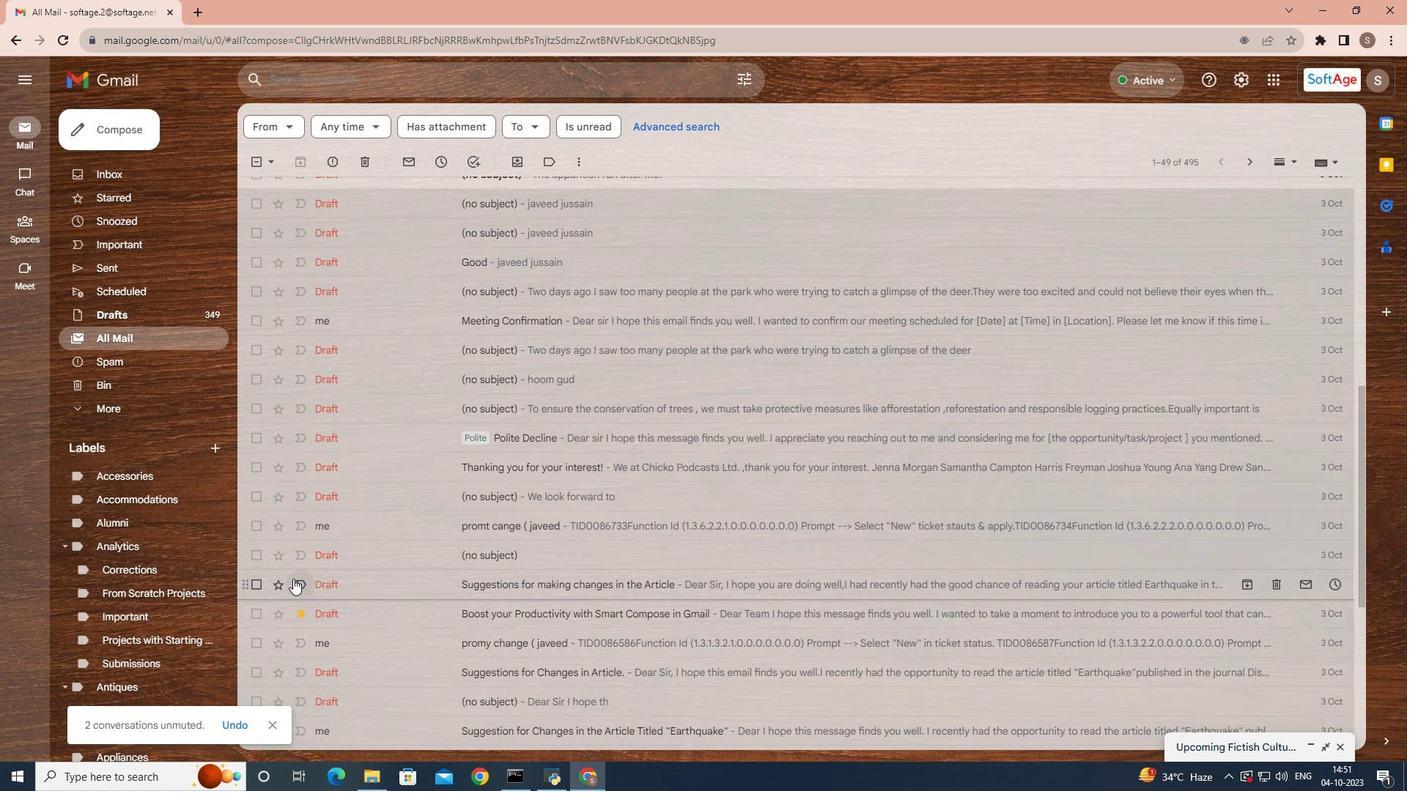
Action: Mouse scrolled (293, 579) with delta (0, 0)
Screenshot: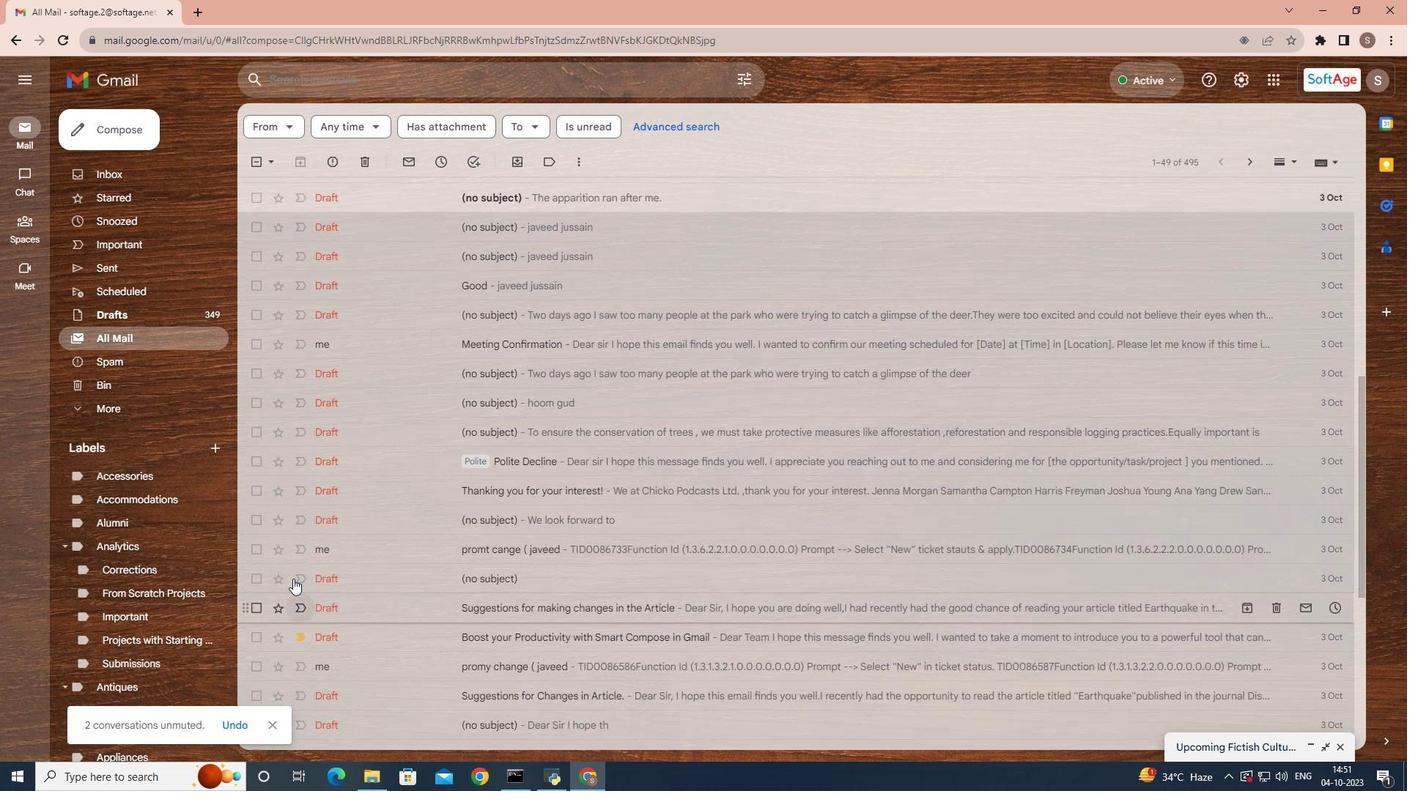 
Action: Mouse scrolled (293, 579) with delta (0, 0)
Screenshot: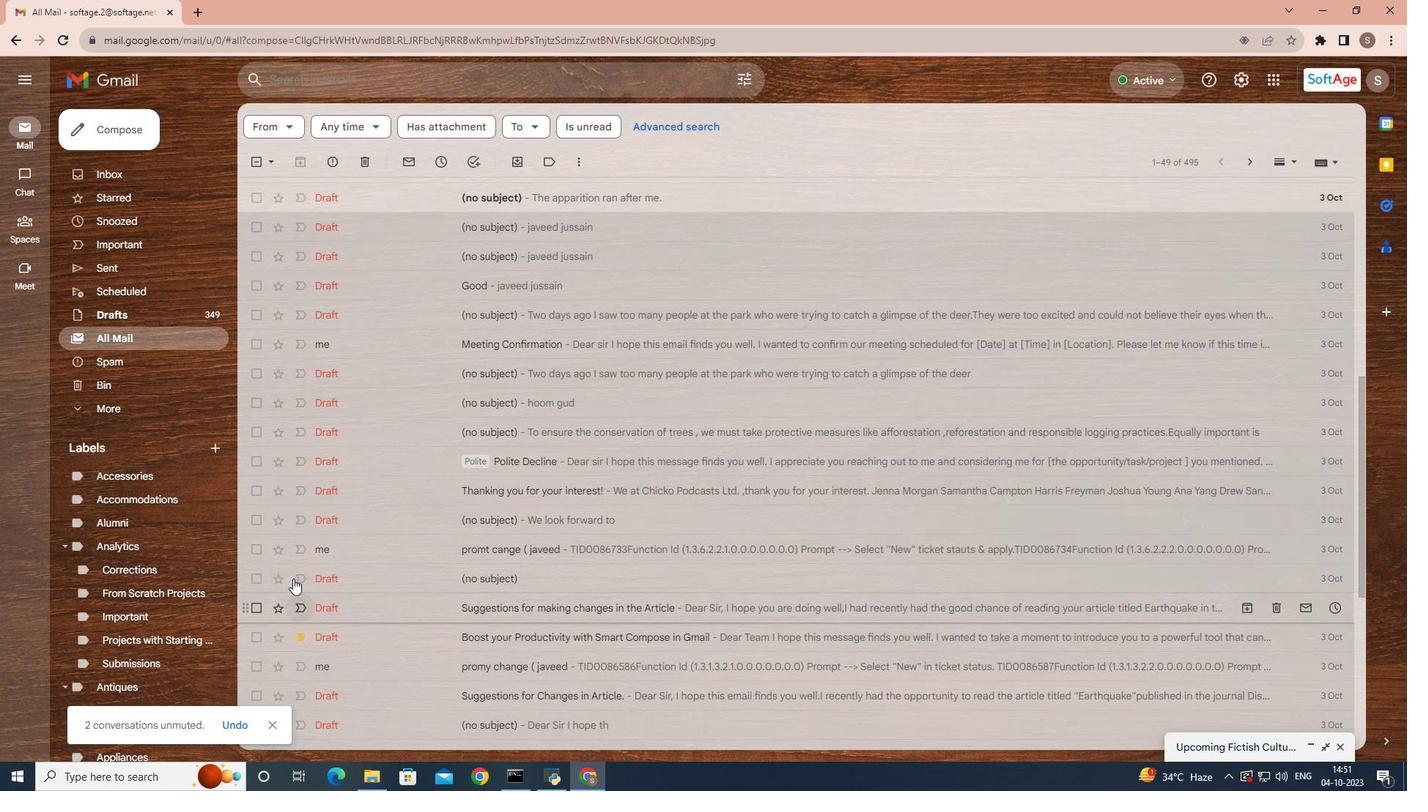 
Action: Mouse scrolled (293, 579) with delta (0, 0)
Screenshot: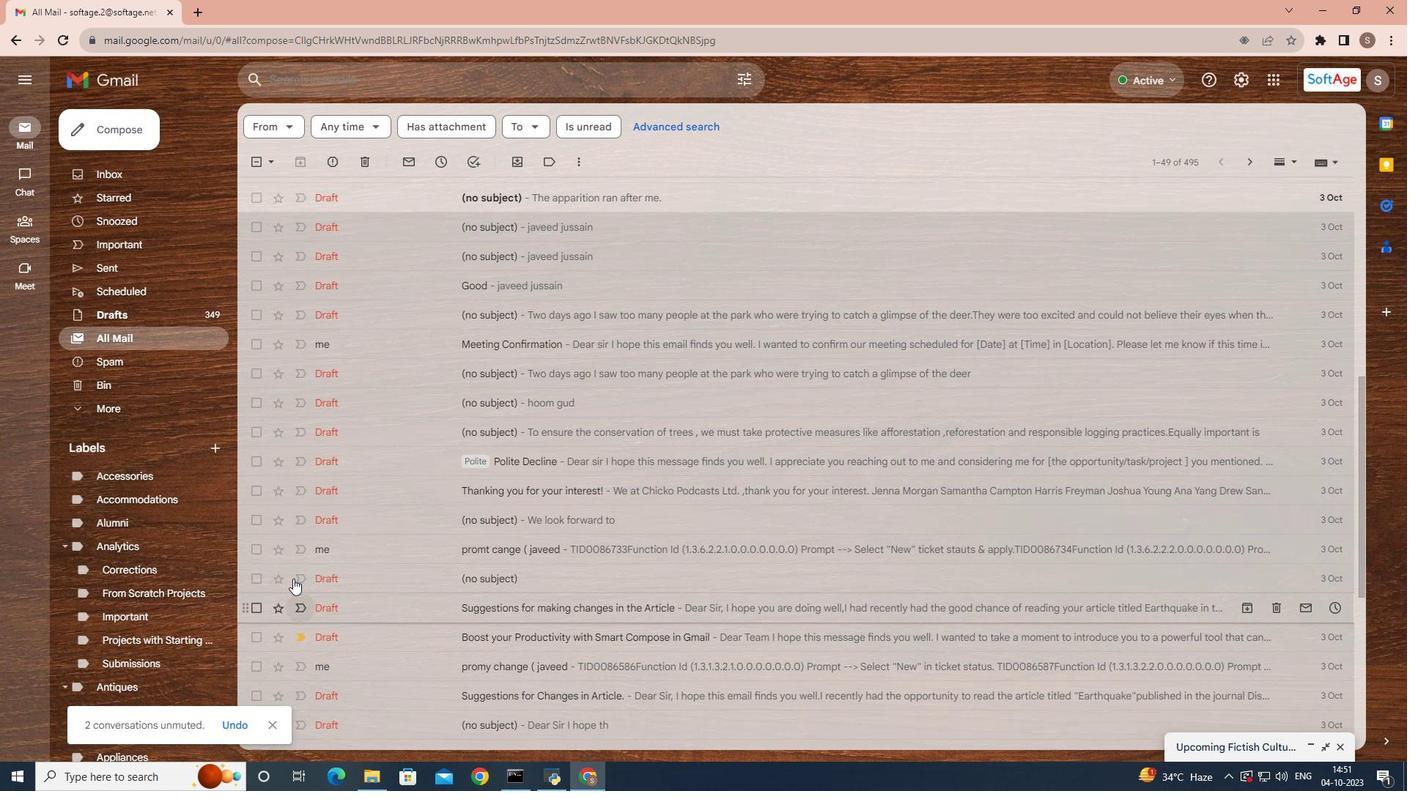 
Action: Mouse scrolled (293, 579) with delta (0, 0)
Screenshot: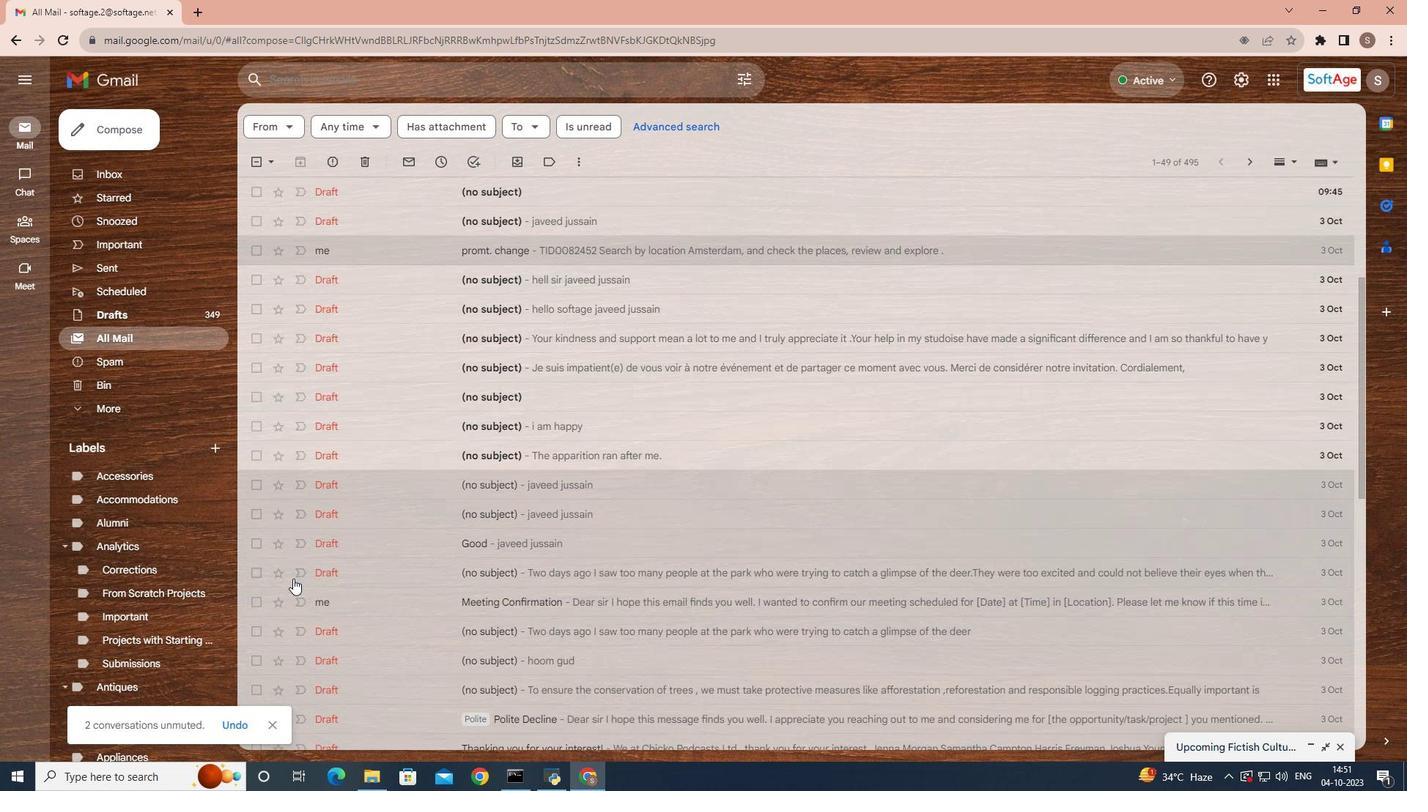 
Action: Mouse scrolled (293, 579) with delta (0, 0)
Screenshot: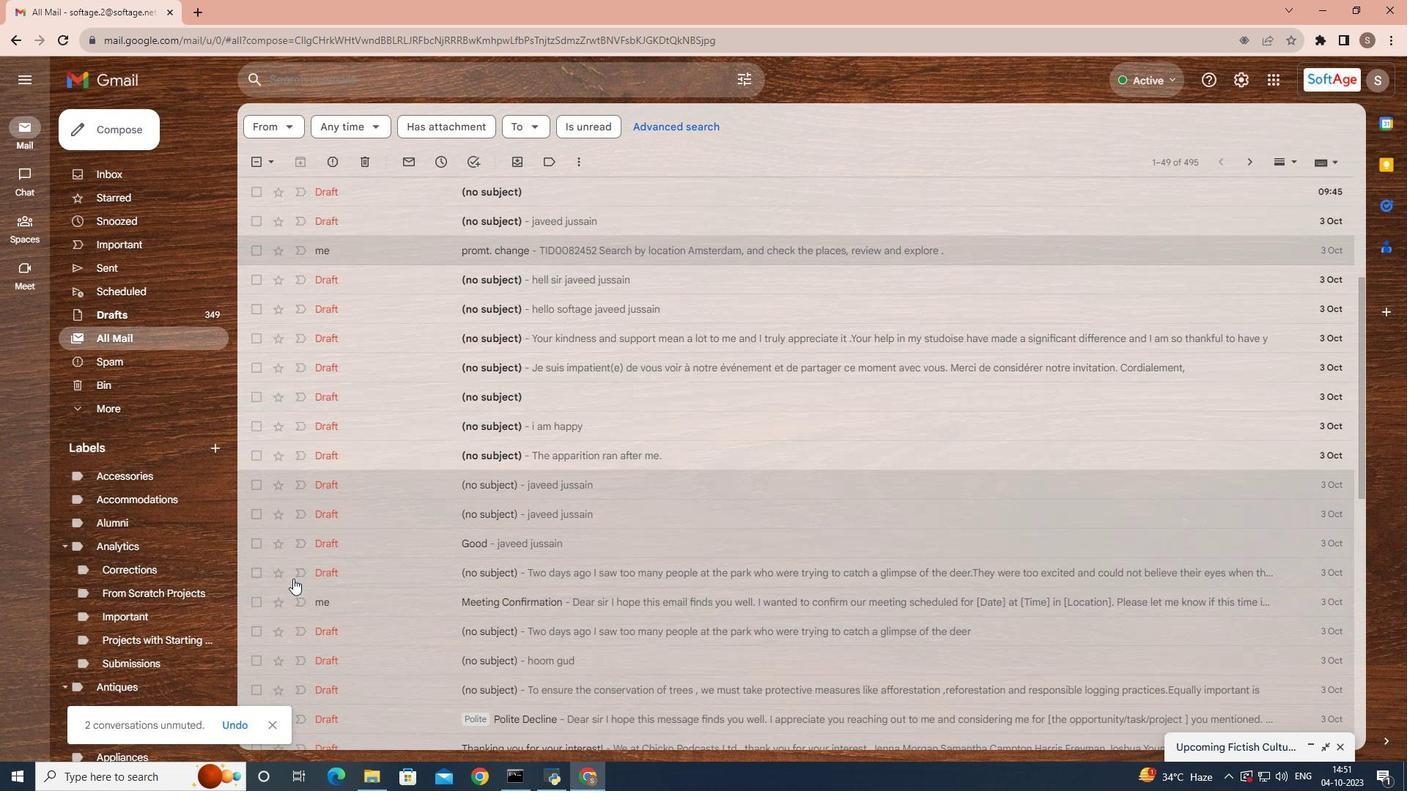 
Action: Mouse scrolled (293, 578) with delta (0, 0)
Screenshot: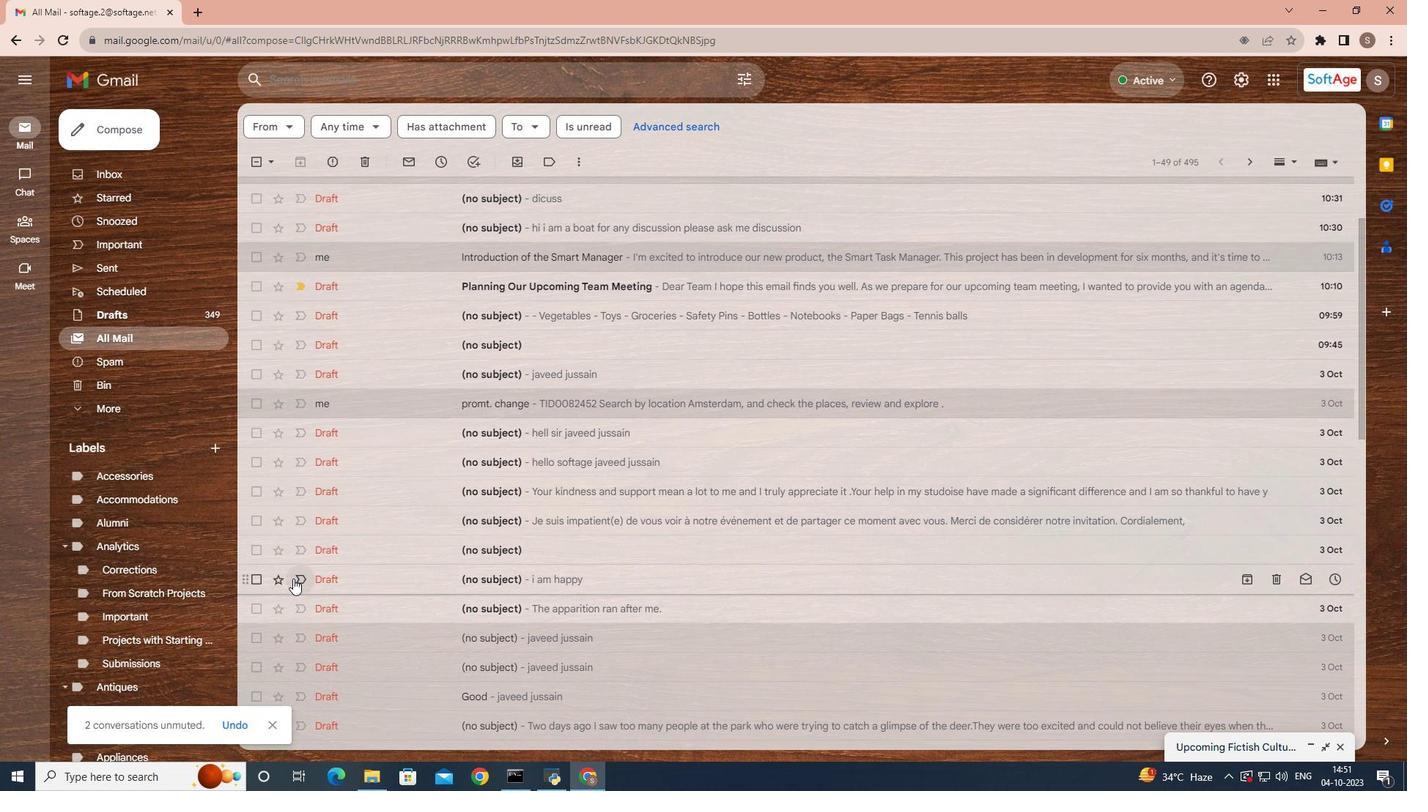 
Action: Mouse scrolled (293, 578) with delta (0, 0)
Screenshot: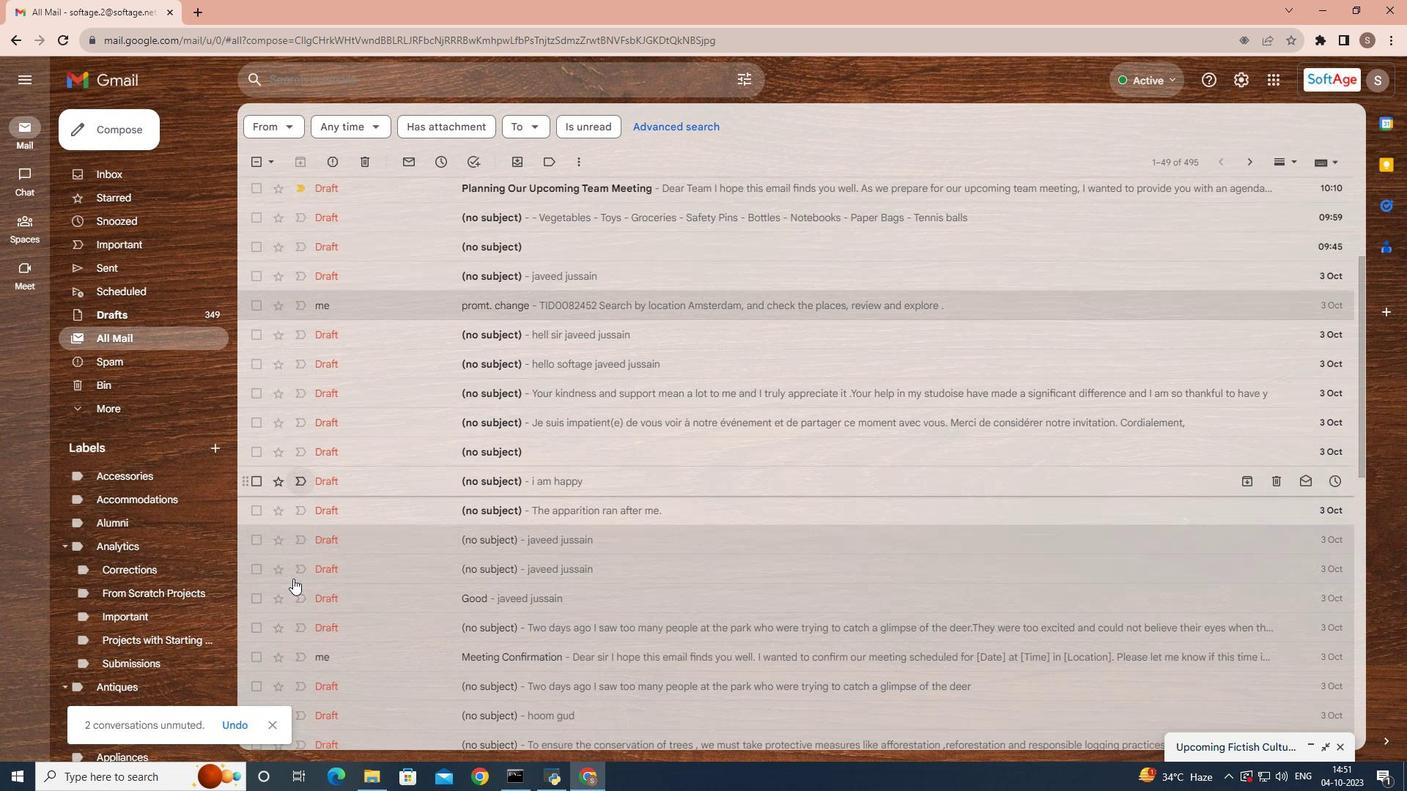
Action: Mouse scrolled (293, 578) with delta (0, 0)
Screenshot: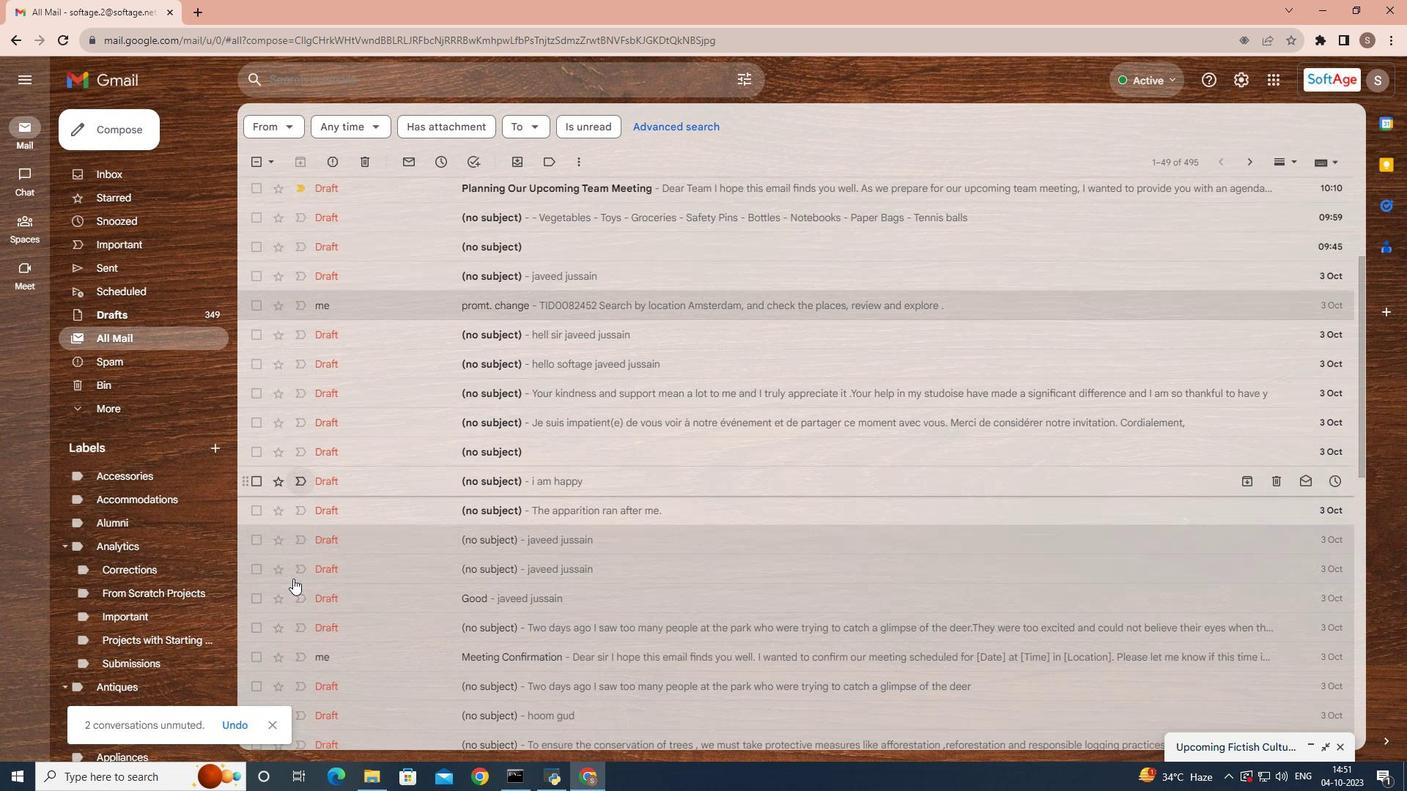 
Action: Mouse scrolled (293, 578) with delta (0, 0)
Screenshot: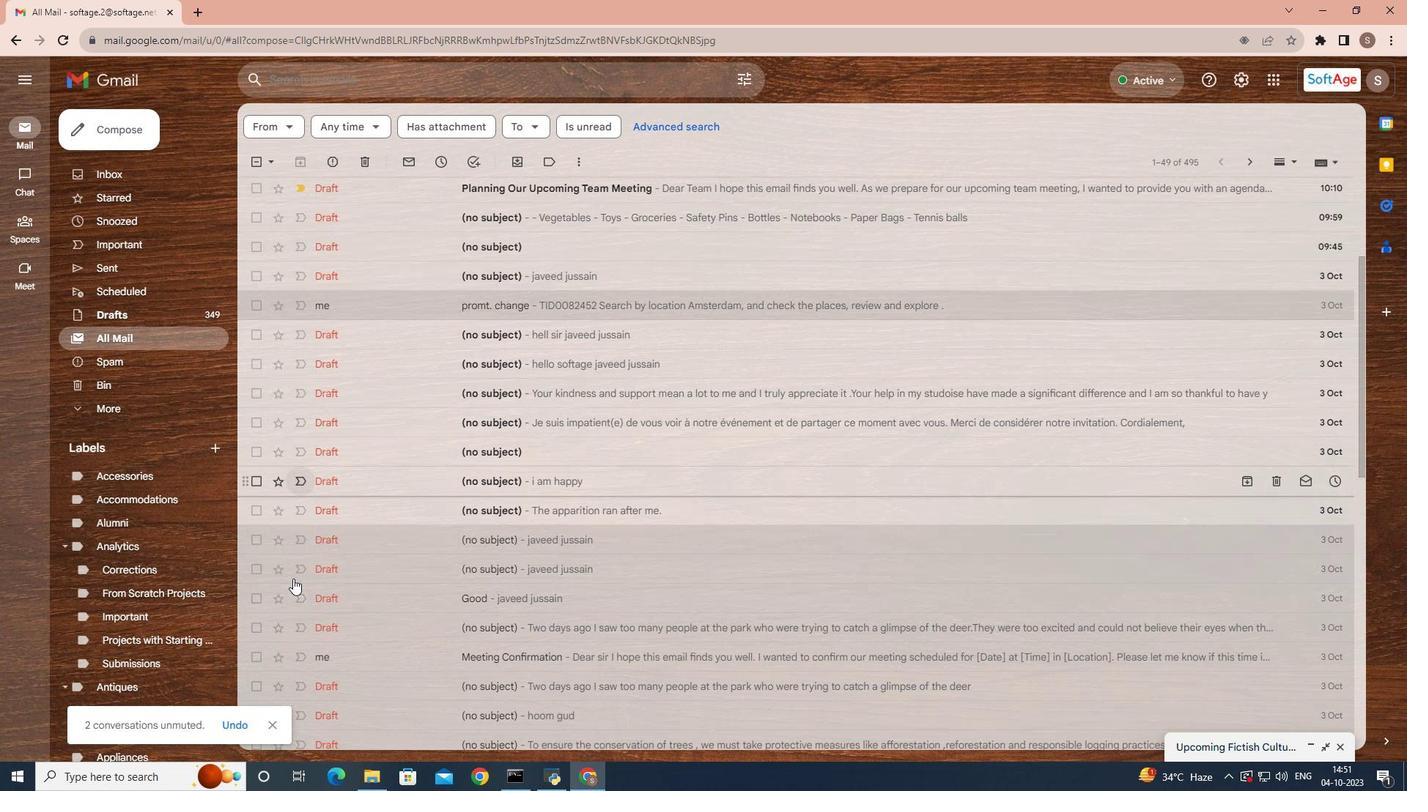 
Action: Mouse scrolled (293, 578) with delta (0, 0)
Screenshot: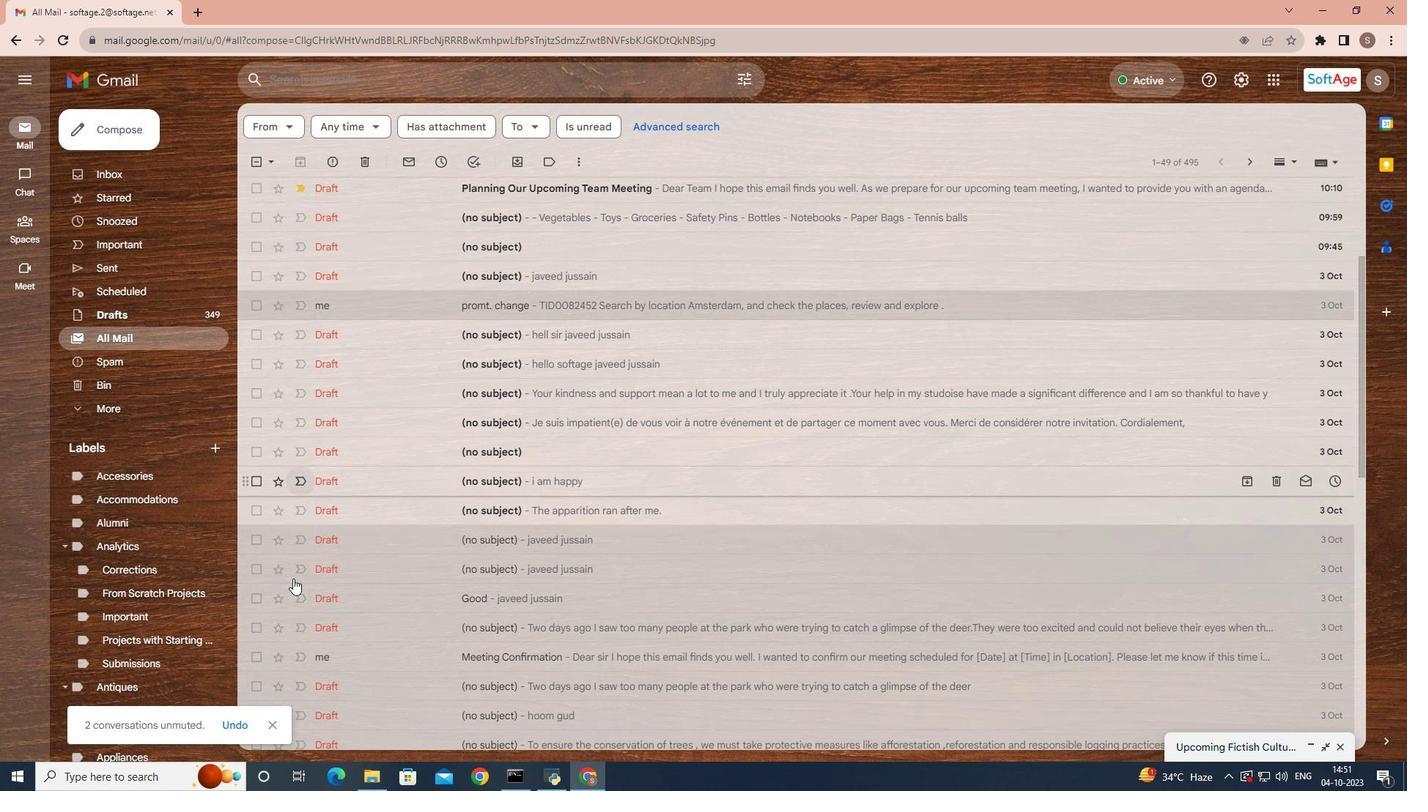 
Action: Mouse scrolled (293, 579) with delta (0, 0)
Screenshot: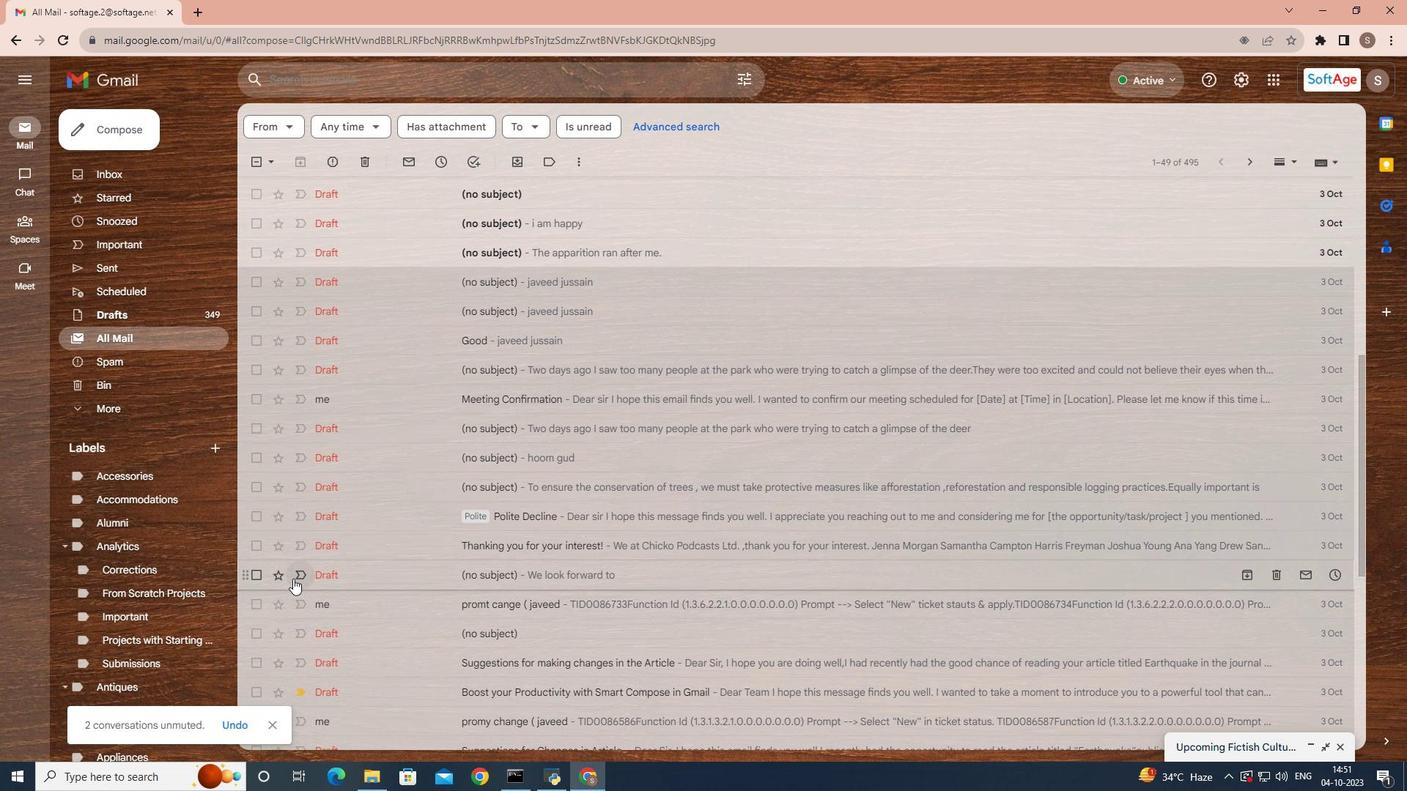 
Action: Mouse scrolled (293, 579) with delta (0, 0)
Screenshot: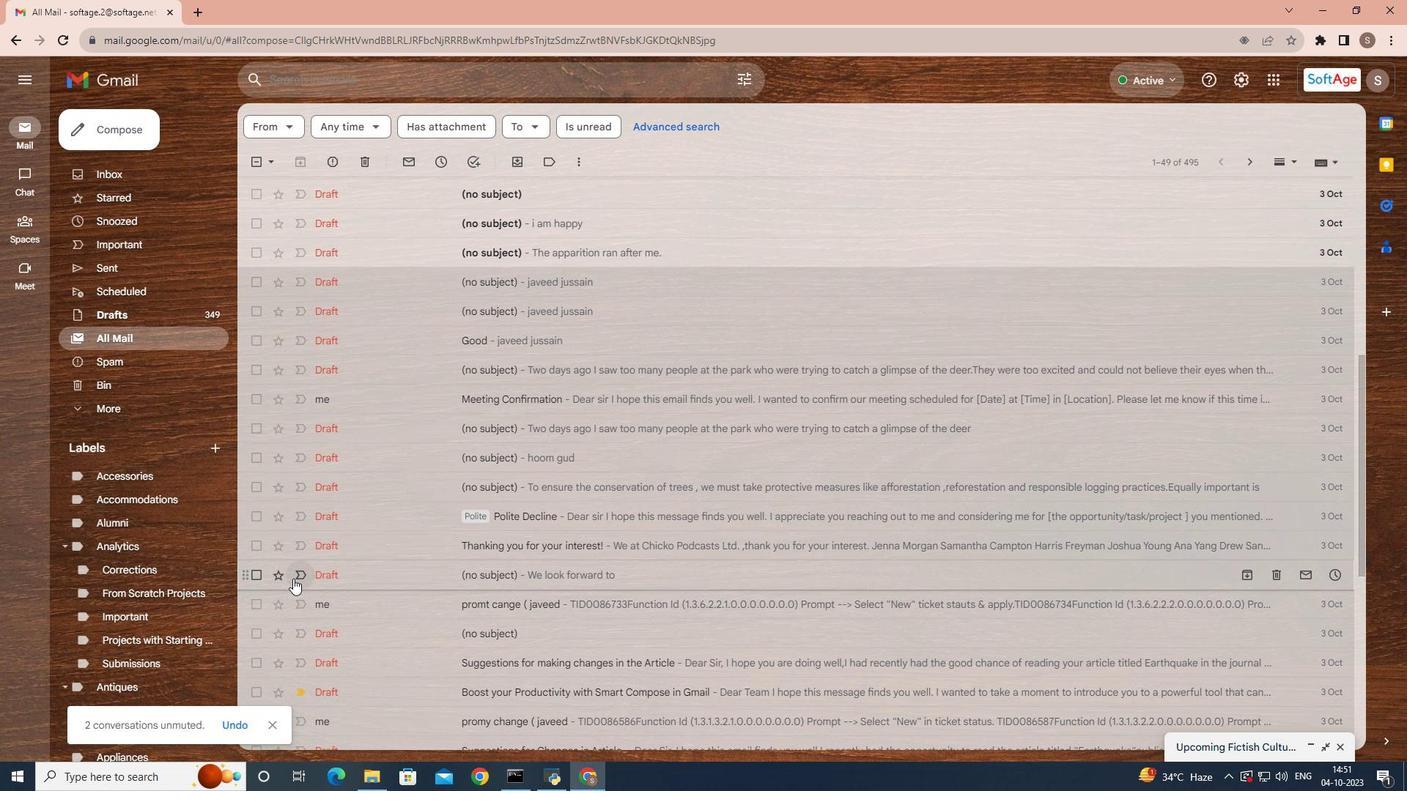 
Action: Mouse scrolled (293, 579) with delta (0, 0)
Screenshot: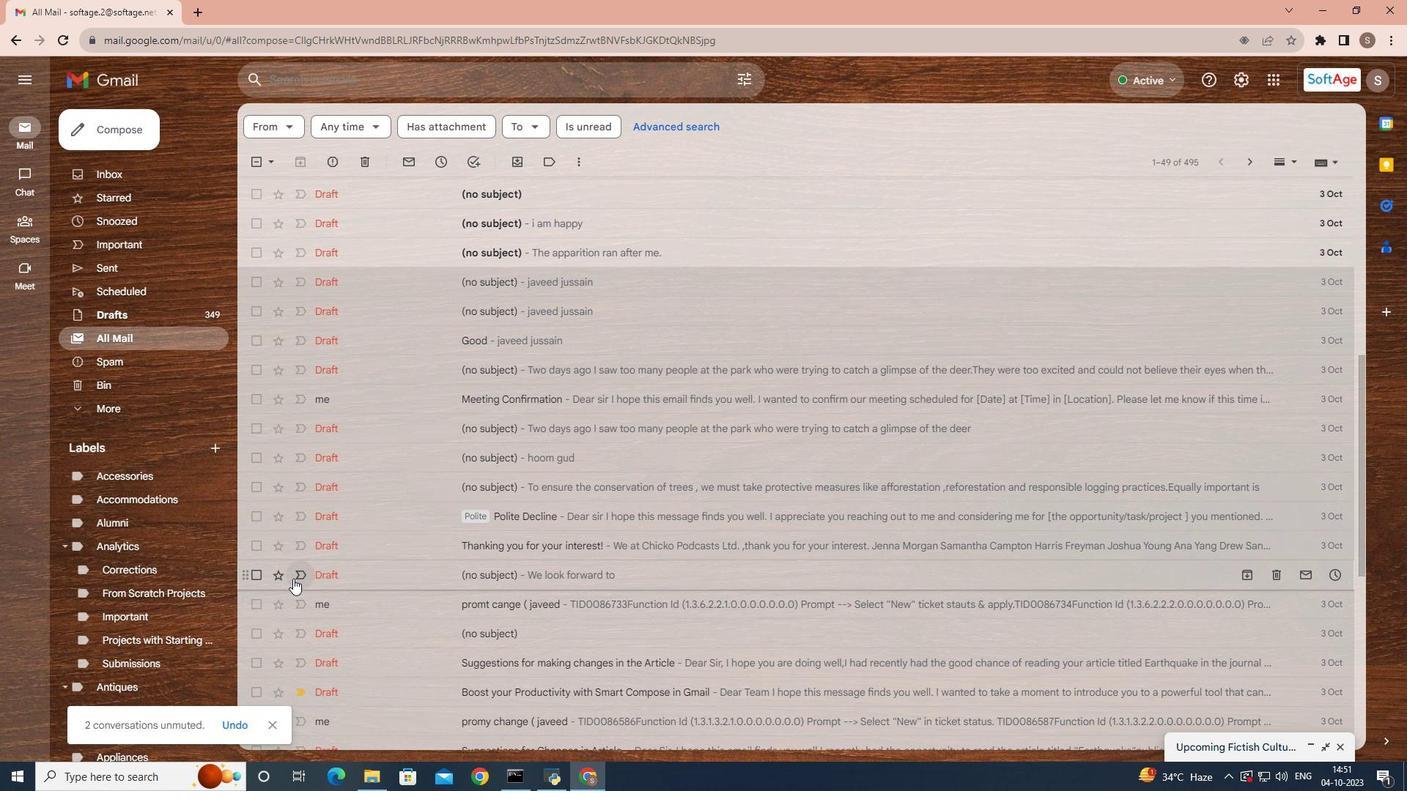 
Action: Mouse scrolled (293, 579) with delta (0, 0)
Screenshot: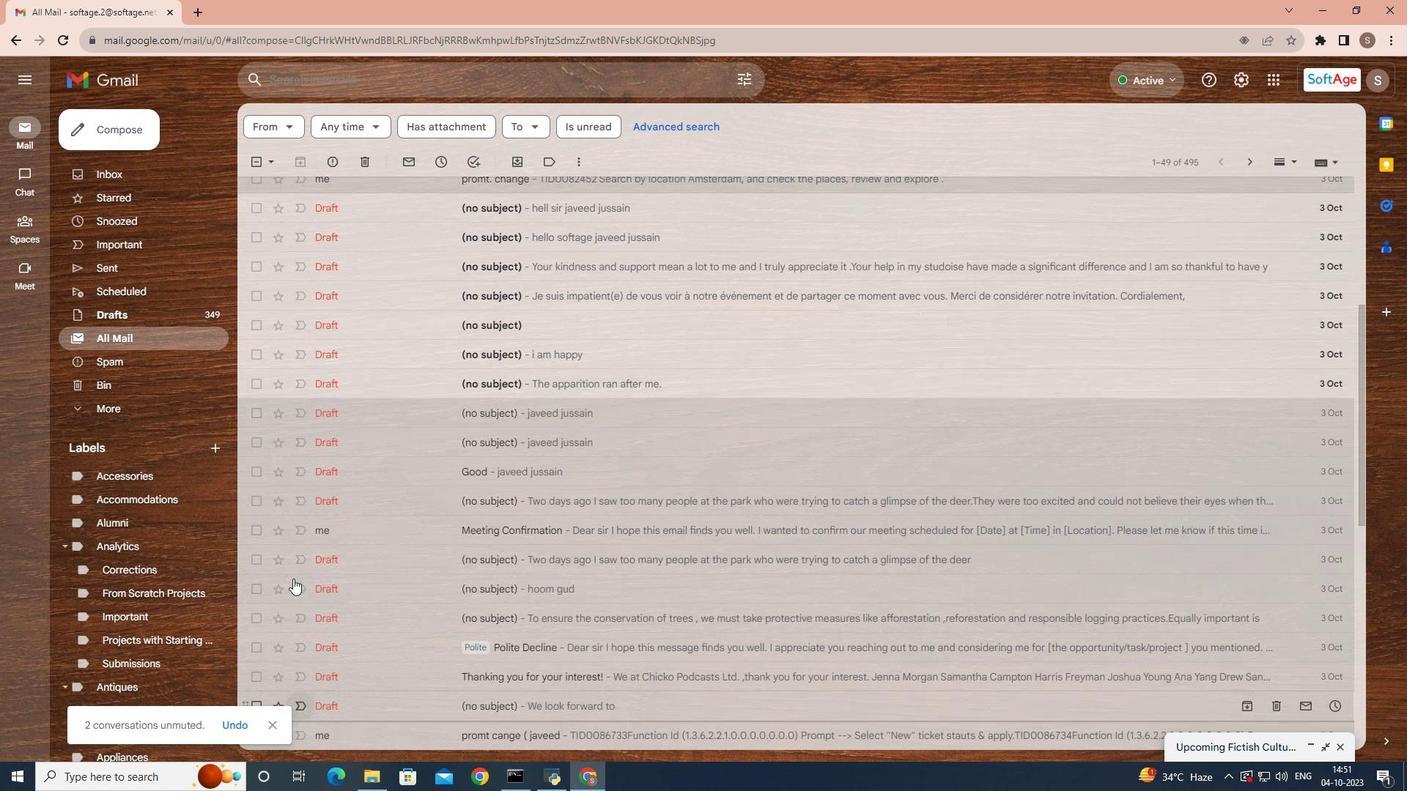 
Action: Mouse scrolled (293, 579) with delta (0, 0)
Screenshot: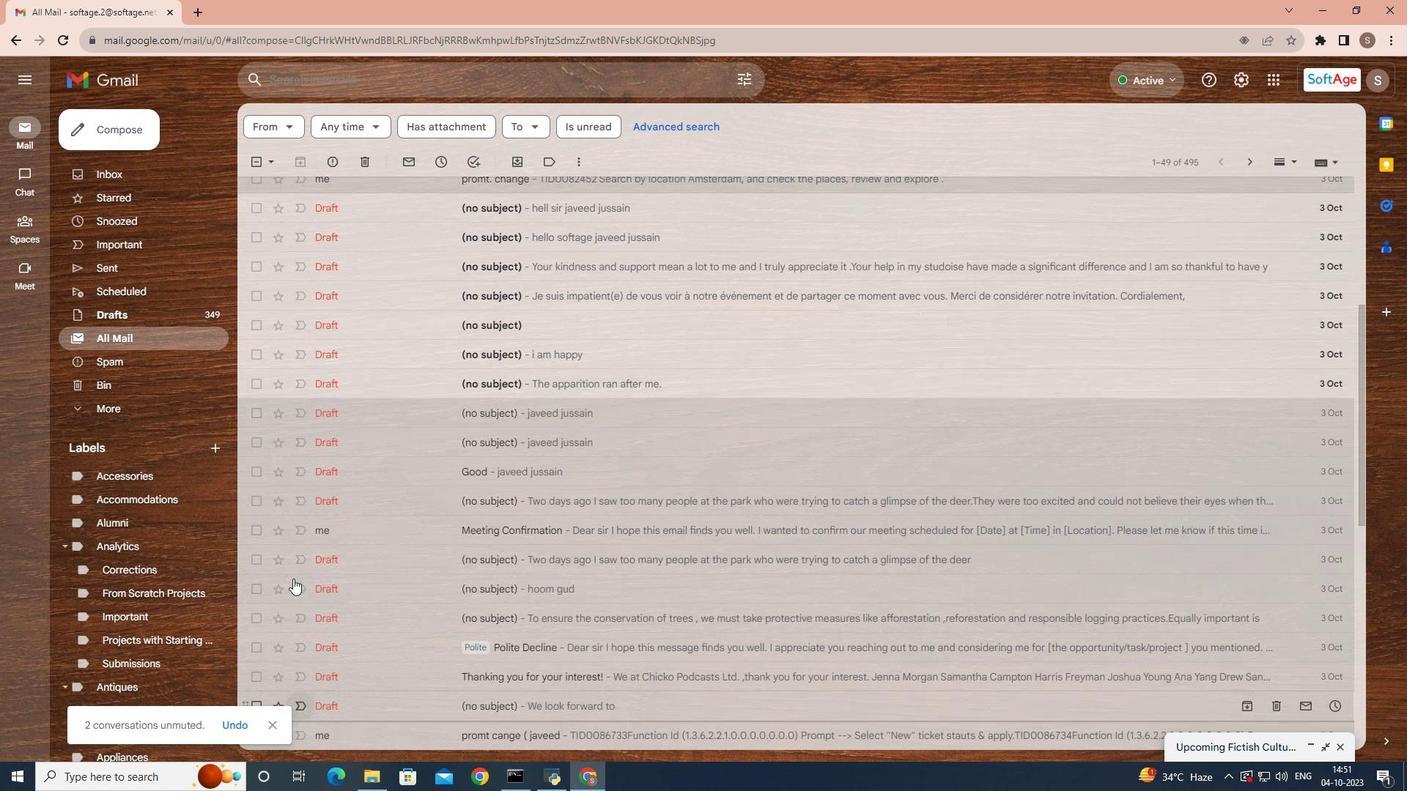 
Action: Mouse scrolled (293, 579) with delta (0, 0)
Screenshot: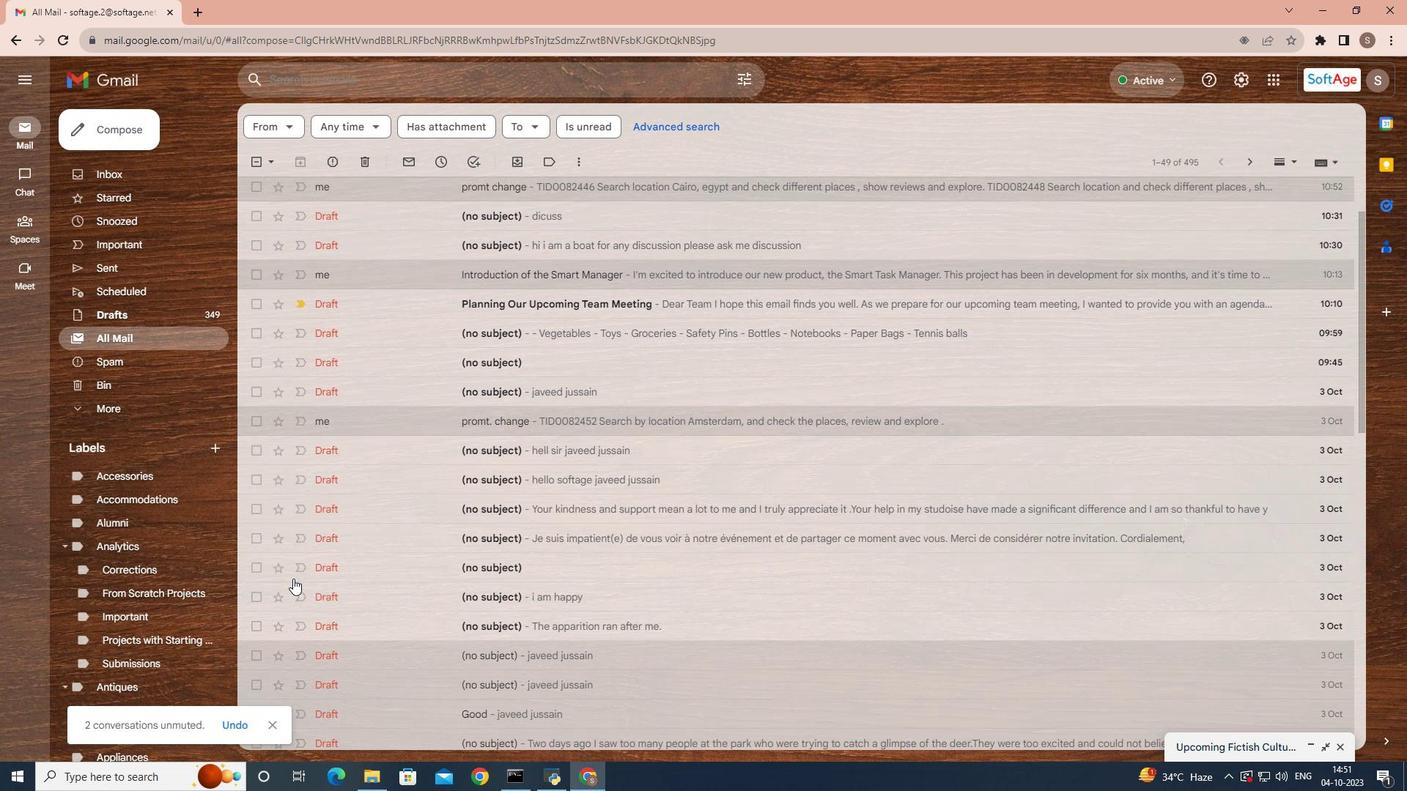 
Action: Mouse scrolled (293, 579) with delta (0, 0)
Screenshot: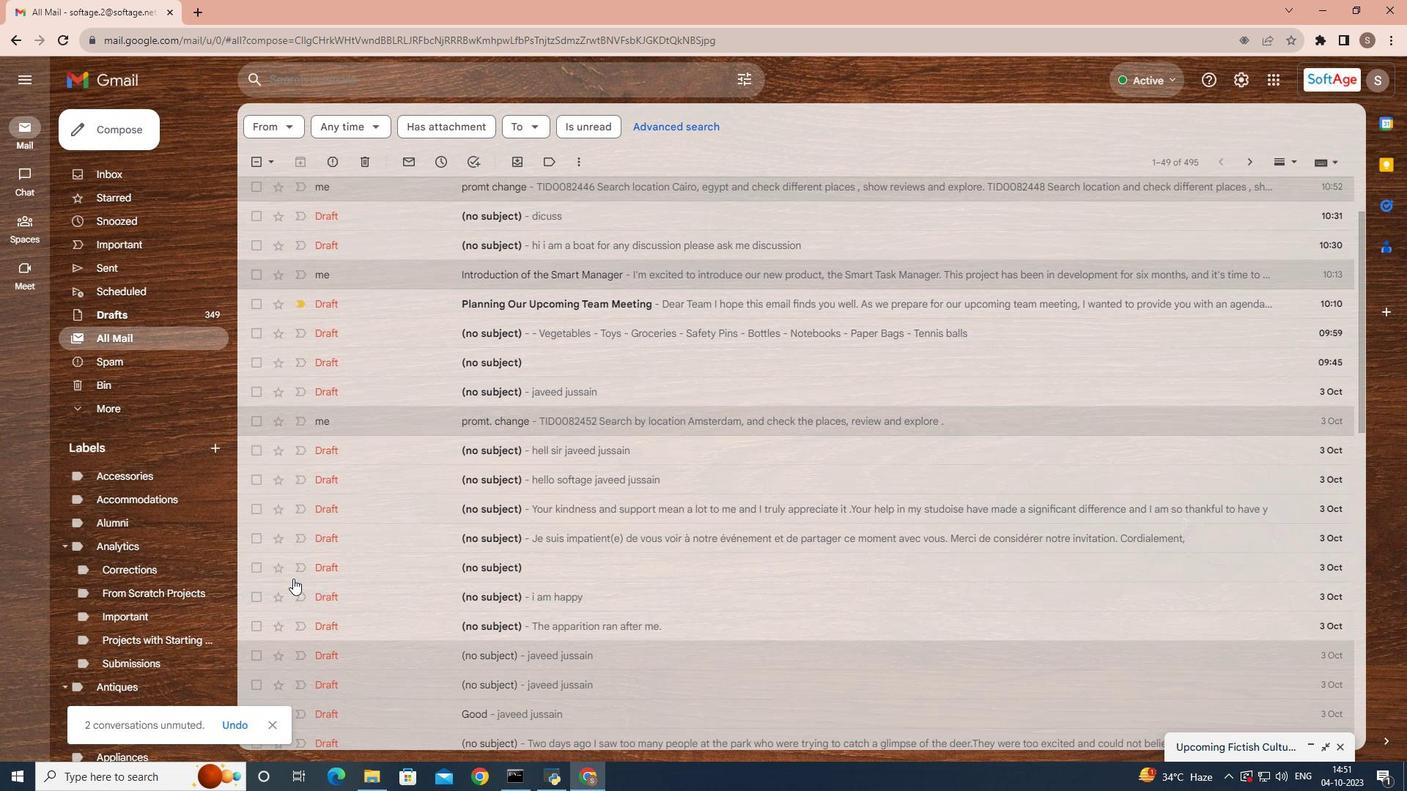 
Action: Mouse scrolled (293, 579) with delta (0, 0)
Screenshot: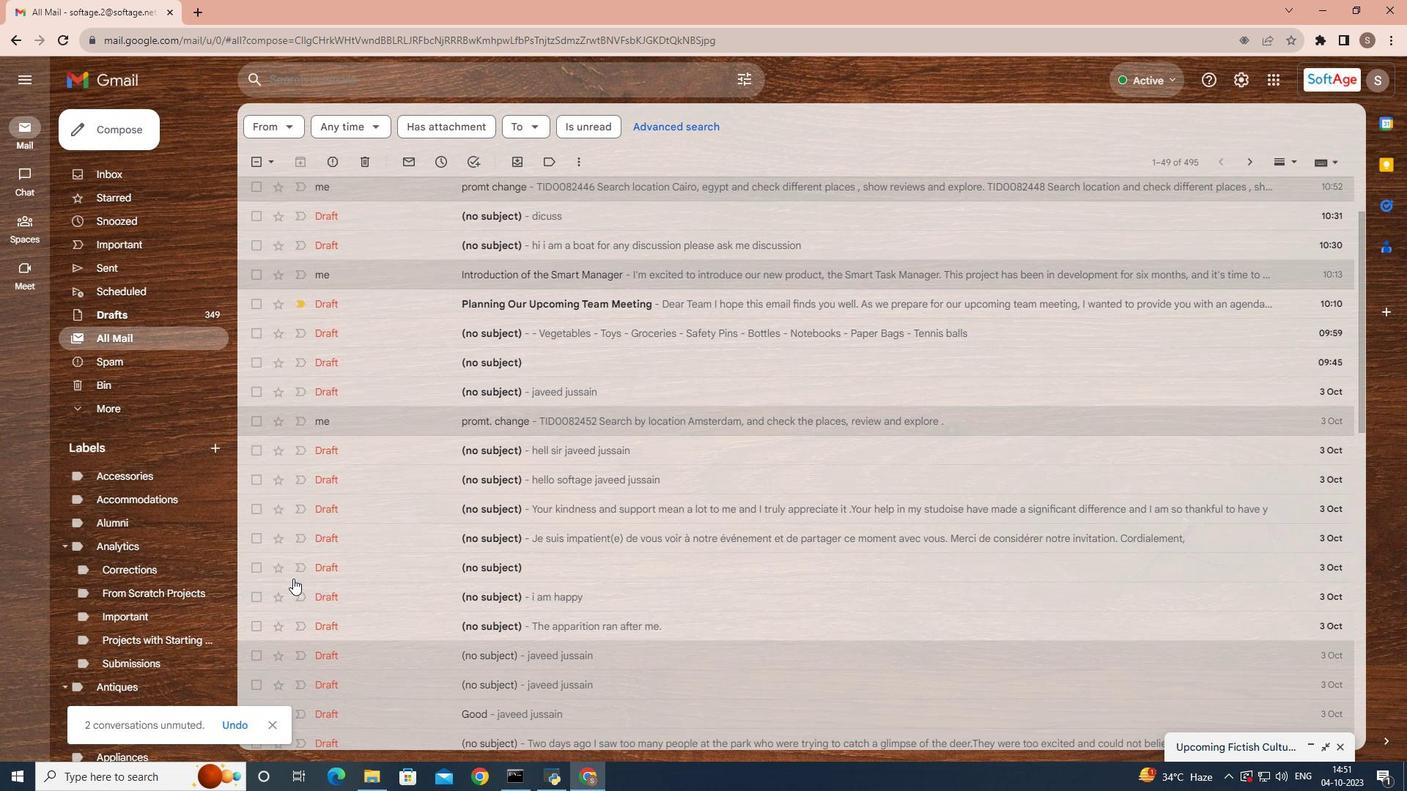 
Action: Mouse scrolled (293, 579) with delta (0, 0)
Screenshot: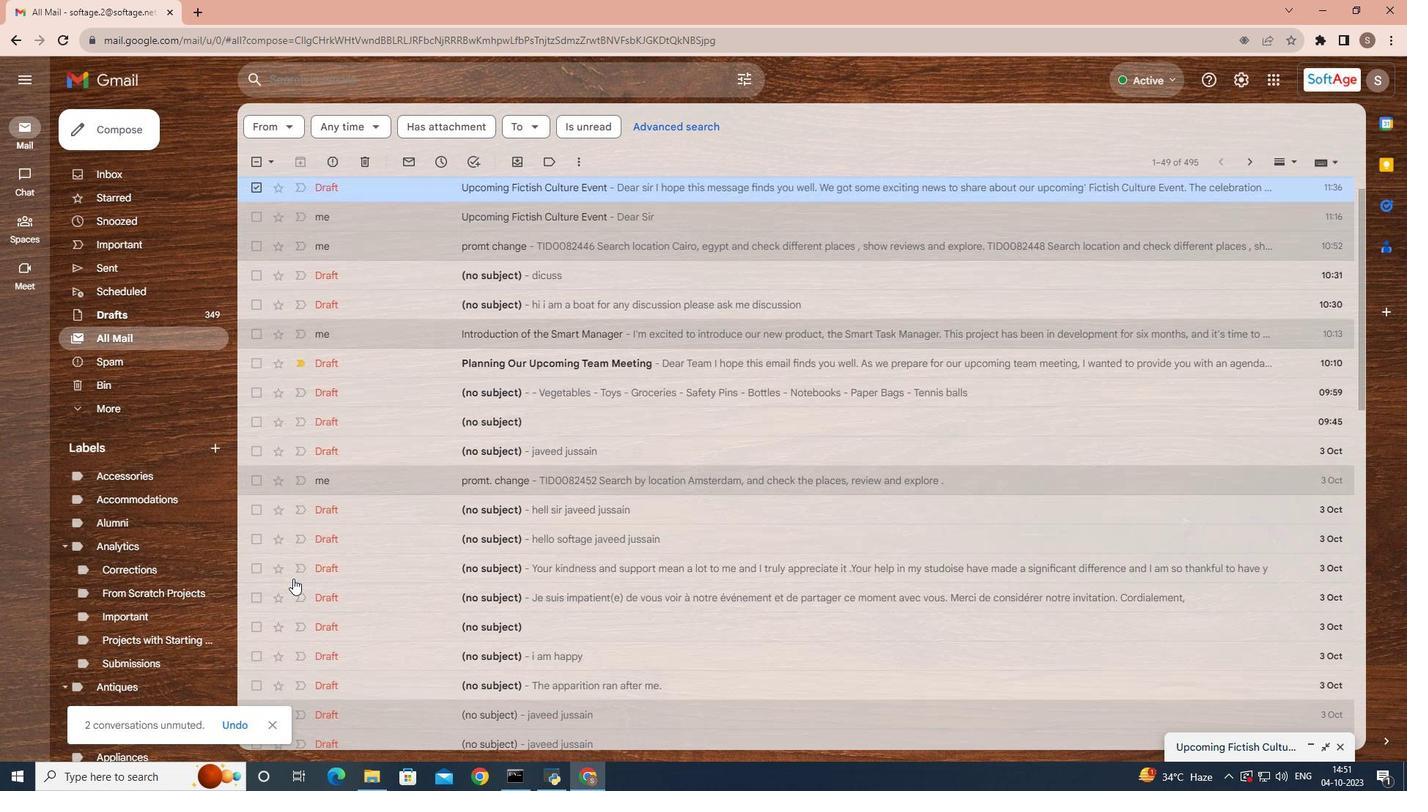 
Action: Mouse scrolled (293, 579) with delta (0, 0)
Screenshot: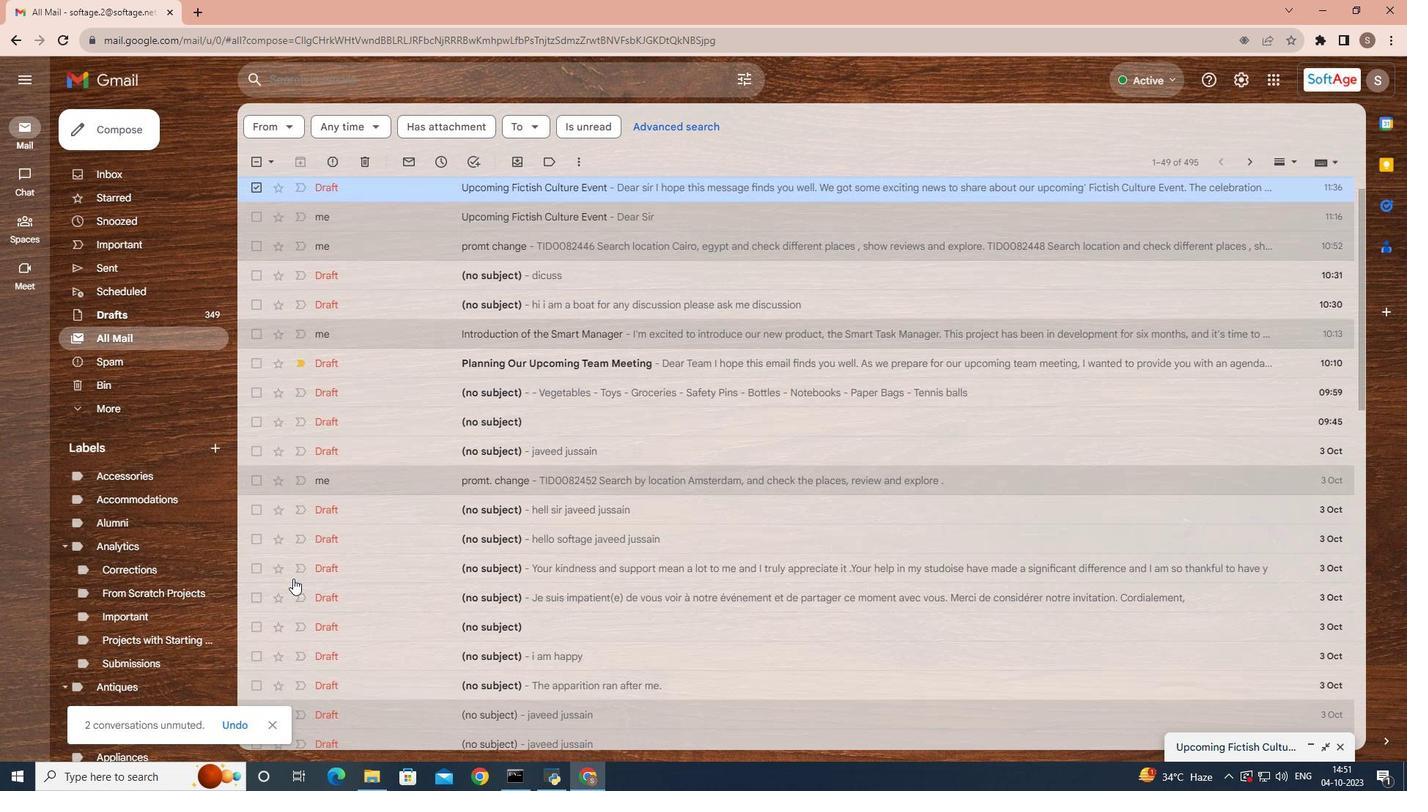 
Action: Mouse scrolled (293, 579) with delta (0, 0)
Screenshot: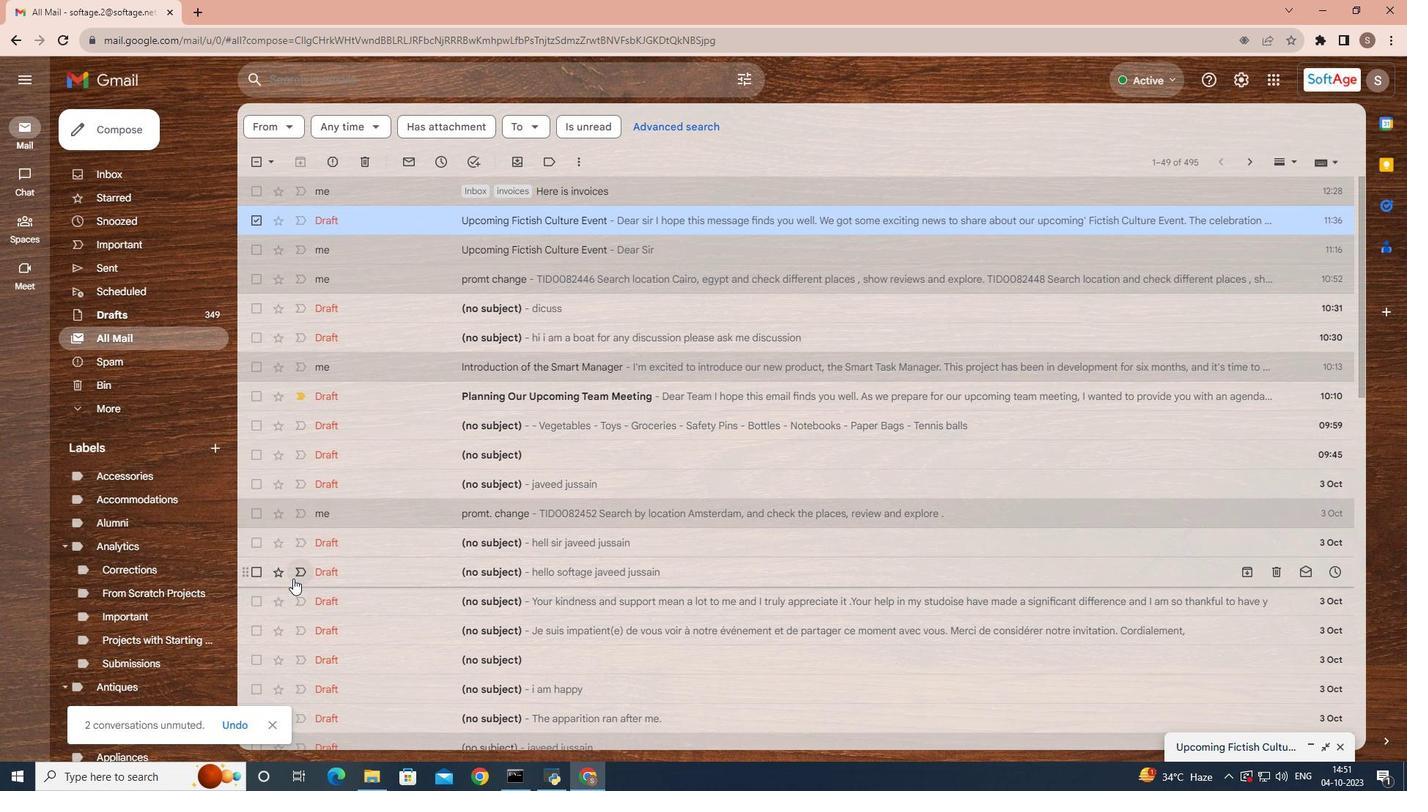 
